 Task: Research Airbnb options in Lake George, New York, emphasizing outdoor activities like boating, hiking, and camping.
Action: Mouse moved to (377, 114)
Screenshot: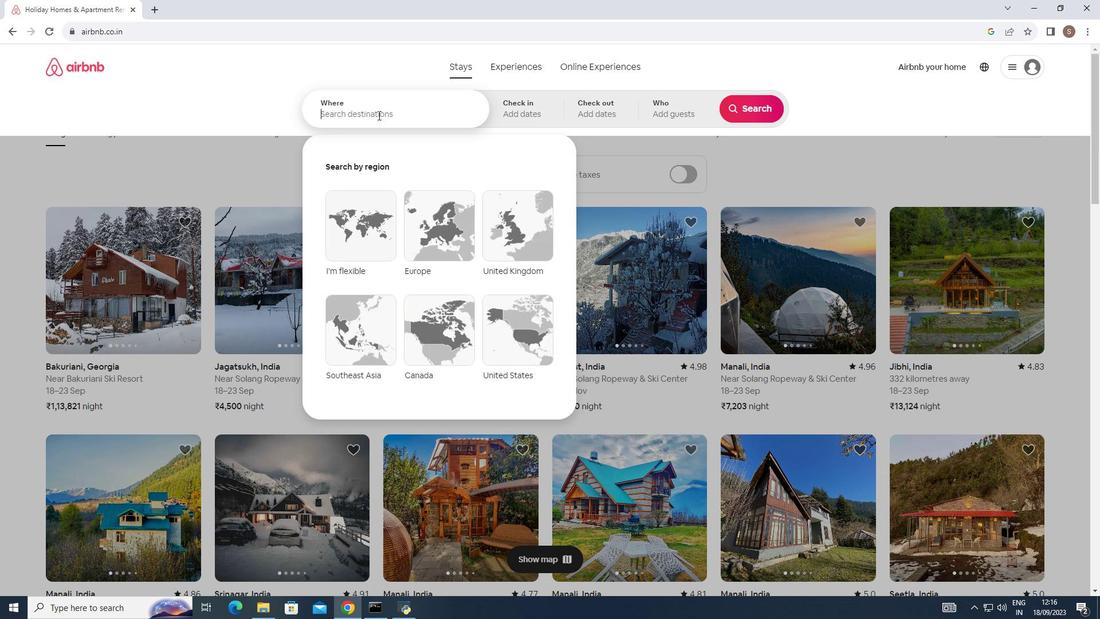
Action: Mouse pressed left at (377, 114)
Screenshot: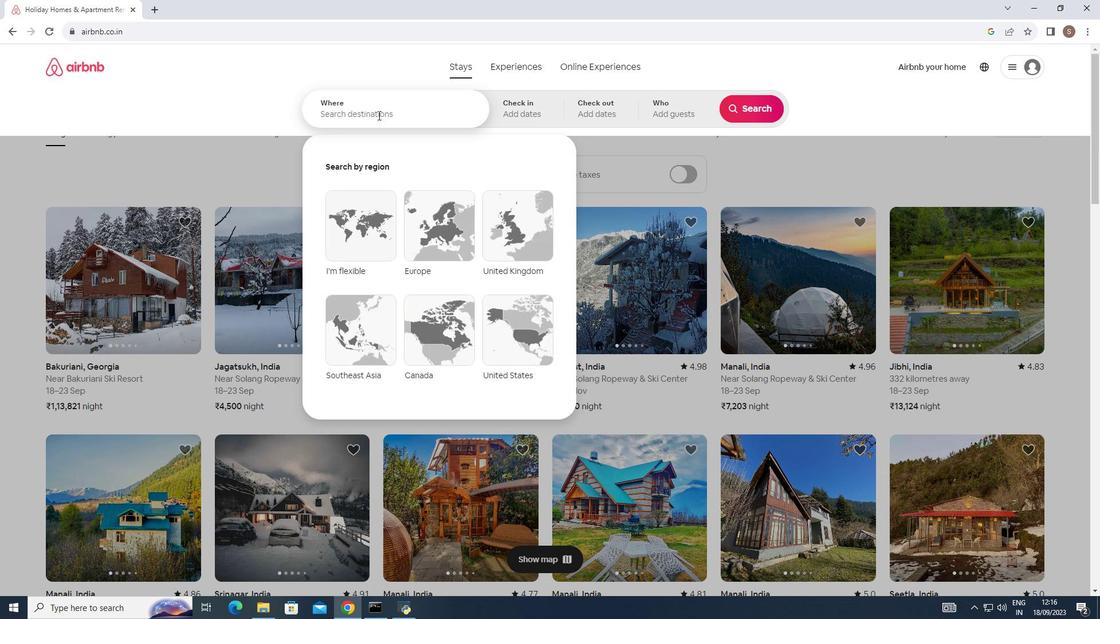 
Action: Key pressed lake<Key.space>george<Key.space>new
Screenshot: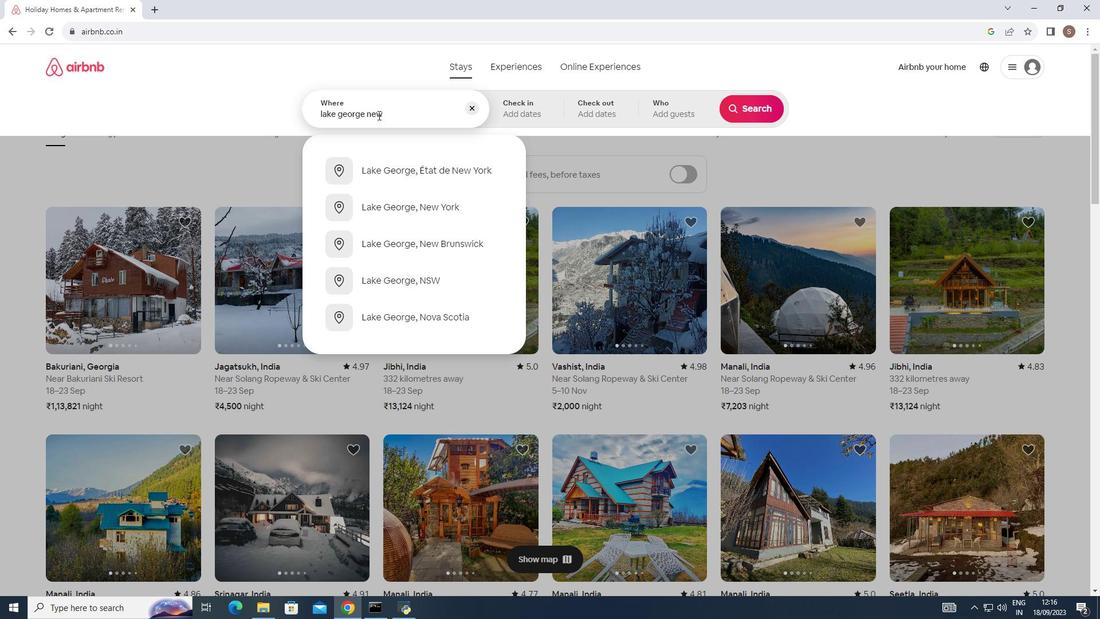 
Action: Mouse moved to (426, 209)
Screenshot: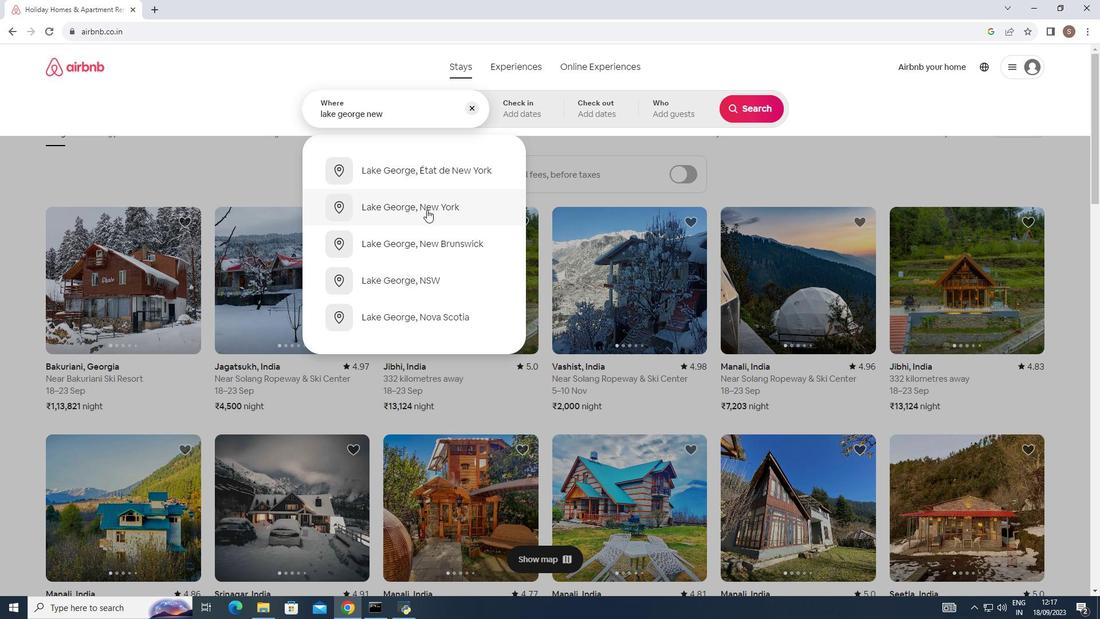 
Action: Mouse pressed left at (426, 209)
Screenshot: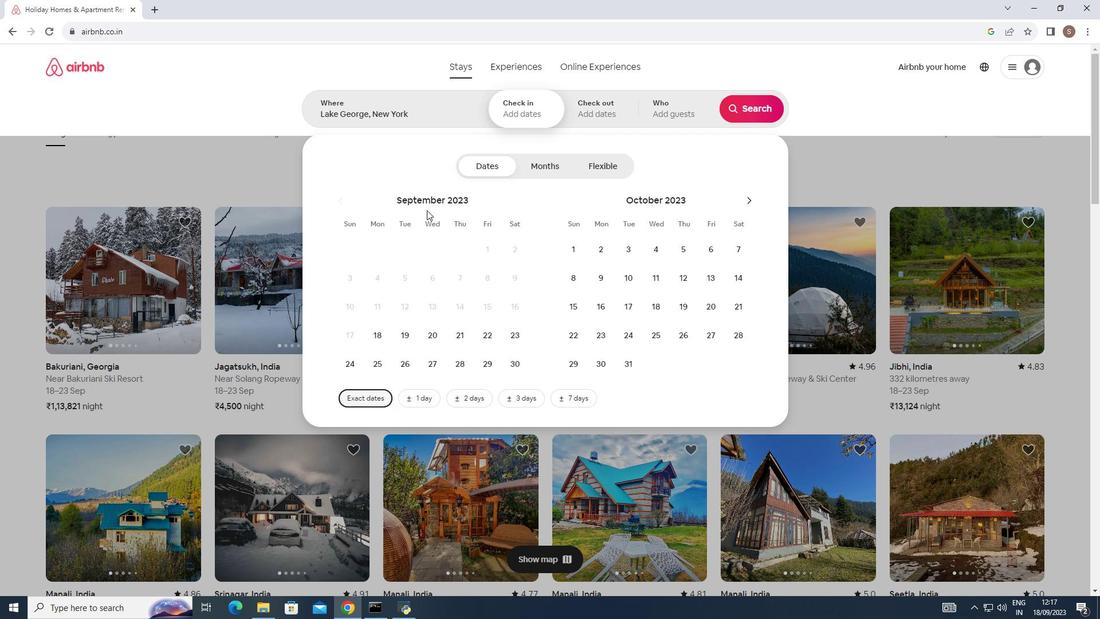 
Action: Mouse moved to (760, 110)
Screenshot: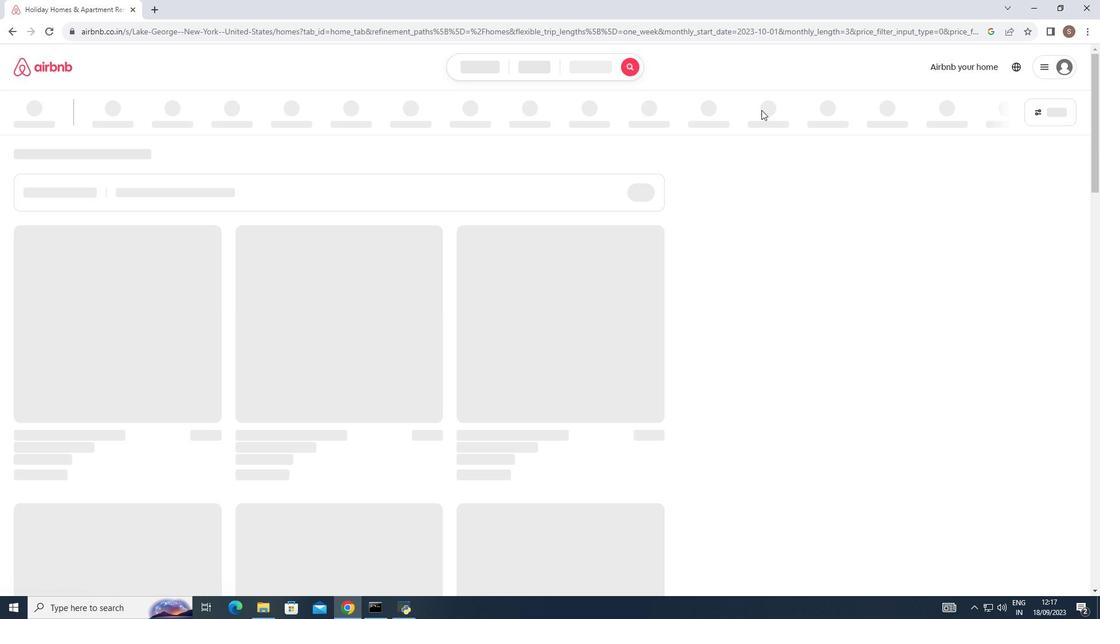 
Action: Mouse pressed left at (760, 110)
Screenshot: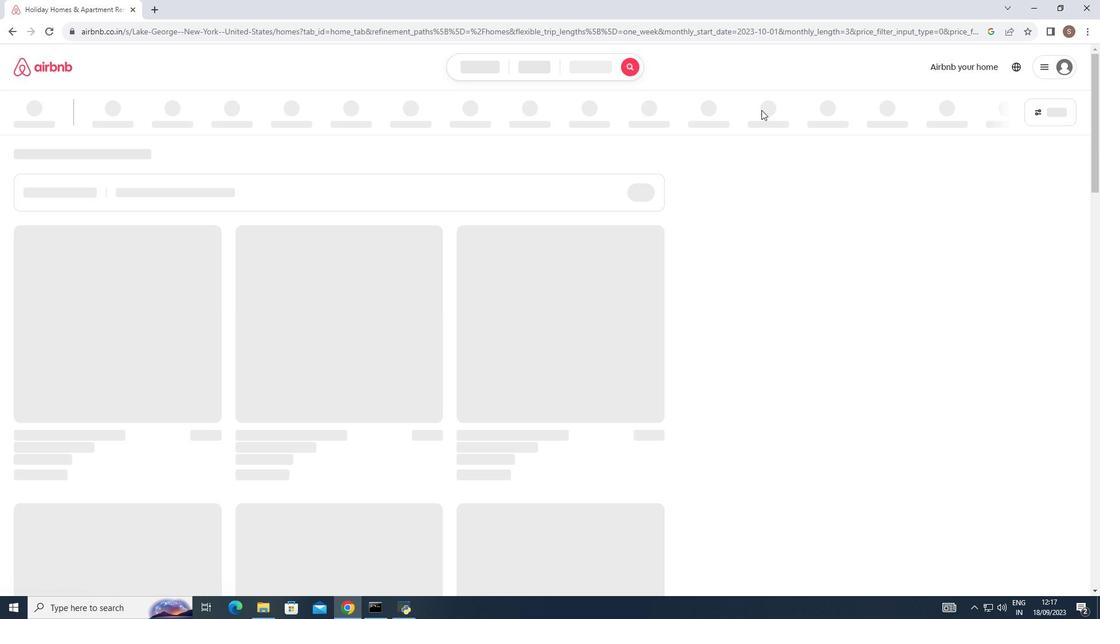 
Action: Mouse moved to (1008, 108)
Screenshot: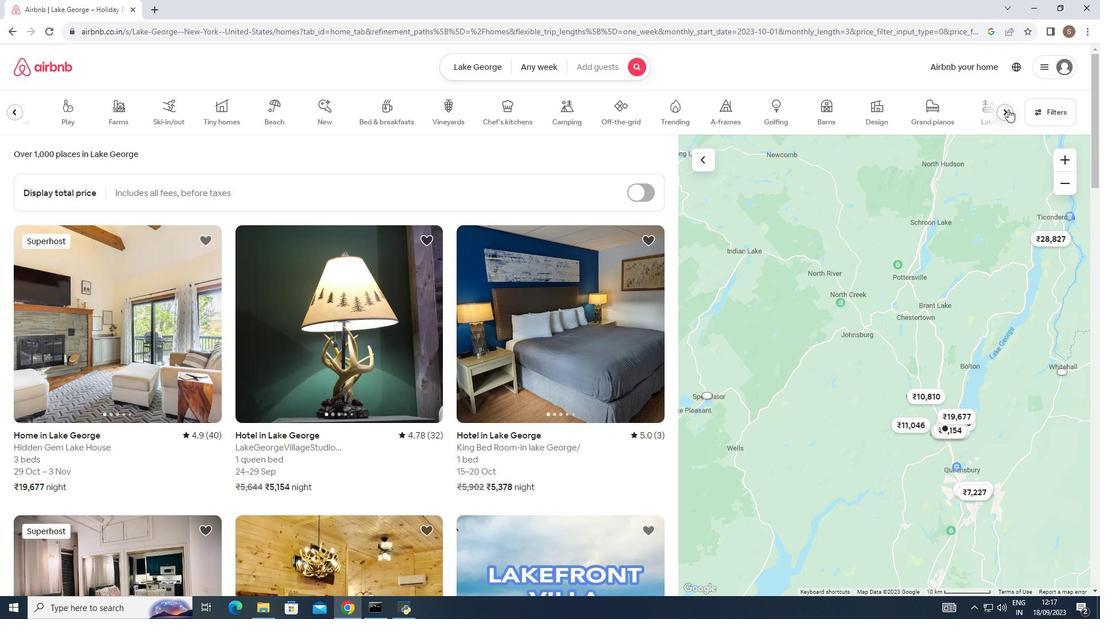 
Action: Mouse pressed left at (1008, 108)
Screenshot: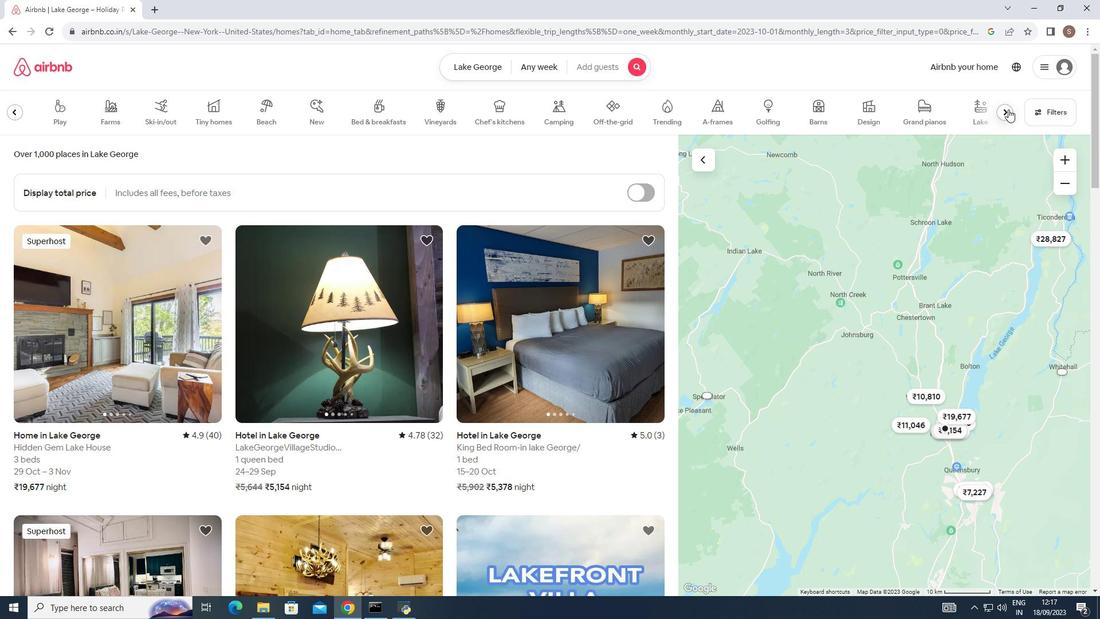 
Action: Mouse moved to (559, 112)
Screenshot: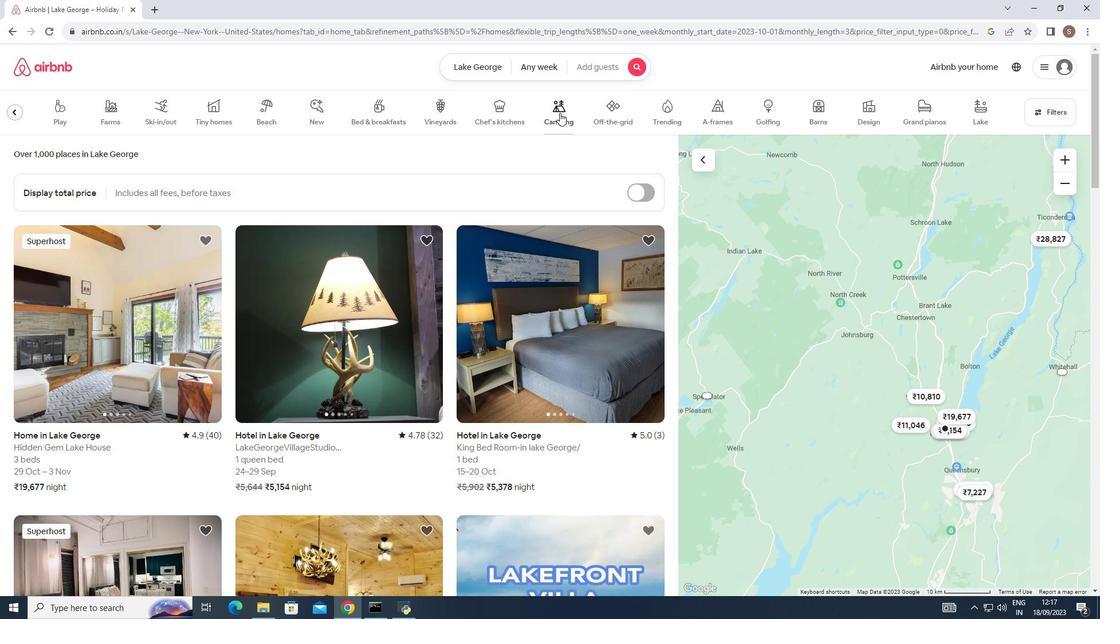 
Action: Mouse pressed left at (559, 112)
Screenshot: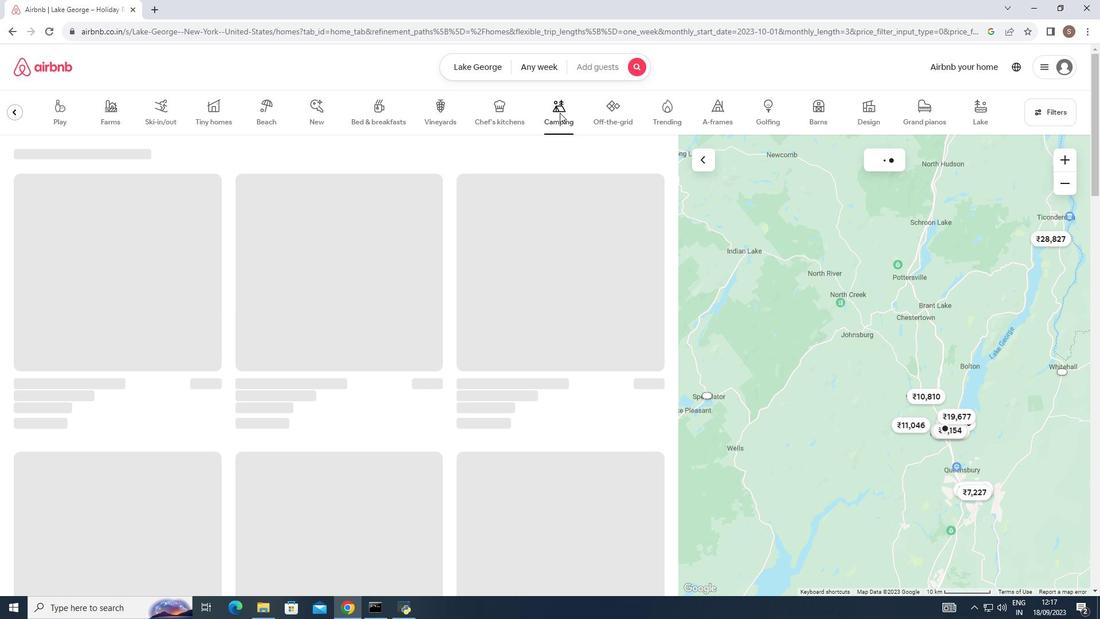 
Action: Mouse moved to (397, 300)
Screenshot: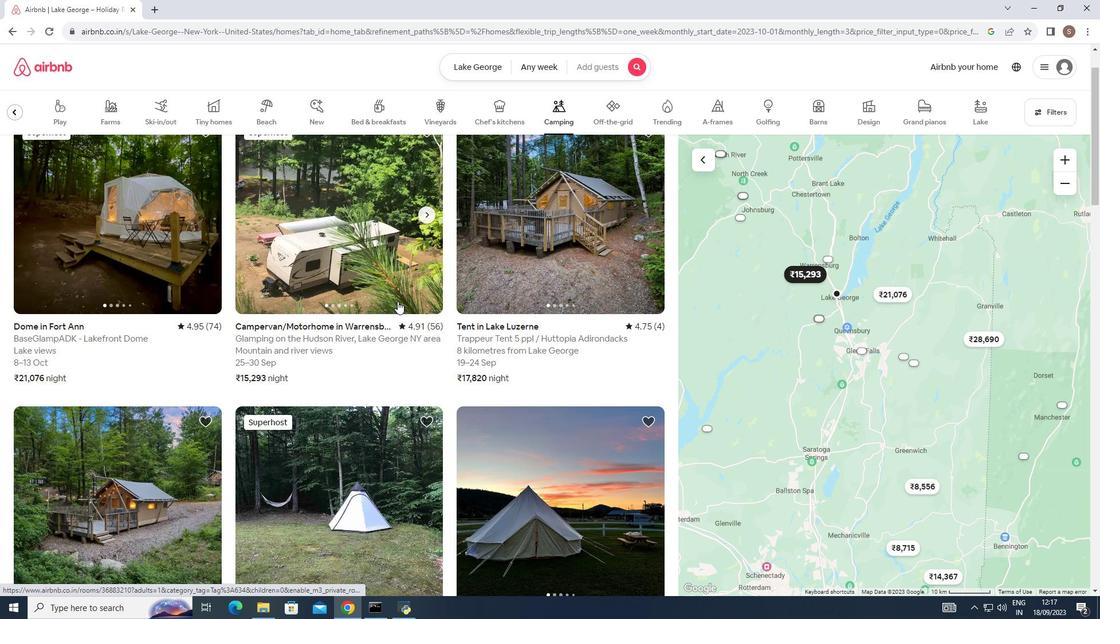 
Action: Mouse scrolled (397, 300) with delta (0, 0)
Screenshot: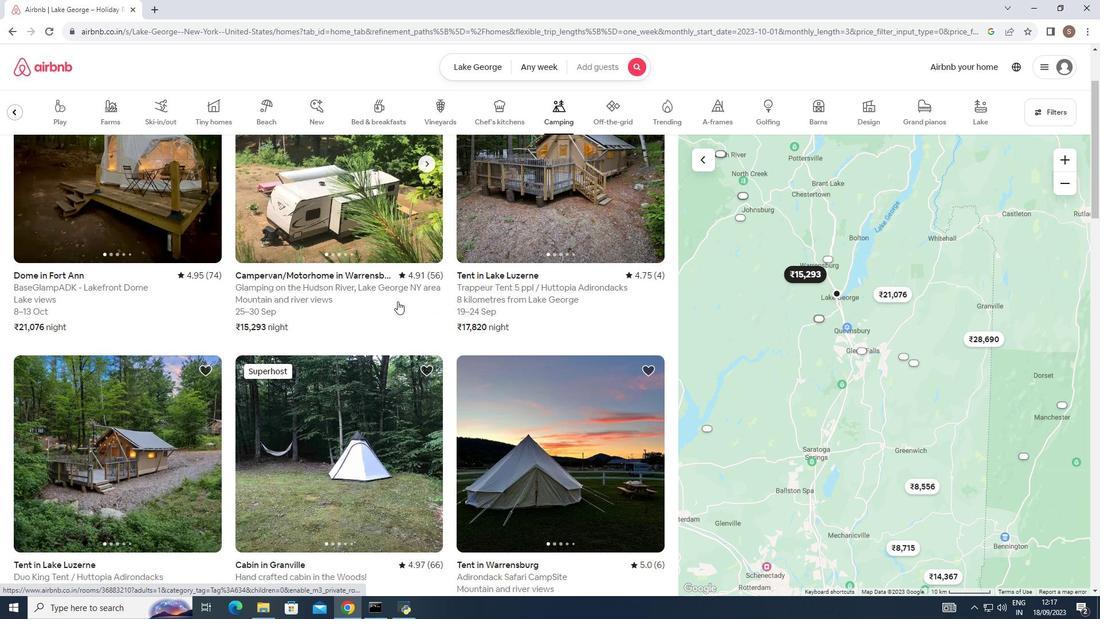 
Action: Mouse scrolled (397, 300) with delta (0, 0)
Screenshot: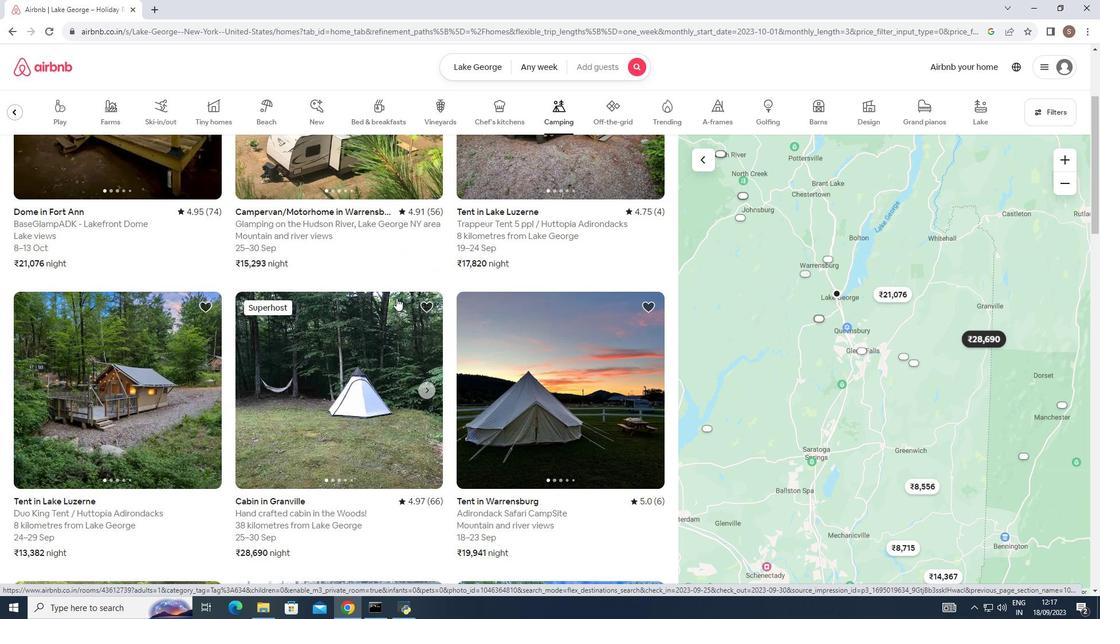 
Action: Mouse scrolled (397, 300) with delta (0, 0)
Screenshot: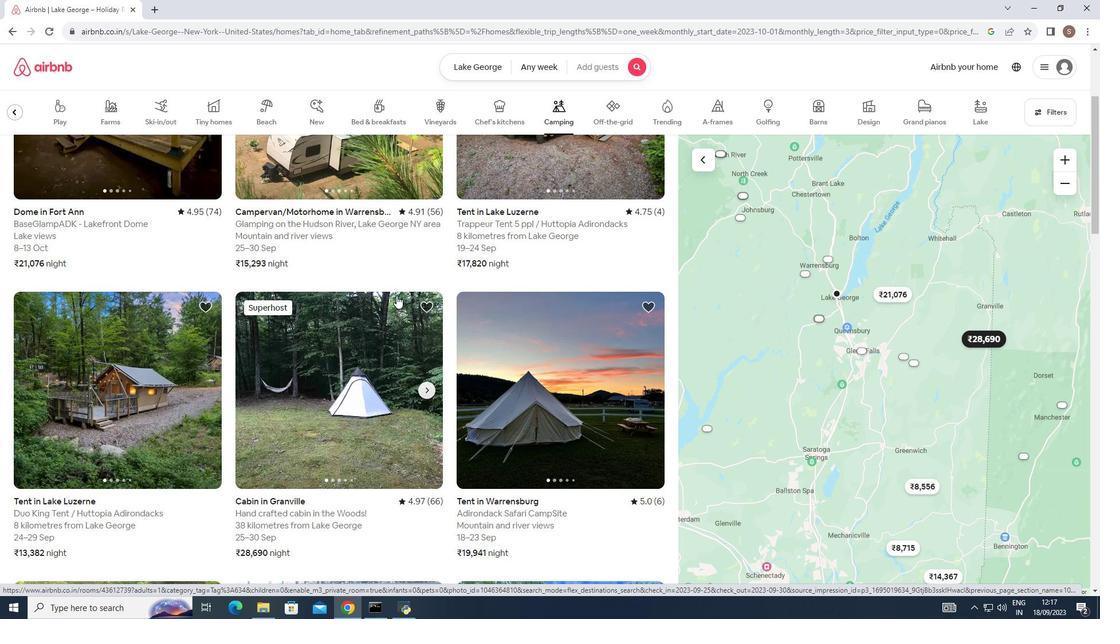 
Action: Mouse moved to (396, 294)
Screenshot: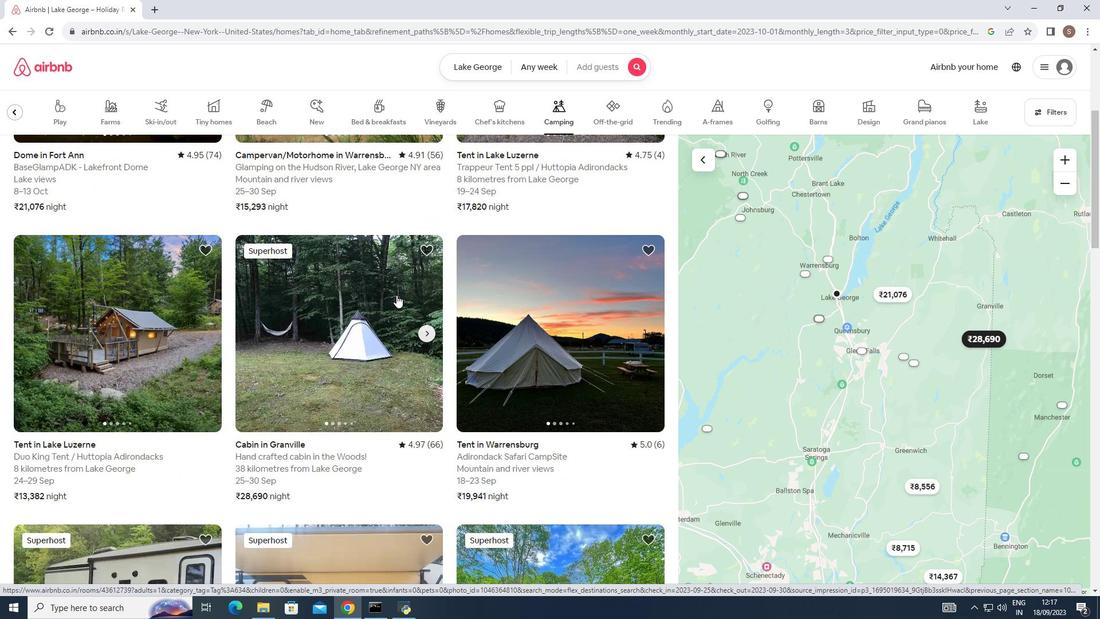 
Action: Mouse scrolled (396, 294) with delta (0, 0)
Screenshot: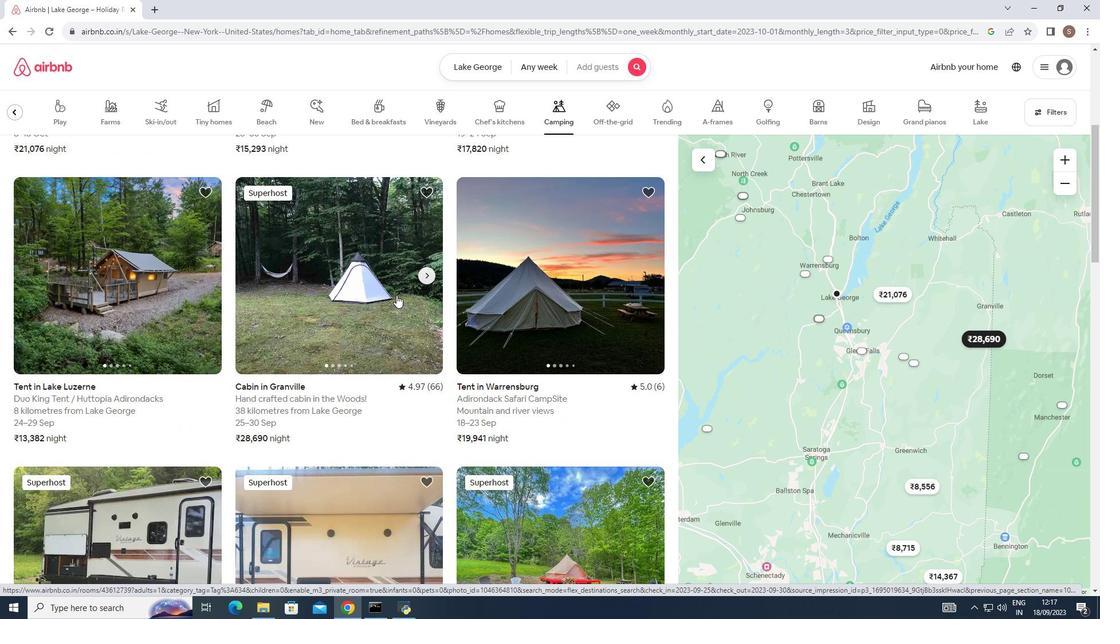 
Action: Mouse scrolled (396, 294) with delta (0, 0)
Screenshot: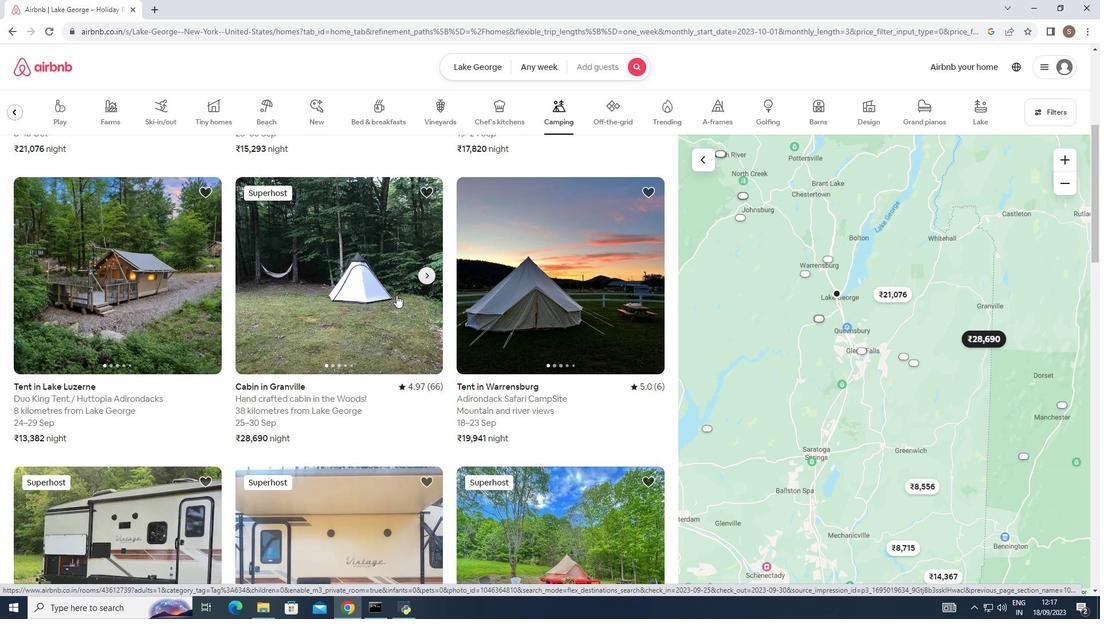 
Action: Mouse scrolled (396, 294) with delta (0, 0)
Screenshot: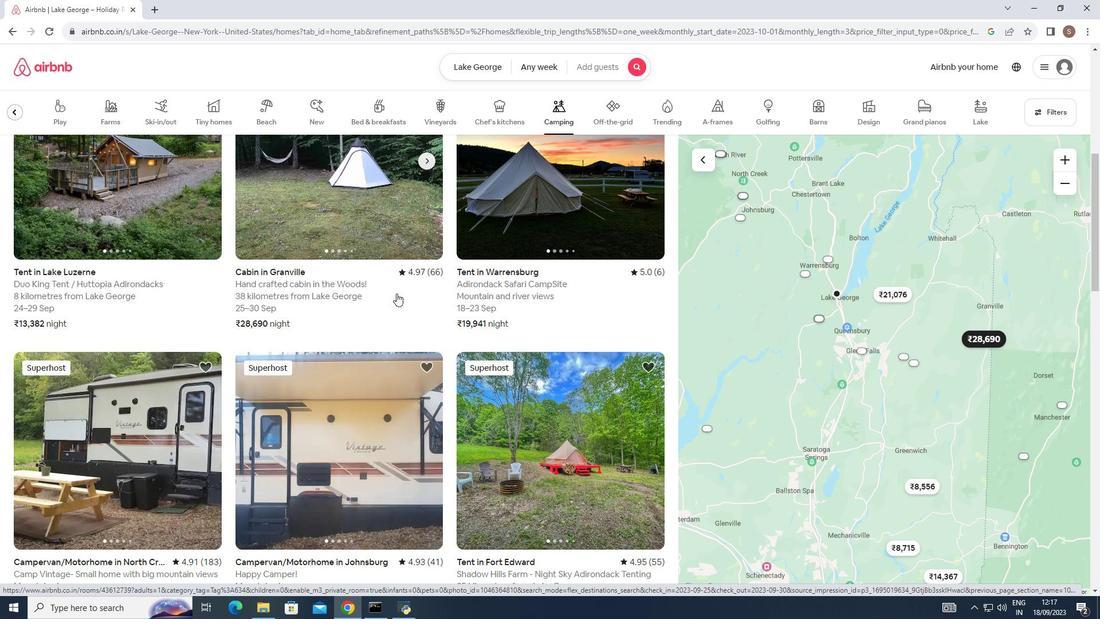 
Action: Mouse scrolled (396, 294) with delta (0, 0)
Screenshot: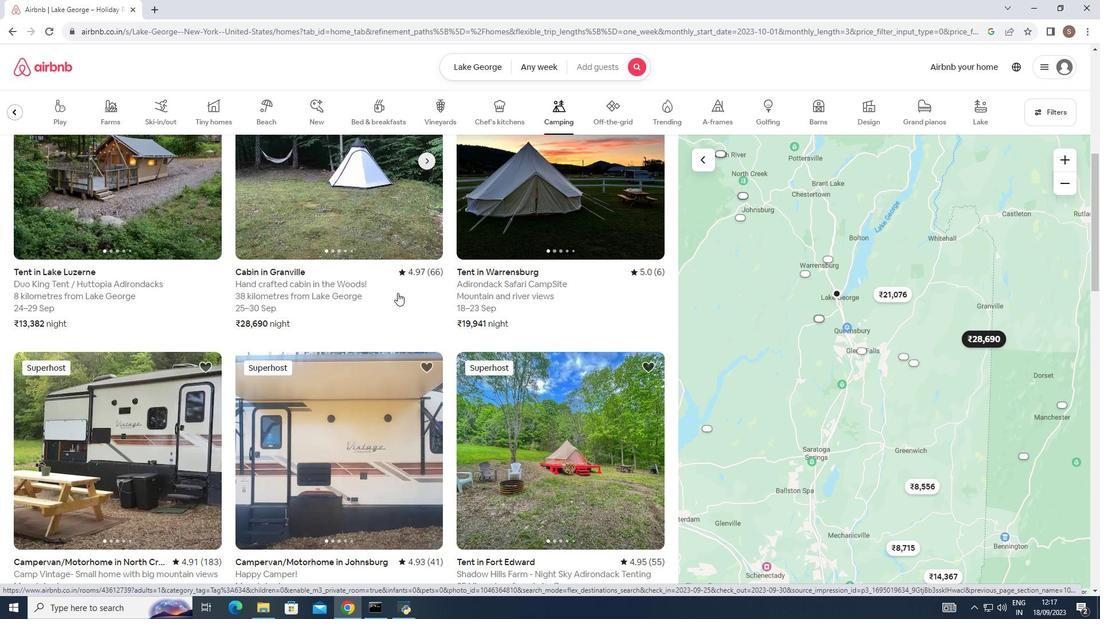 
Action: Mouse moved to (397, 292)
Screenshot: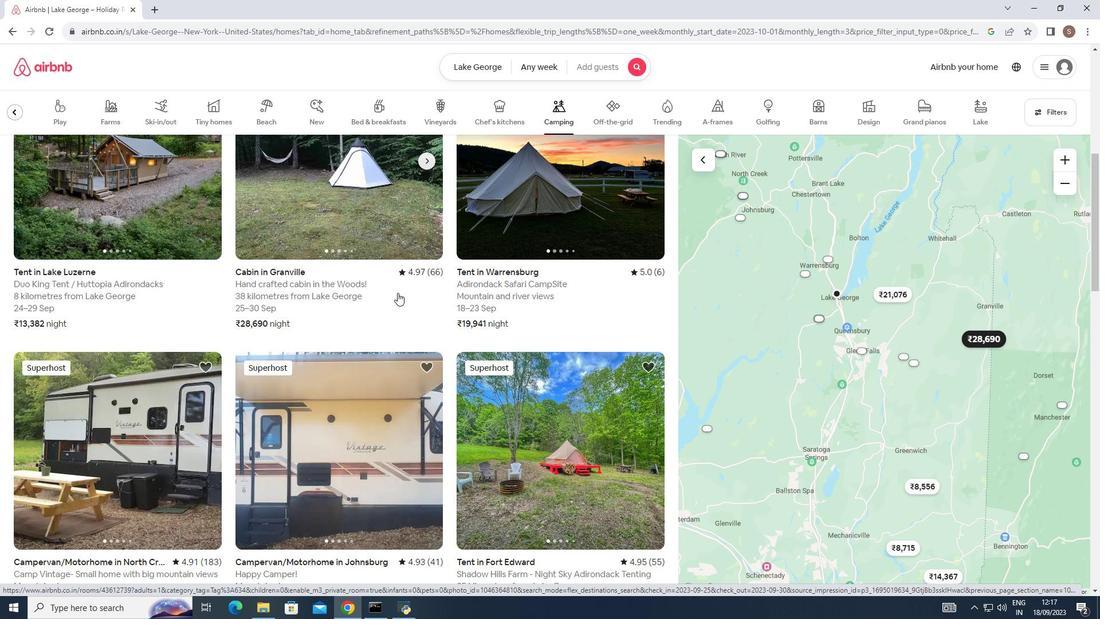 
Action: Mouse scrolled (397, 291) with delta (0, 0)
Screenshot: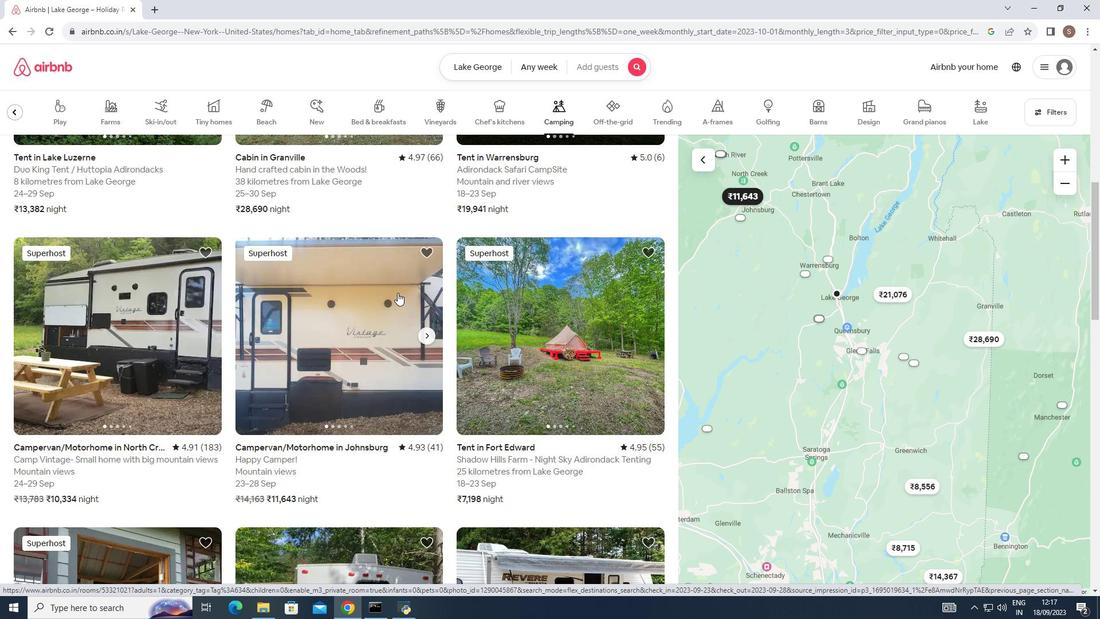 
Action: Mouse scrolled (397, 291) with delta (0, 0)
Screenshot: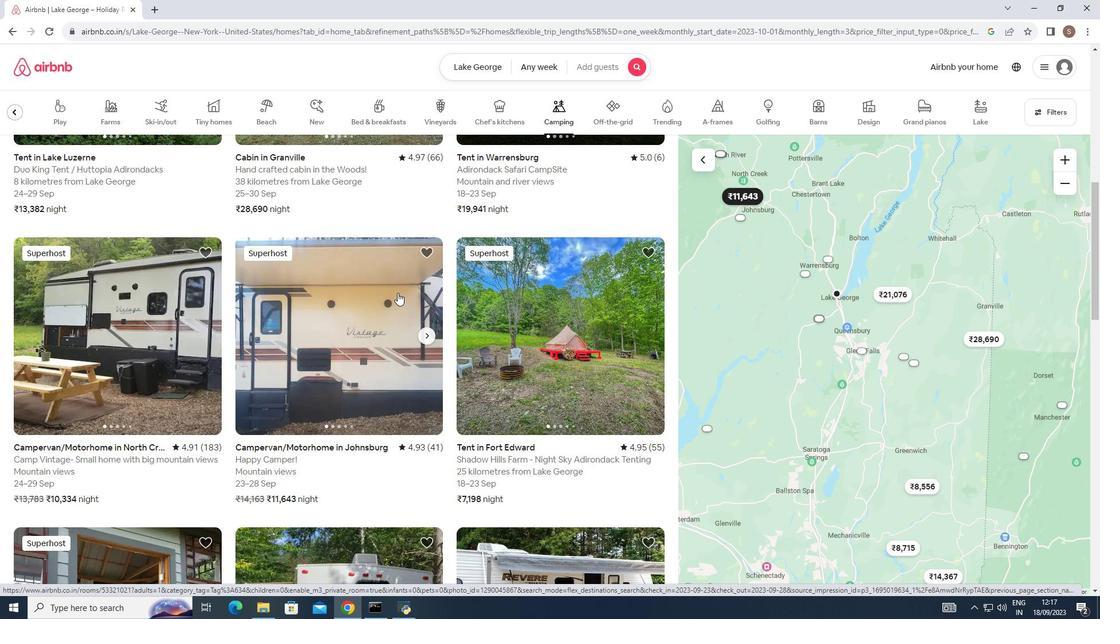 
Action: Mouse moved to (400, 289)
Screenshot: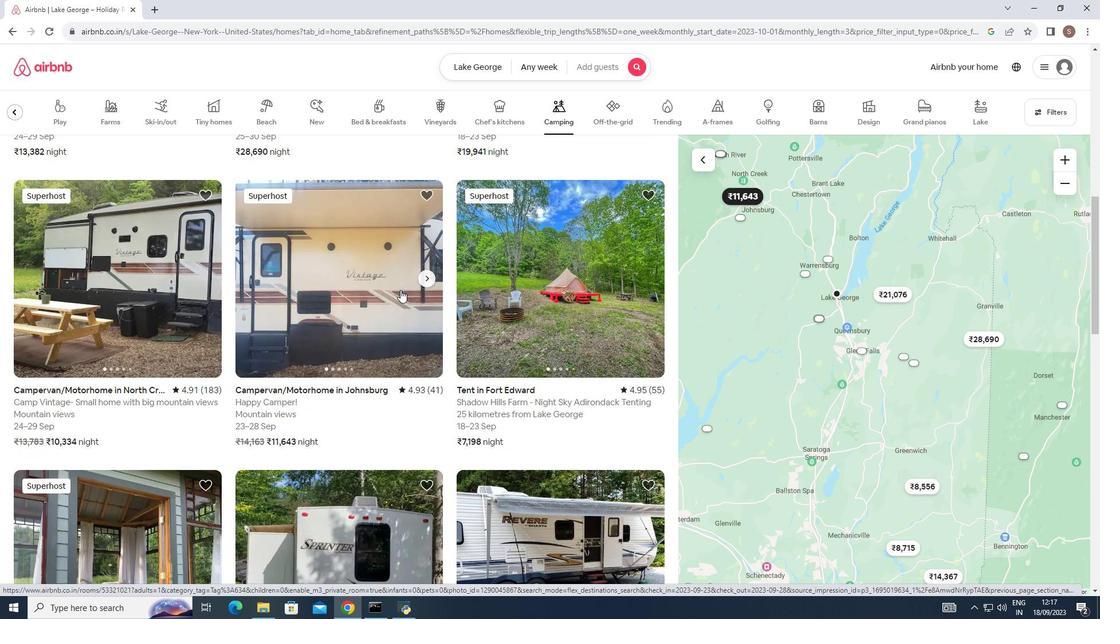
Action: Mouse scrolled (400, 288) with delta (0, 0)
Screenshot: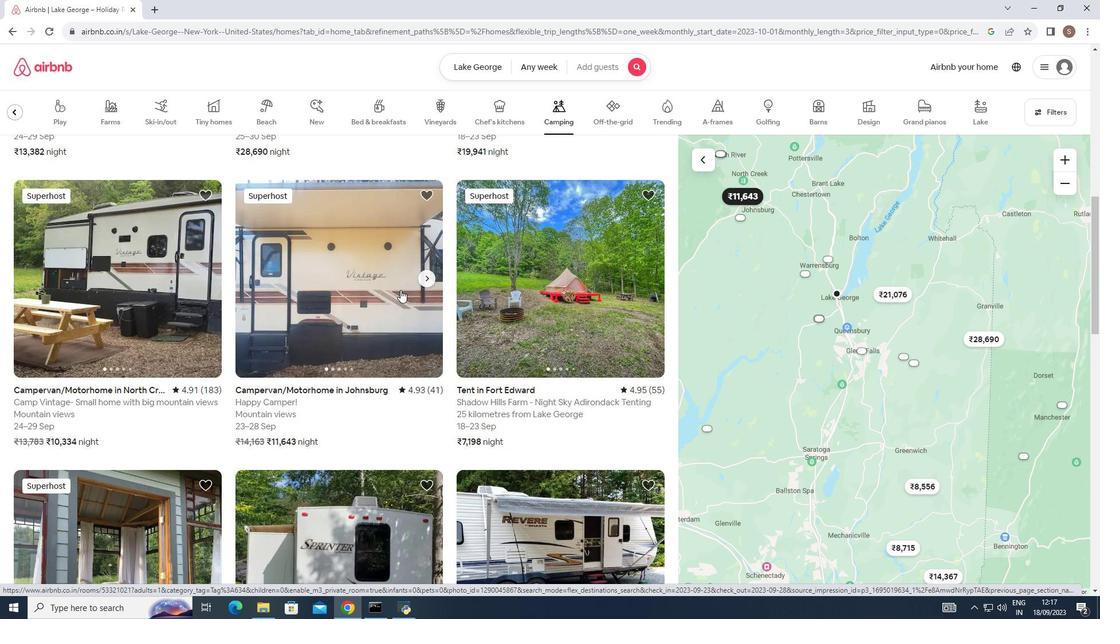 
Action: Mouse scrolled (400, 288) with delta (0, 0)
Screenshot: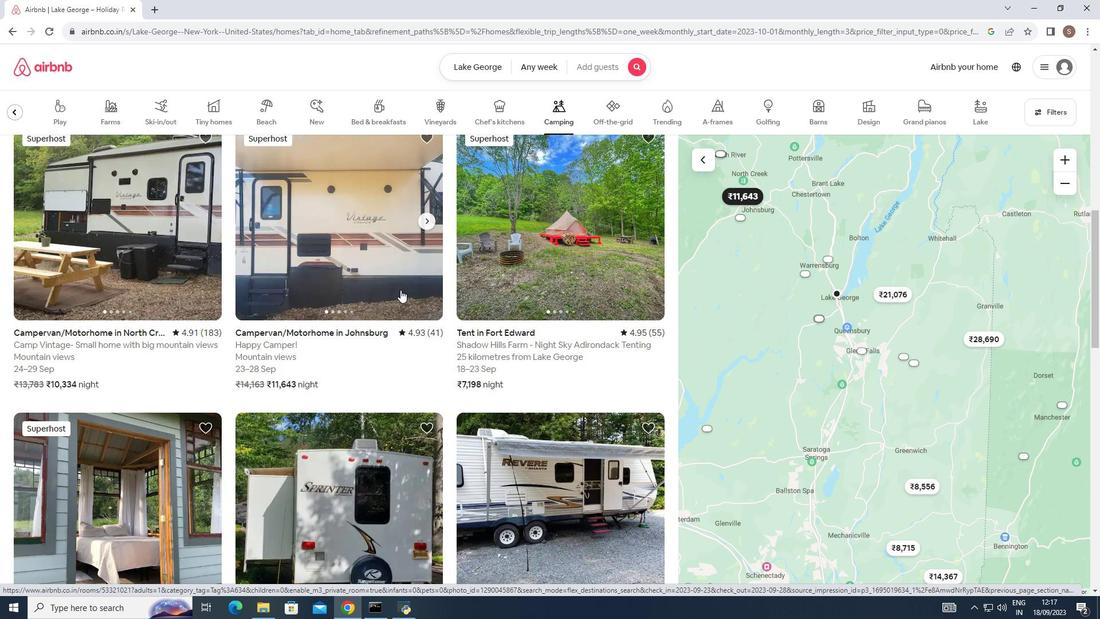 
Action: Mouse moved to (400, 289)
Screenshot: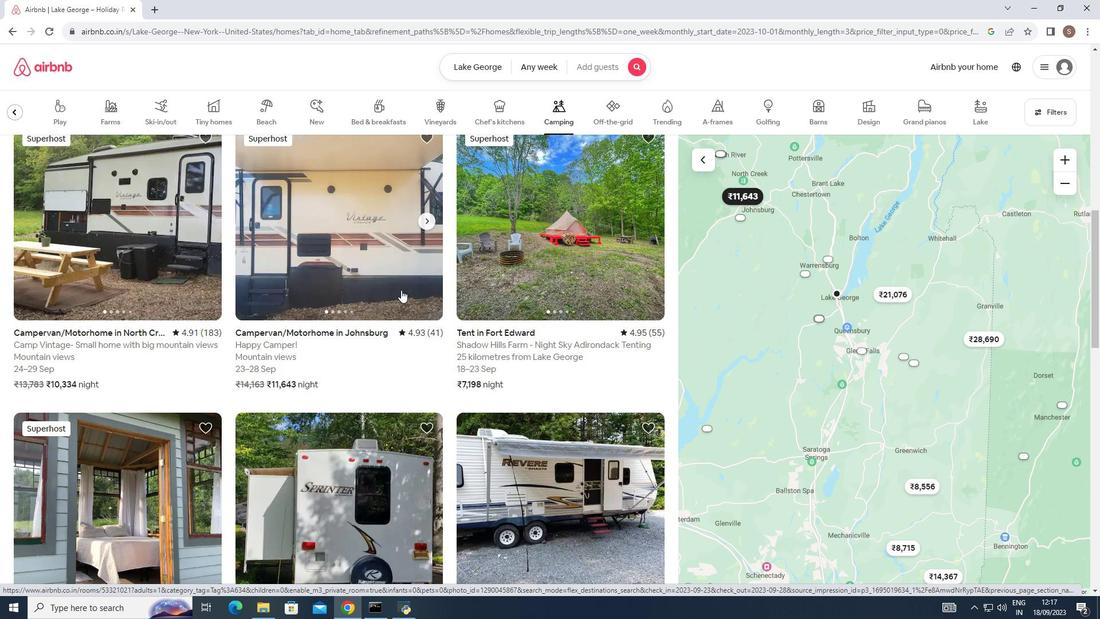 
Action: Mouse scrolled (400, 288) with delta (0, 0)
Screenshot: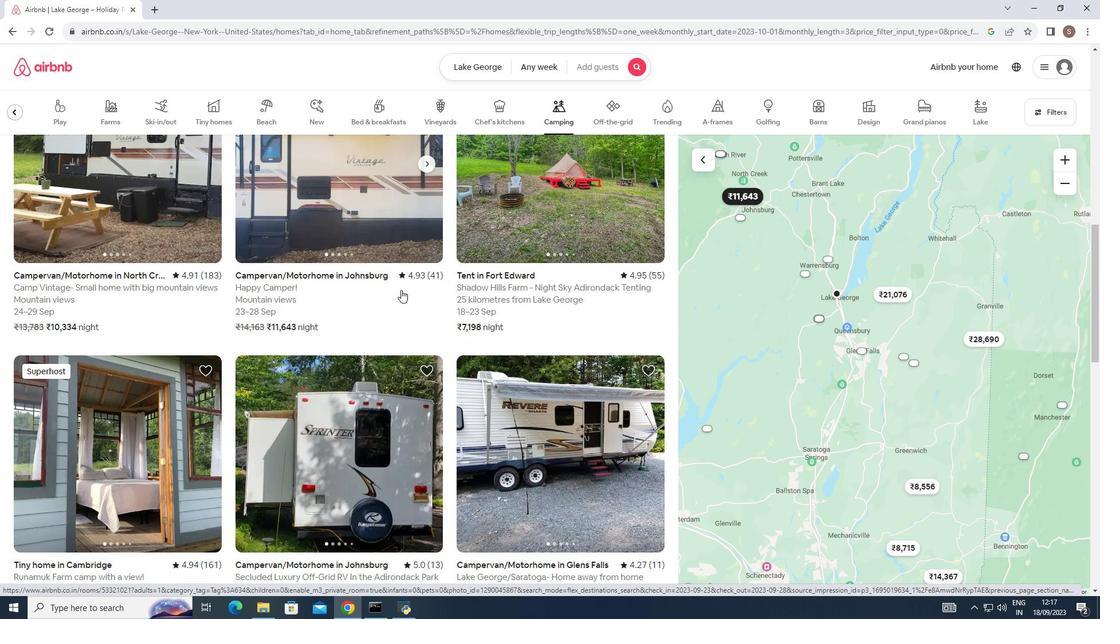 
Action: Mouse scrolled (400, 288) with delta (0, 0)
Screenshot: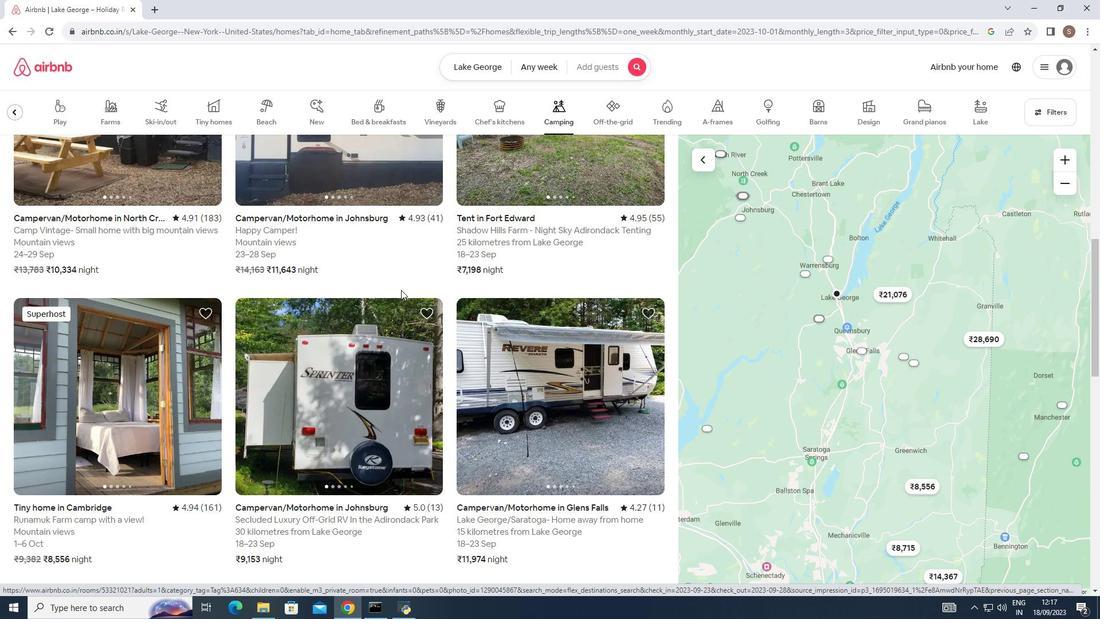 
Action: Mouse scrolled (400, 288) with delta (0, 0)
Screenshot: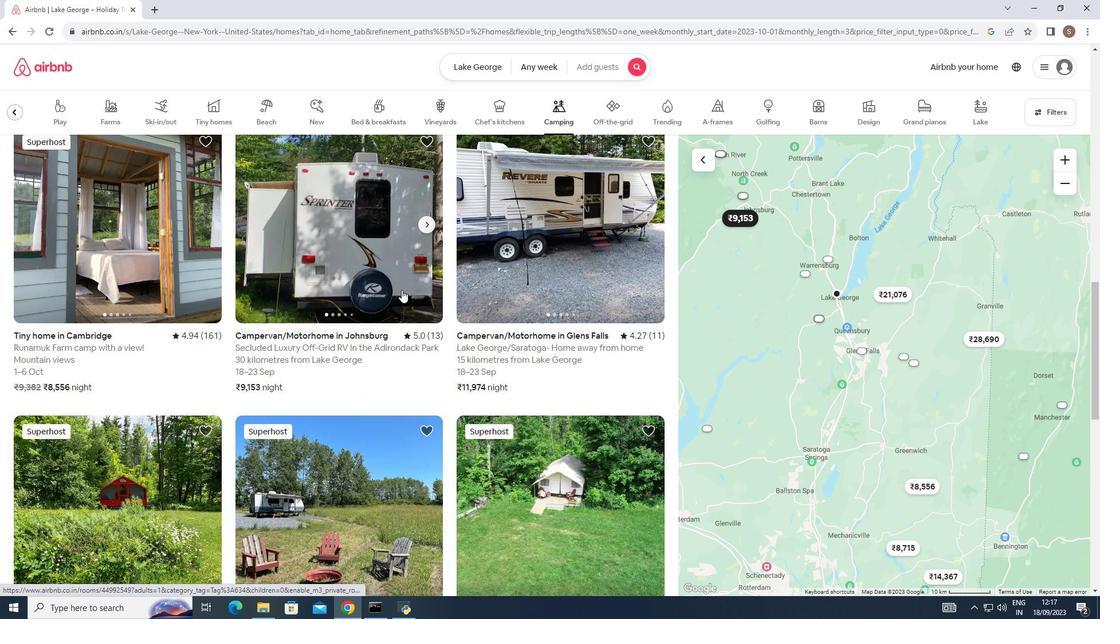 
Action: Mouse moved to (401, 289)
Screenshot: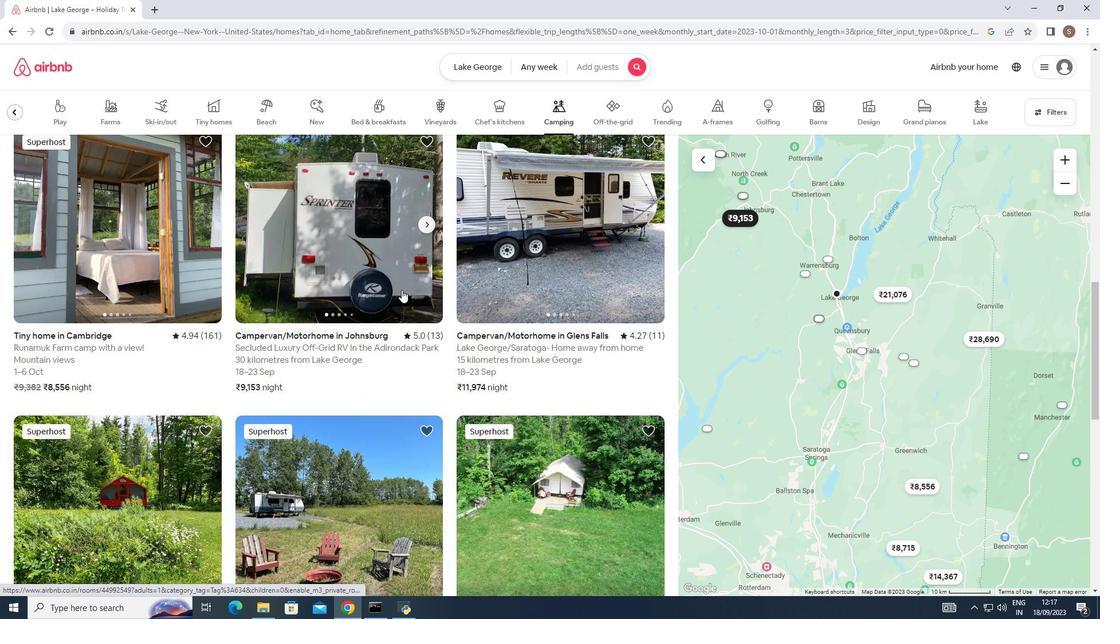 
Action: Mouse scrolled (401, 288) with delta (0, 0)
Screenshot: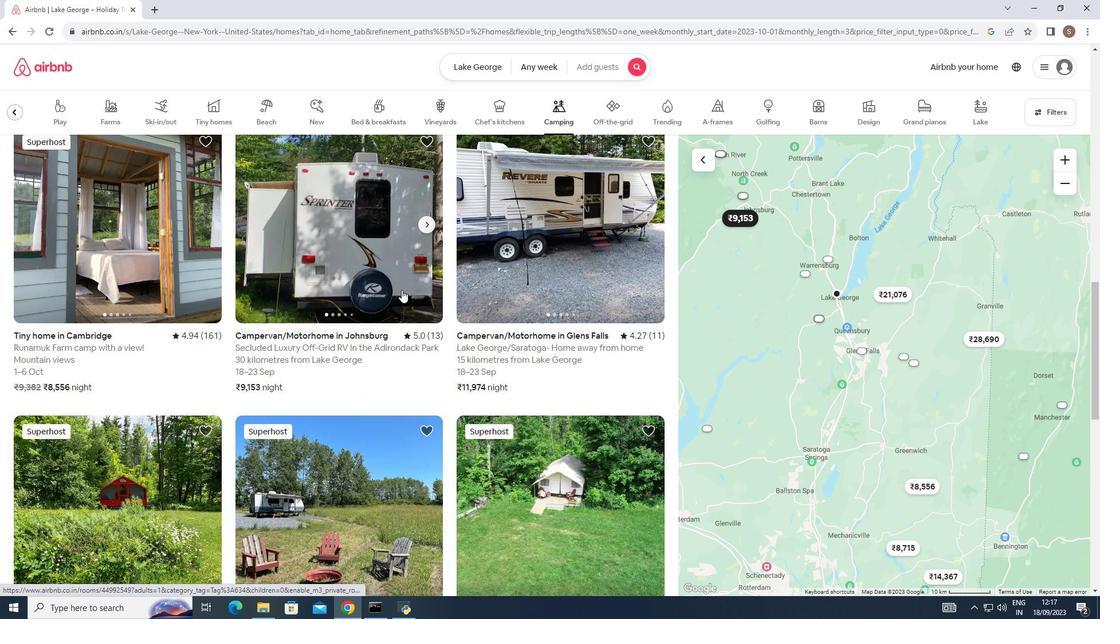 
Action: Mouse moved to (401, 289)
Screenshot: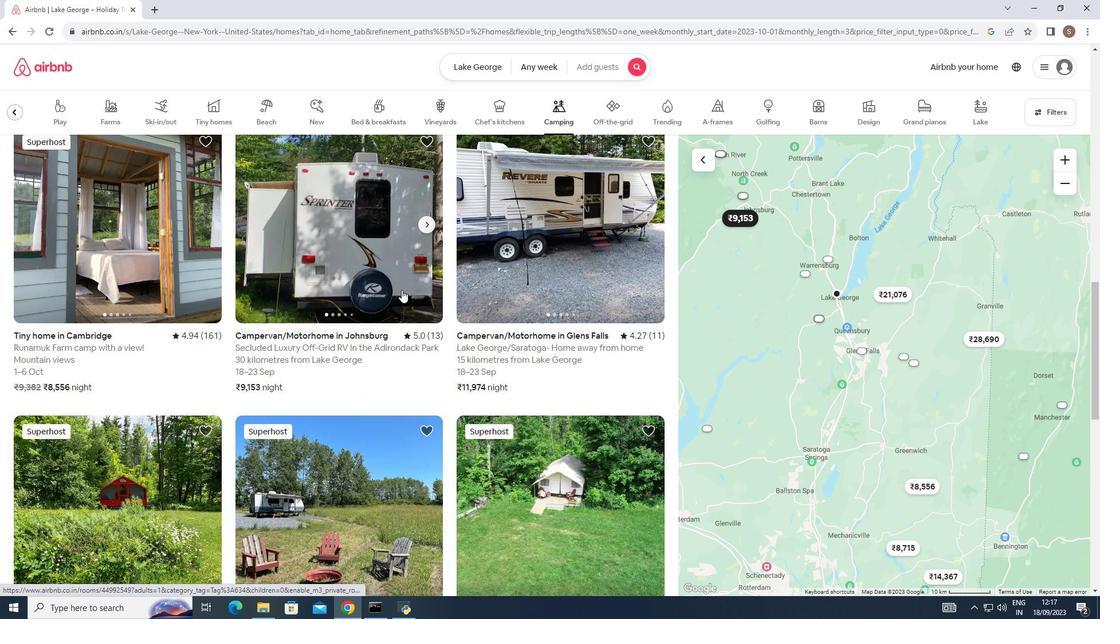
Action: Mouse scrolled (401, 288) with delta (0, 0)
Screenshot: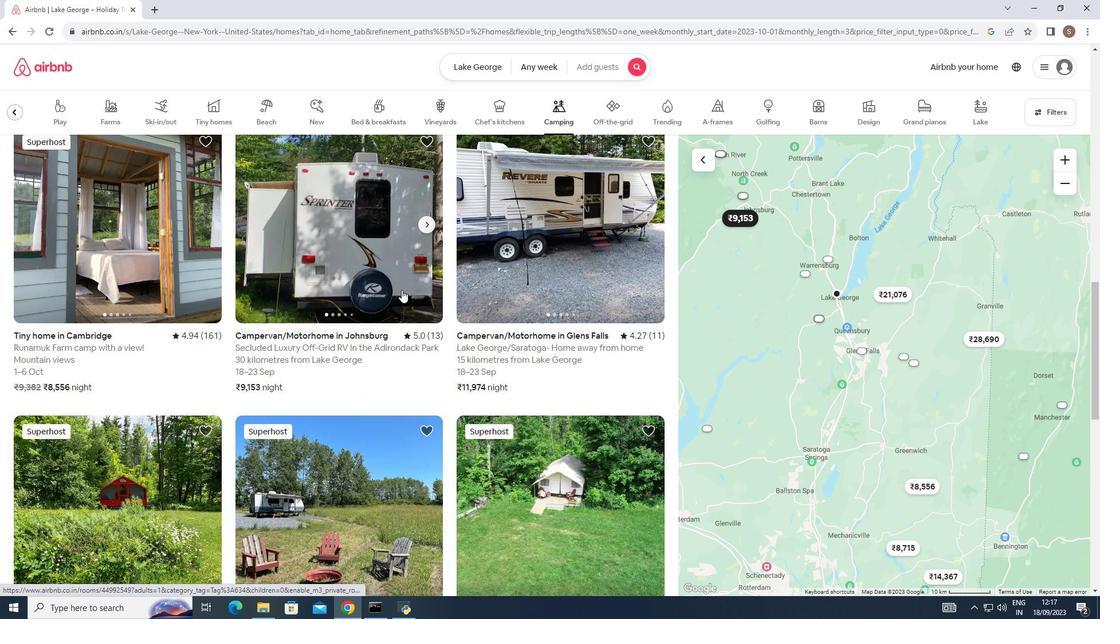 
Action: Mouse scrolled (401, 288) with delta (0, 0)
Screenshot: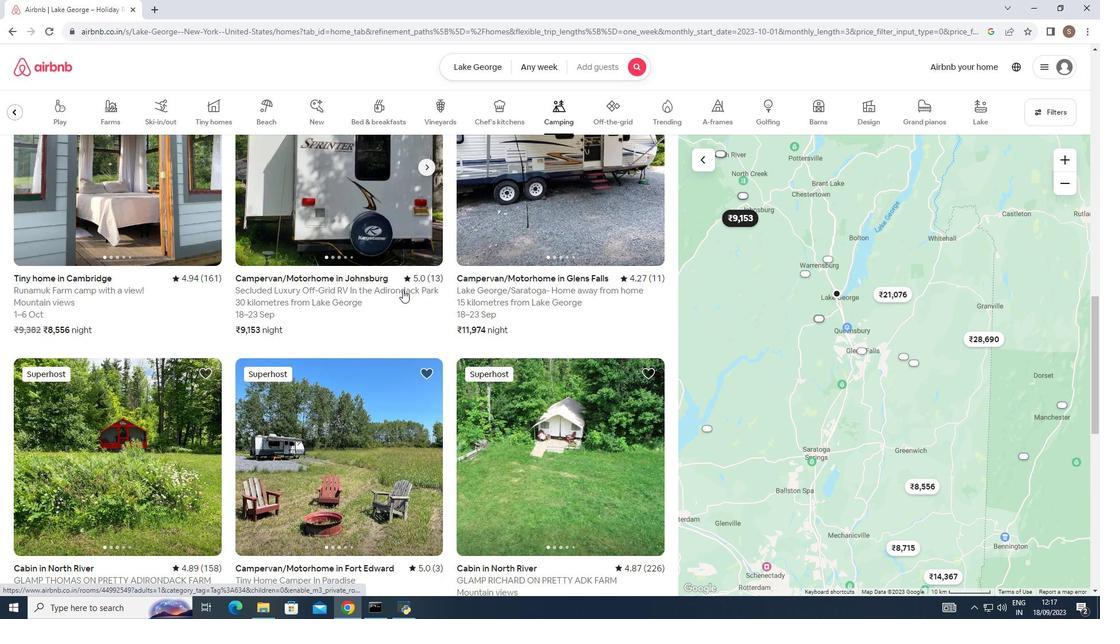 
Action: Mouse moved to (402, 289)
Screenshot: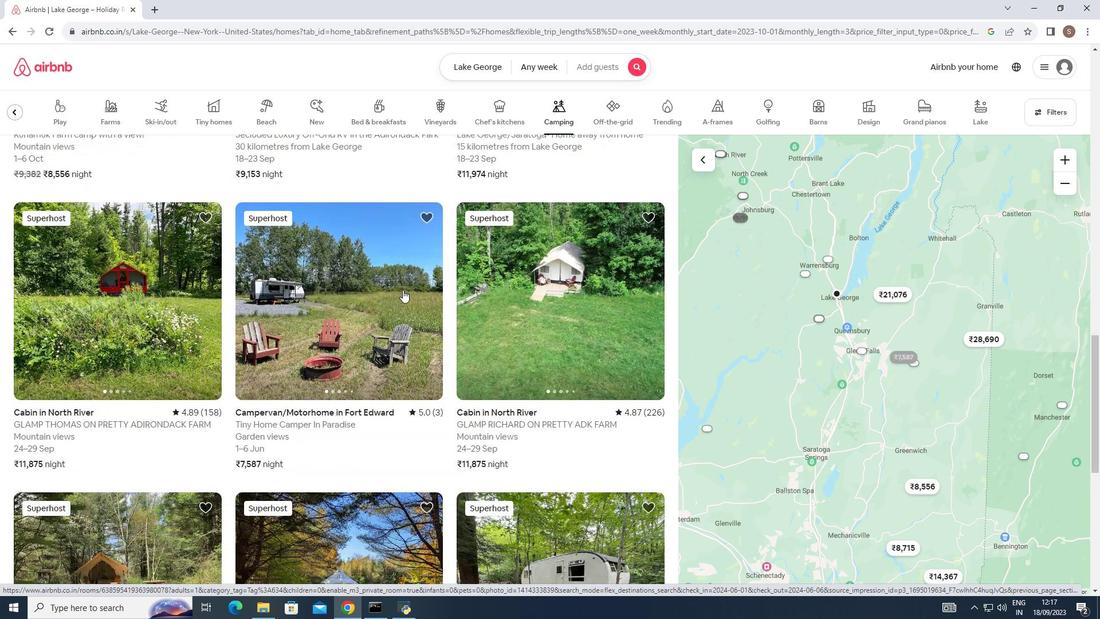 
Action: Mouse scrolled (402, 288) with delta (0, 0)
Screenshot: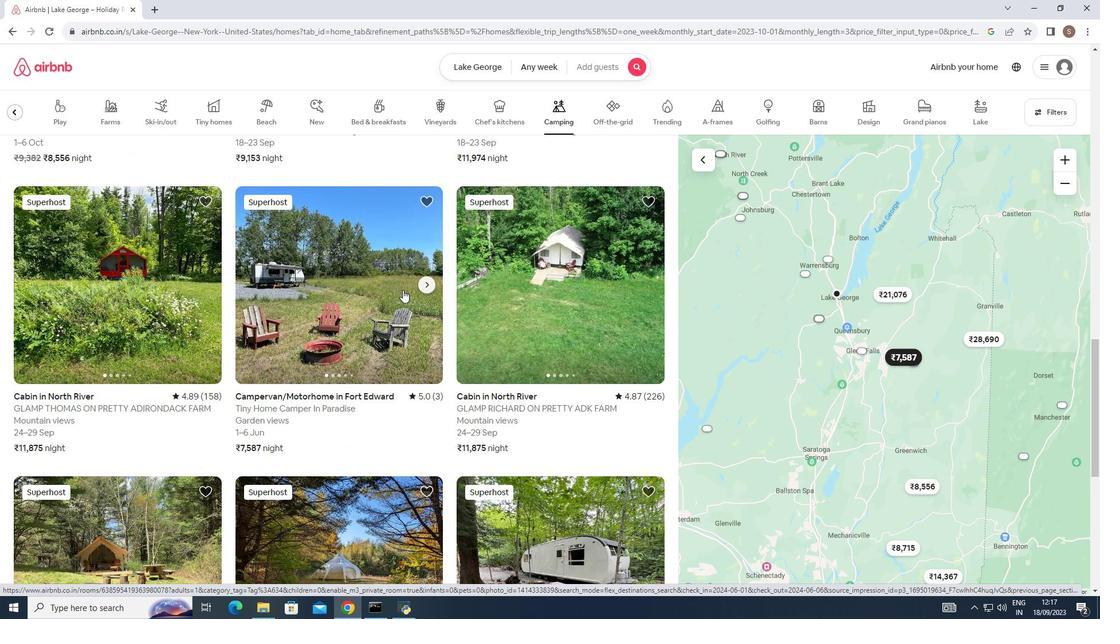 
Action: Mouse scrolled (402, 288) with delta (0, 0)
Screenshot: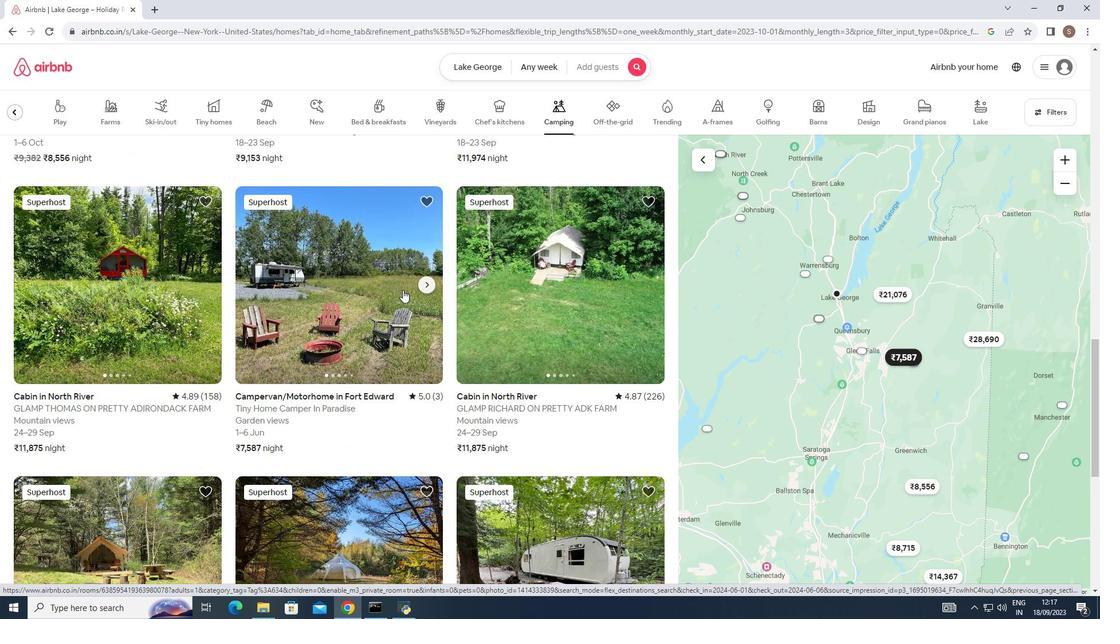 
Action: Mouse scrolled (402, 288) with delta (0, 0)
Screenshot: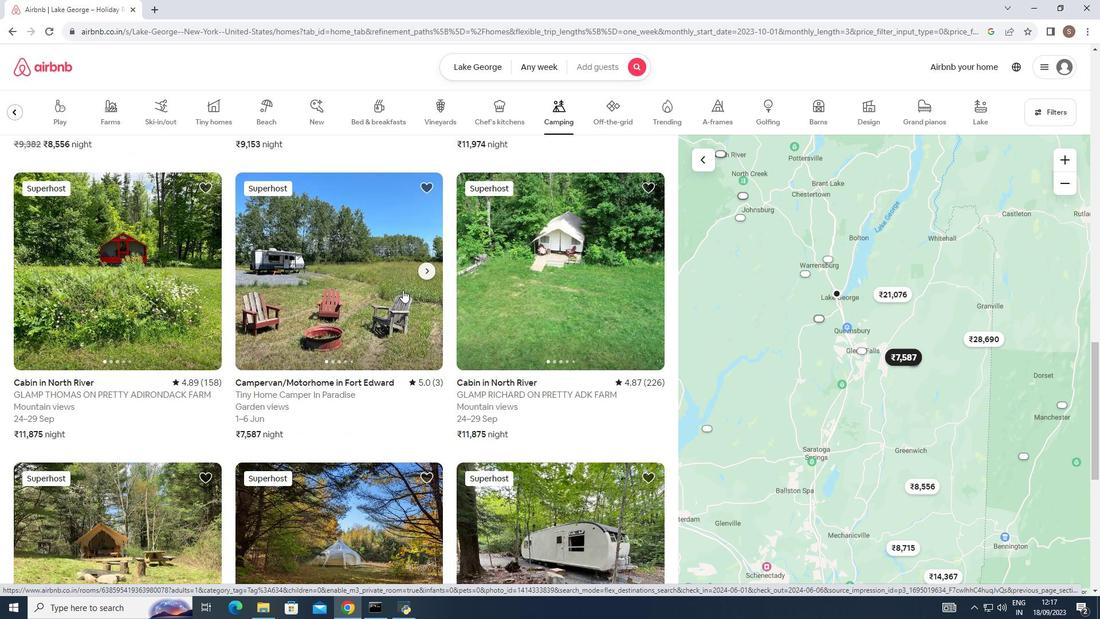 
Action: Mouse scrolled (402, 288) with delta (0, 0)
Screenshot: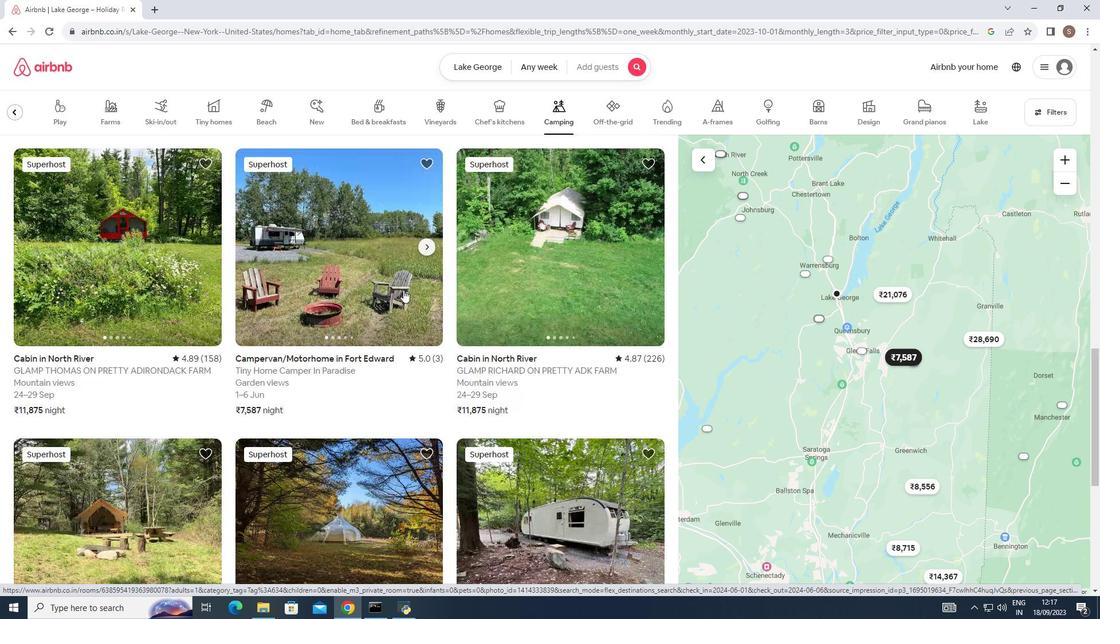 
Action: Mouse scrolled (402, 288) with delta (0, 0)
Screenshot: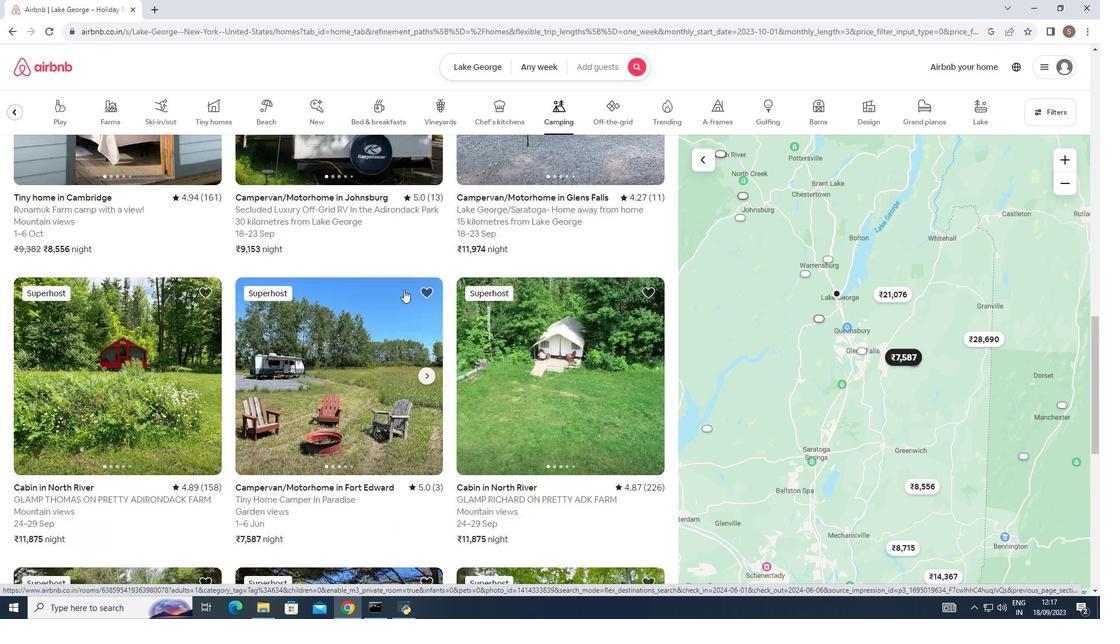 
Action: Mouse scrolled (402, 290) with delta (0, 0)
Screenshot: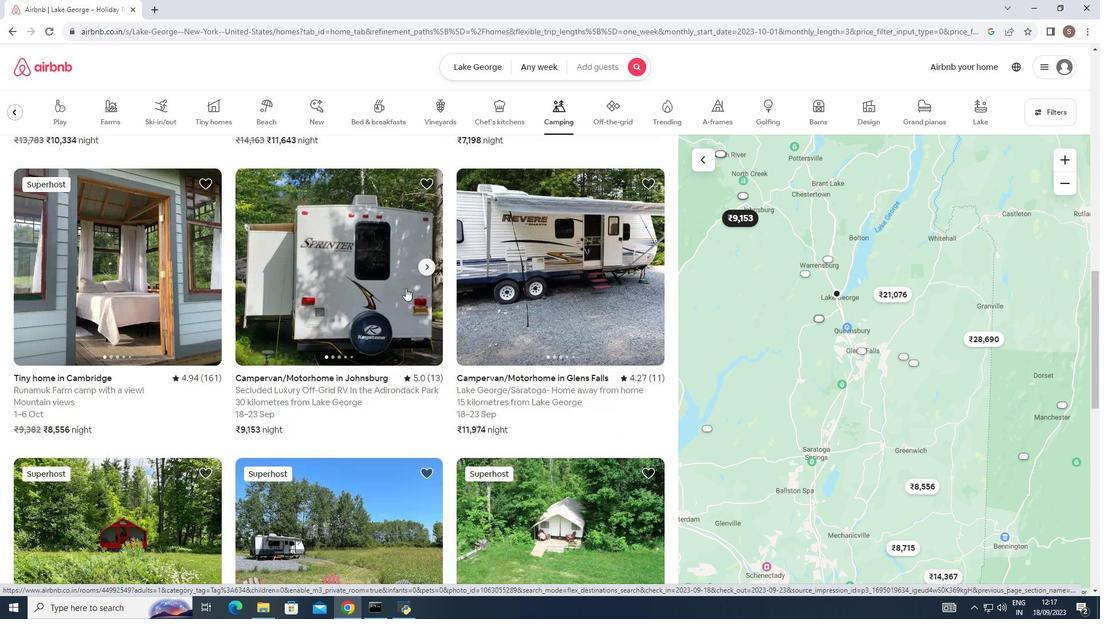 
Action: Mouse scrolled (402, 290) with delta (0, 0)
Screenshot: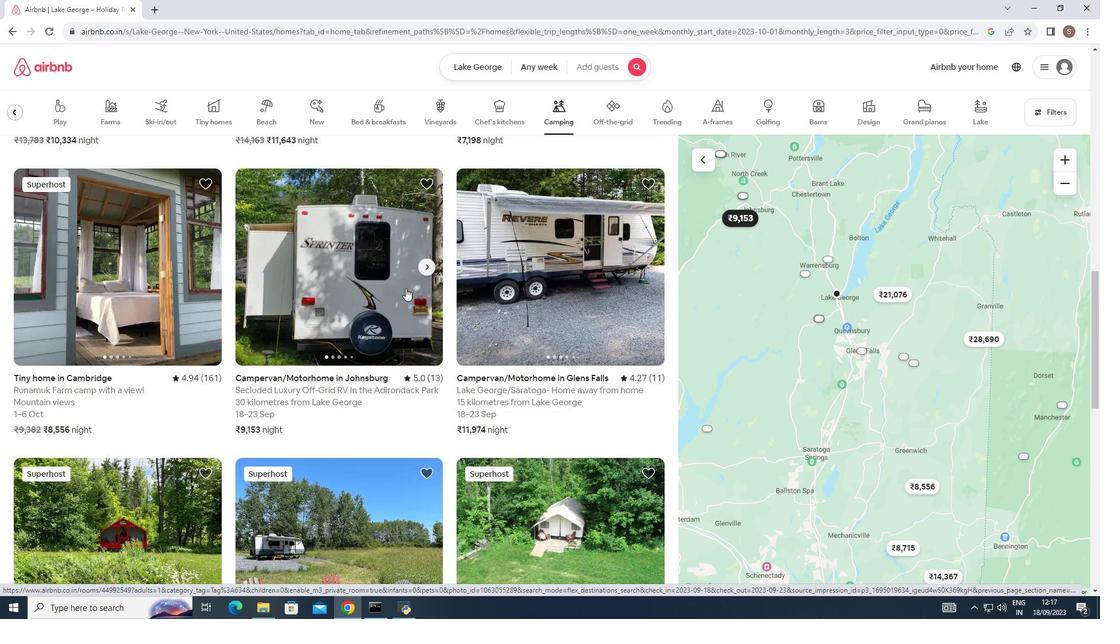 
Action: Mouse scrolled (402, 290) with delta (0, 0)
Screenshot: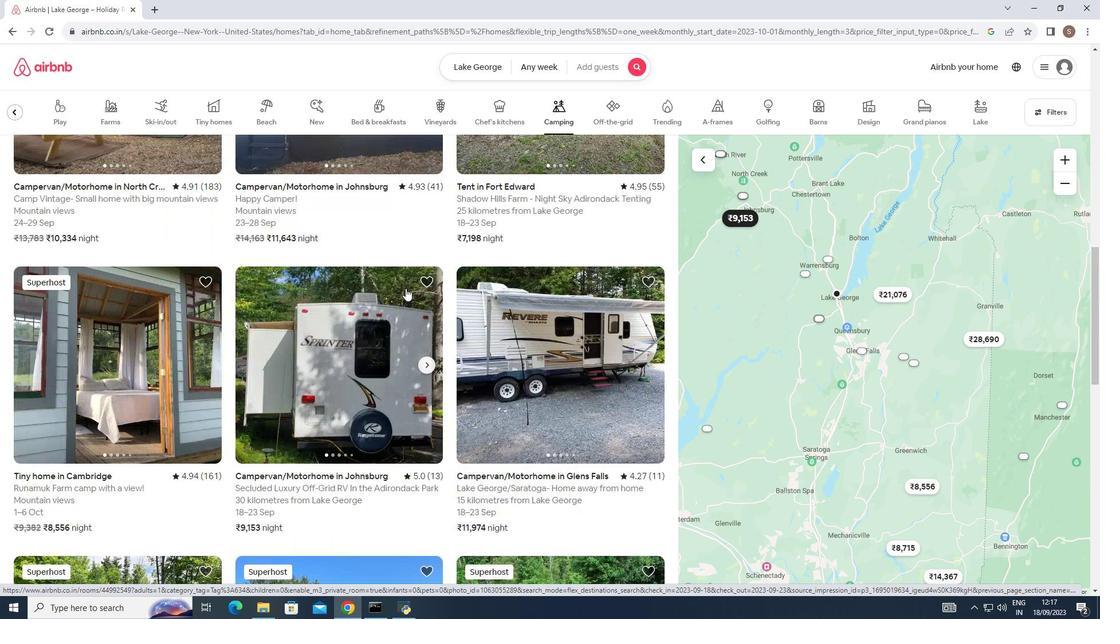 
Action: Mouse scrolled (402, 290) with delta (0, 0)
Screenshot: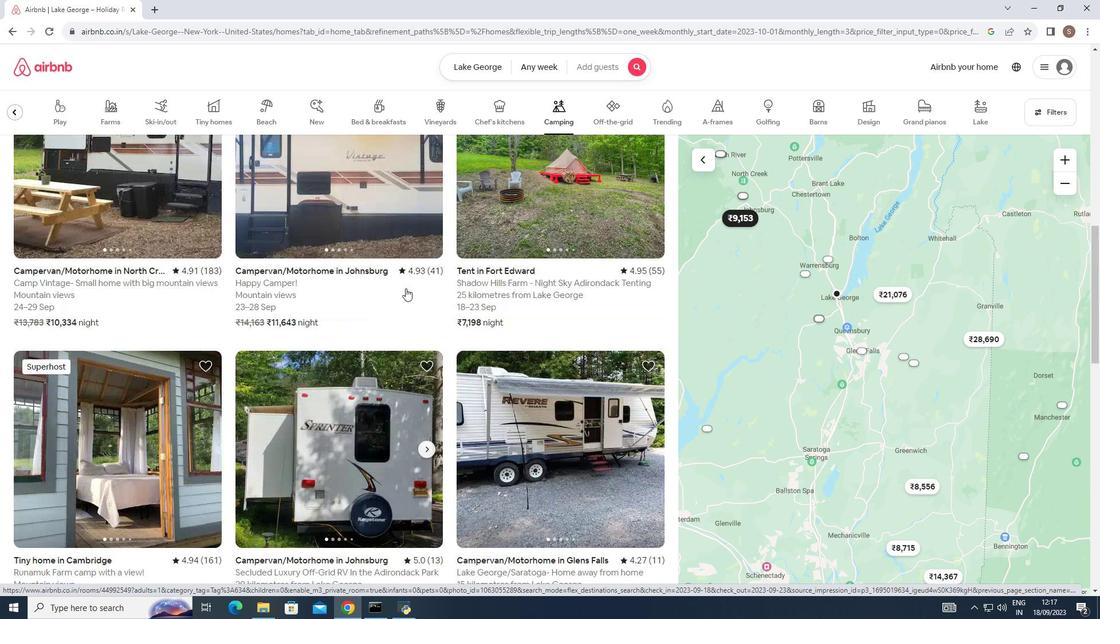 
Action: Mouse scrolled (402, 290) with delta (0, 0)
Screenshot: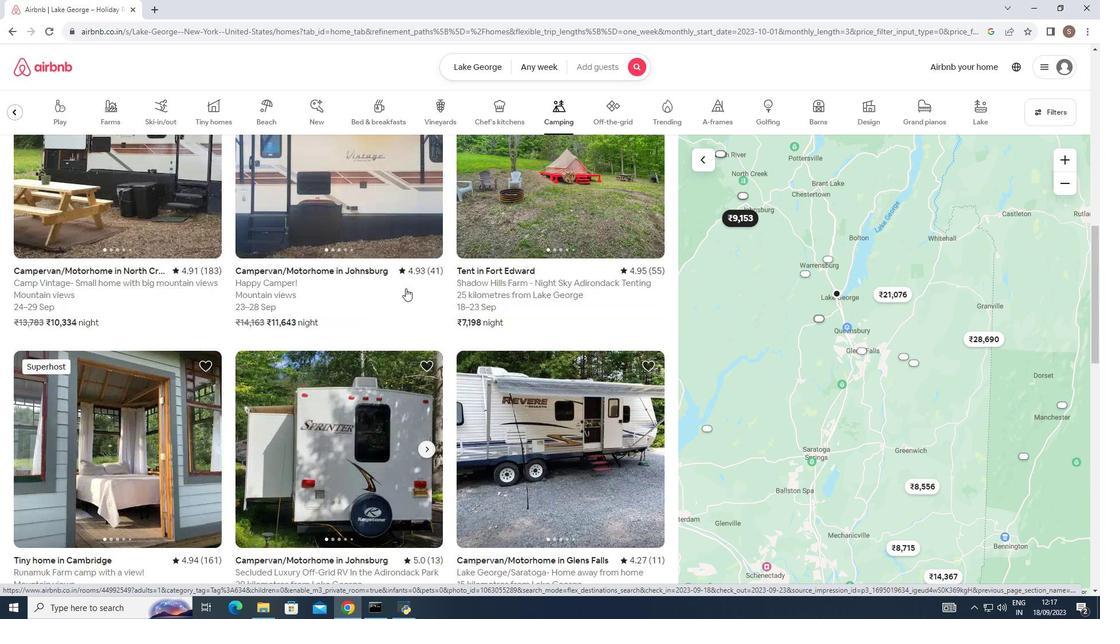 
Action: Mouse moved to (404, 288)
Screenshot: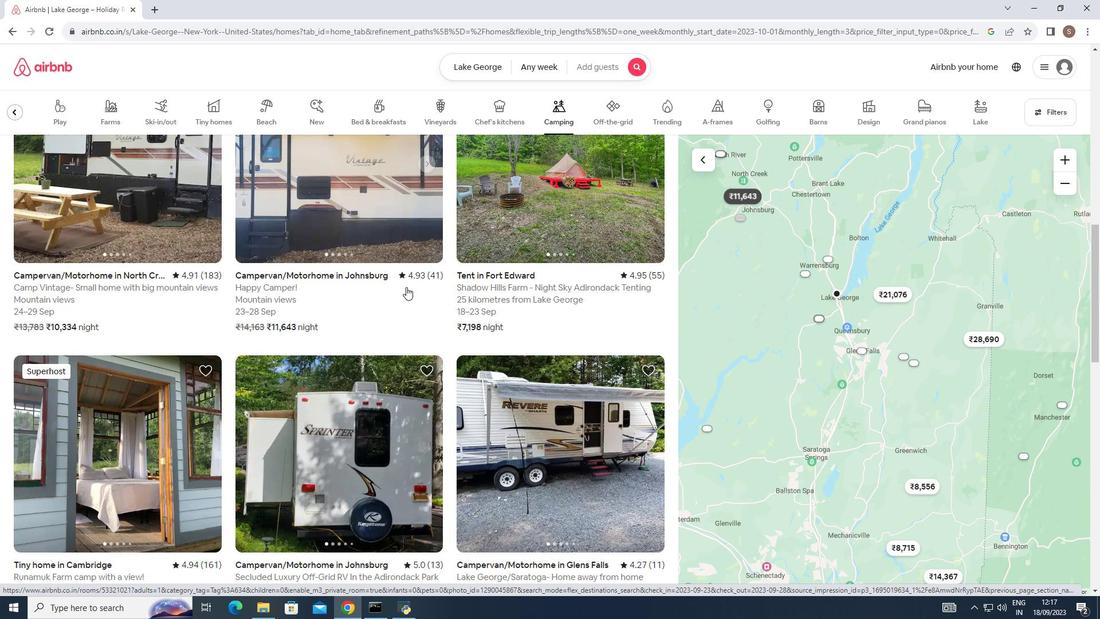 
Action: Mouse scrolled (404, 288) with delta (0, 0)
Screenshot: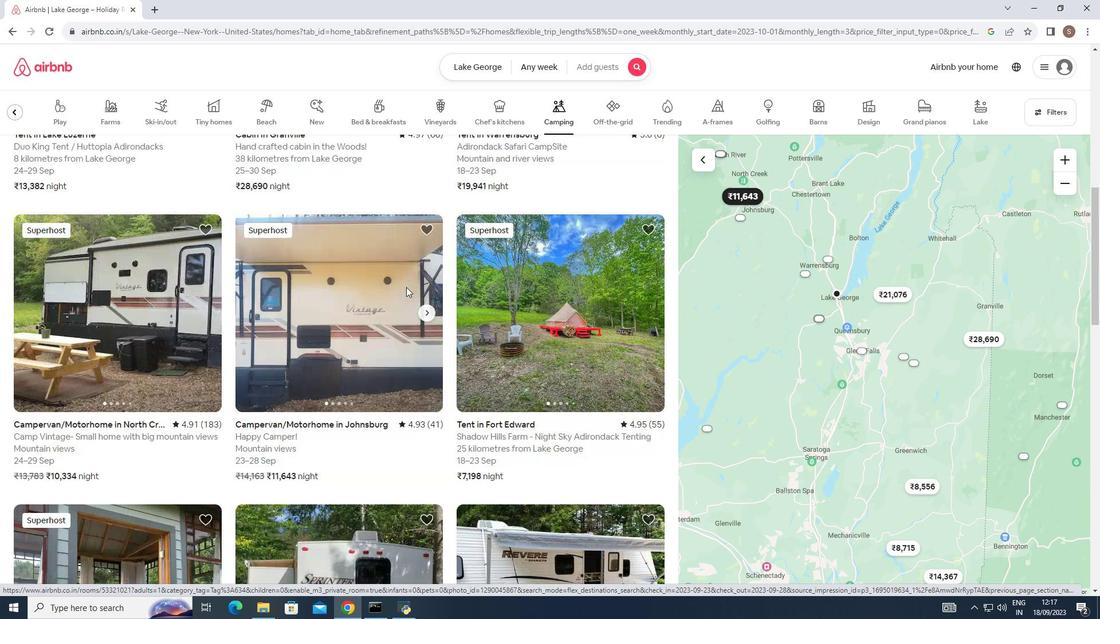 
Action: Mouse scrolled (404, 288) with delta (0, 0)
Screenshot: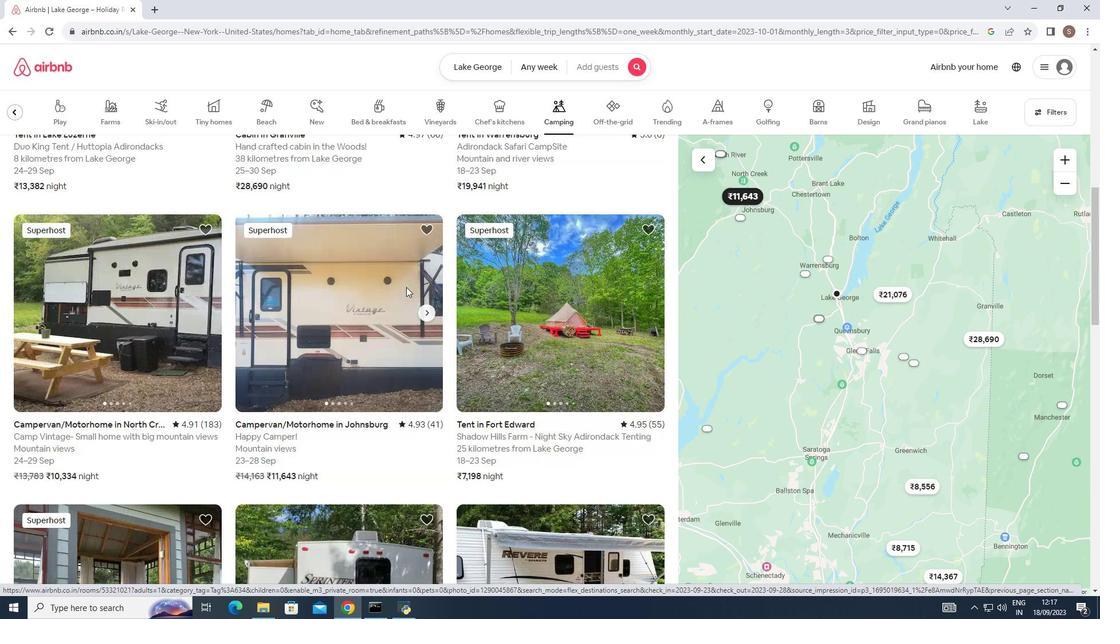 
Action: Mouse scrolled (404, 288) with delta (0, 0)
Screenshot: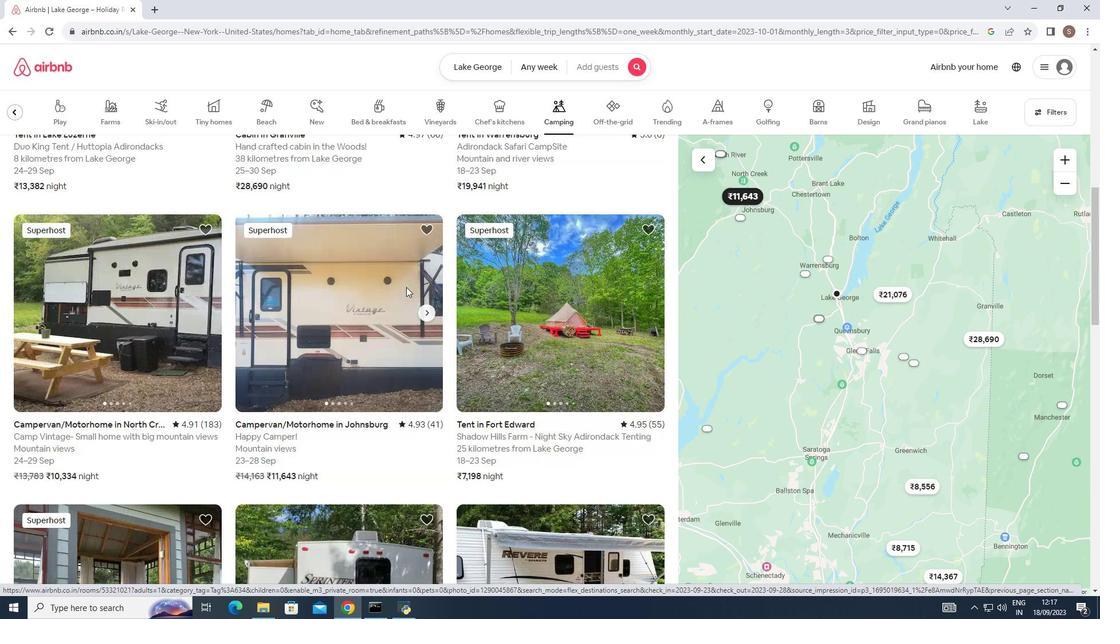 
Action: Mouse scrolled (404, 288) with delta (0, 0)
Screenshot: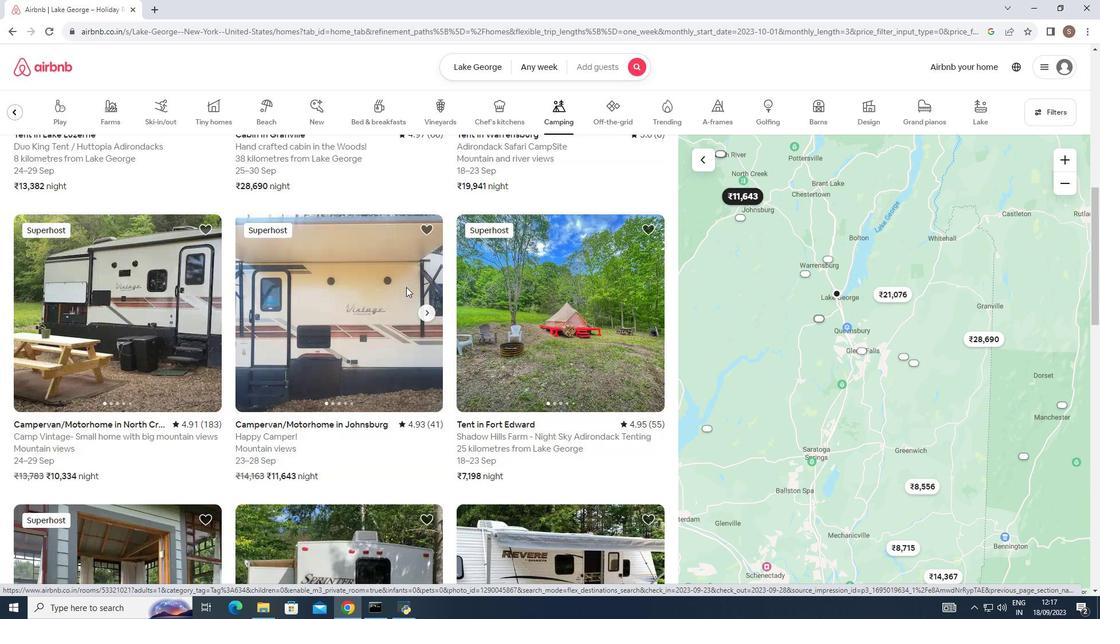 
Action: Mouse scrolled (404, 288) with delta (0, 0)
Screenshot: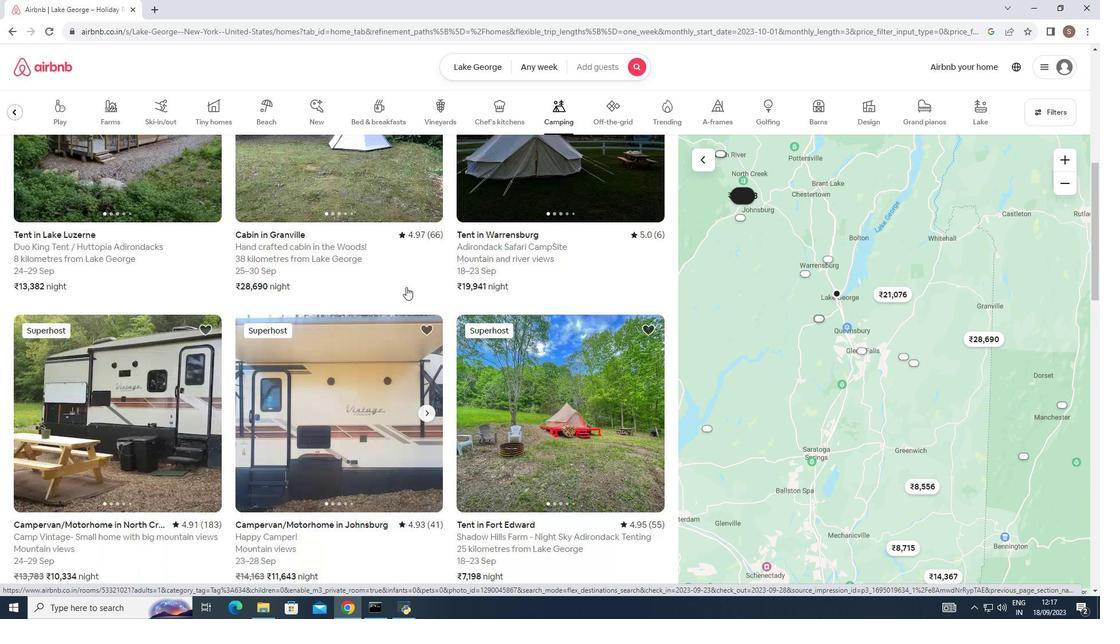 
Action: Mouse moved to (405, 286)
Screenshot: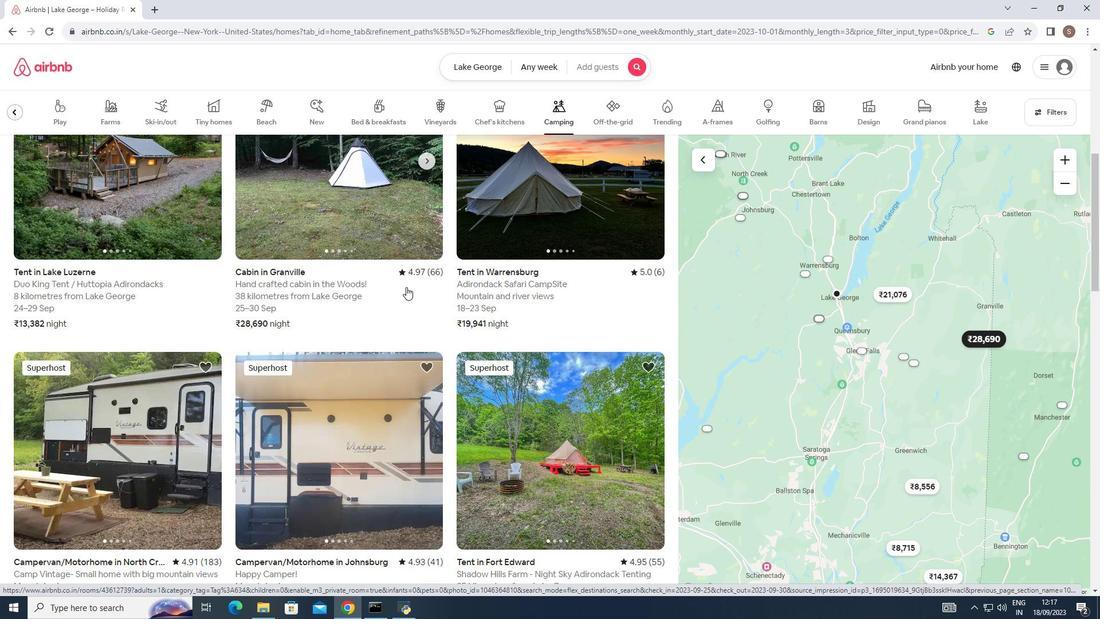 
Action: Mouse scrolled (405, 287) with delta (0, 0)
Screenshot: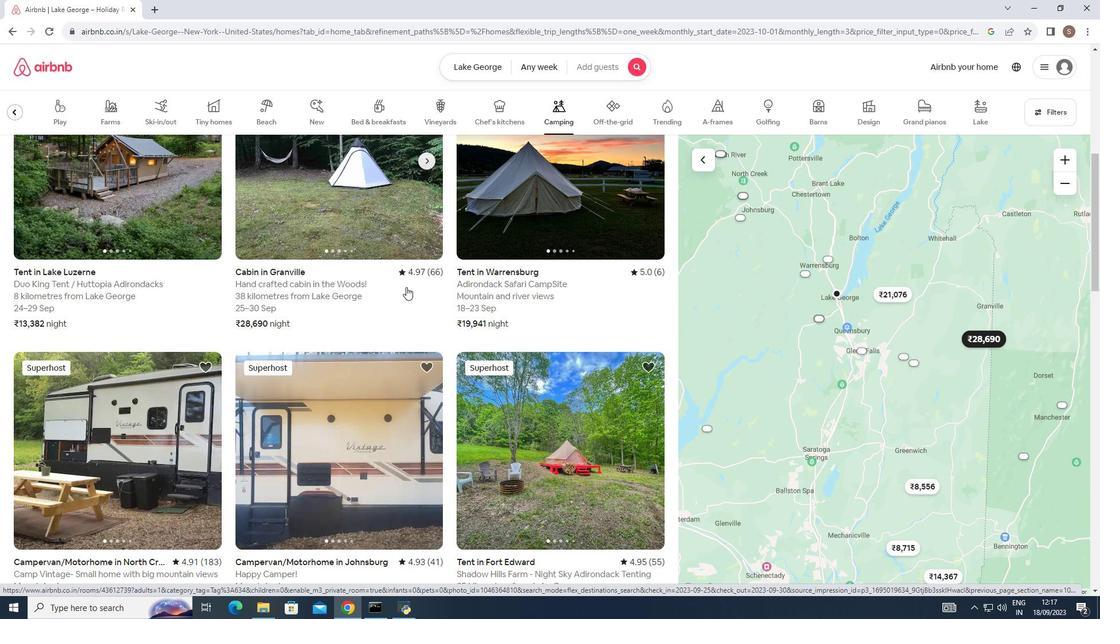 
Action: Mouse scrolled (405, 287) with delta (0, 0)
Screenshot: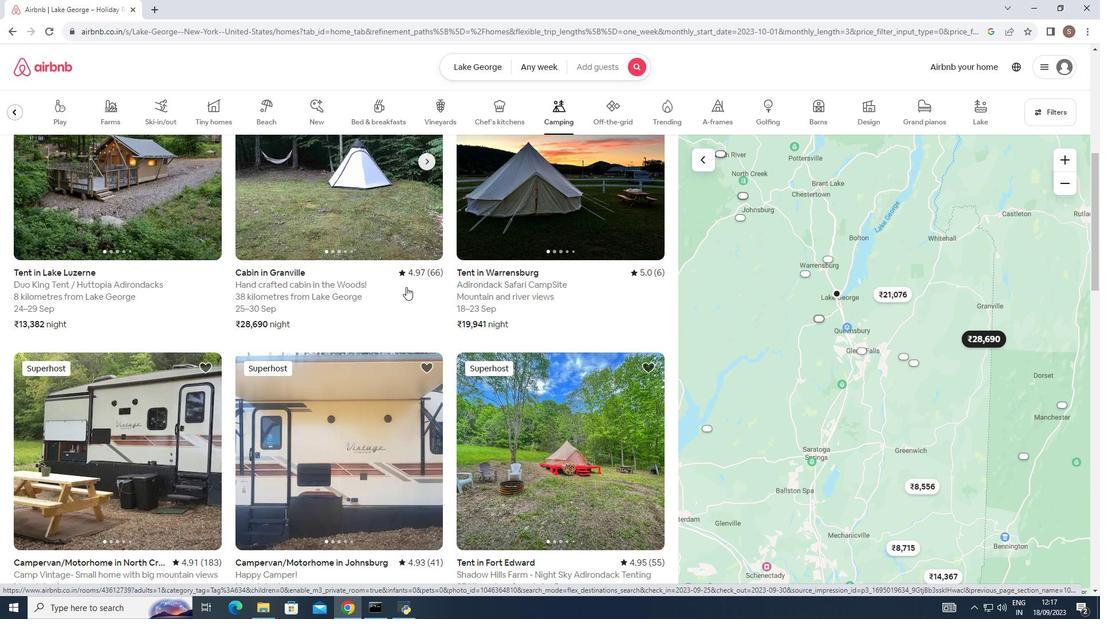 
Action: Mouse scrolled (405, 287) with delta (0, 0)
Screenshot: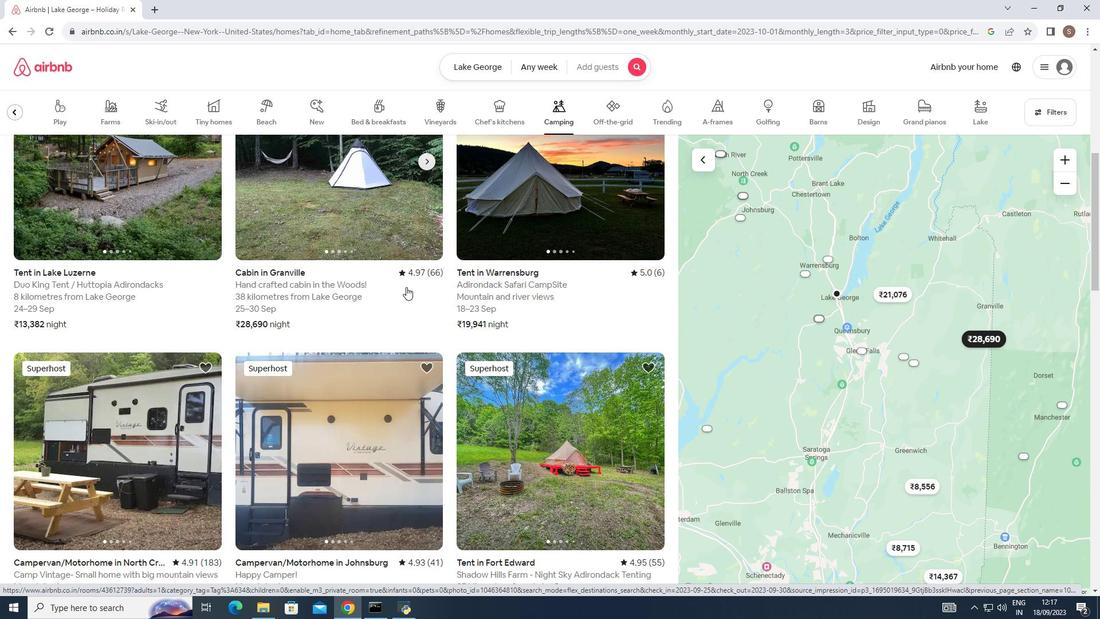 
Action: Mouse scrolled (405, 287) with delta (0, 0)
Screenshot: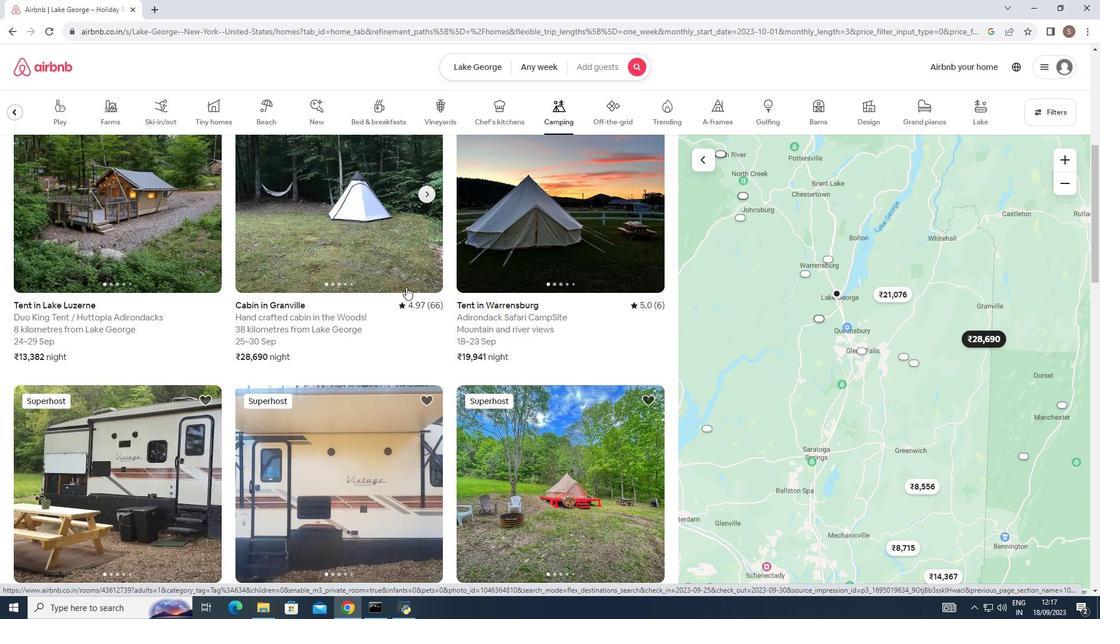 
Action: Mouse scrolled (405, 287) with delta (0, 0)
Screenshot: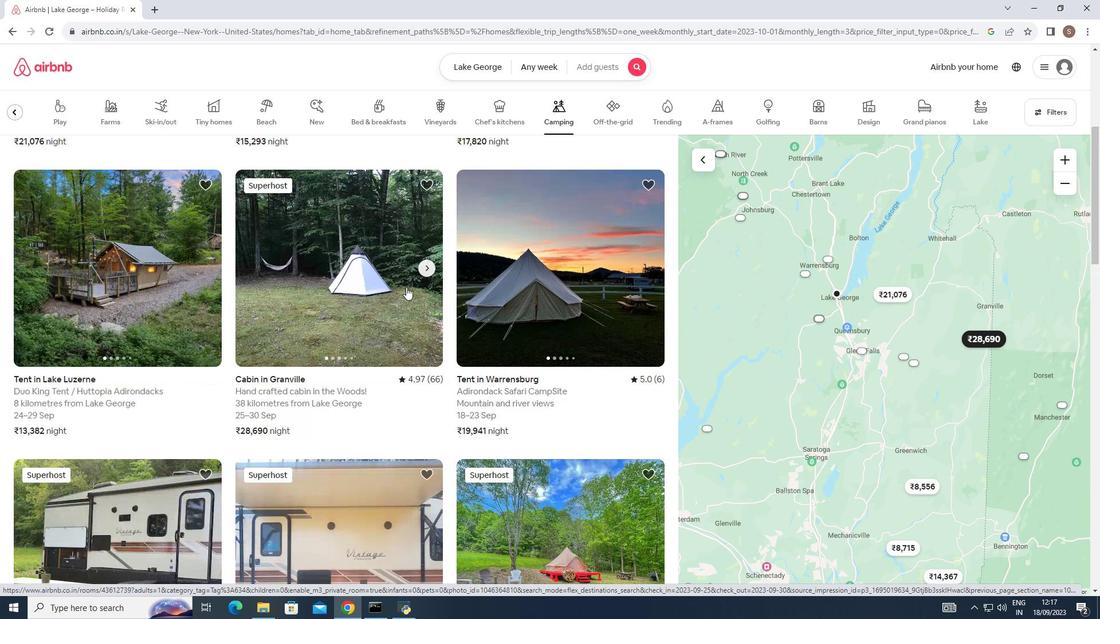 
Action: Mouse scrolled (405, 287) with delta (0, 0)
Screenshot: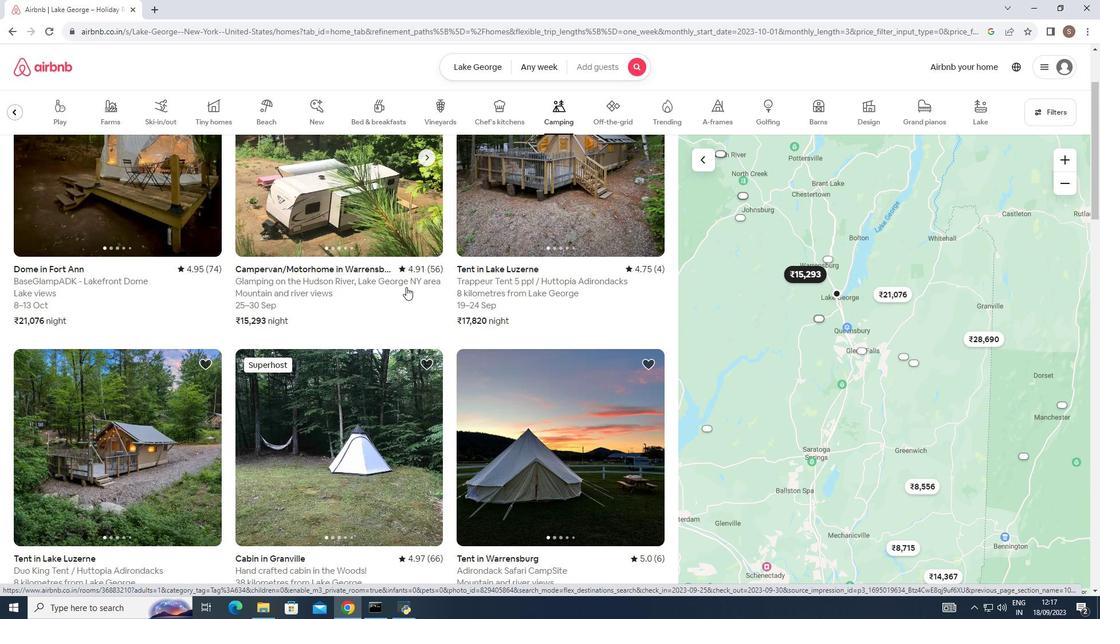 
Action: Mouse scrolled (405, 287) with delta (0, 0)
Screenshot: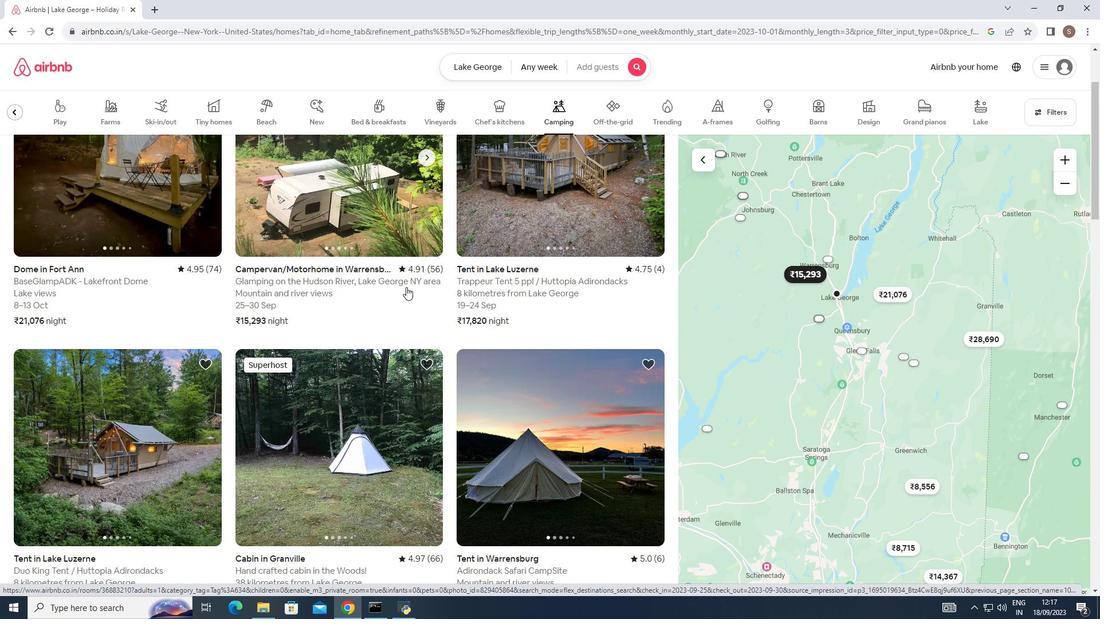 
Action: Mouse scrolled (405, 287) with delta (0, 0)
Screenshot: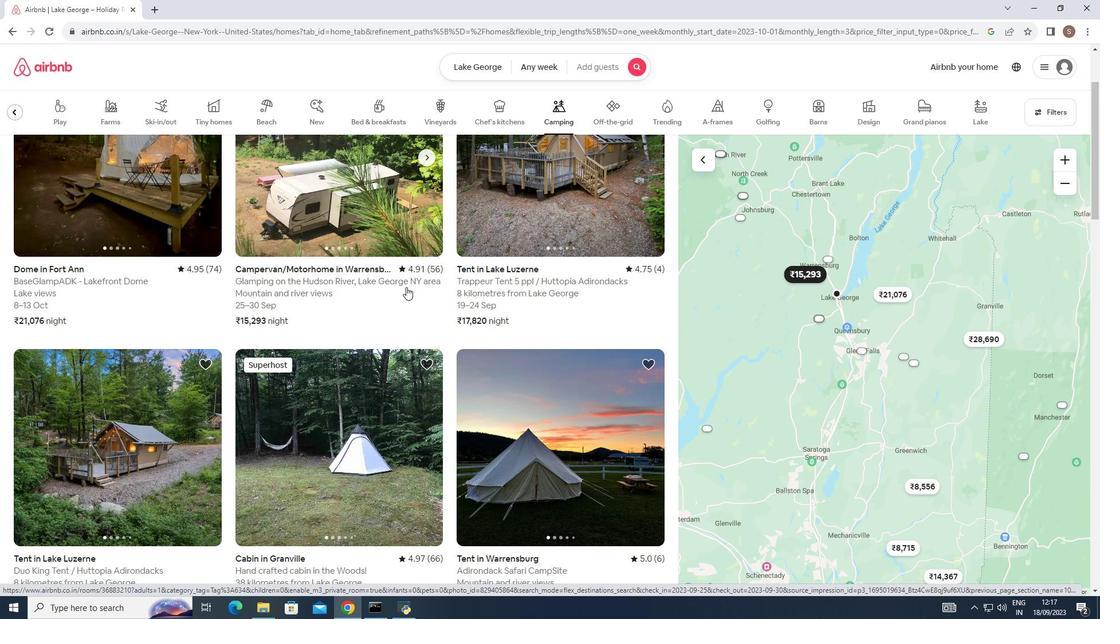 
Action: Mouse scrolled (405, 287) with delta (0, 0)
Screenshot: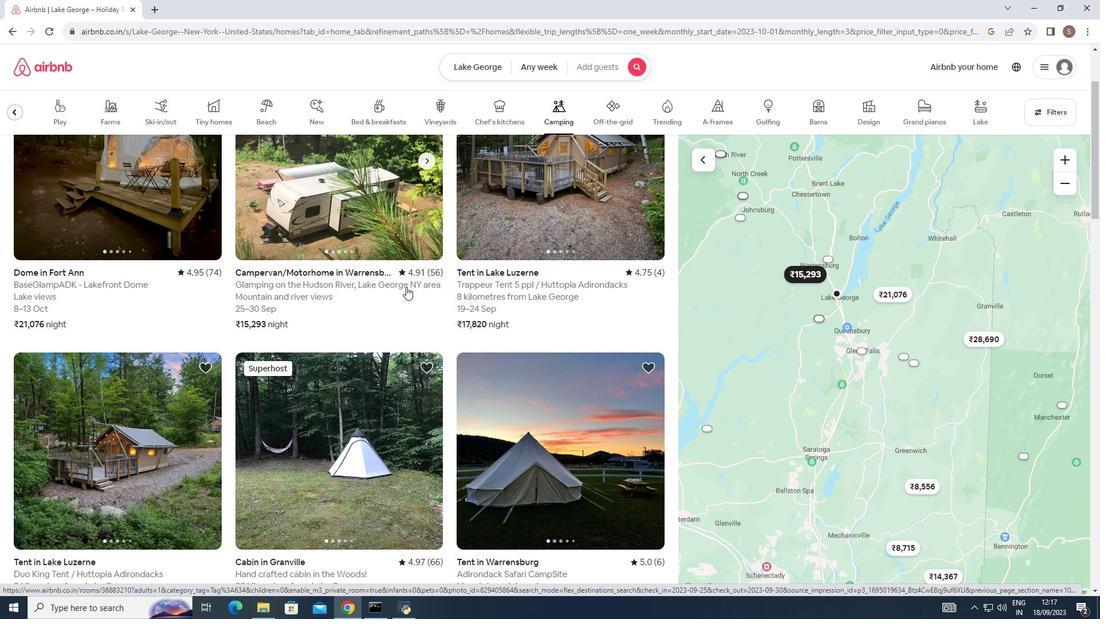 
Action: Mouse scrolled (405, 287) with delta (0, 0)
Screenshot: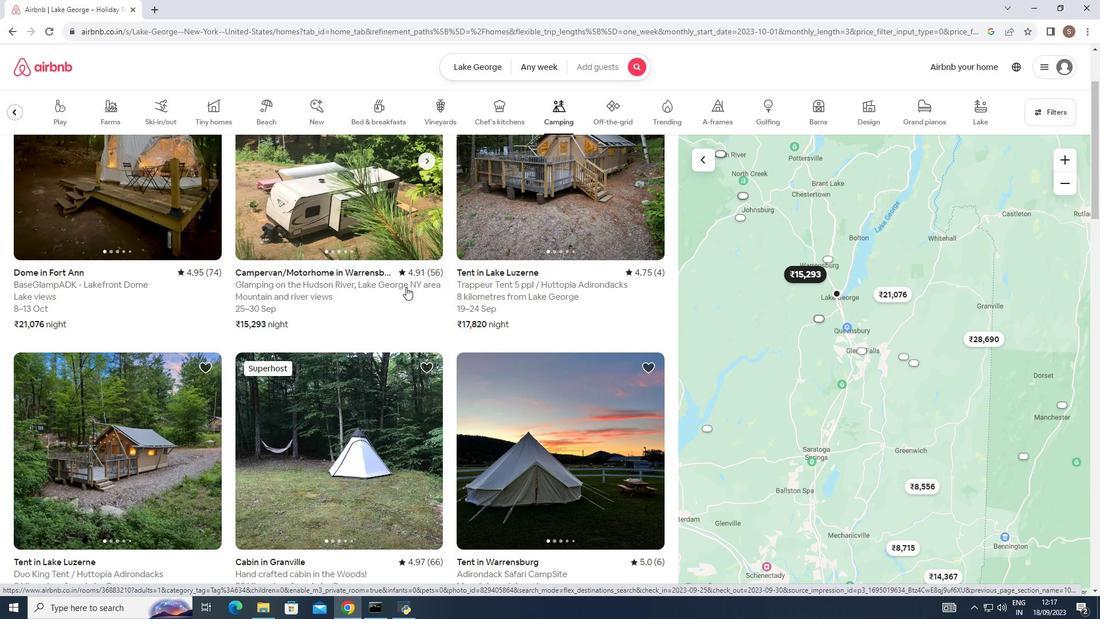 
Action: Mouse moved to (405, 286)
Screenshot: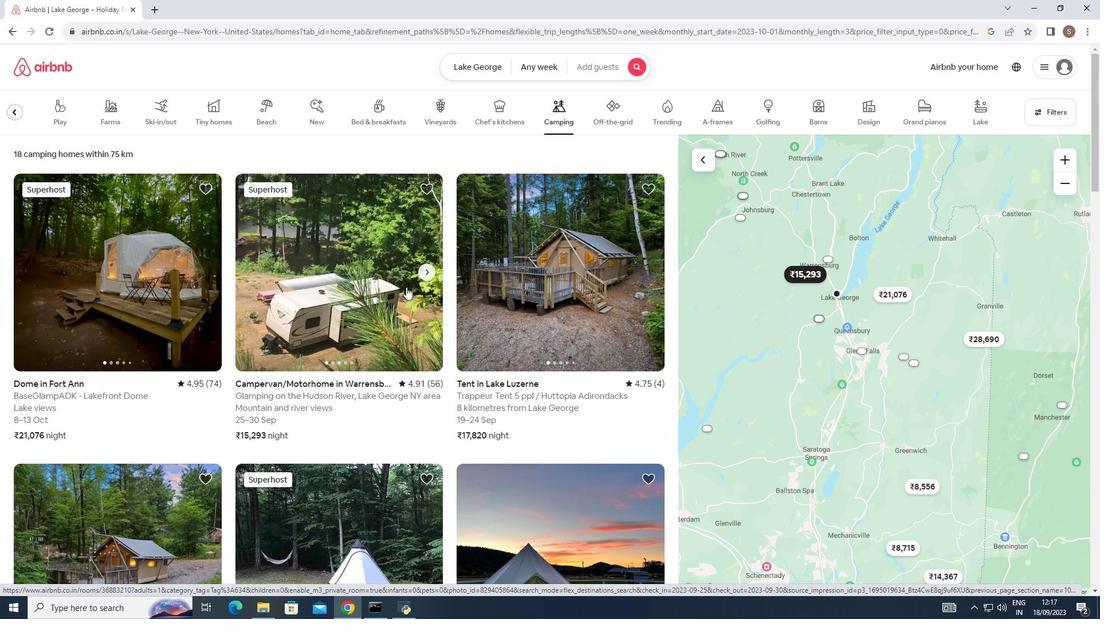 
Action: Mouse scrolled (405, 287) with delta (0, 0)
Screenshot: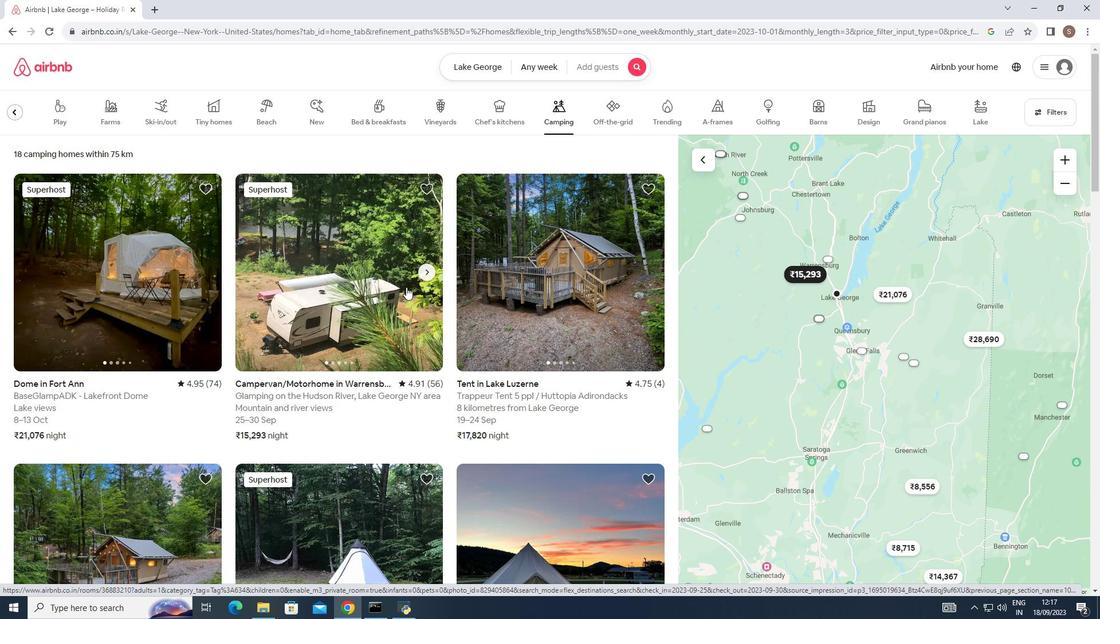 
Action: Mouse scrolled (405, 287) with delta (0, 0)
Screenshot: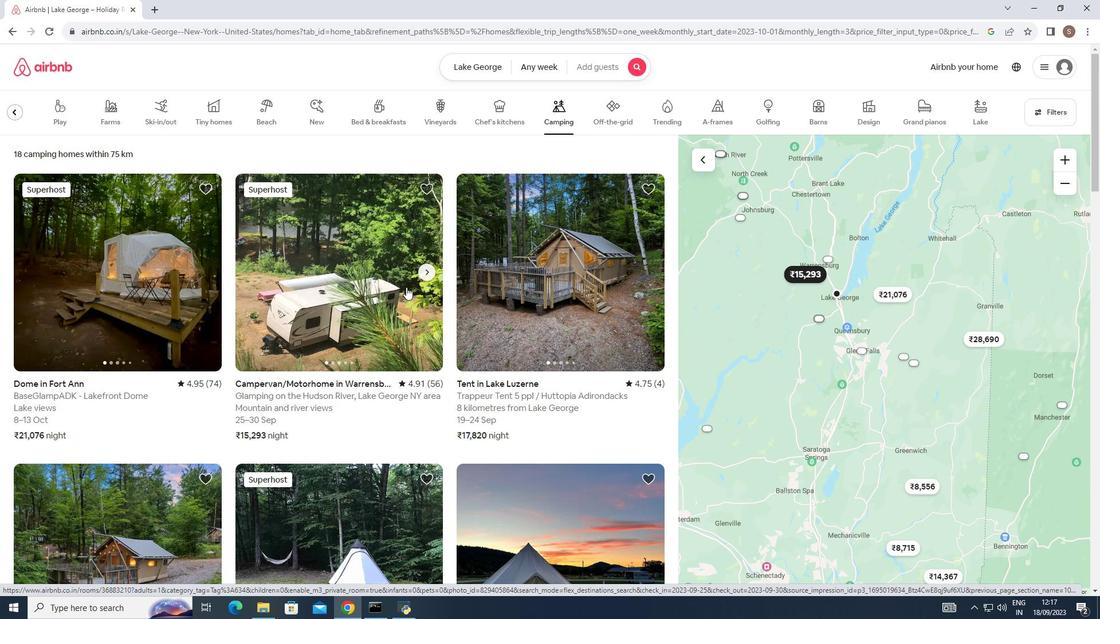 
Action: Mouse scrolled (405, 287) with delta (0, 0)
Screenshot: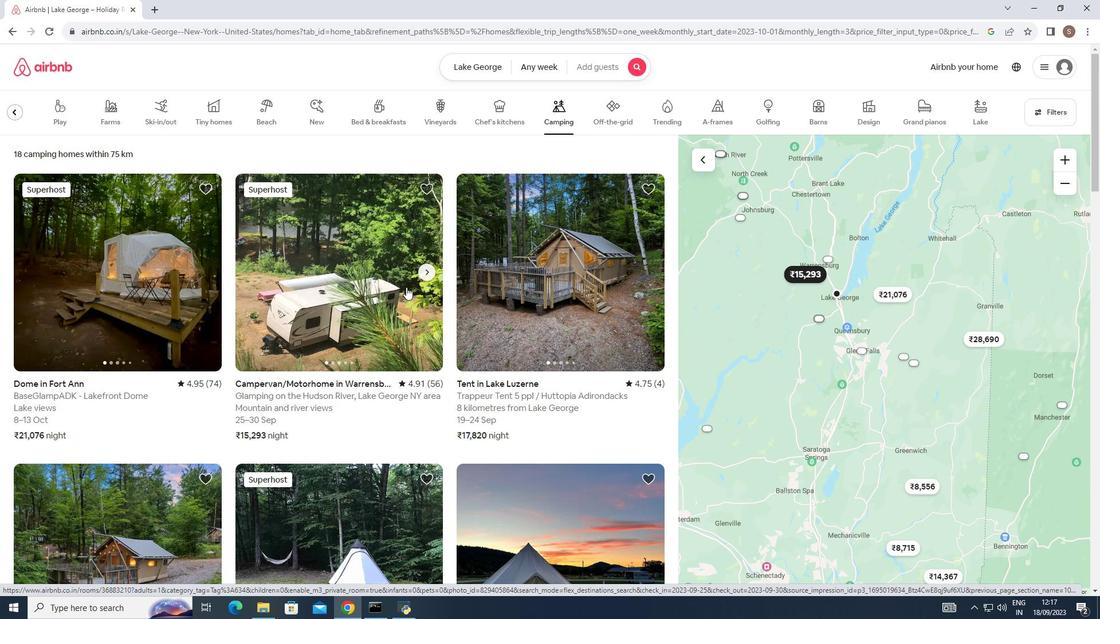 
Action: Mouse scrolled (405, 287) with delta (0, 0)
Screenshot: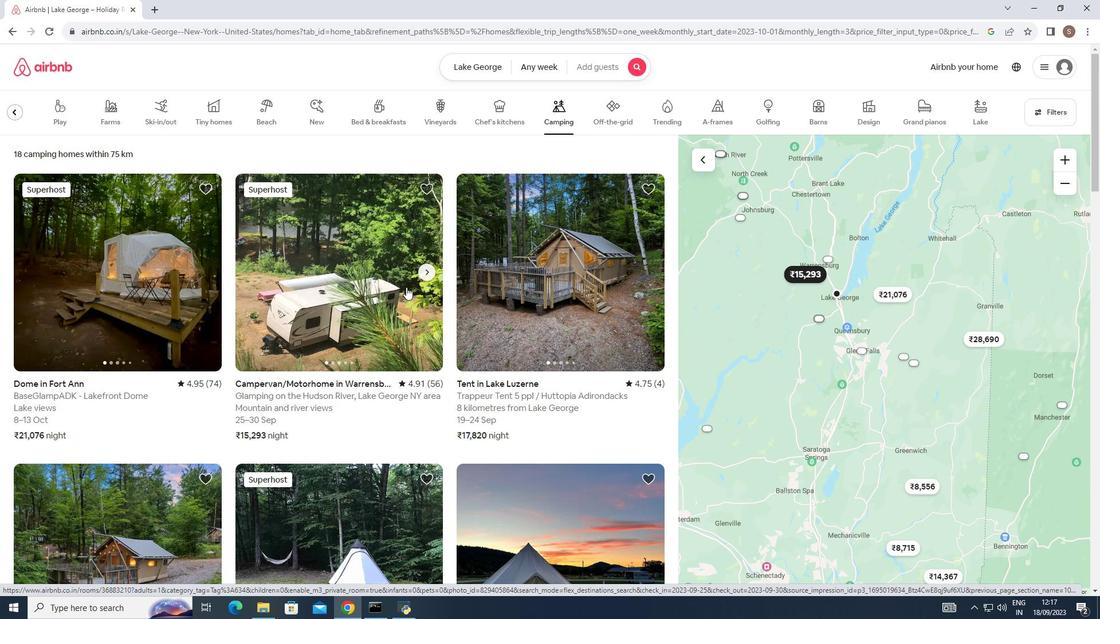 
Action: Mouse scrolled (405, 287) with delta (0, 0)
Screenshot: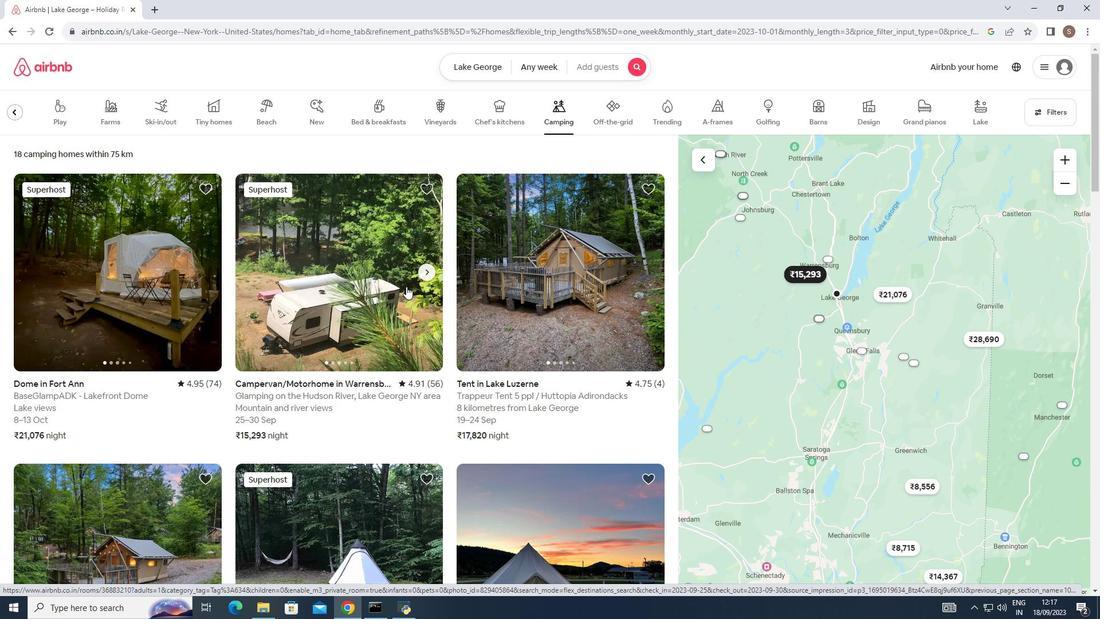 
Action: Mouse moved to (337, 298)
Screenshot: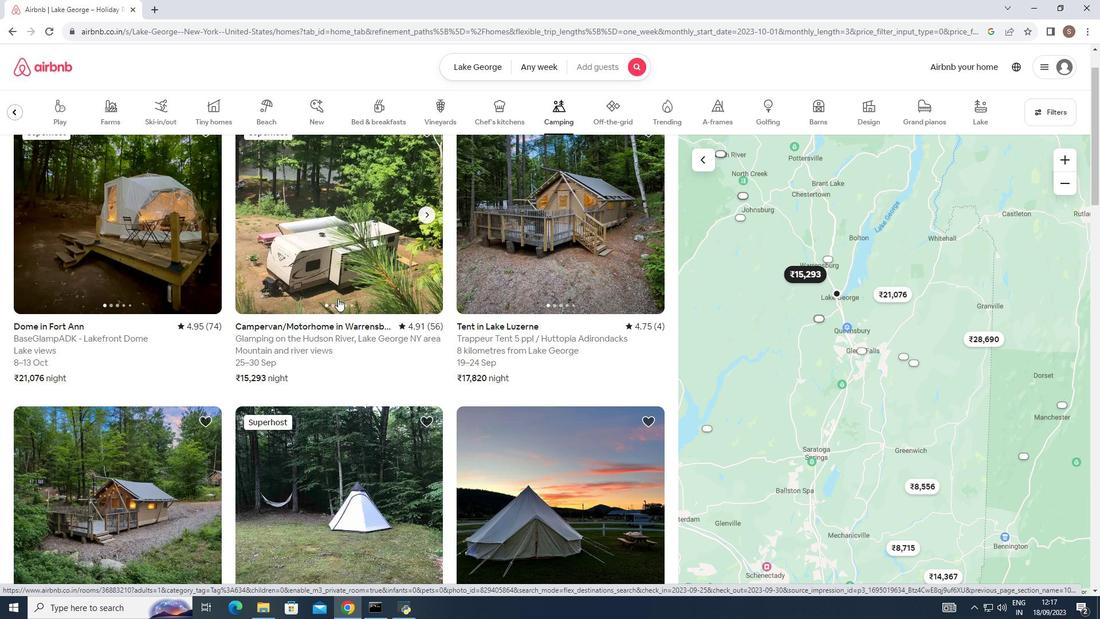 
Action: Mouse scrolled (337, 297) with delta (0, 0)
Screenshot: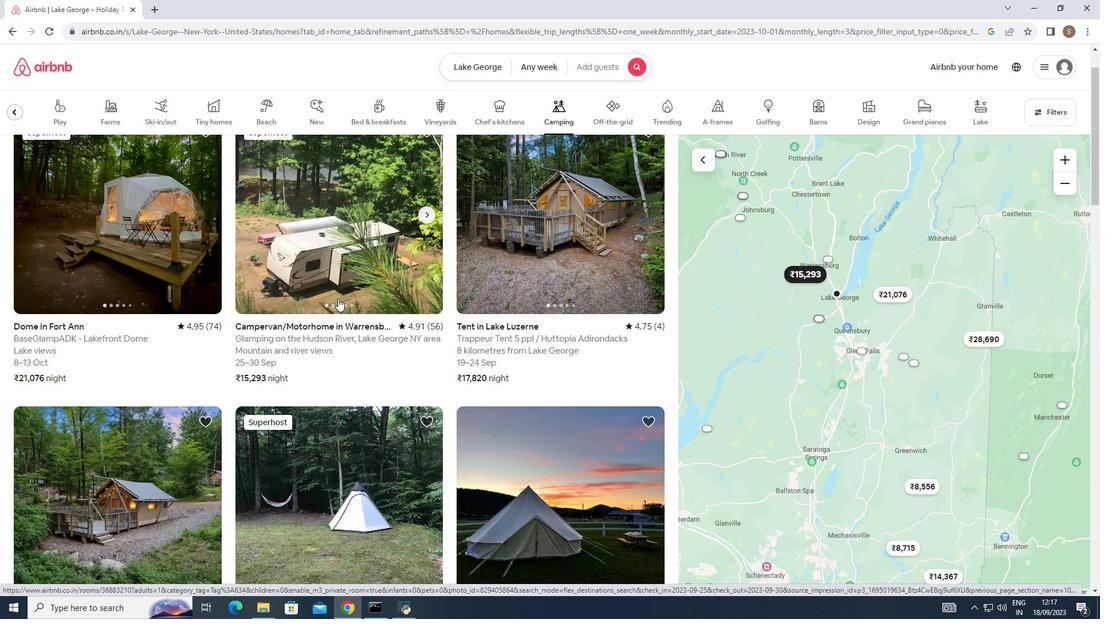 
Action: Mouse moved to (338, 296)
Screenshot: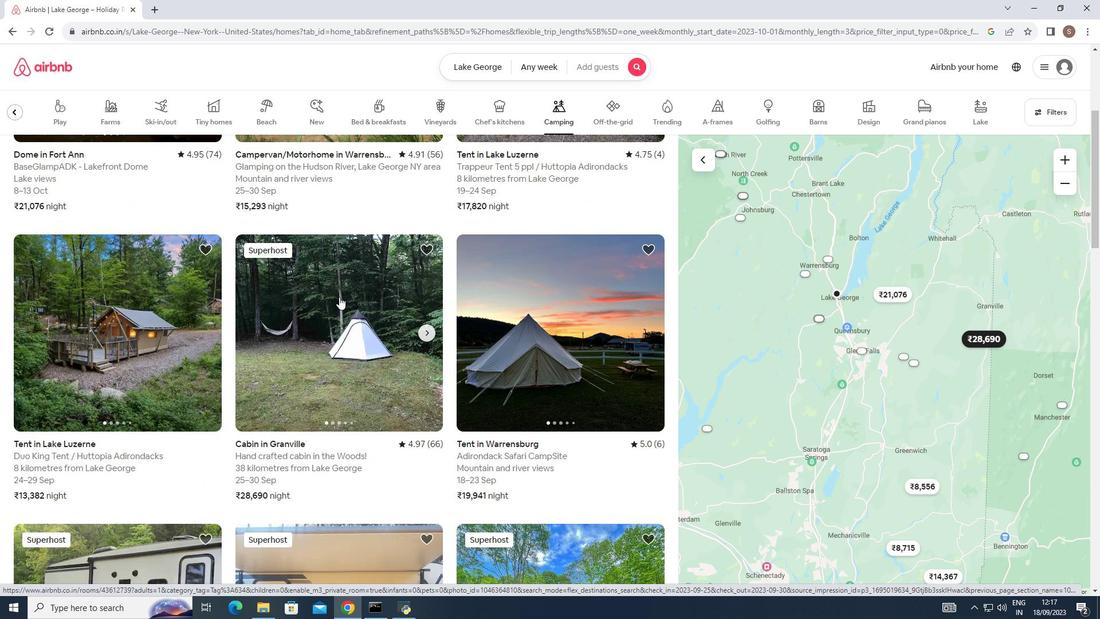
Action: Mouse scrolled (338, 295) with delta (0, 0)
Screenshot: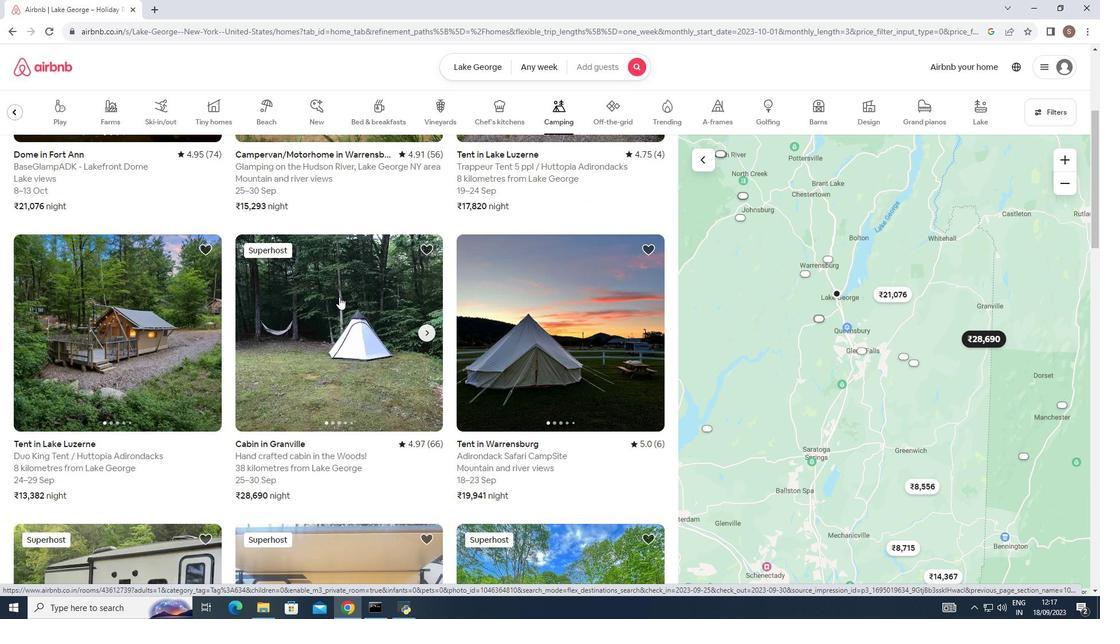 
Action: Mouse scrolled (338, 295) with delta (0, 0)
Screenshot: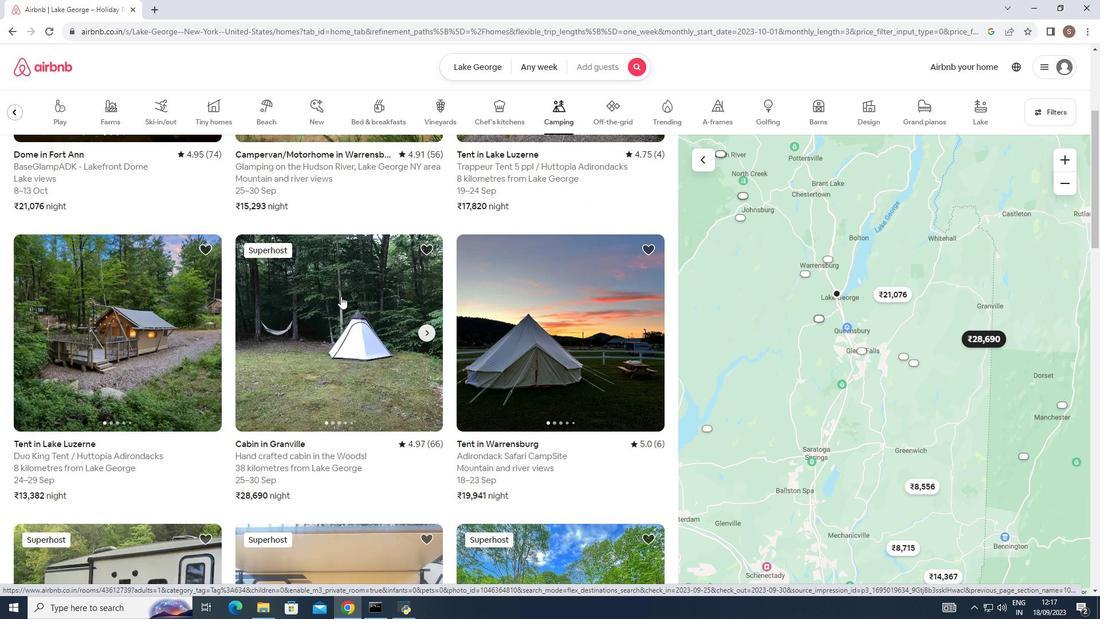 
Action: Mouse scrolled (338, 295) with delta (0, 0)
Screenshot: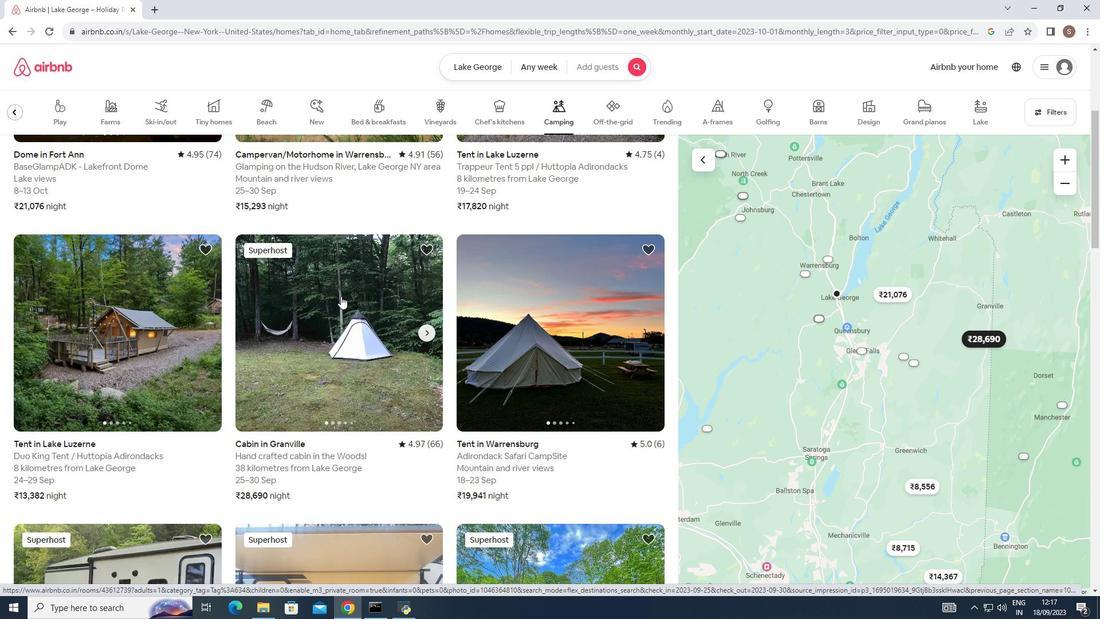 
Action: Mouse moved to (329, 304)
Screenshot: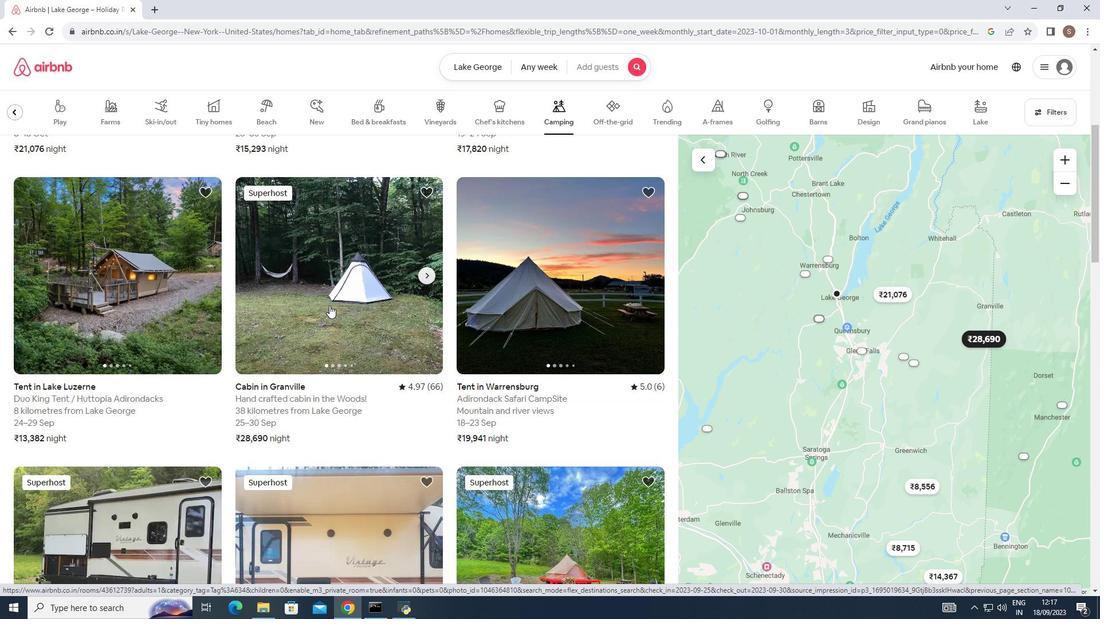
Action: Mouse scrolled (329, 304) with delta (0, 0)
Screenshot: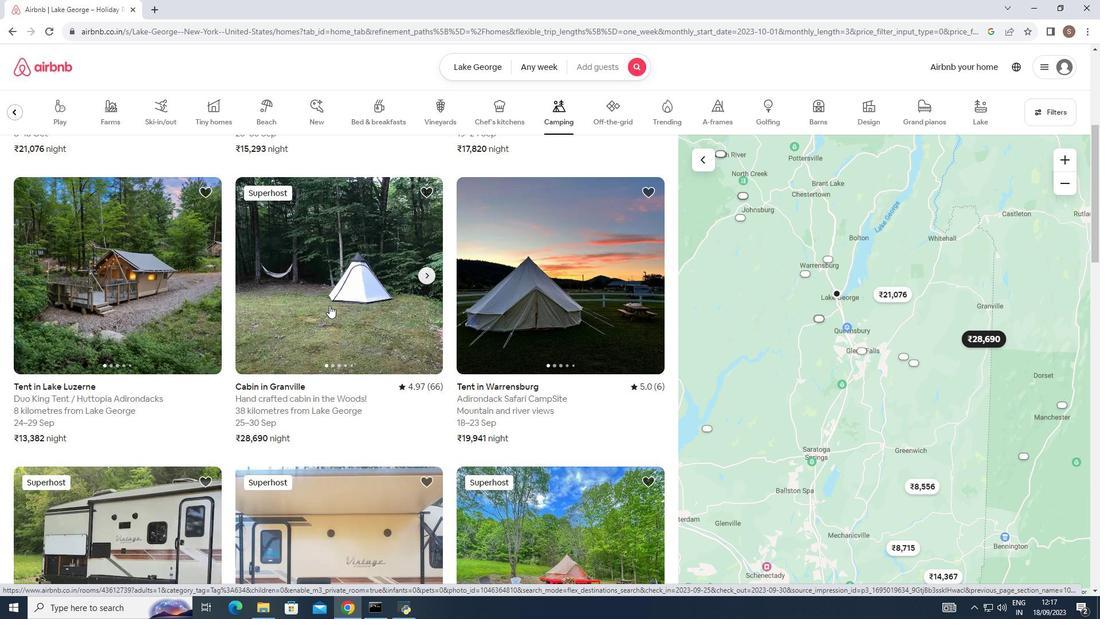 
Action: Mouse scrolled (329, 304) with delta (0, 0)
Screenshot: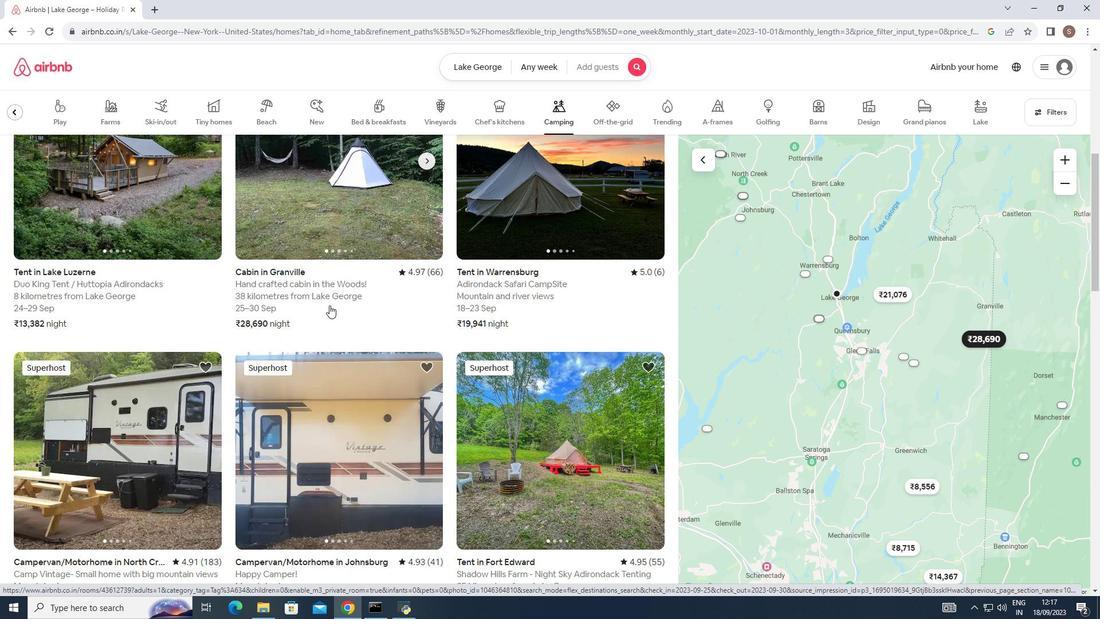 
Action: Mouse scrolled (329, 304) with delta (0, 0)
Screenshot: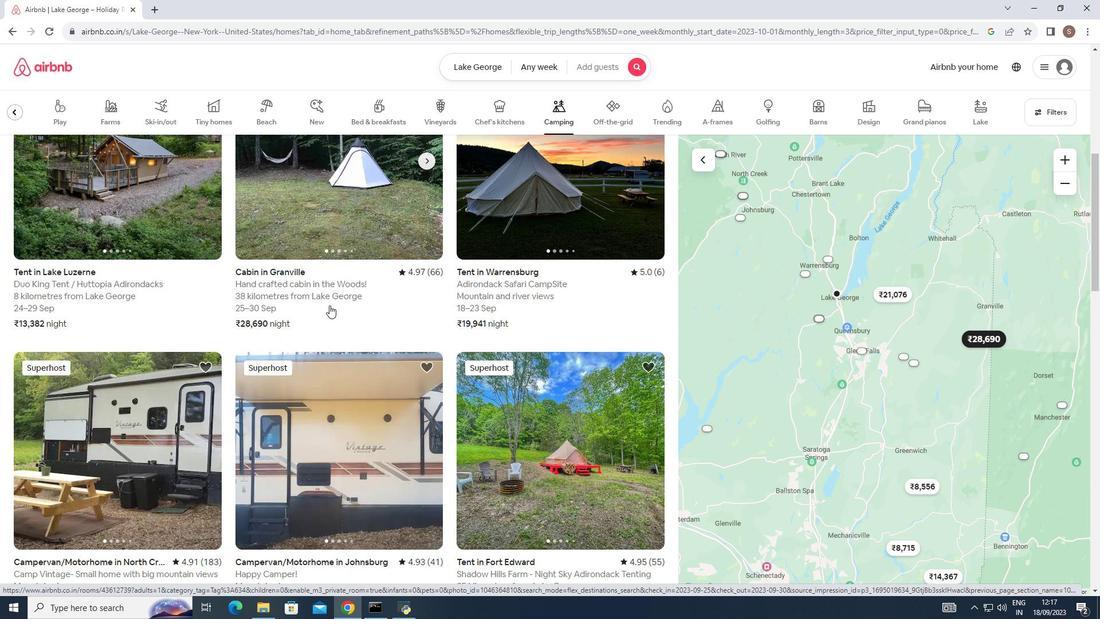 
Action: Mouse moved to (329, 304)
Screenshot: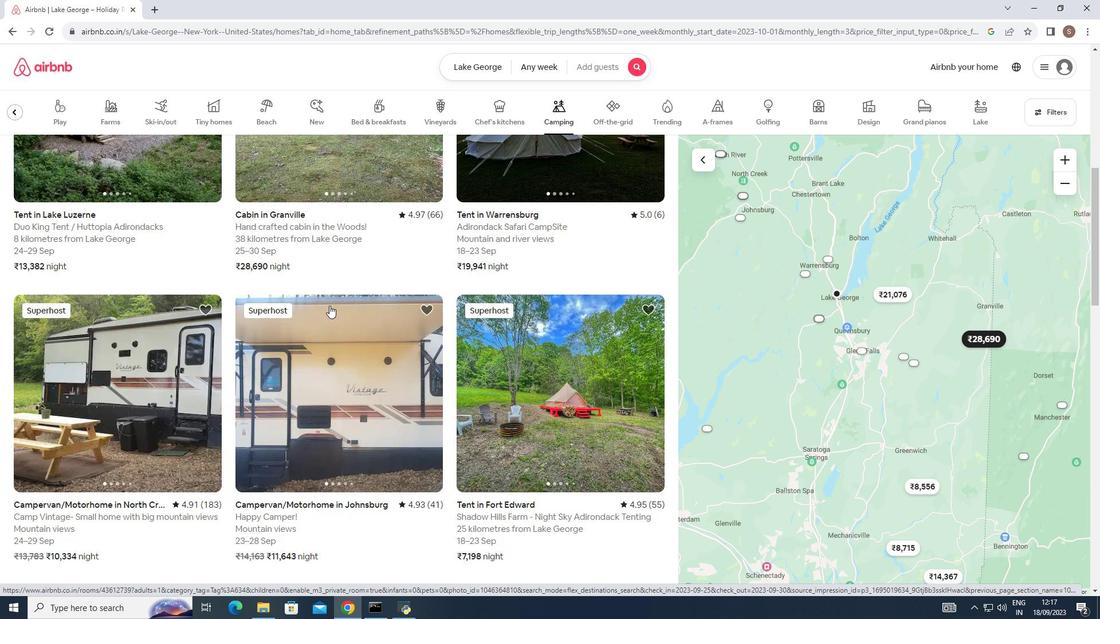
Action: Mouse scrolled (329, 304) with delta (0, 0)
Screenshot: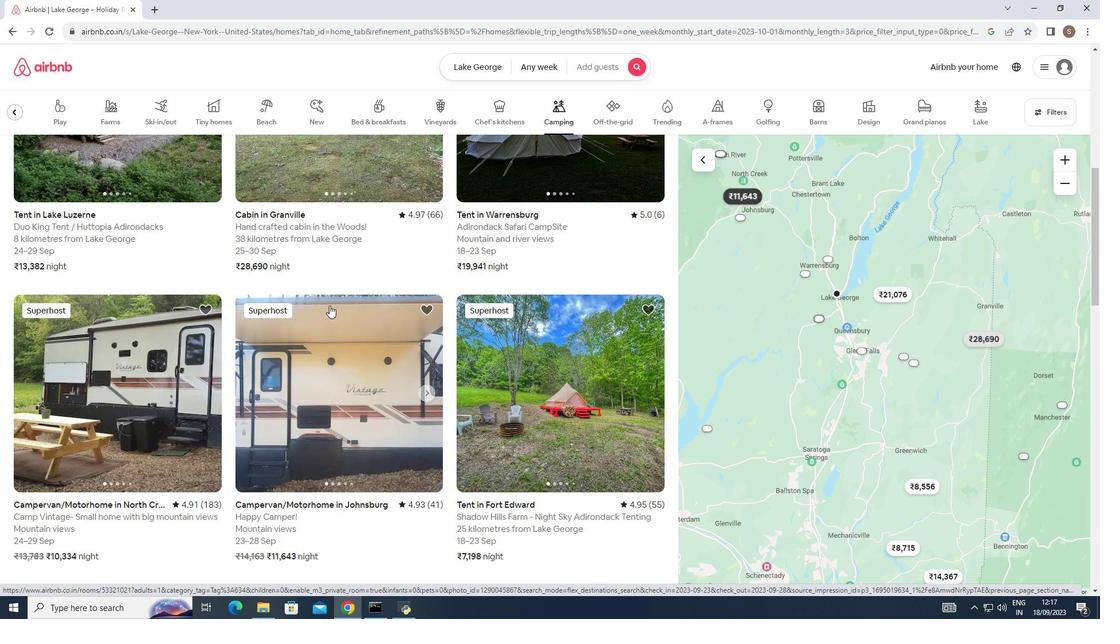 
Action: Mouse moved to (528, 365)
Screenshot: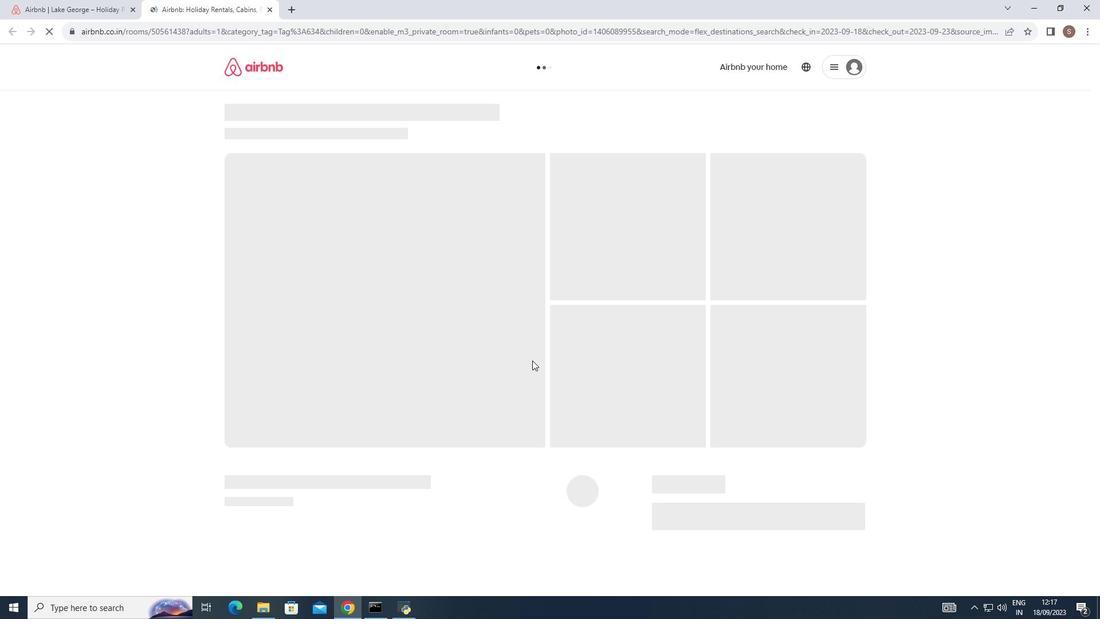 
Action: Mouse pressed left at (528, 365)
Screenshot: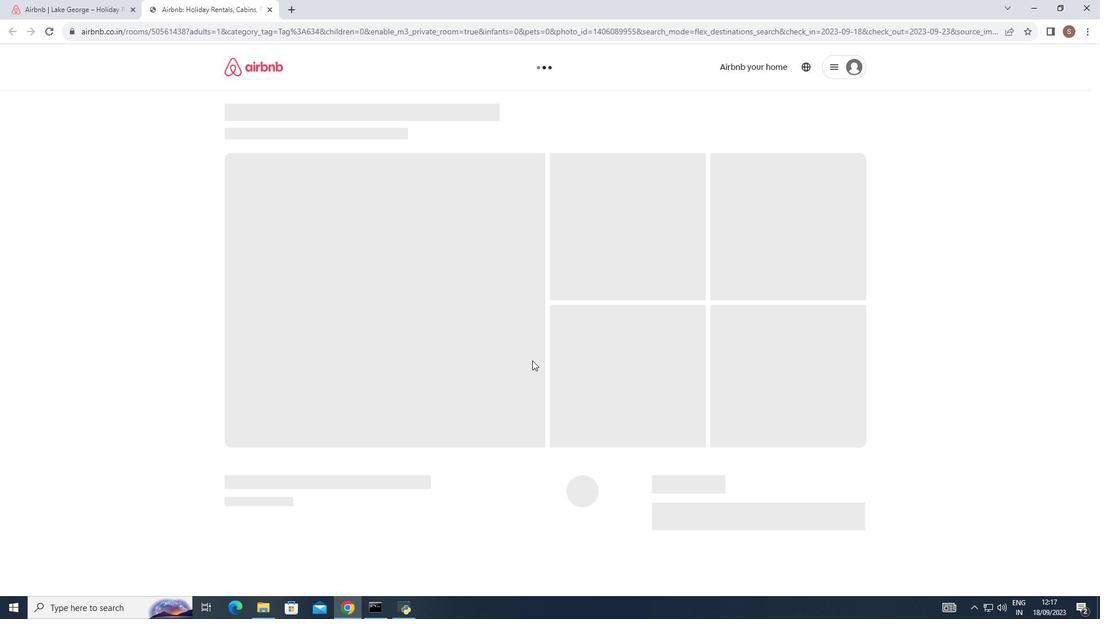 
Action: Mouse moved to (537, 358)
Screenshot: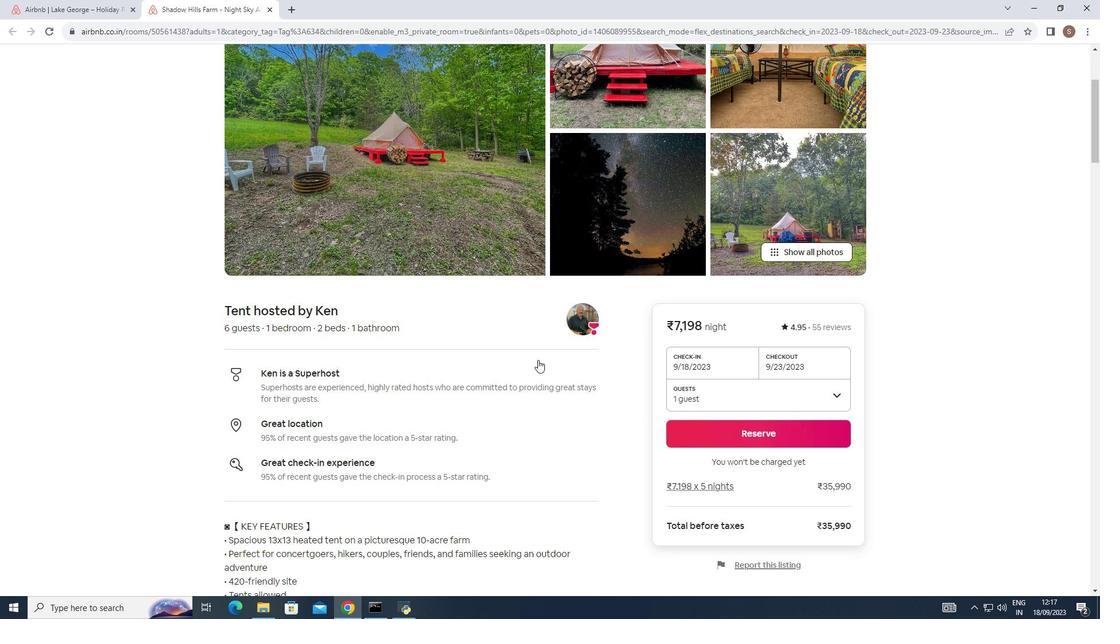 
Action: Mouse scrolled (537, 357) with delta (0, 0)
Screenshot: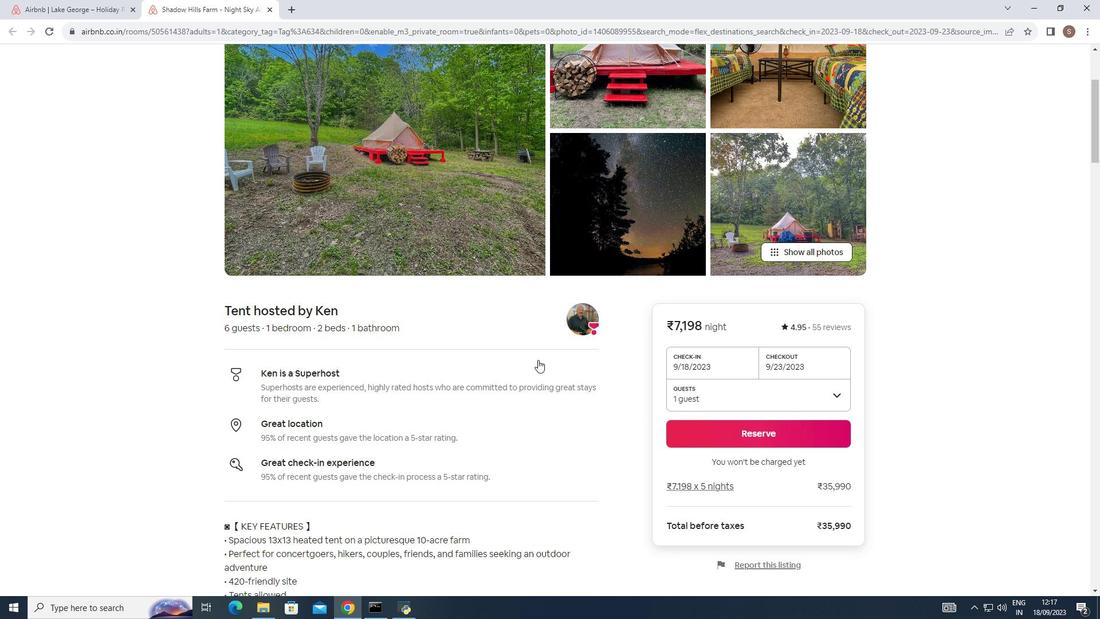 
Action: Mouse moved to (537, 358)
Screenshot: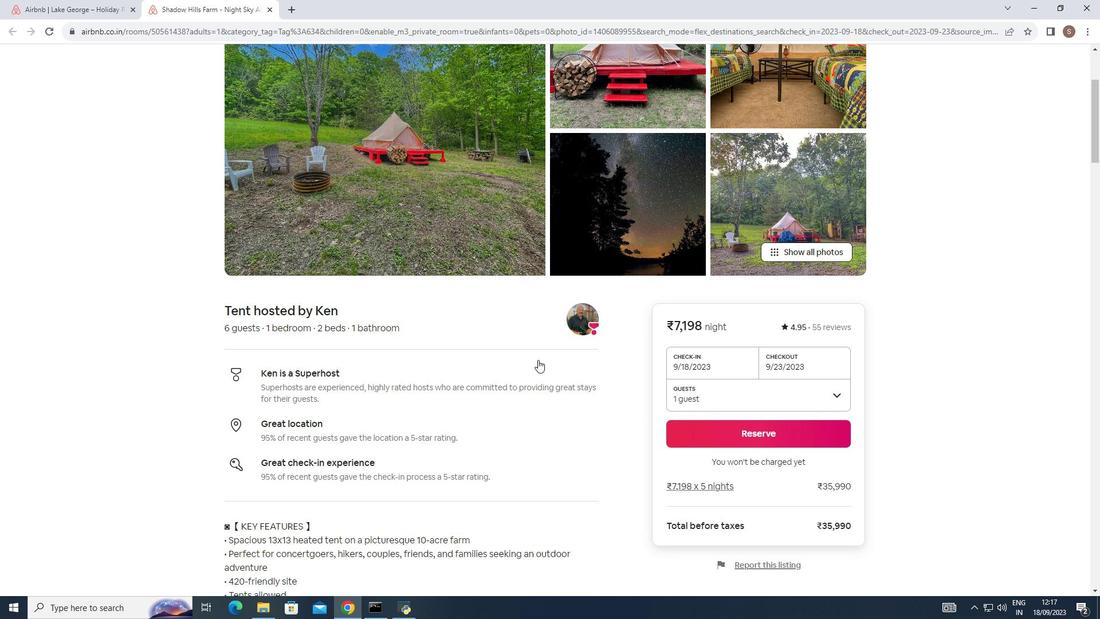 
Action: Mouse scrolled (537, 358) with delta (0, 0)
Screenshot: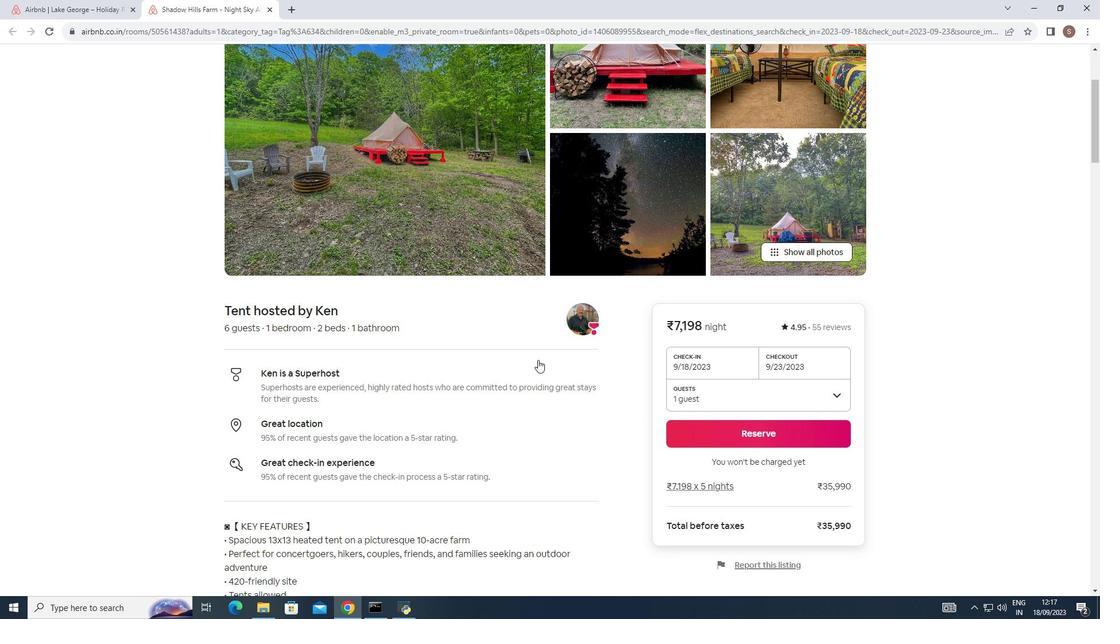 
Action: Mouse moved to (537, 359)
Screenshot: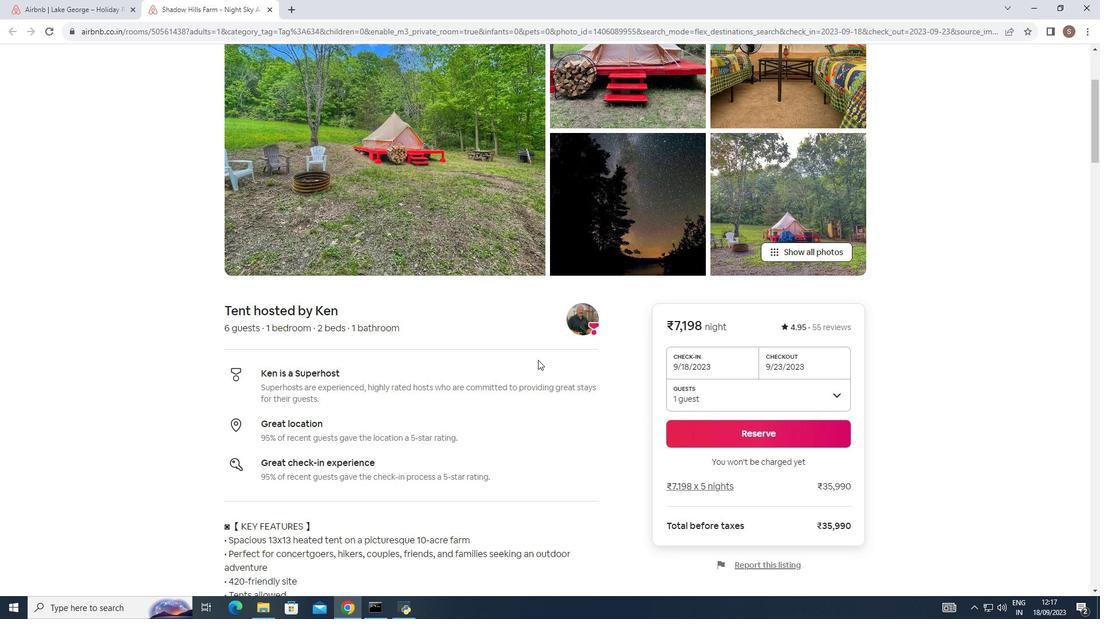 
Action: Mouse scrolled (537, 358) with delta (0, 0)
Screenshot: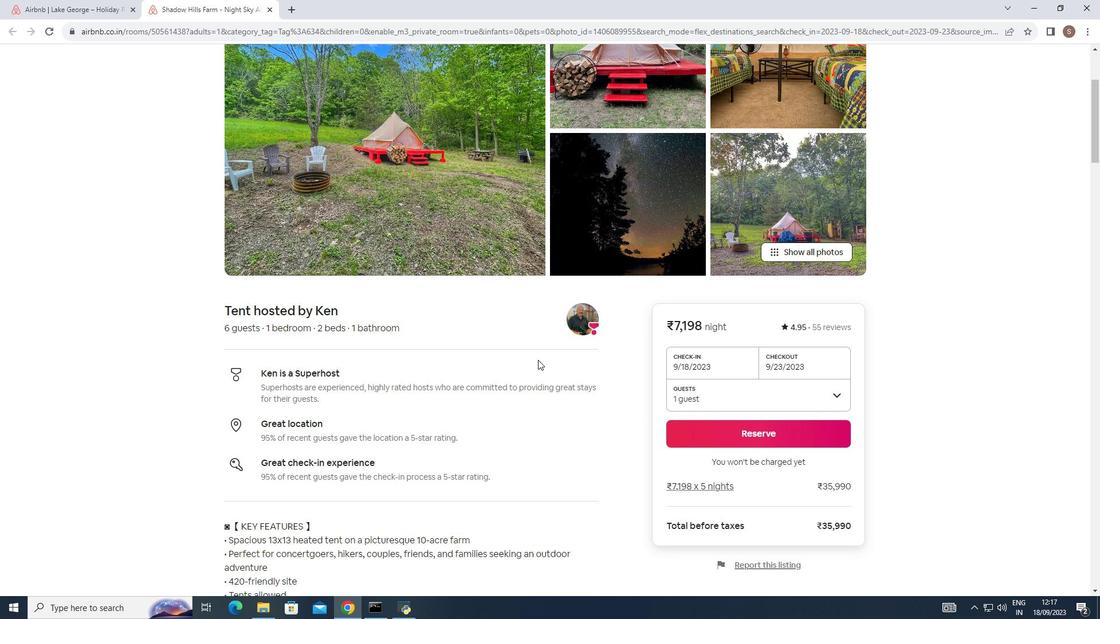 
Action: Mouse scrolled (537, 358) with delta (0, 0)
Screenshot: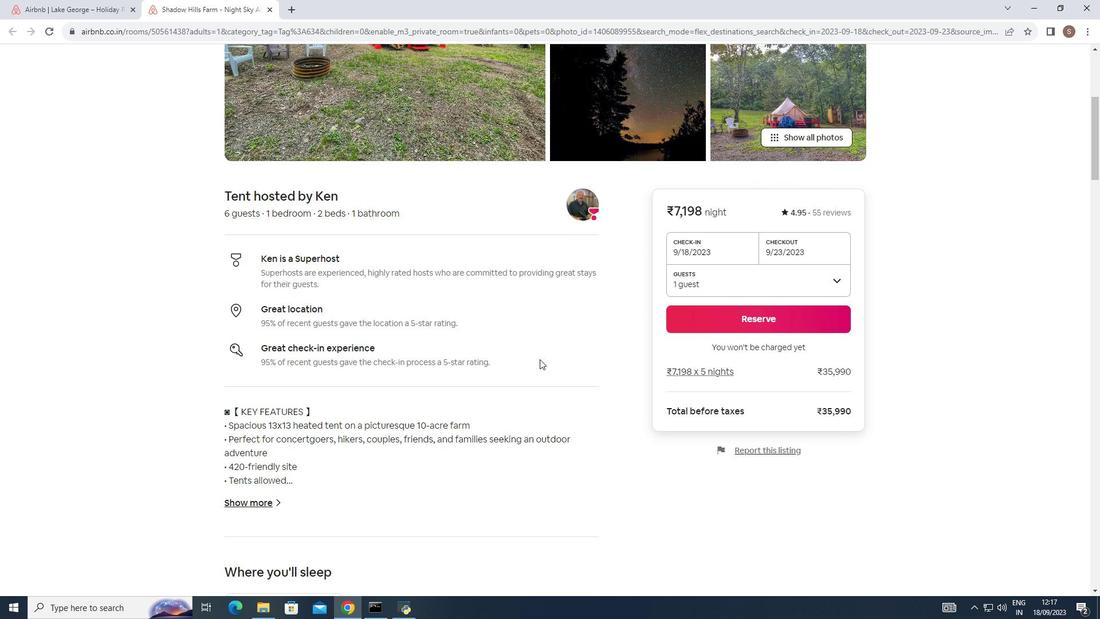 
Action: Mouse scrolled (537, 358) with delta (0, 0)
Screenshot: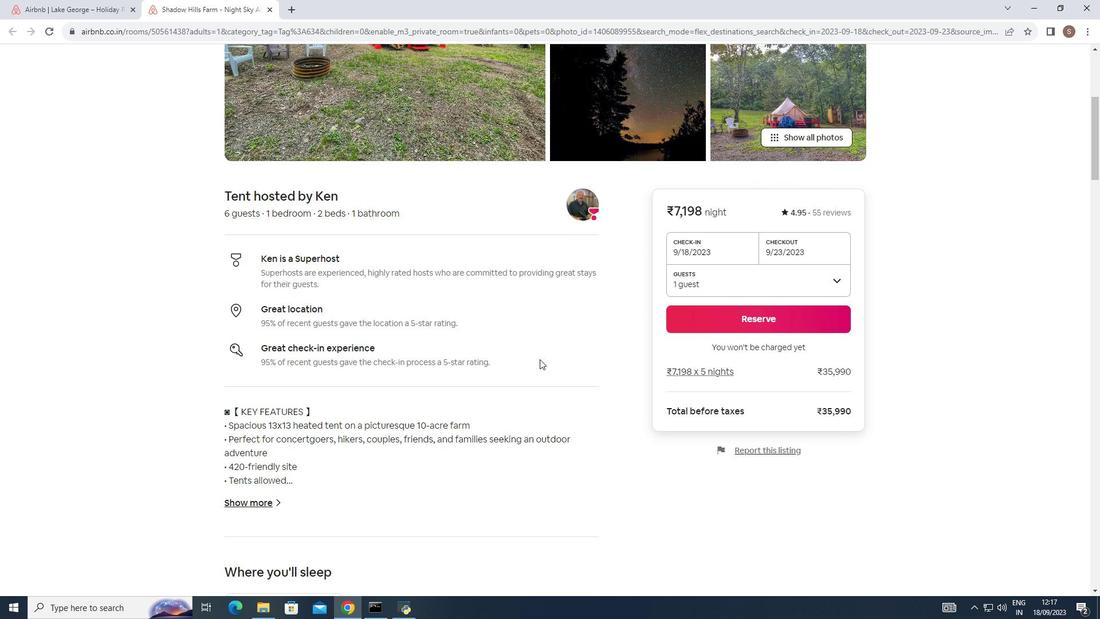 
Action: Mouse moved to (540, 357)
Screenshot: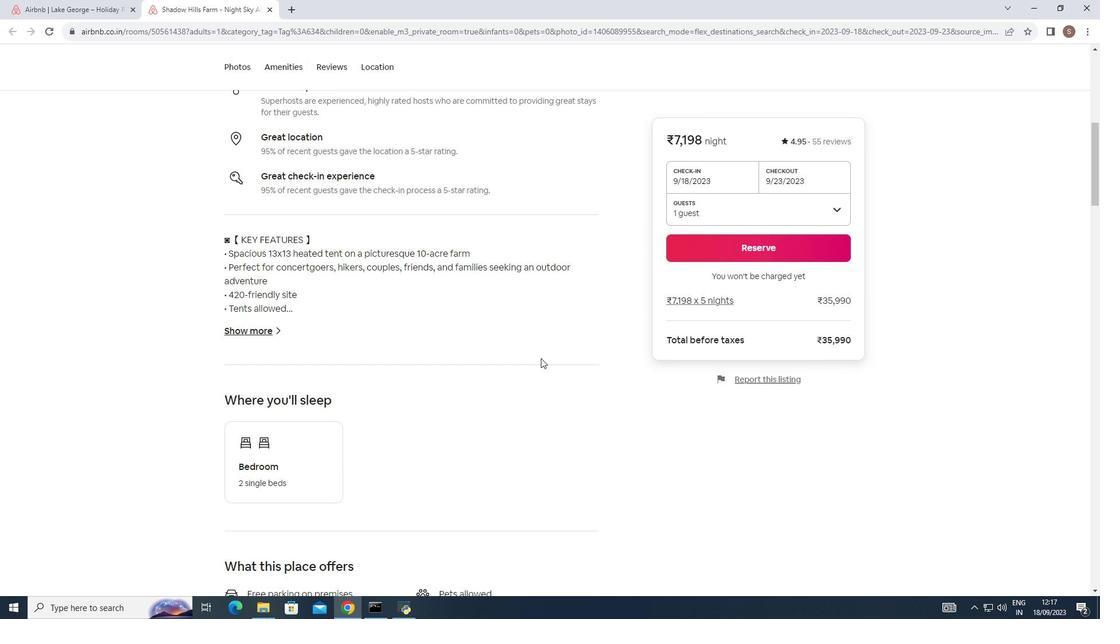 
Action: Mouse scrolled (540, 357) with delta (0, 0)
Screenshot: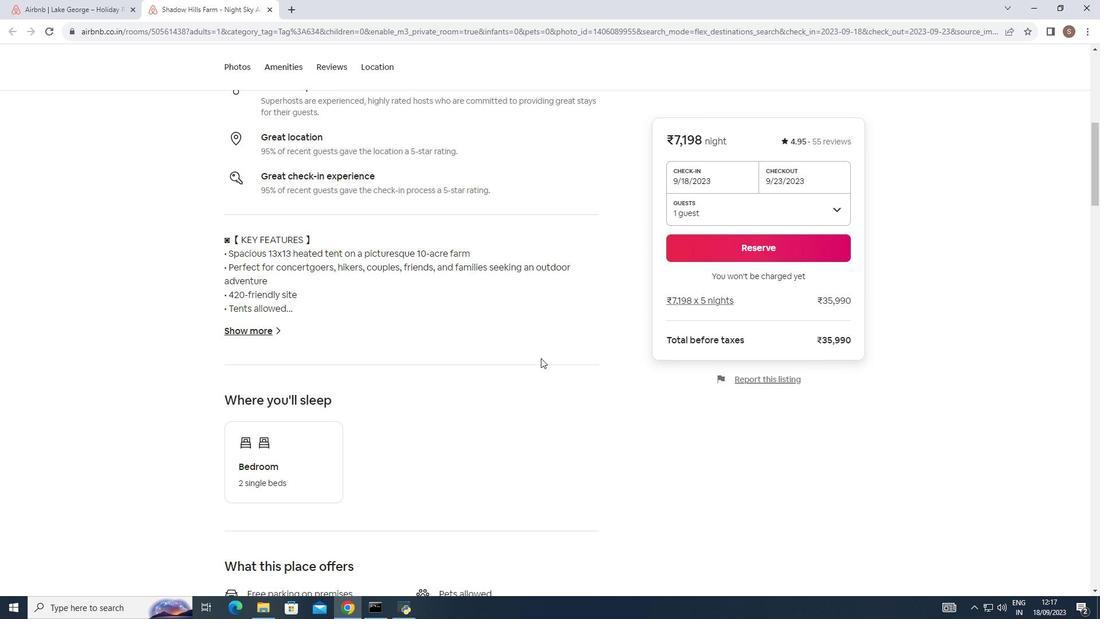
Action: Mouse scrolled (540, 357) with delta (0, 0)
Screenshot: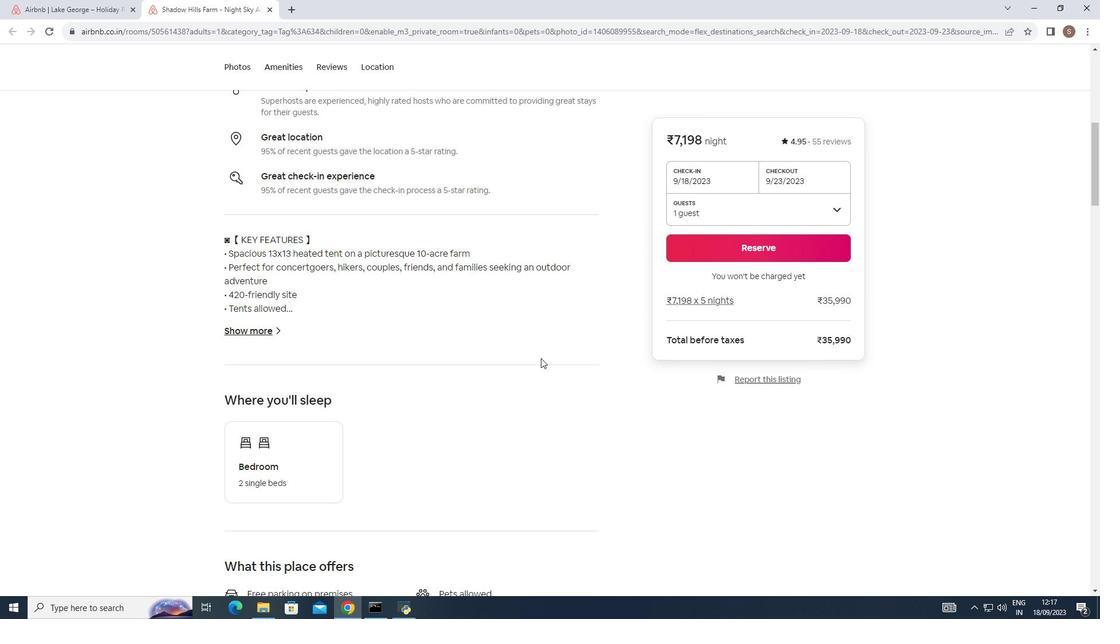 
Action: Mouse scrolled (540, 357) with delta (0, 0)
Screenshot: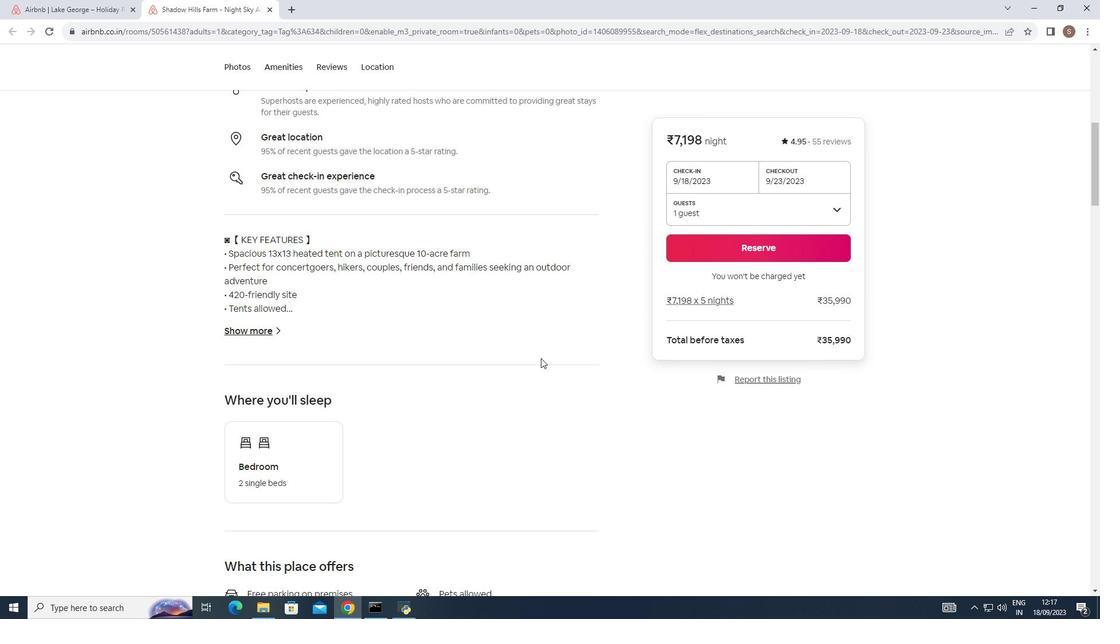 
Action: Mouse moved to (541, 356)
Screenshot: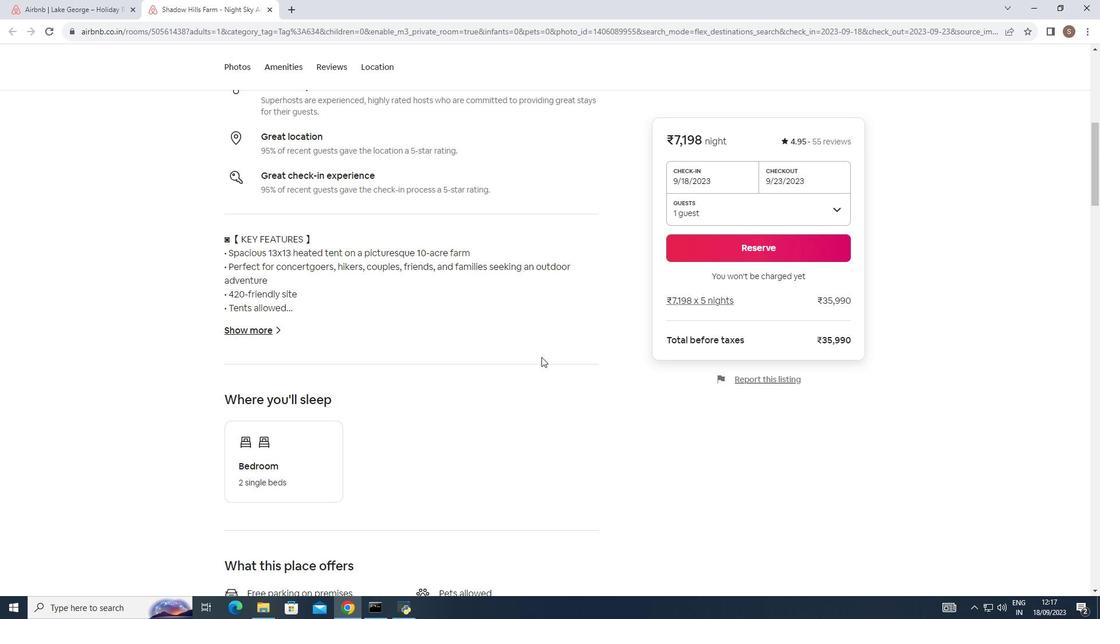 
Action: Mouse scrolled (541, 355) with delta (0, 0)
Screenshot: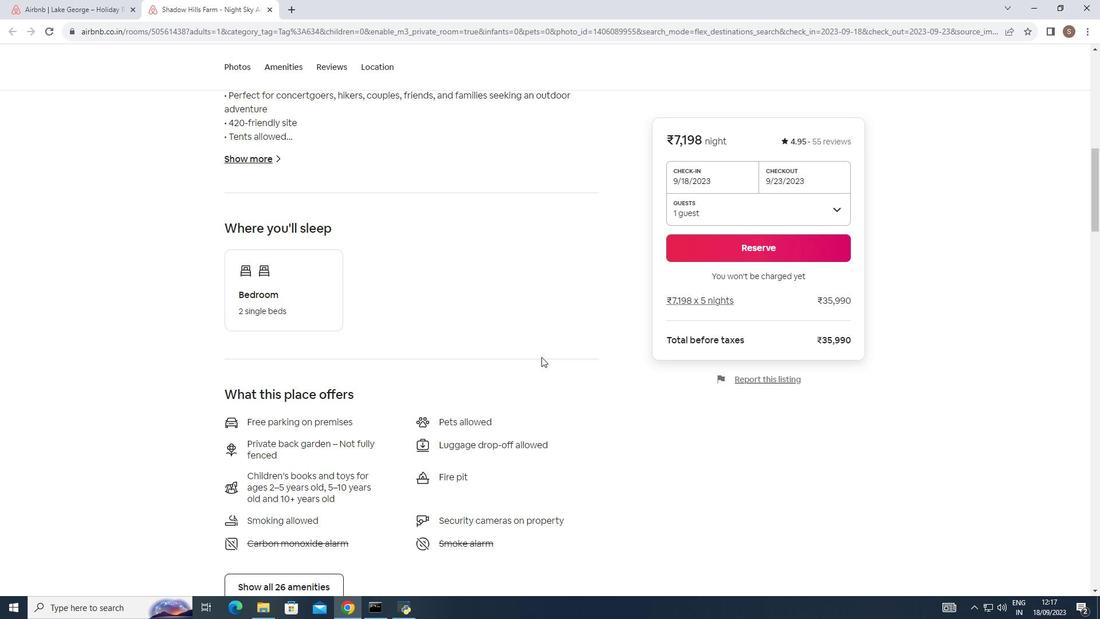 
Action: Mouse scrolled (541, 355) with delta (0, 0)
Screenshot: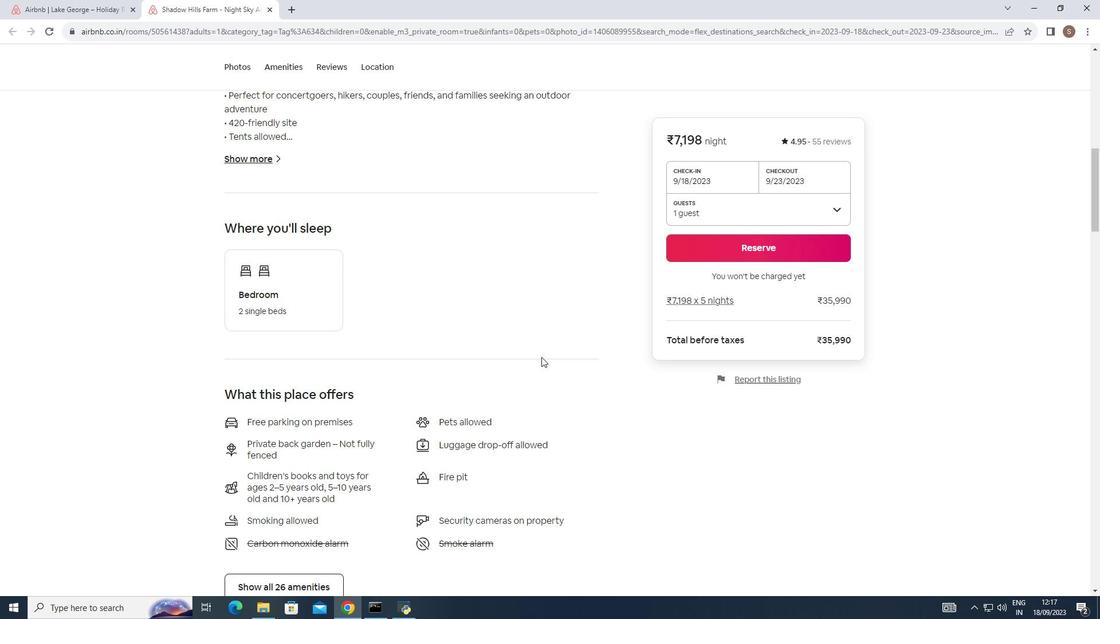 
Action: Mouse scrolled (541, 355) with delta (0, 0)
Screenshot: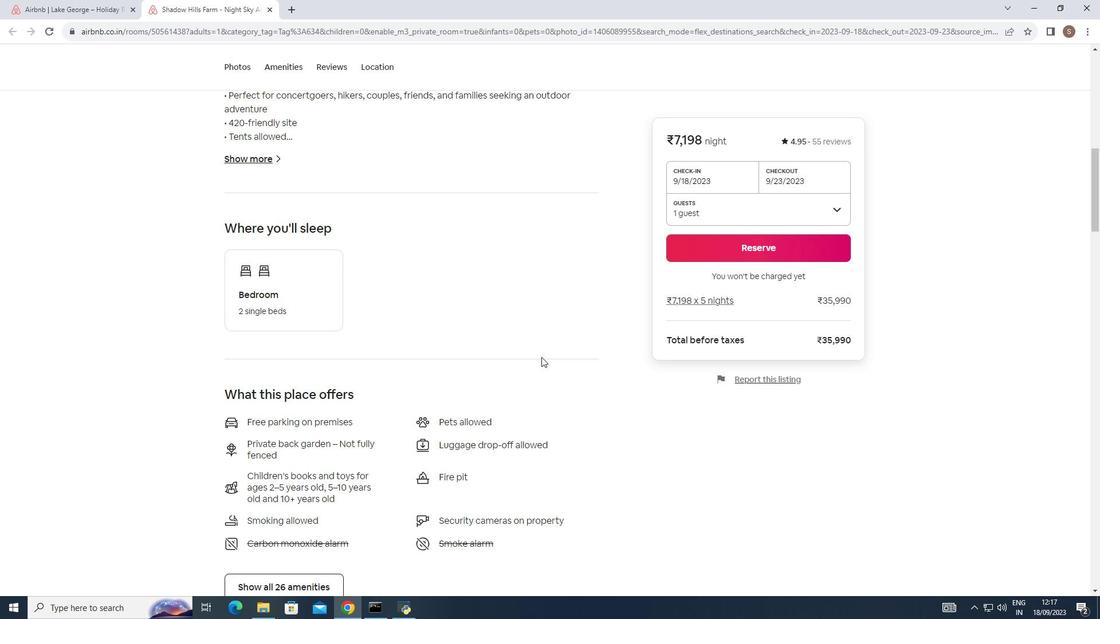 
Action: Mouse moved to (543, 352)
Screenshot: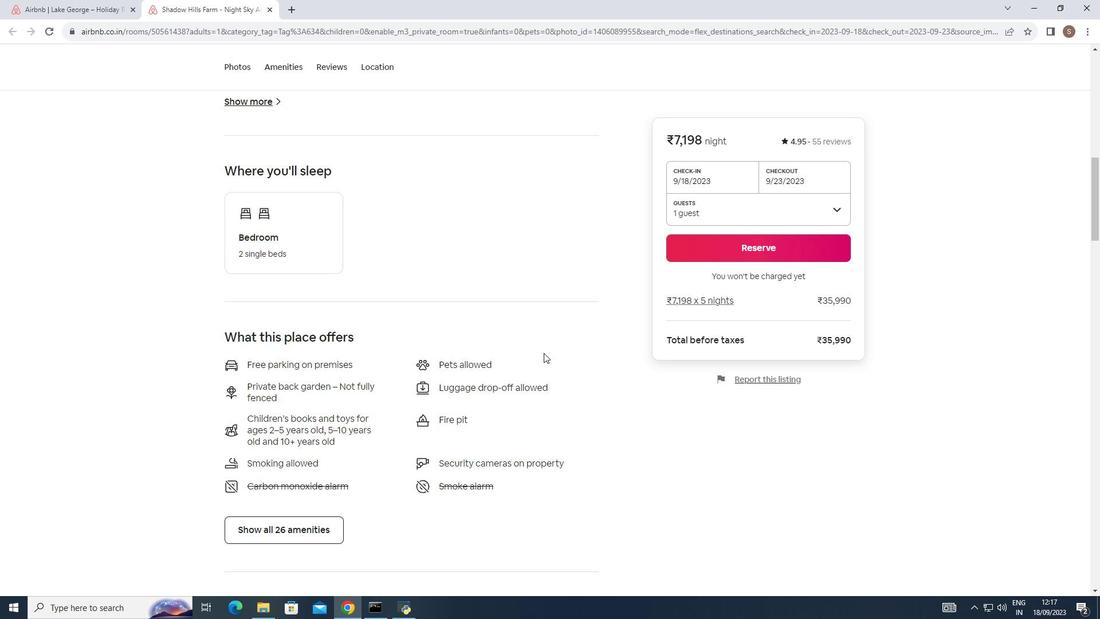 
Action: Mouse scrolled (543, 351) with delta (0, 0)
Screenshot: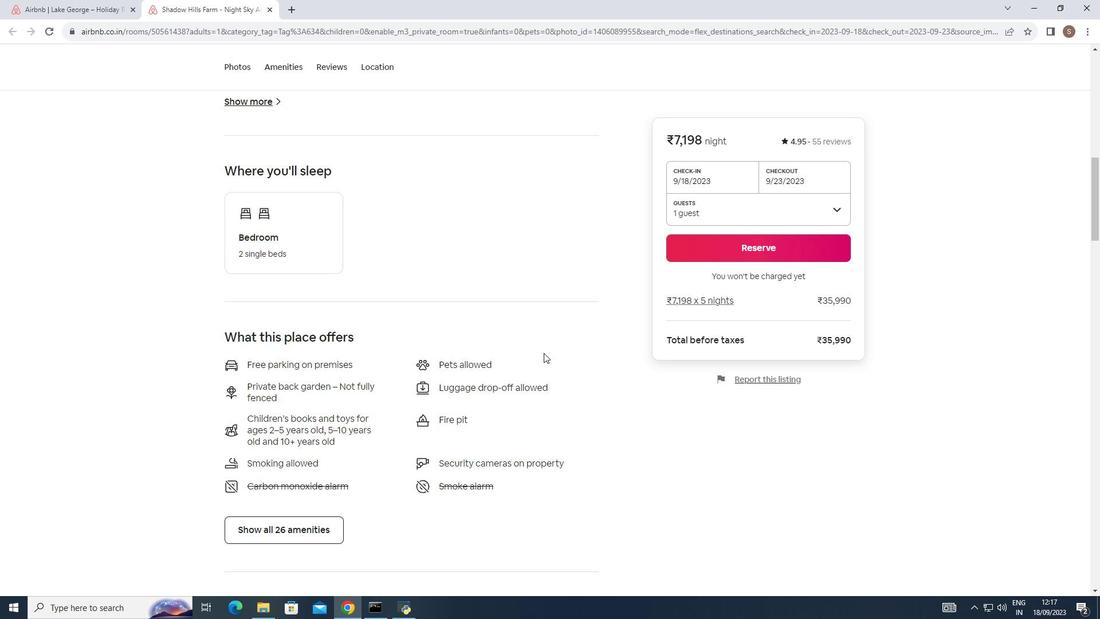
Action: Mouse scrolled (543, 351) with delta (0, 0)
Screenshot: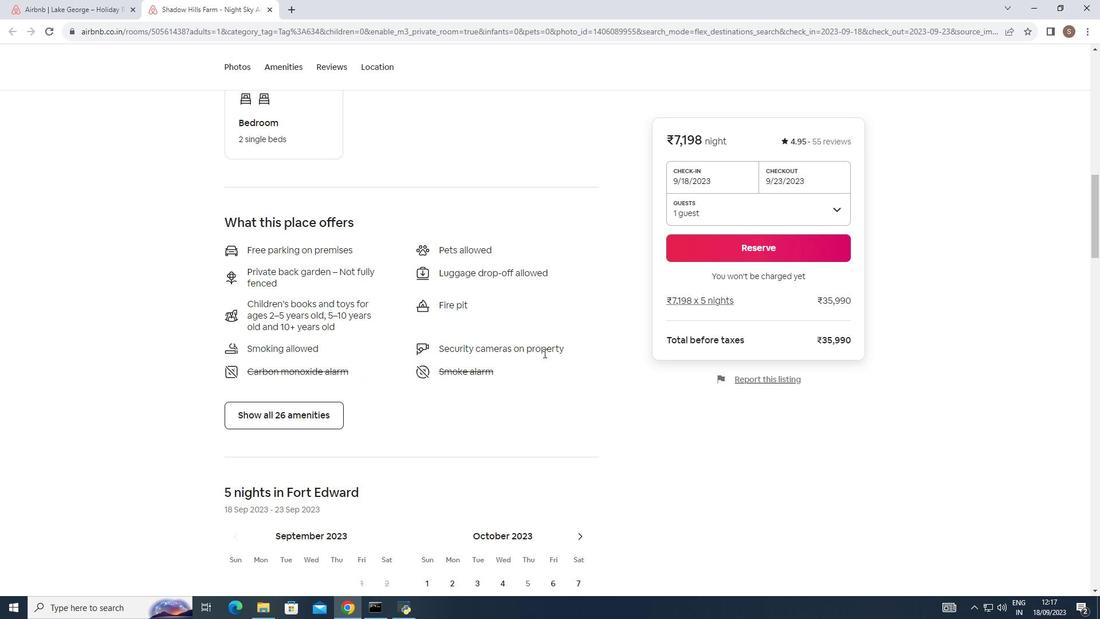 
Action: Mouse scrolled (543, 351) with delta (0, 0)
Screenshot: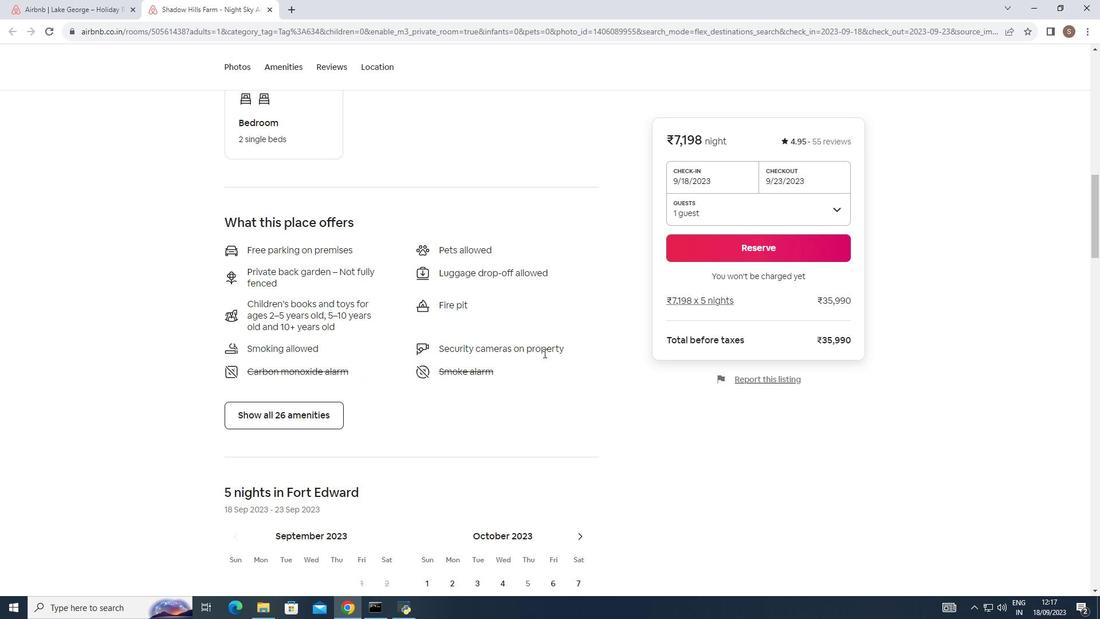 
Action: Mouse scrolled (543, 351) with delta (0, 0)
Screenshot: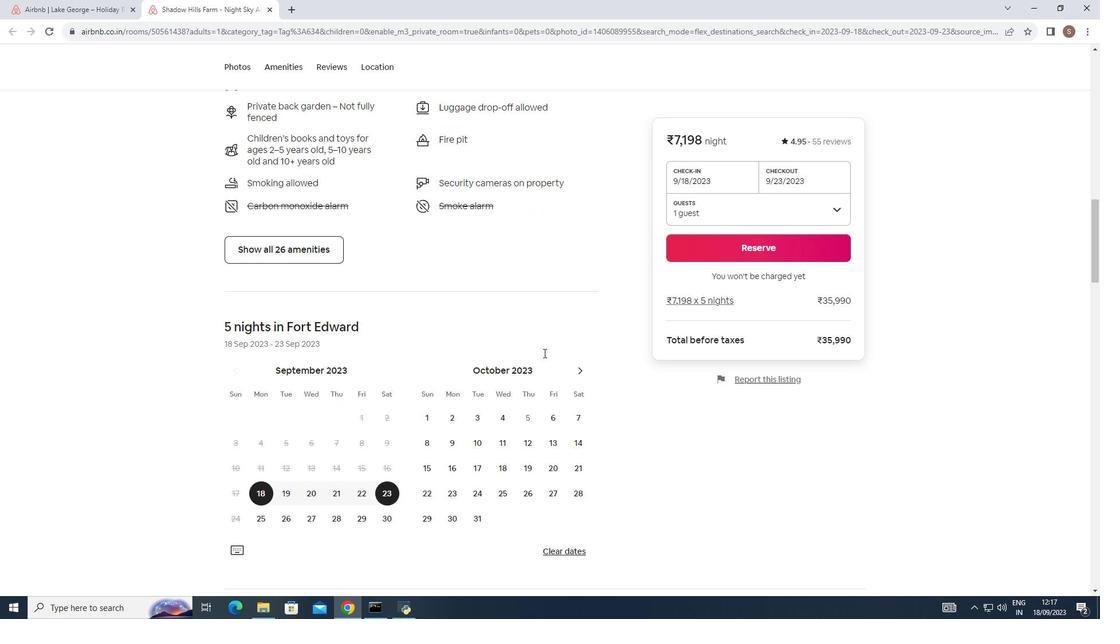 
Action: Mouse scrolled (543, 351) with delta (0, 0)
Screenshot: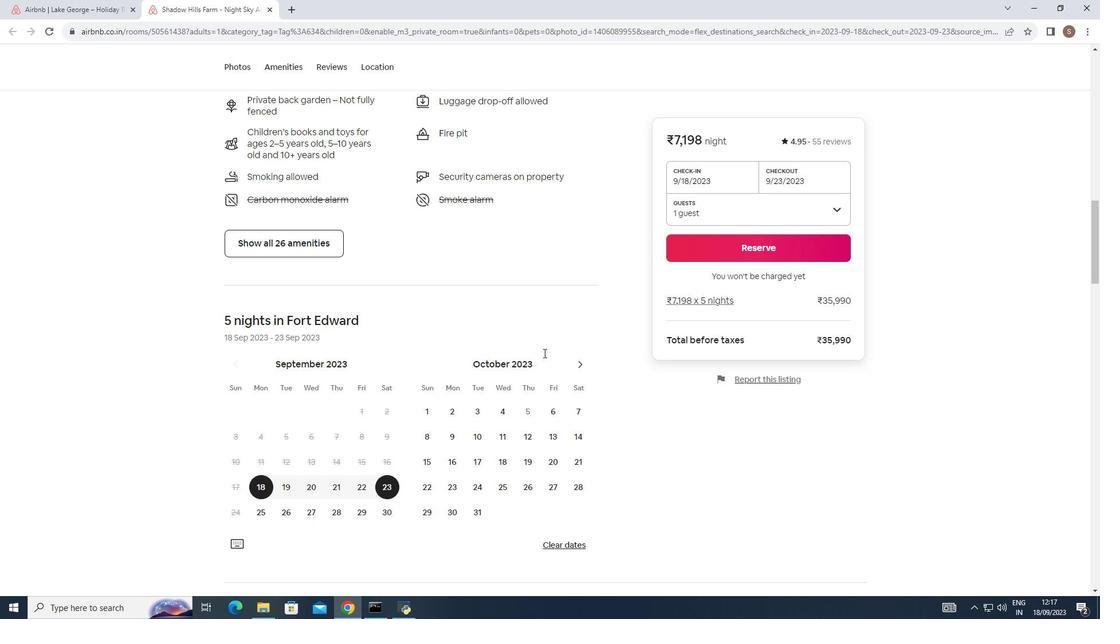 
Action: Mouse scrolled (543, 351) with delta (0, 0)
Screenshot: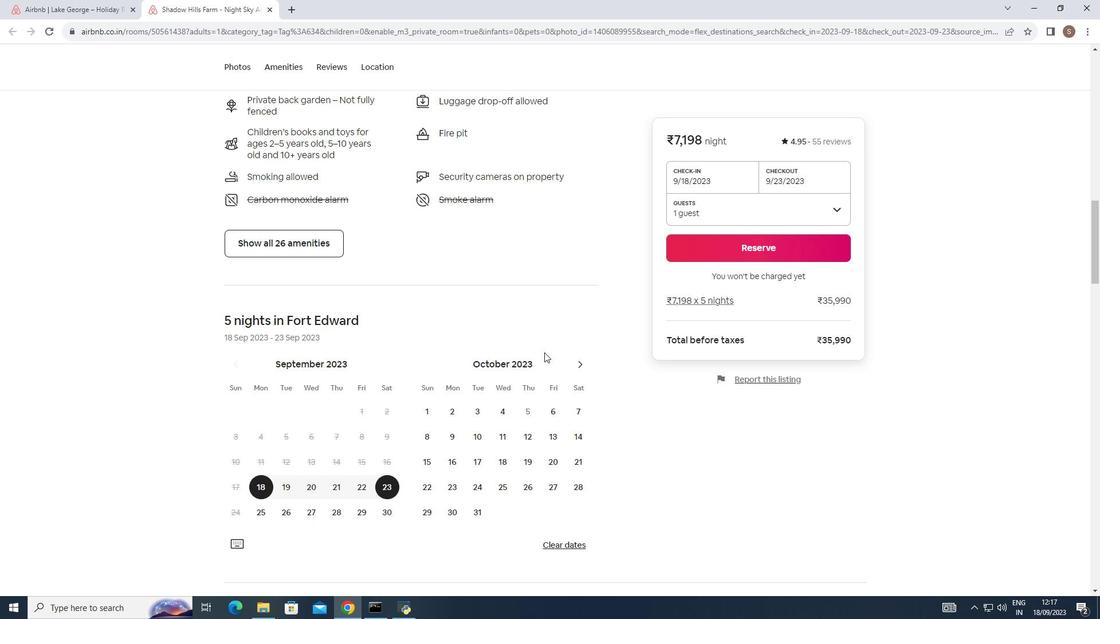 
Action: Mouse moved to (544, 351)
Screenshot: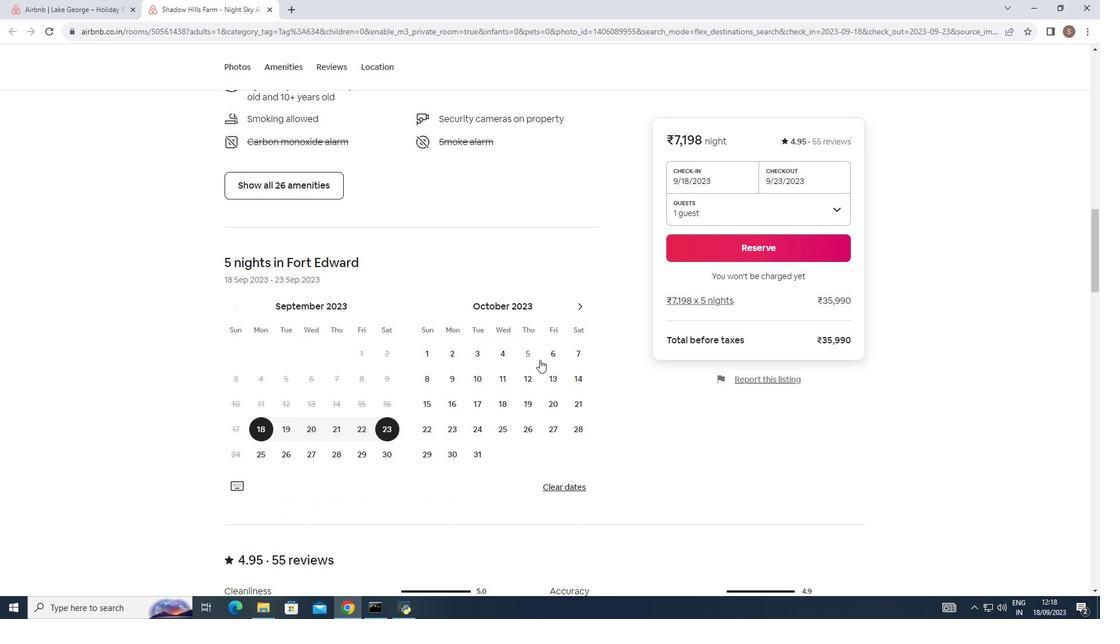 
Action: Mouse scrolled (544, 350) with delta (0, 0)
Screenshot: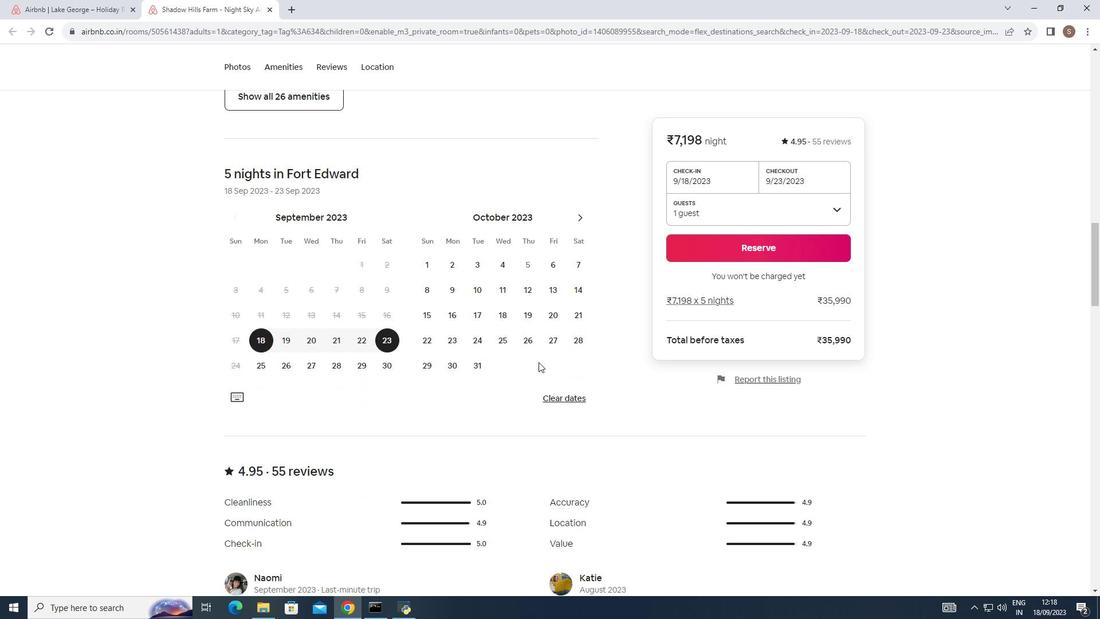 
Action: Mouse moved to (539, 358)
Screenshot: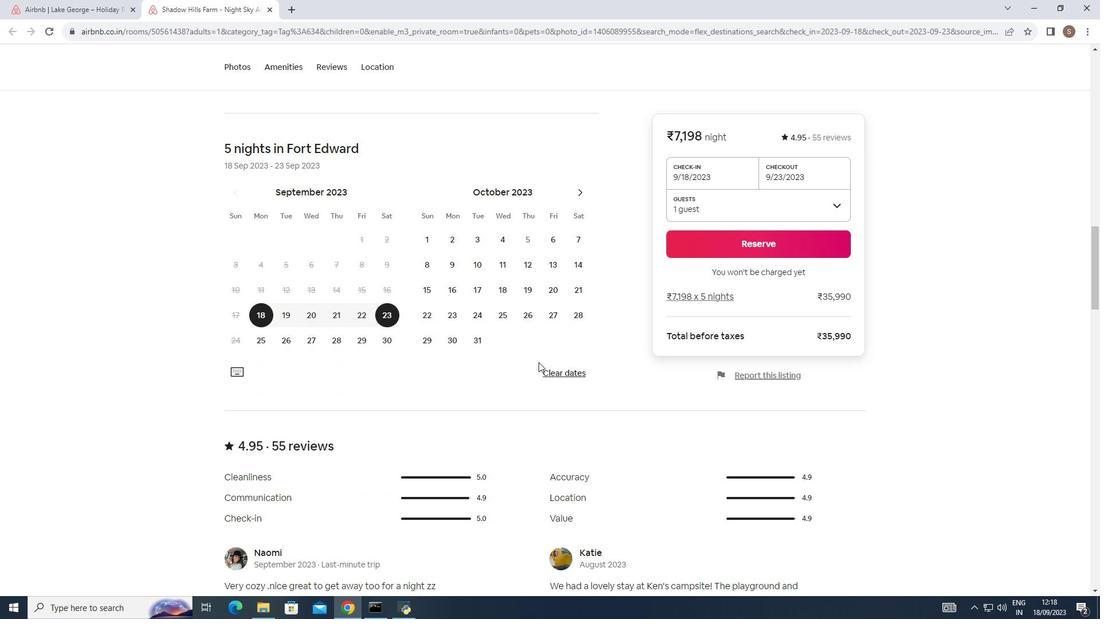 
Action: Mouse scrolled (539, 357) with delta (0, 0)
Screenshot: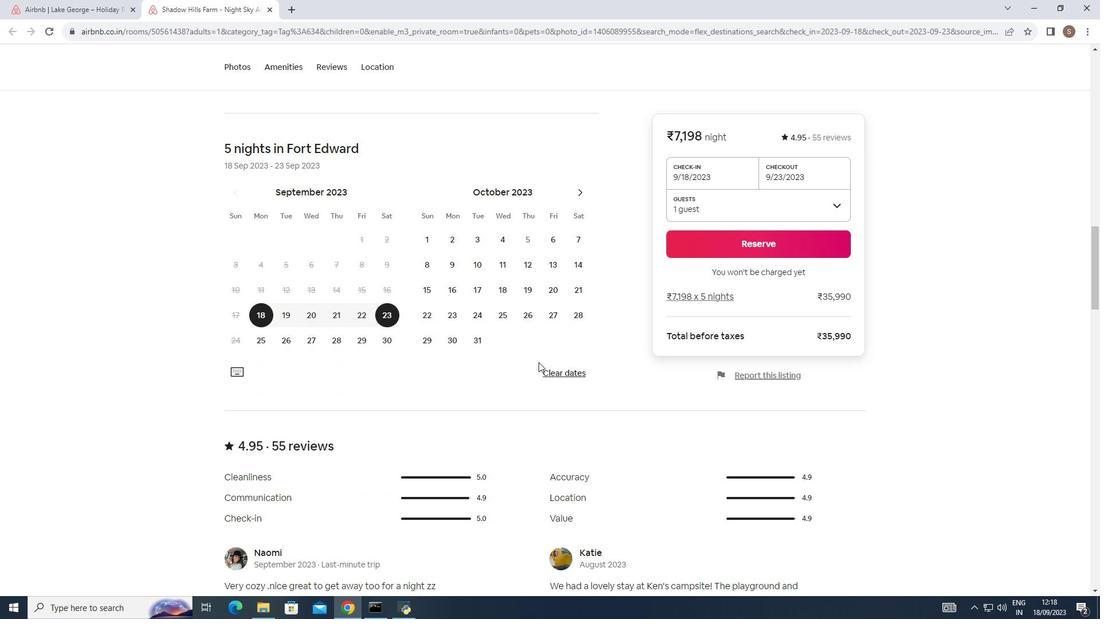 
Action: Mouse moved to (538, 359)
Screenshot: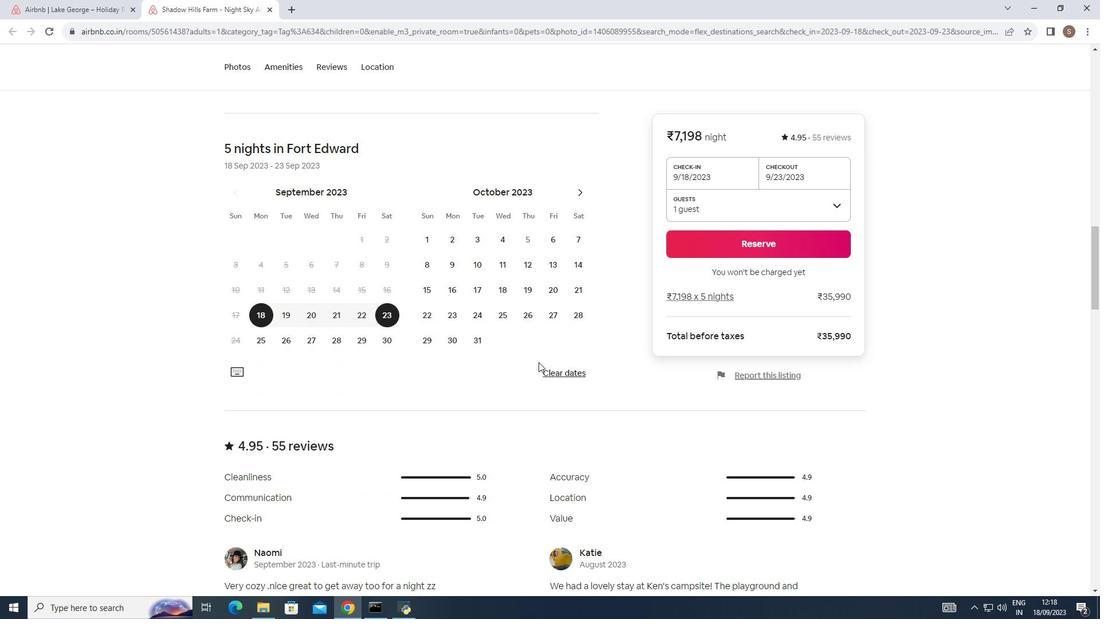 
Action: Mouse scrolled (538, 359) with delta (0, 0)
Screenshot: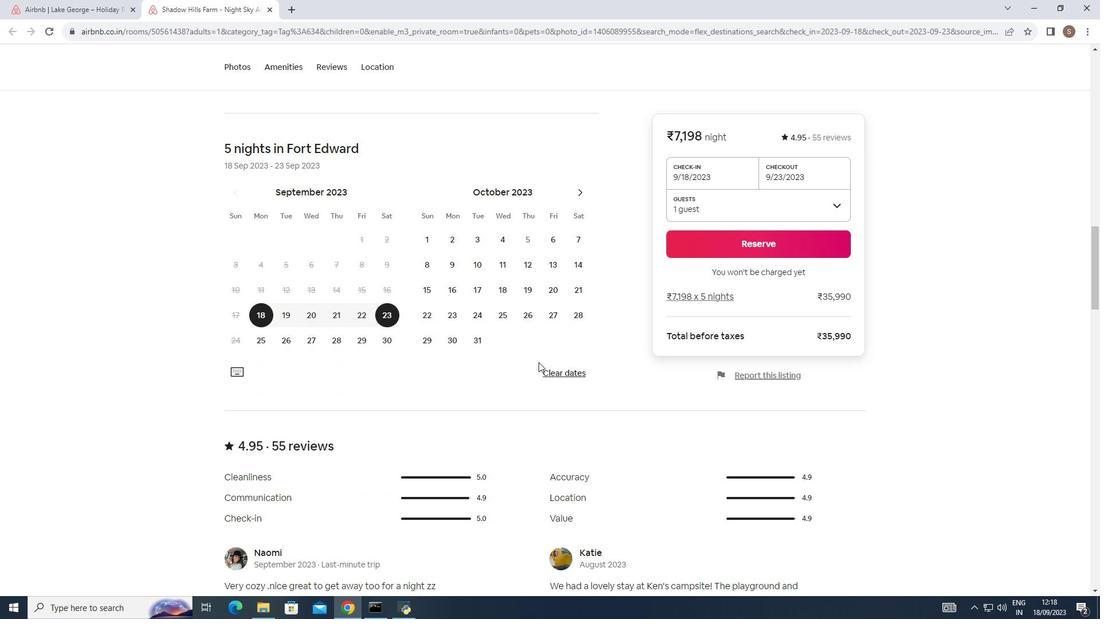 
Action: Mouse moved to (535, 368)
Screenshot: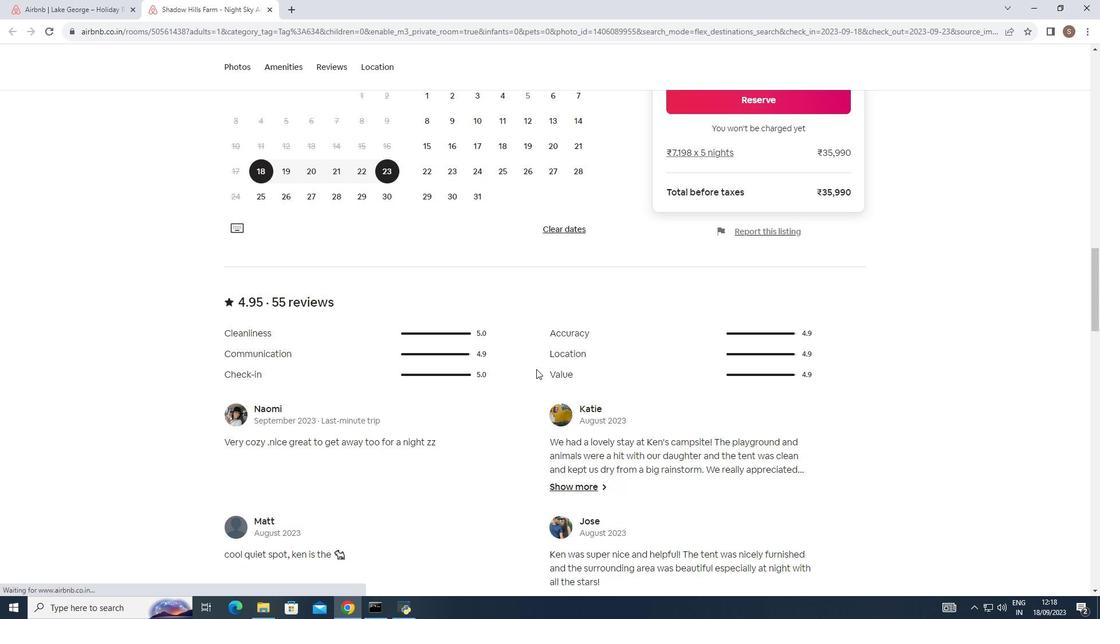 
Action: Mouse scrolled (535, 367) with delta (0, 0)
Screenshot: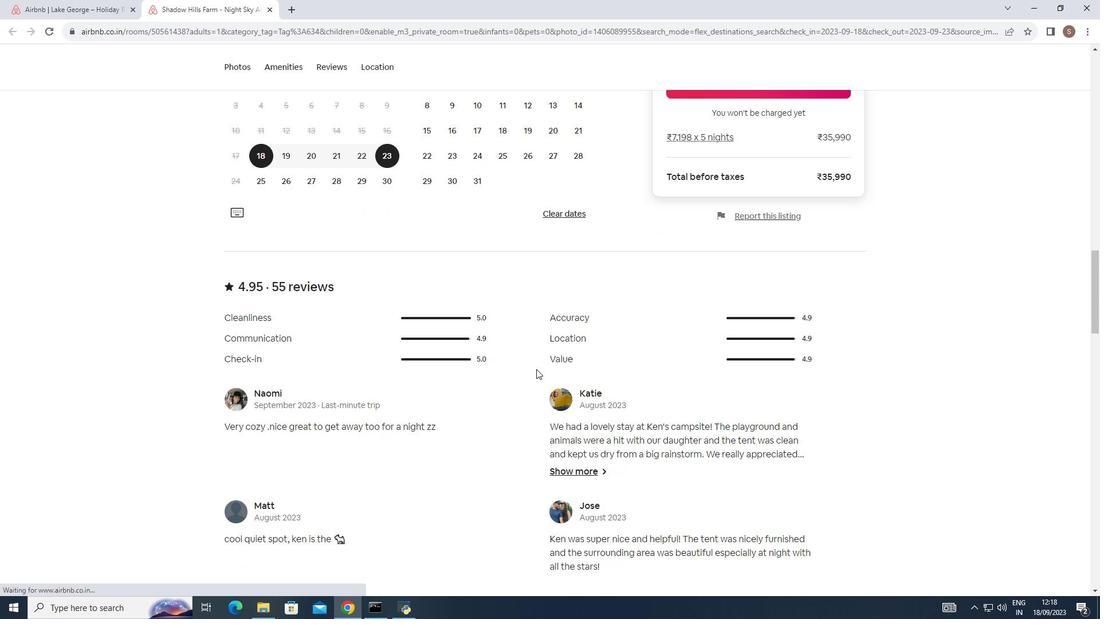 
Action: Mouse moved to (535, 368)
Screenshot: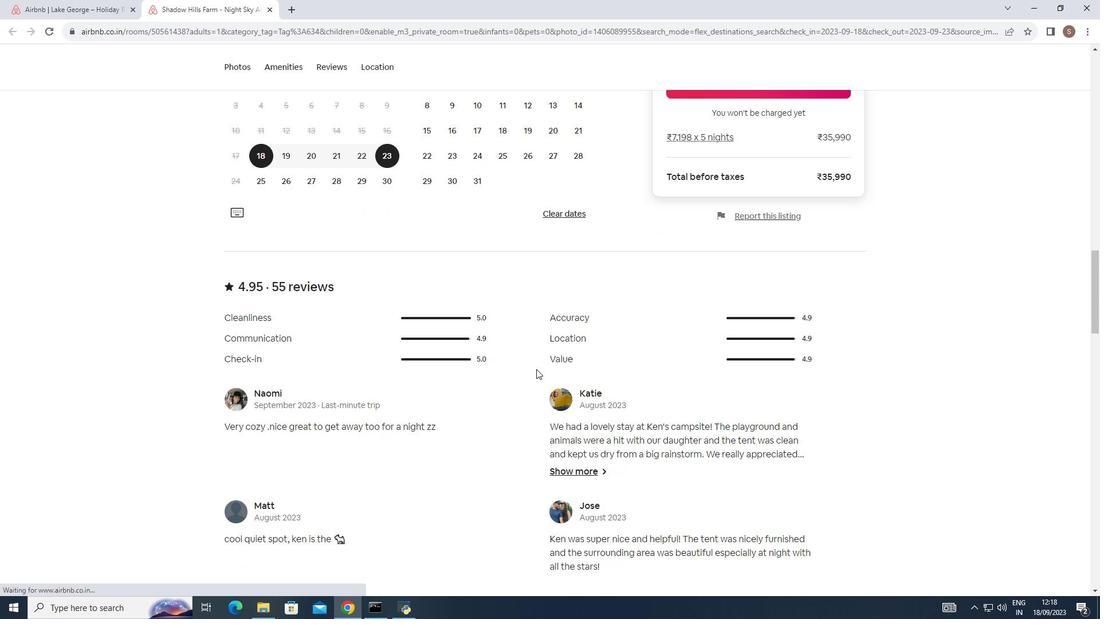 
Action: Mouse scrolled (535, 368) with delta (0, 0)
Screenshot: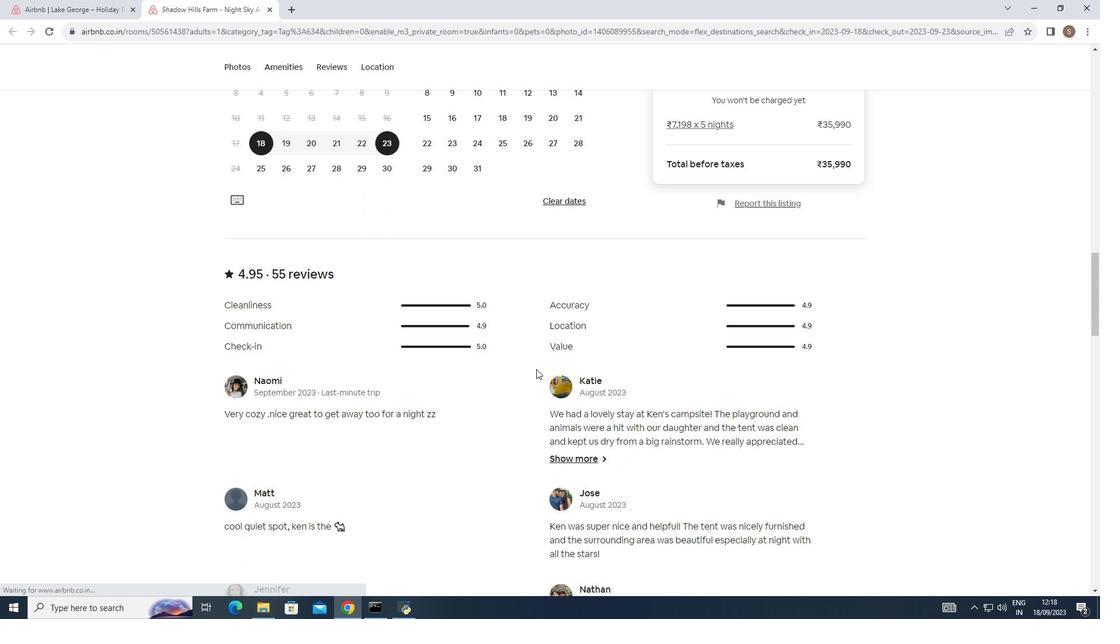 
Action: Mouse scrolled (535, 368) with delta (0, 0)
Screenshot: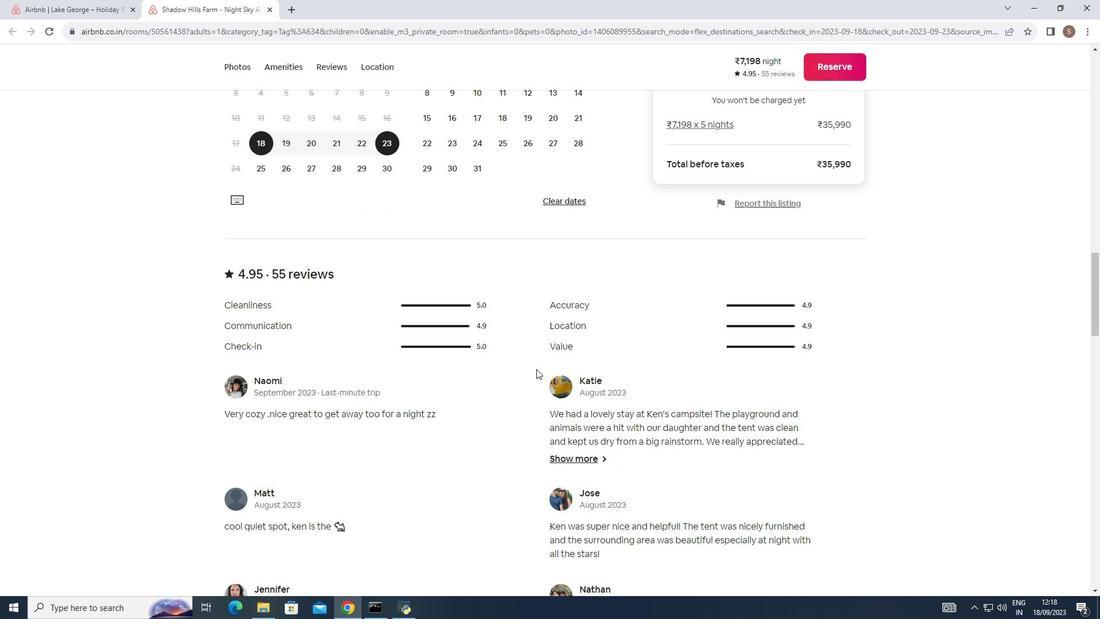 
Action: Mouse moved to (536, 365)
Screenshot: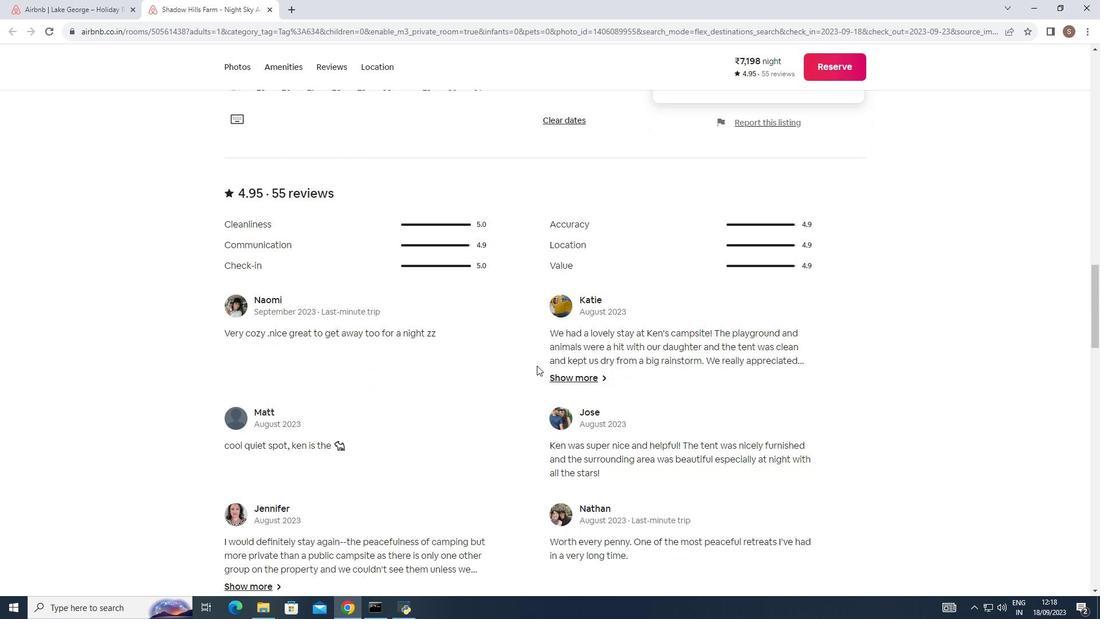 
Action: Mouse scrolled (536, 364) with delta (0, 0)
Screenshot: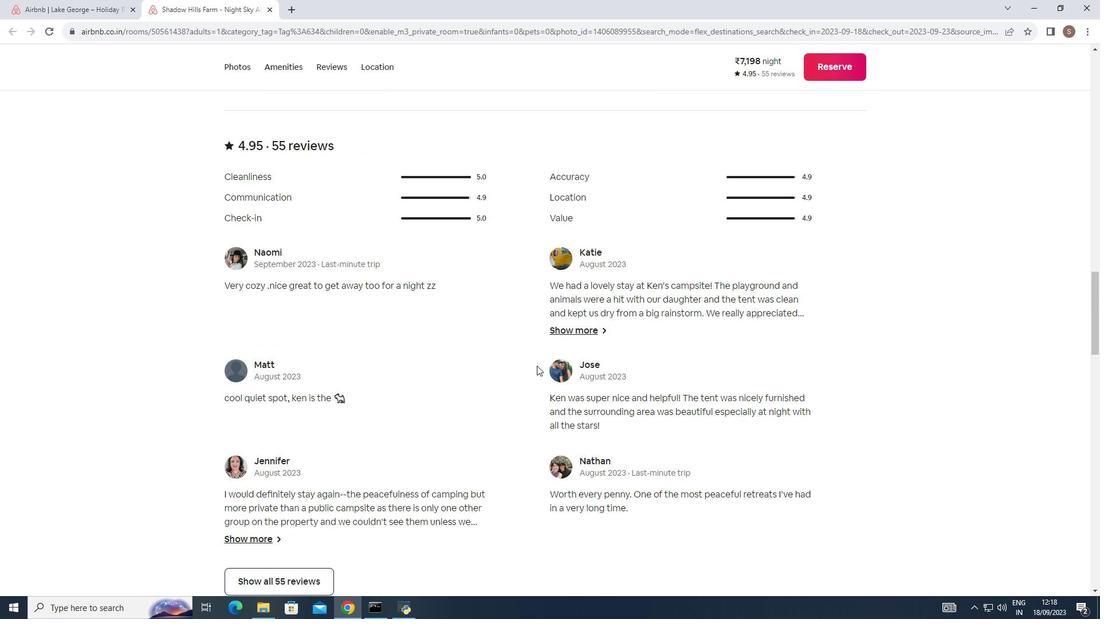 
Action: Mouse scrolled (536, 364) with delta (0, 0)
Screenshot: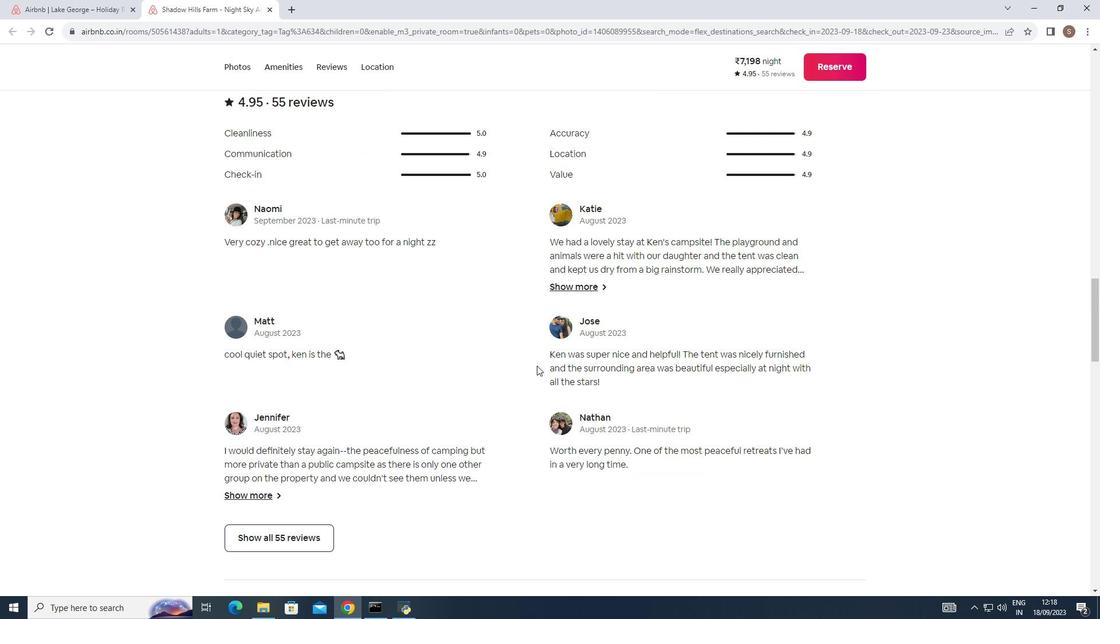 
Action: Mouse scrolled (536, 364) with delta (0, 0)
Screenshot: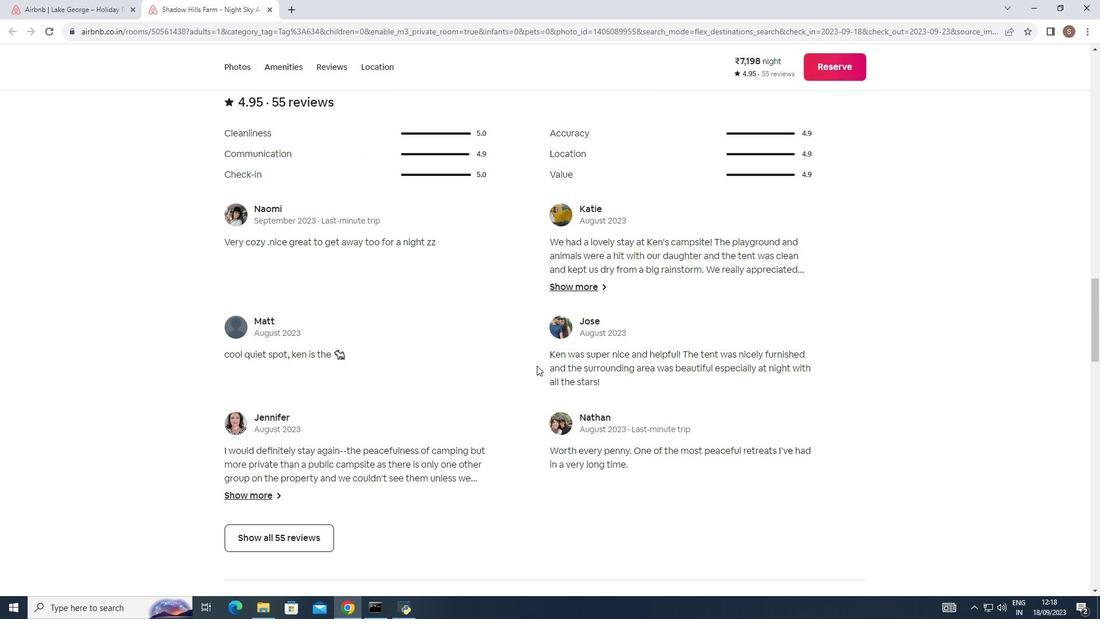 
Action: Mouse moved to (536, 363)
Screenshot: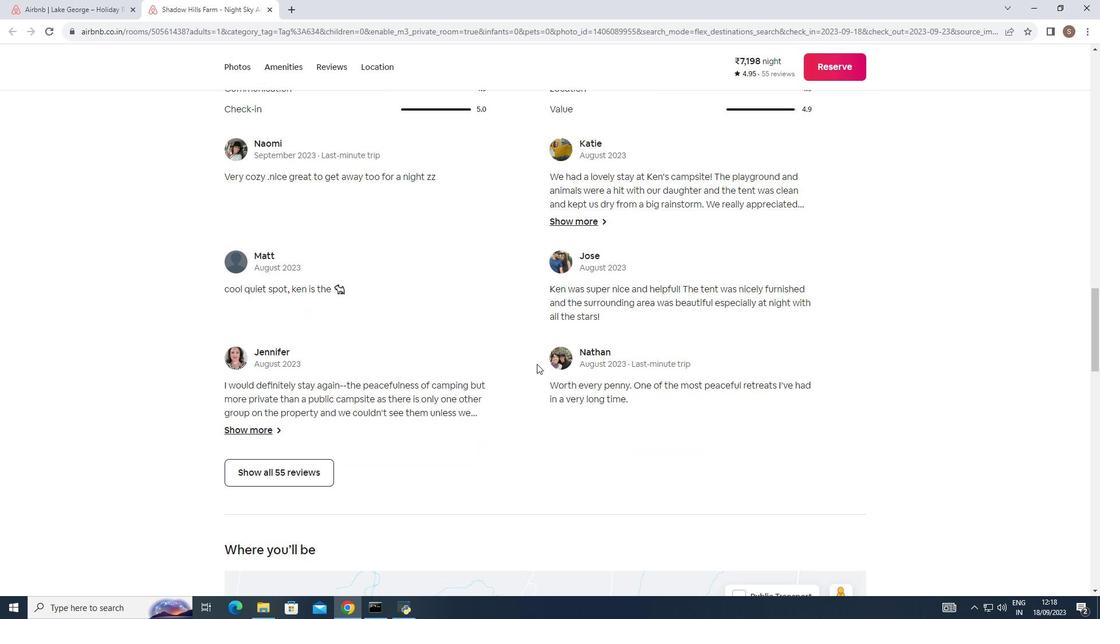 
Action: Mouse scrolled (536, 362) with delta (0, 0)
Screenshot: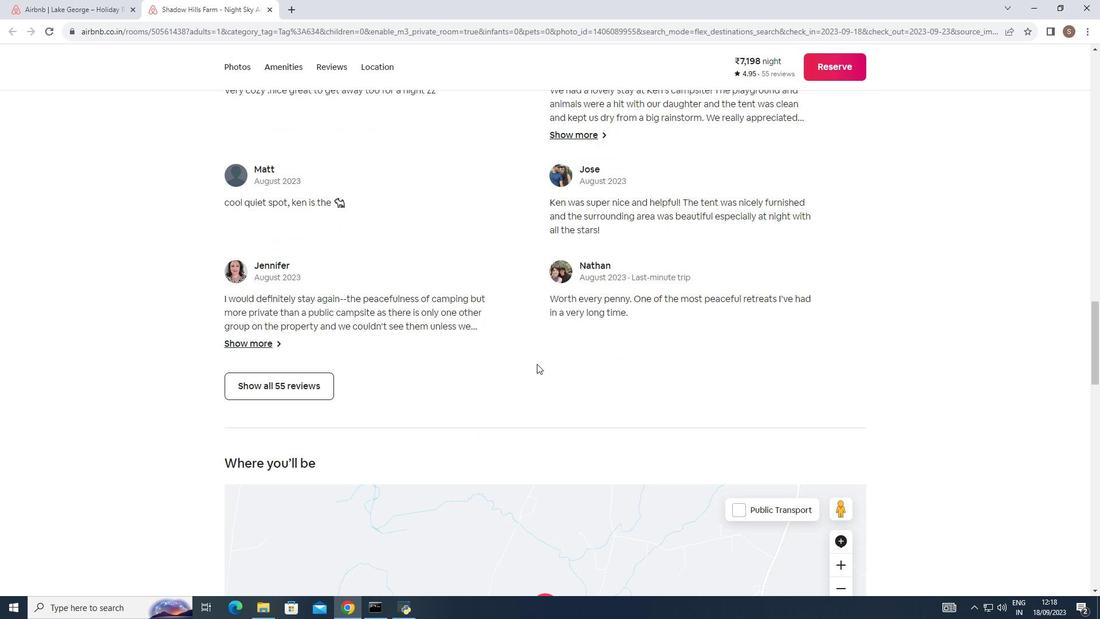 
Action: Mouse scrolled (536, 362) with delta (0, 0)
Screenshot: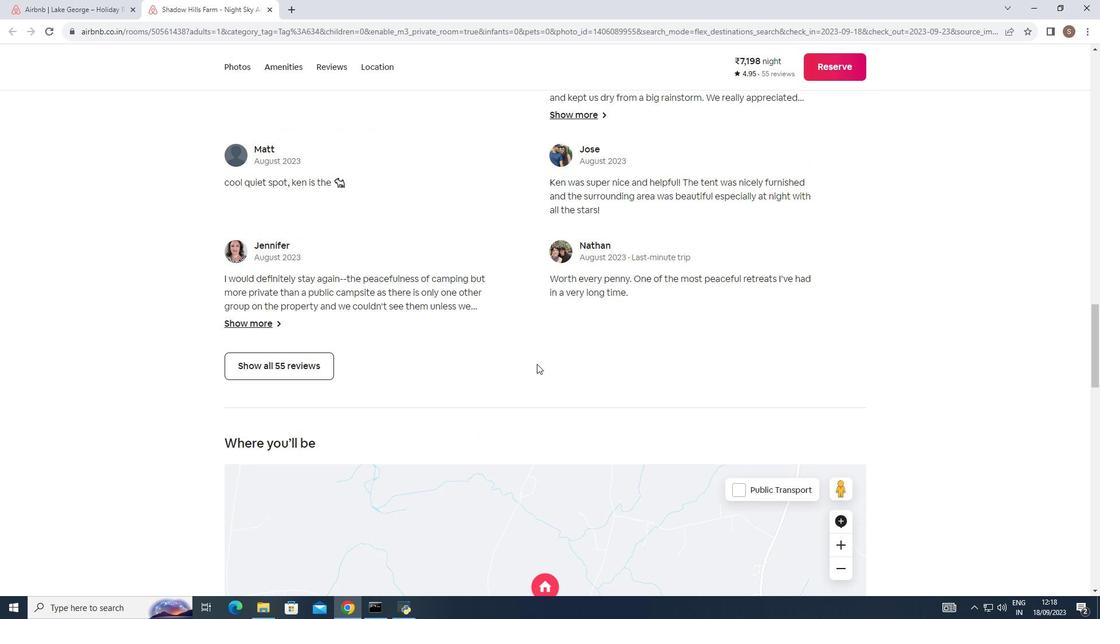 
Action: Mouse scrolled (536, 362) with delta (0, 0)
Screenshot: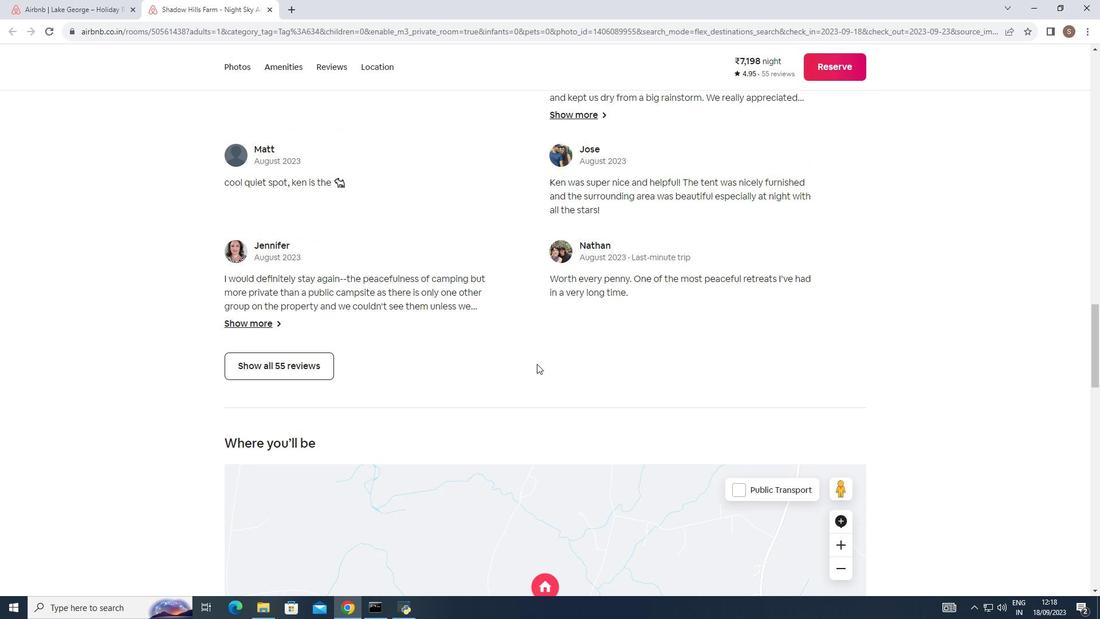 
Action: Mouse moved to (292, 367)
Screenshot: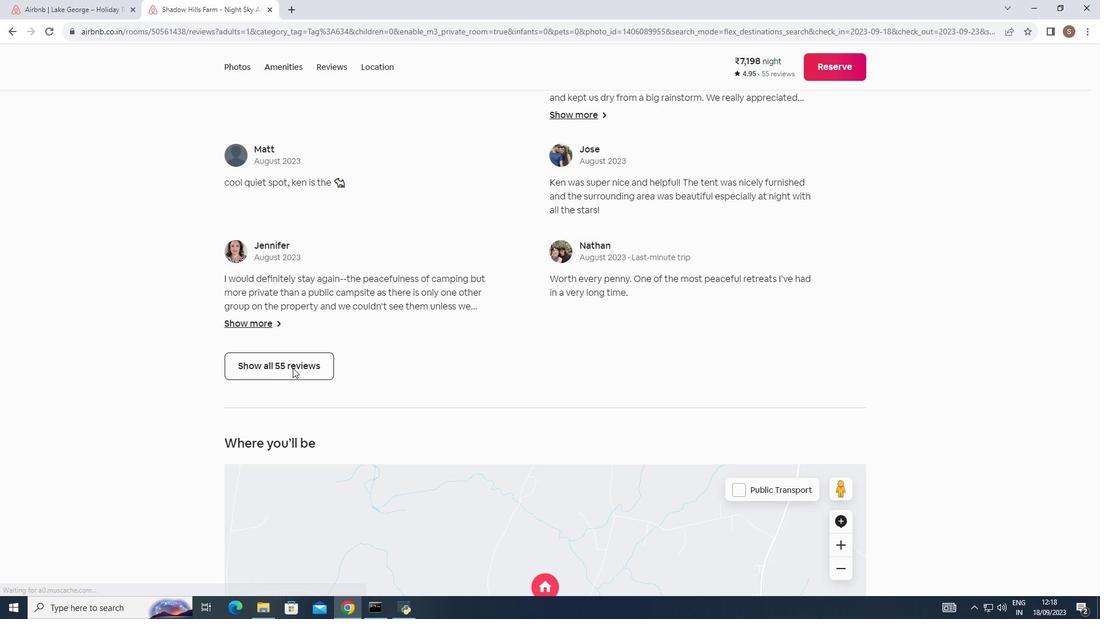 
Action: Mouse pressed left at (292, 367)
Screenshot: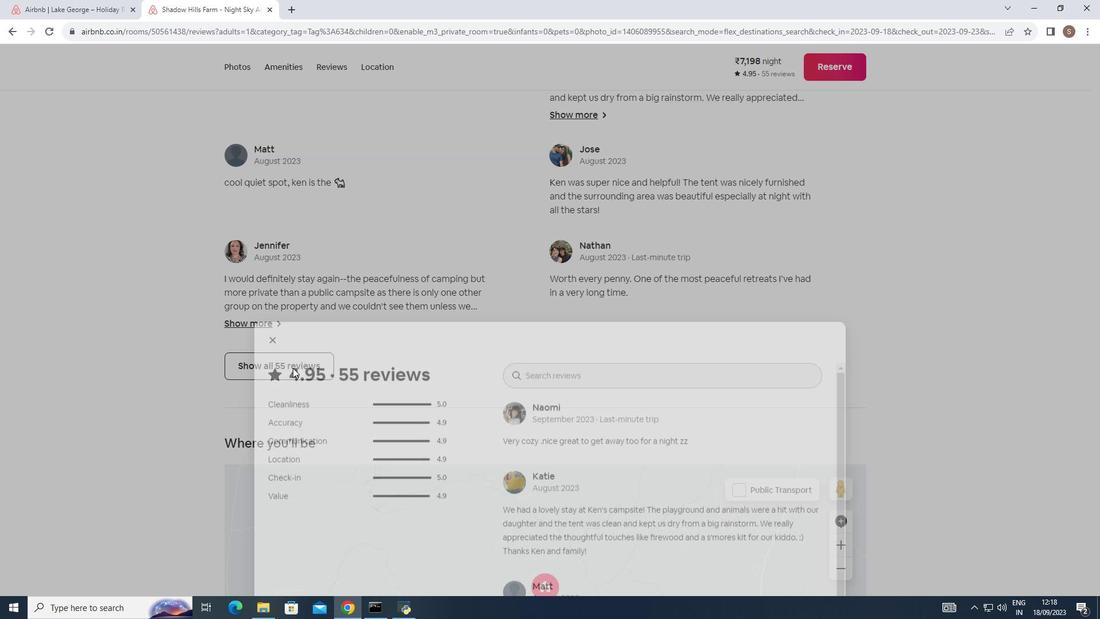 
Action: Mouse moved to (451, 384)
Screenshot: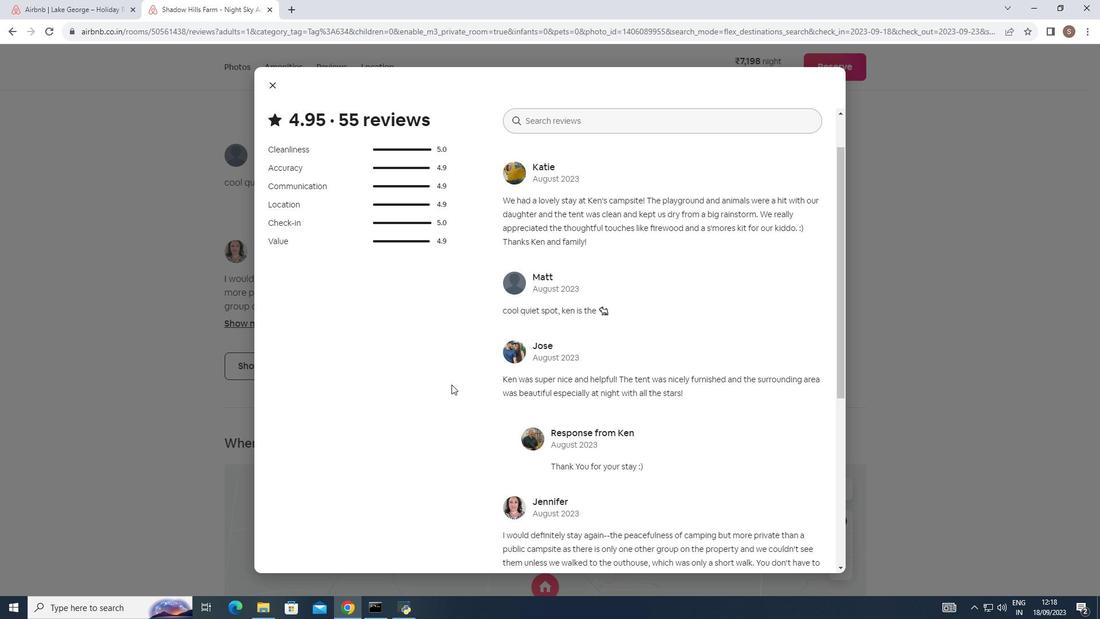 
Action: Mouse scrolled (451, 383) with delta (0, 0)
Screenshot: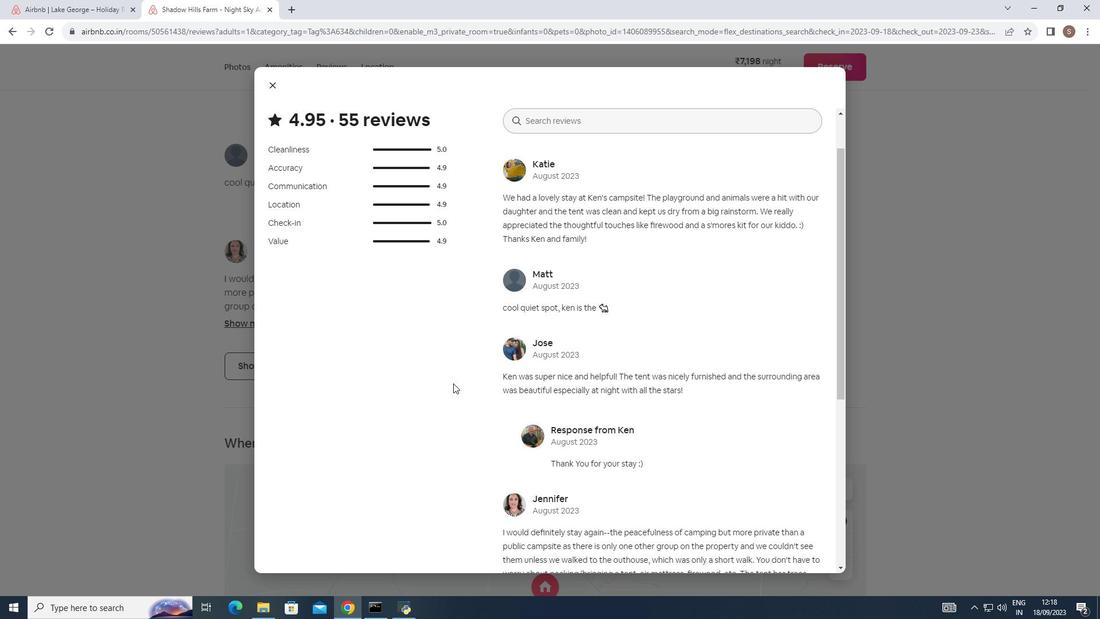 
Action: Mouse moved to (552, 339)
Screenshot: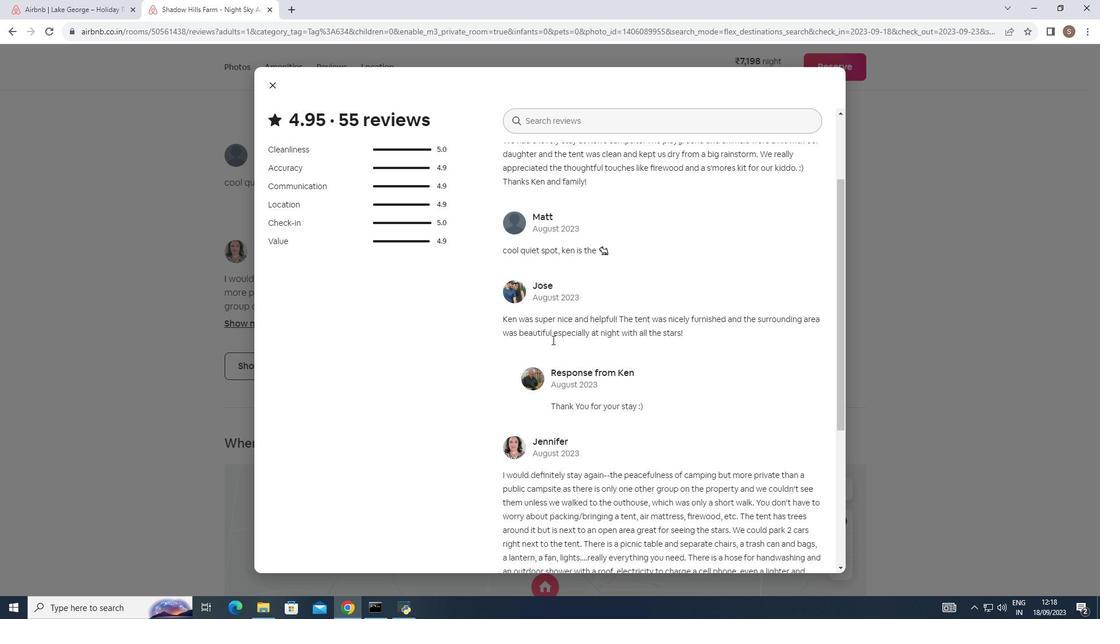 
Action: Mouse scrolled (552, 338) with delta (0, 0)
Screenshot: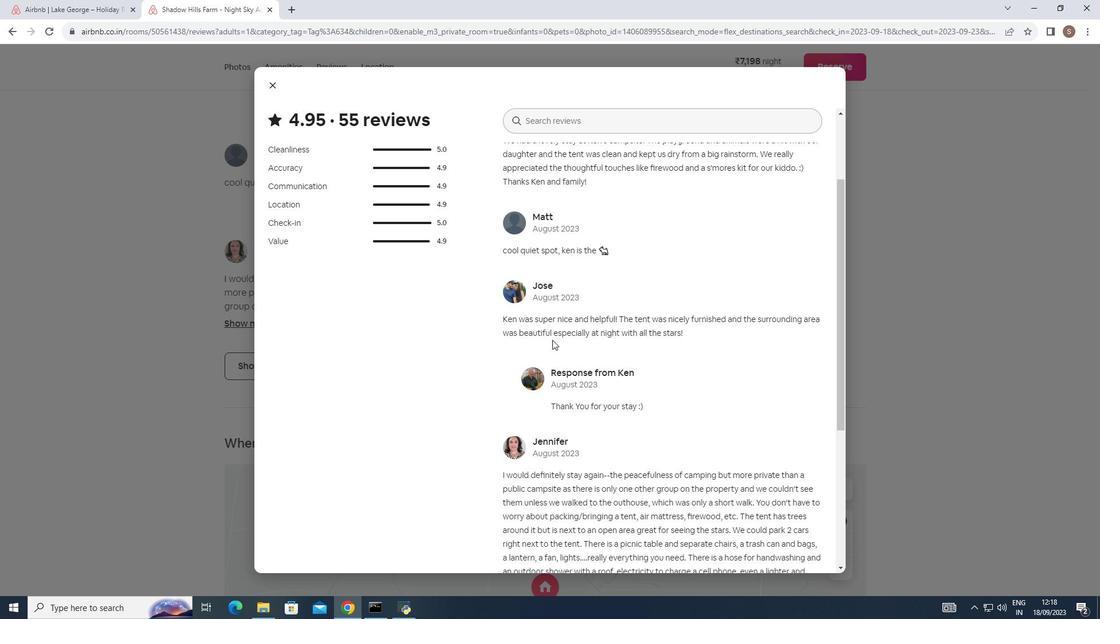 
Action: Mouse moved to (552, 342)
Screenshot: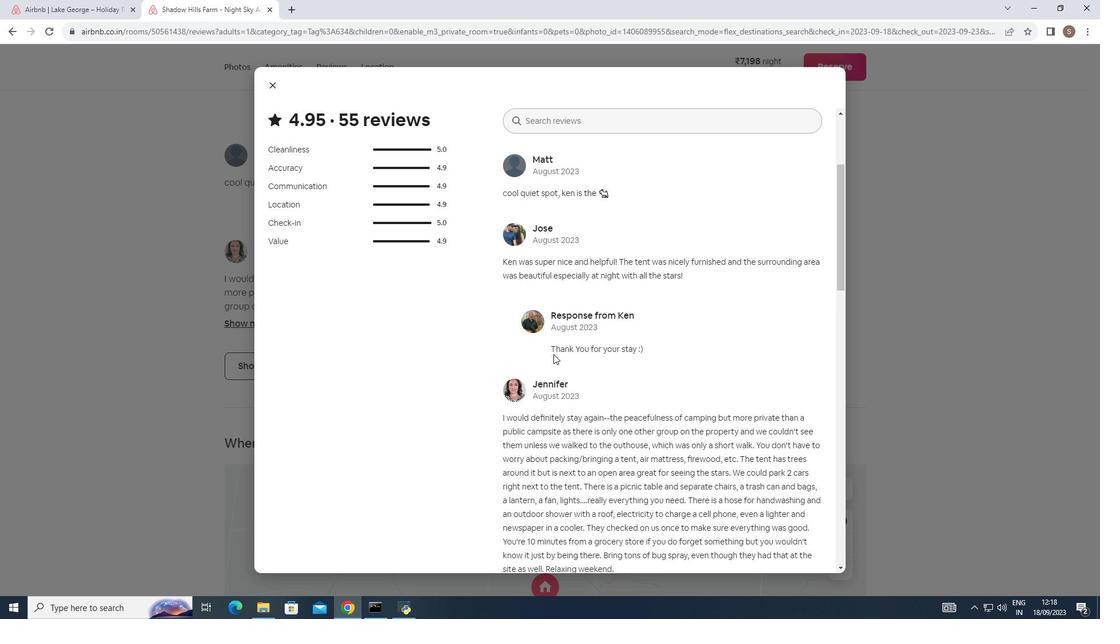 
Action: Mouse scrolled (552, 341) with delta (0, 0)
Screenshot: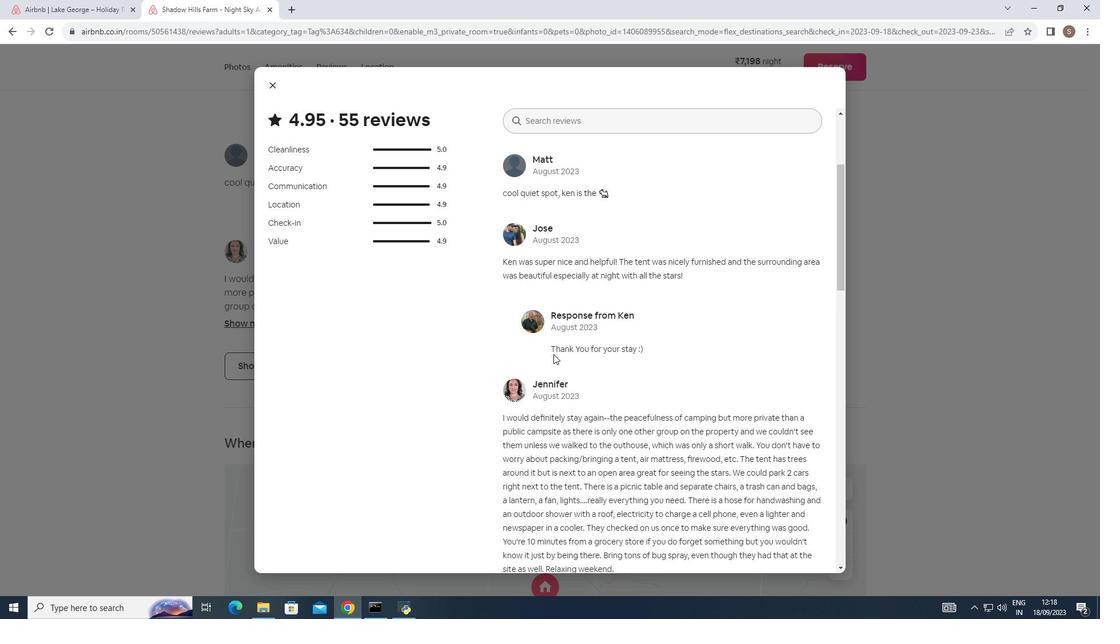 
Action: Mouse moved to (553, 360)
Screenshot: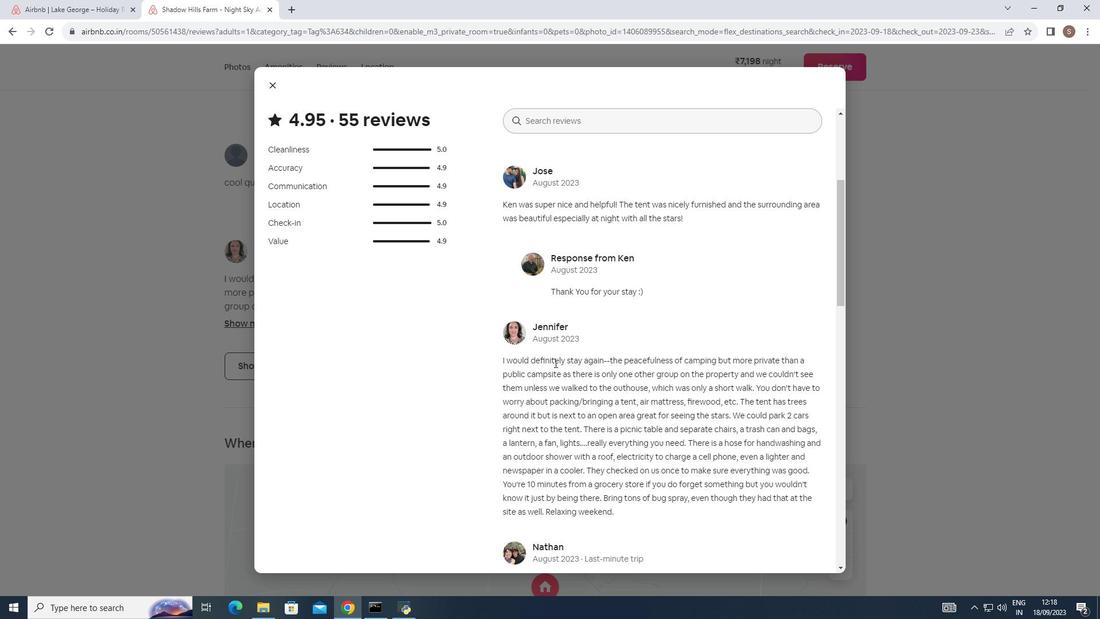 
Action: Mouse scrolled (553, 359) with delta (0, 0)
Screenshot: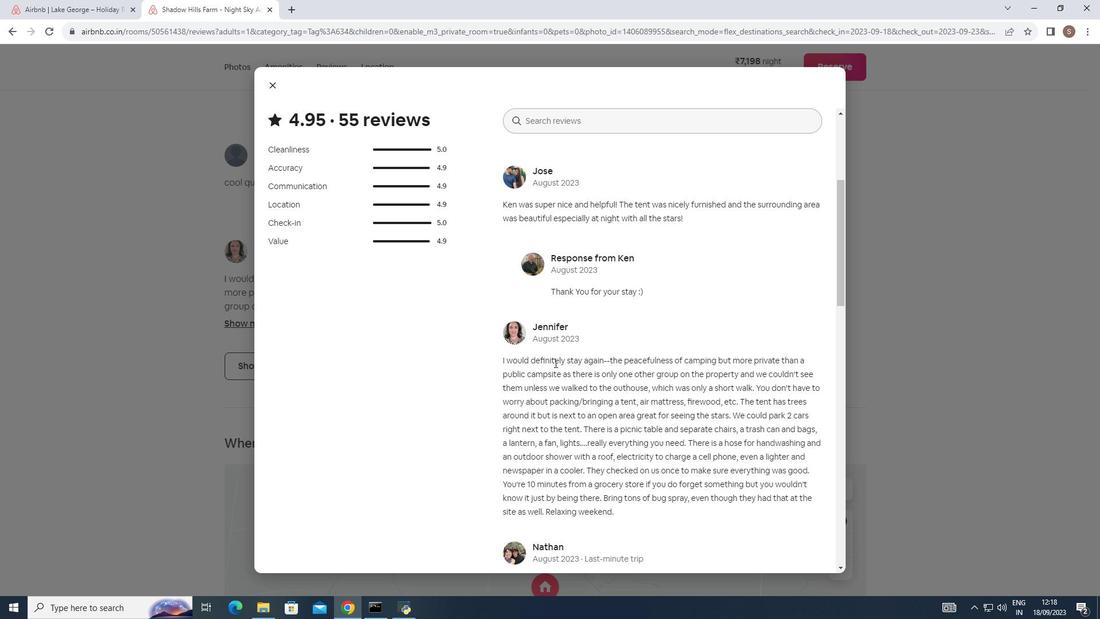 
Action: Mouse moved to (554, 363)
Screenshot: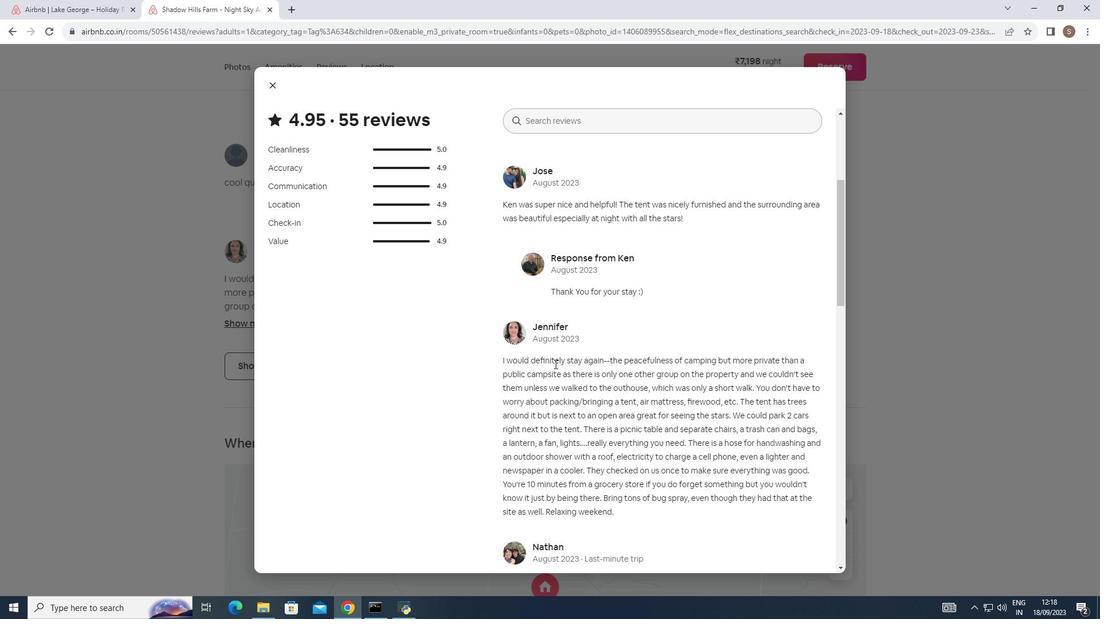 
Action: Mouse scrolled (554, 362) with delta (0, 0)
Screenshot: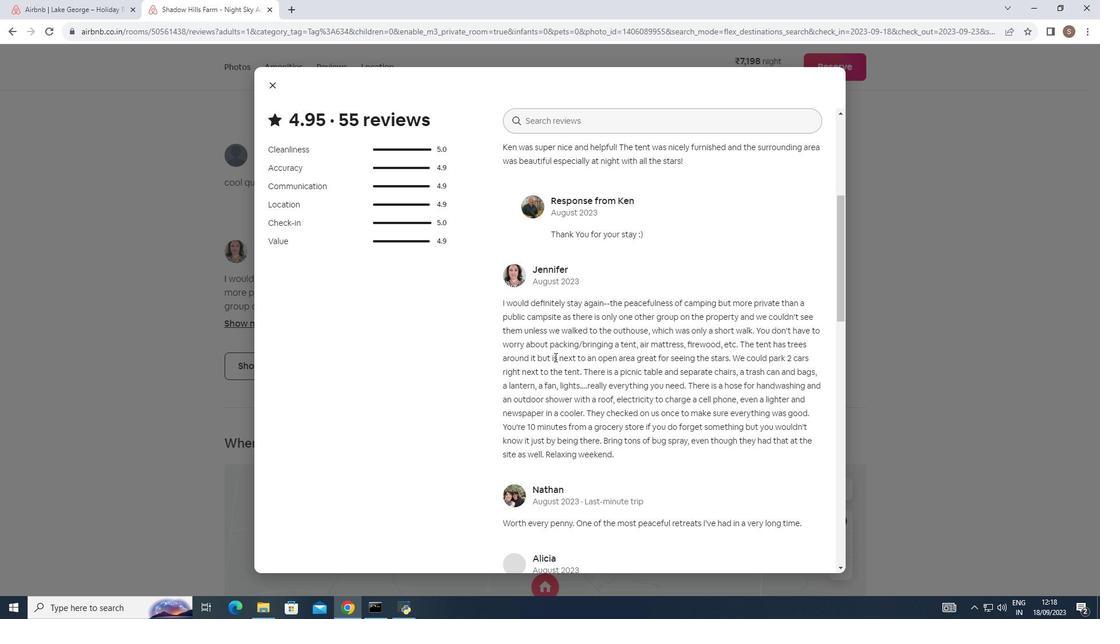 
Action: Mouse moved to (550, 337)
Screenshot: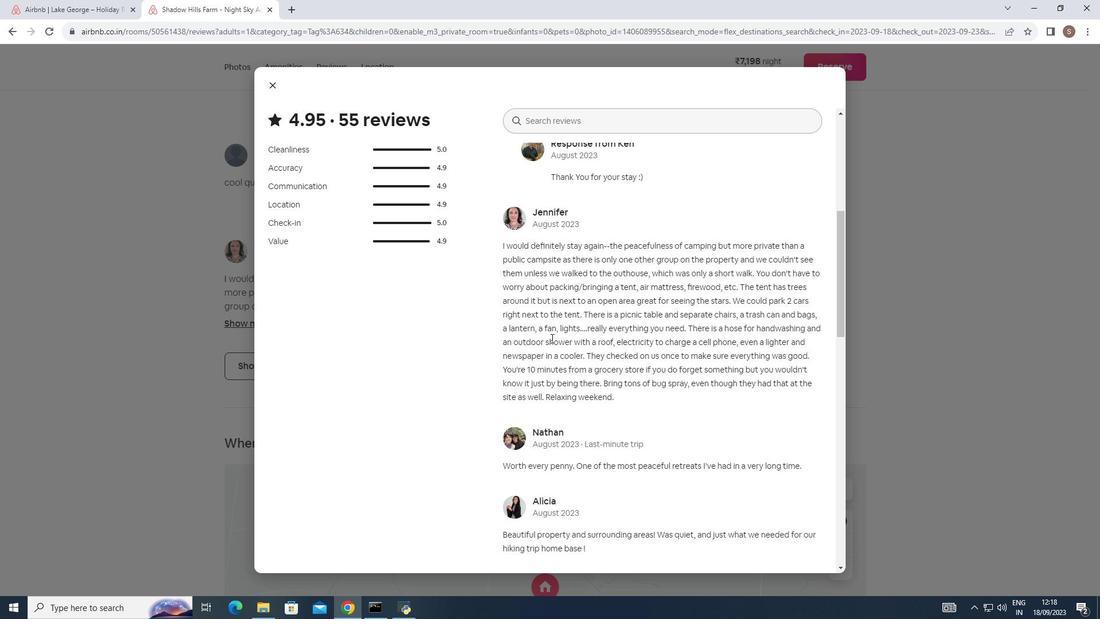 
Action: Mouse scrolled (550, 337) with delta (0, 0)
Screenshot: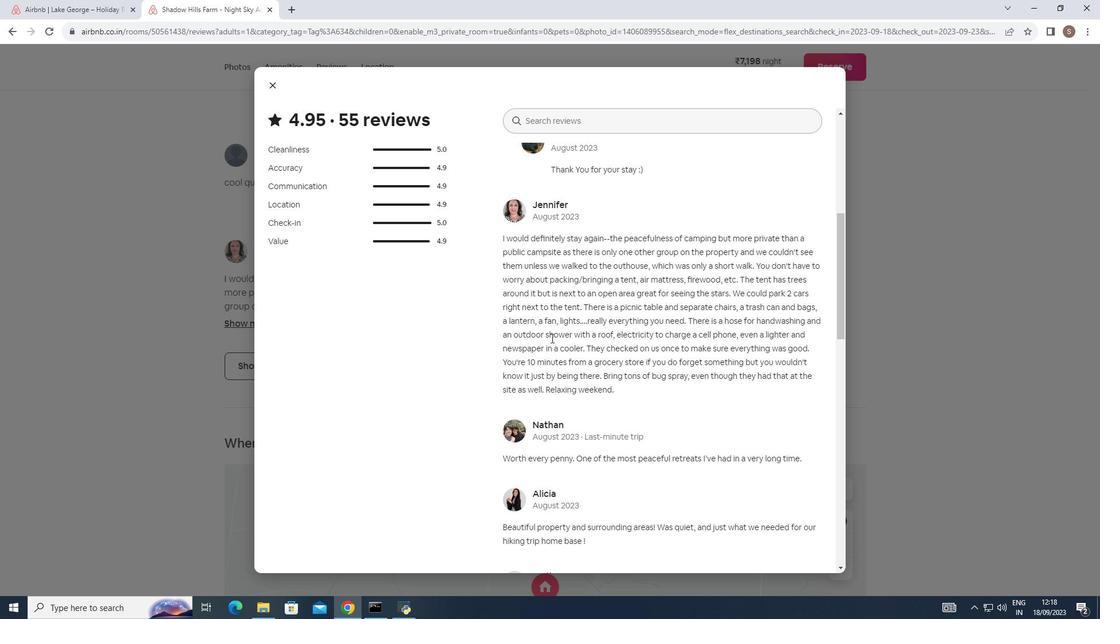 
Action: Mouse scrolled (550, 337) with delta (0, 0)
Screenshot: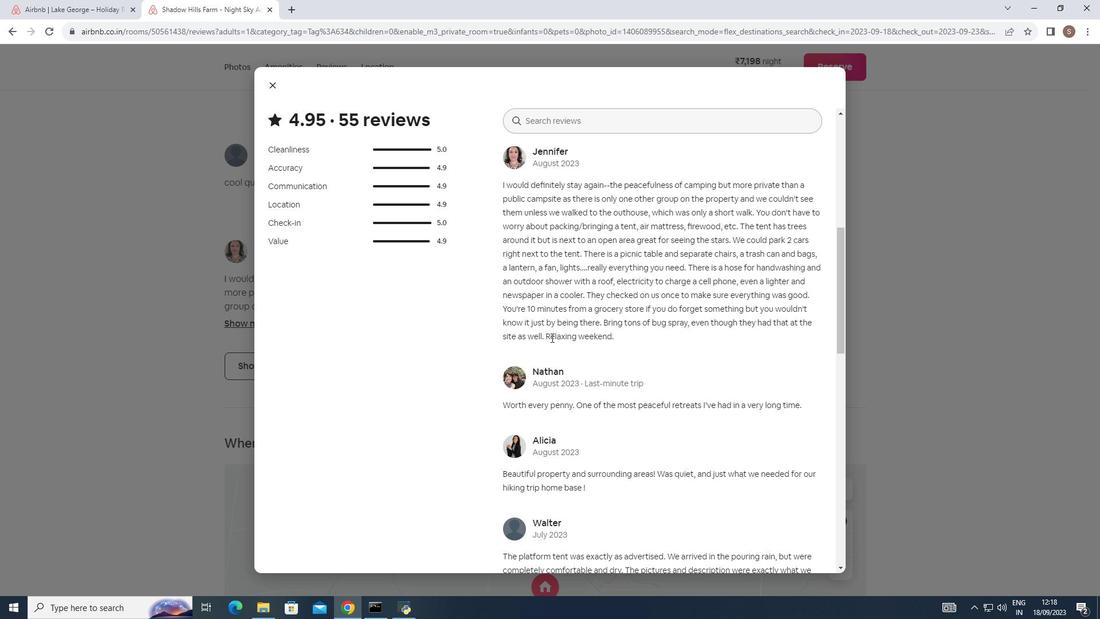 
Action: Mouse moved to (550, 337)
Screenshot: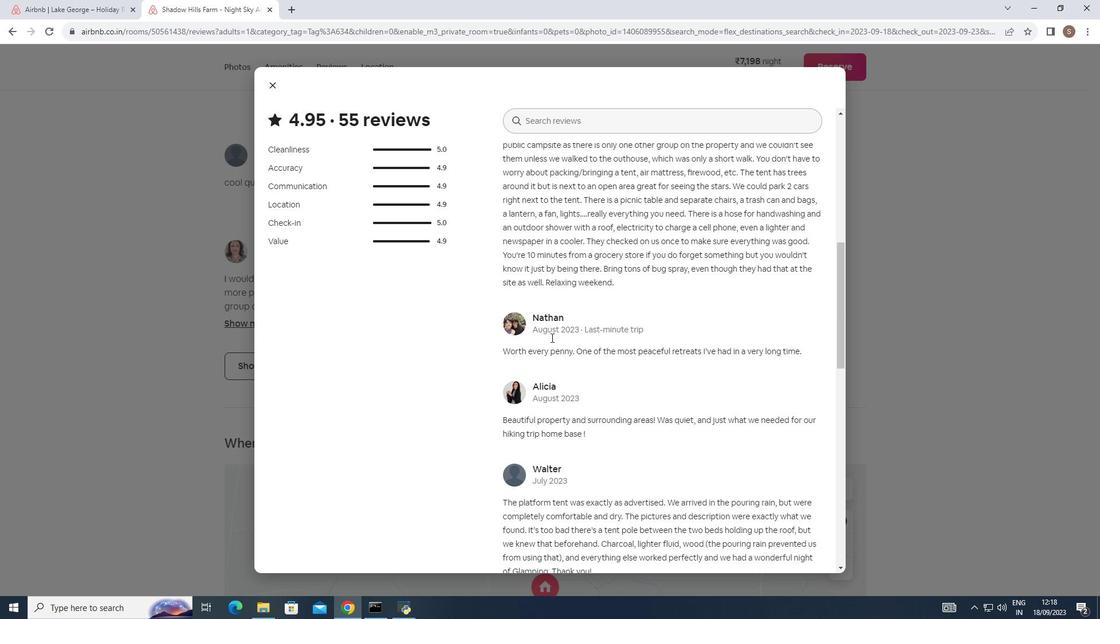 
Action: Mouse scrolled (550, 336) with delta (0, 0)
Screenshot: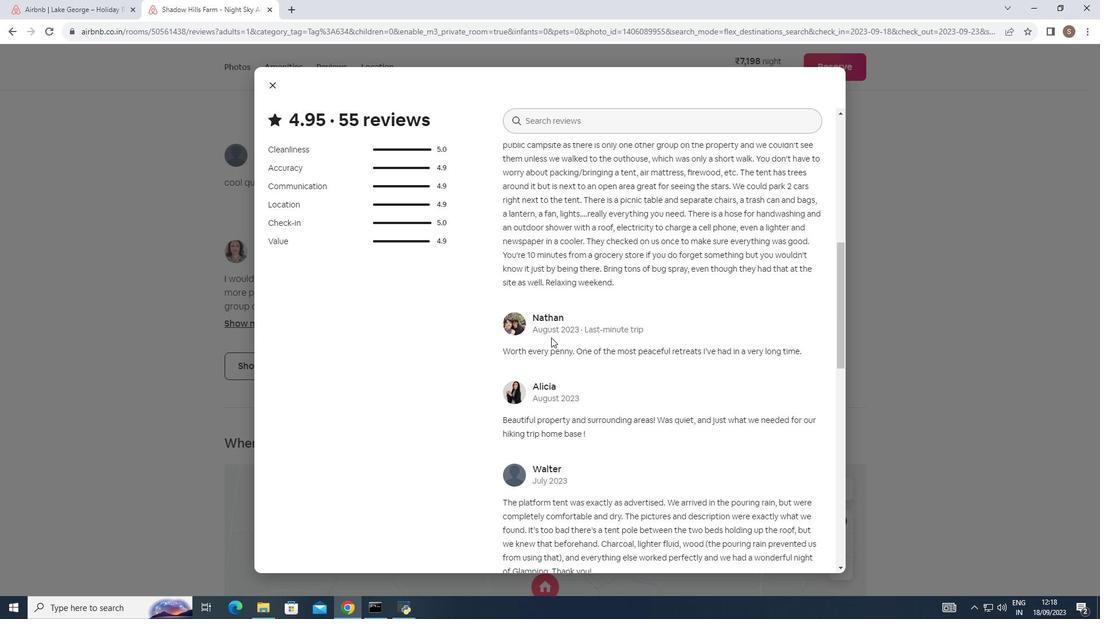 
Action: Mouse scrolled (550, 336) with delta (0, 0)
Screenshot: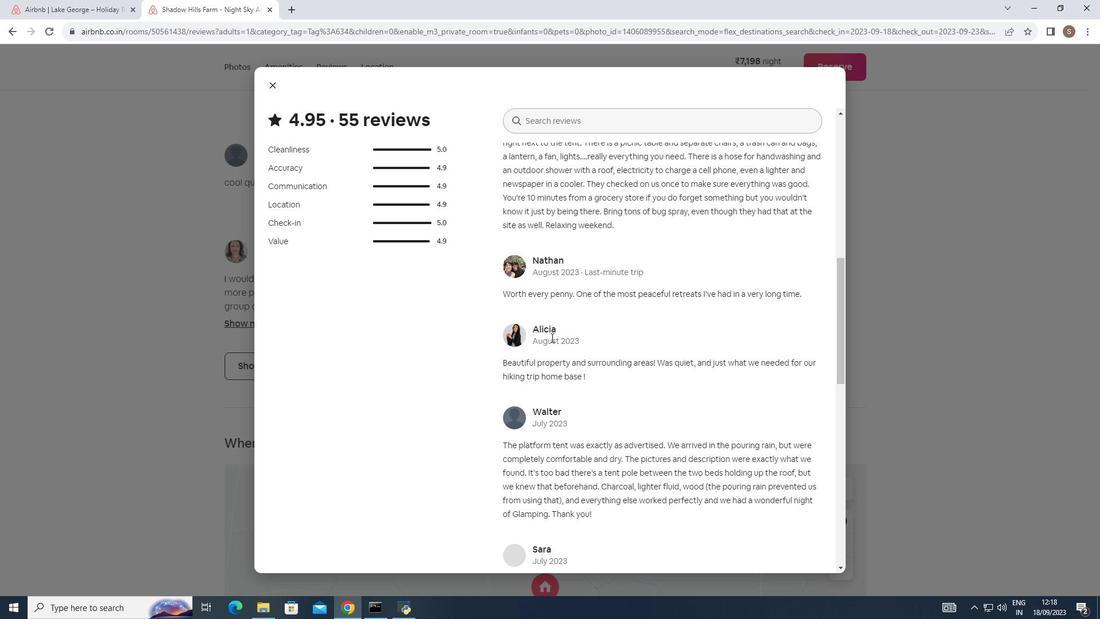 
Action: Mouse scrolled (550, 336) with delta (0, 0)
Screenshot: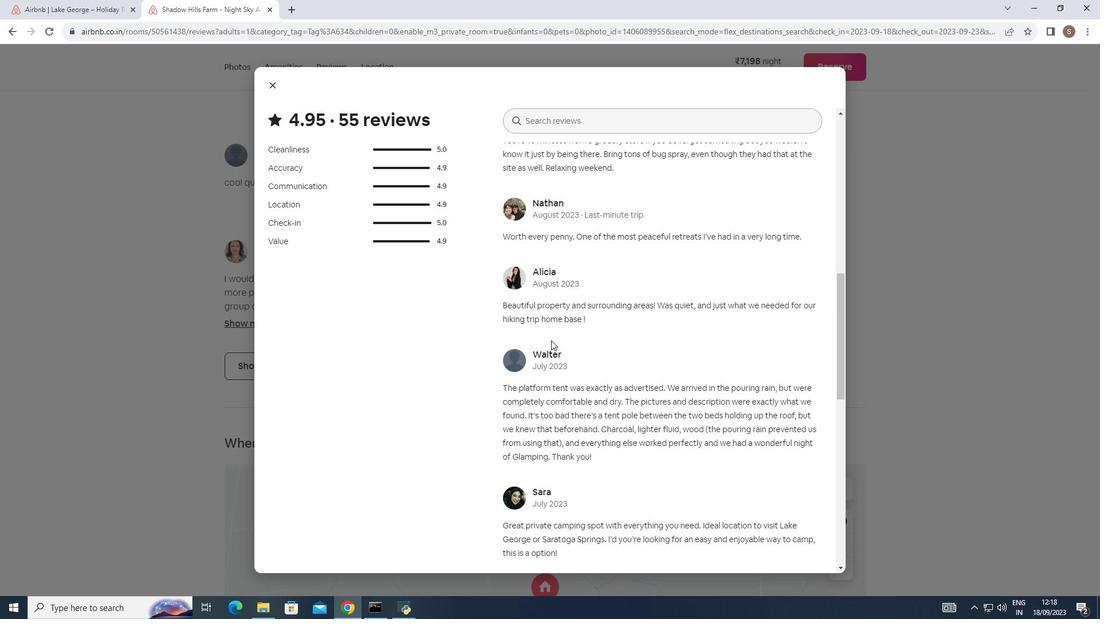 
Action: Mouse moved to (550, 343)
Screenshot: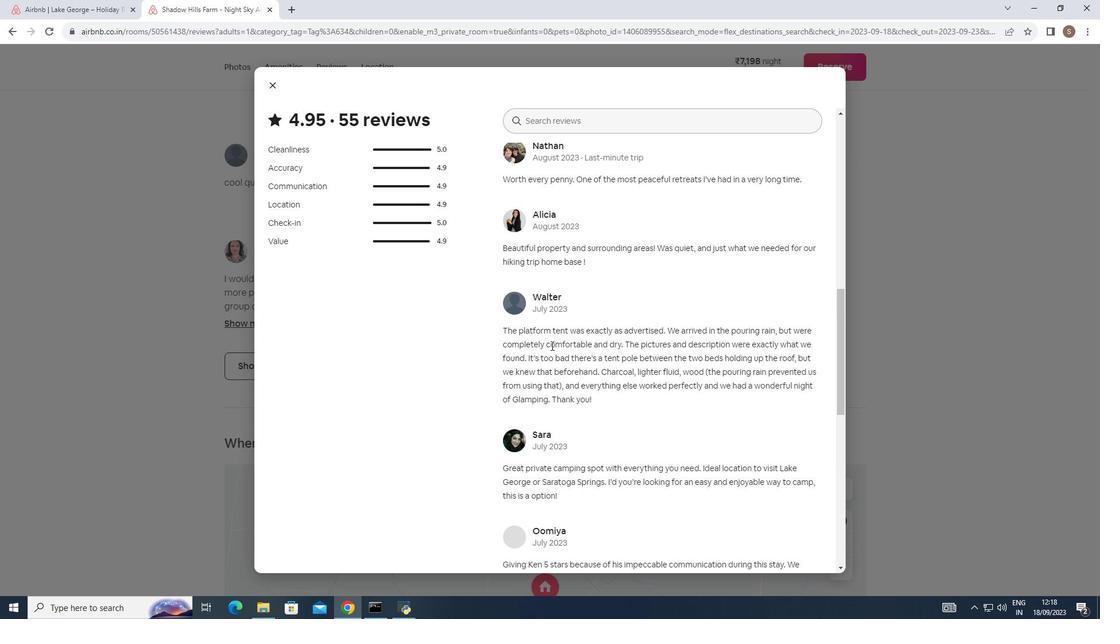 
Action: Mouse scrolled (550, 342) with delta (0, 0)
Screenshot: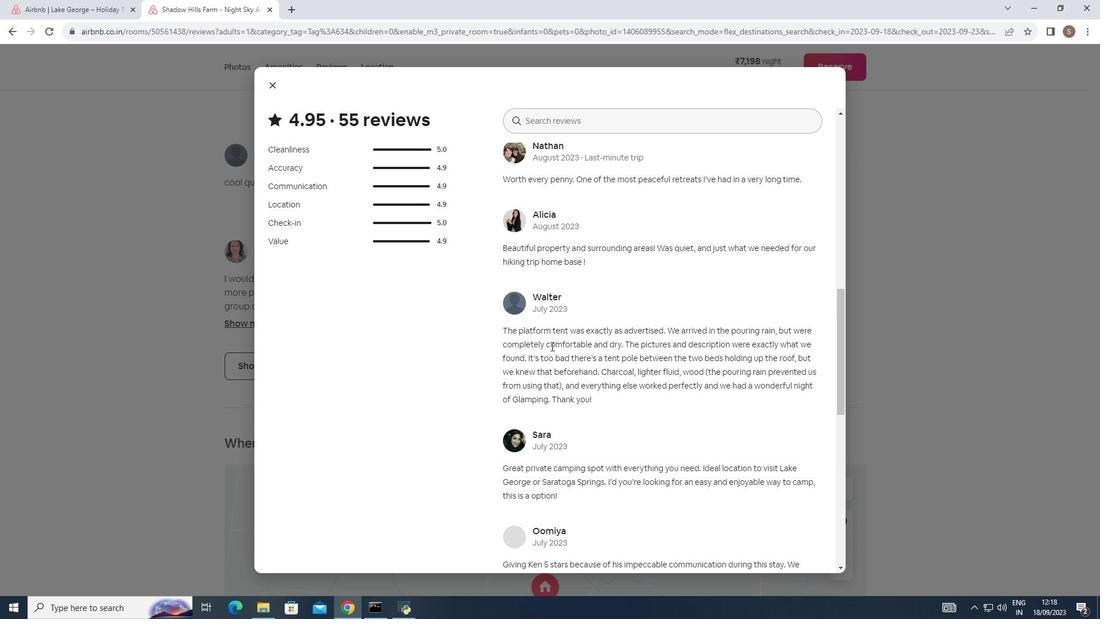 
Action: Mouse moved to (551, 350)
Screenshot: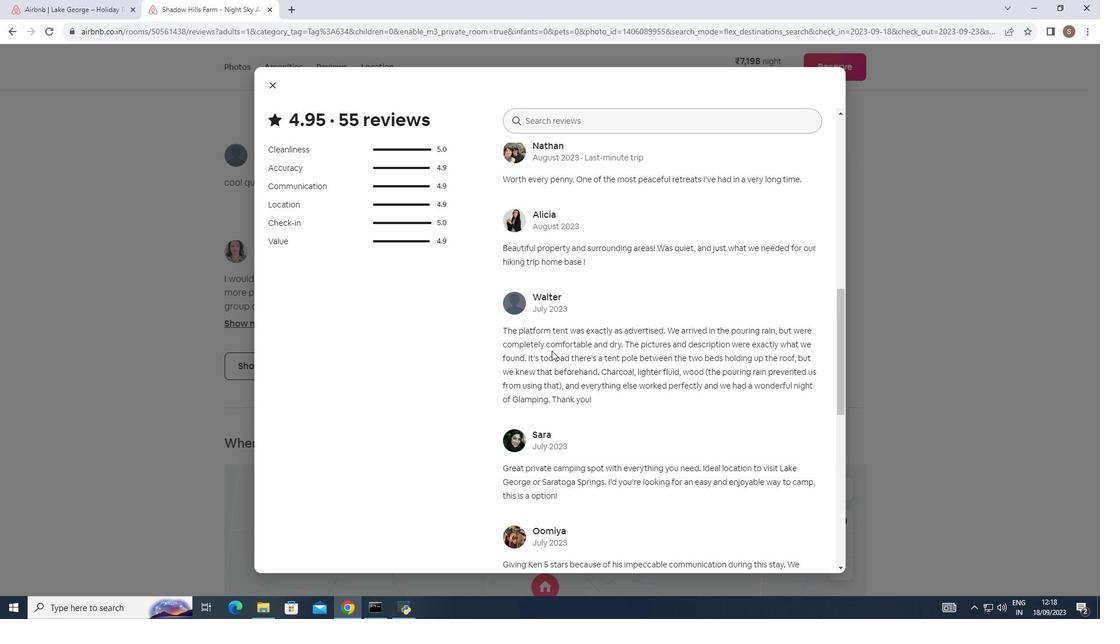 
Action: Mouse scrolled (551, 349) with delta (0, 0)
Screenshot: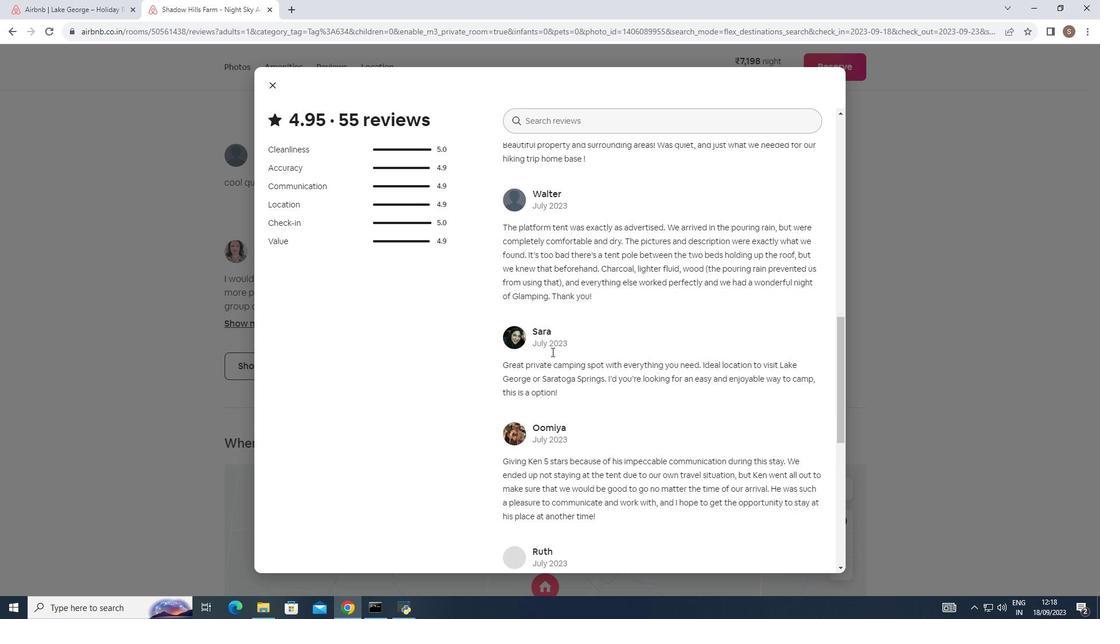
Action: Mouse moved to (551, 351)
Screenshot: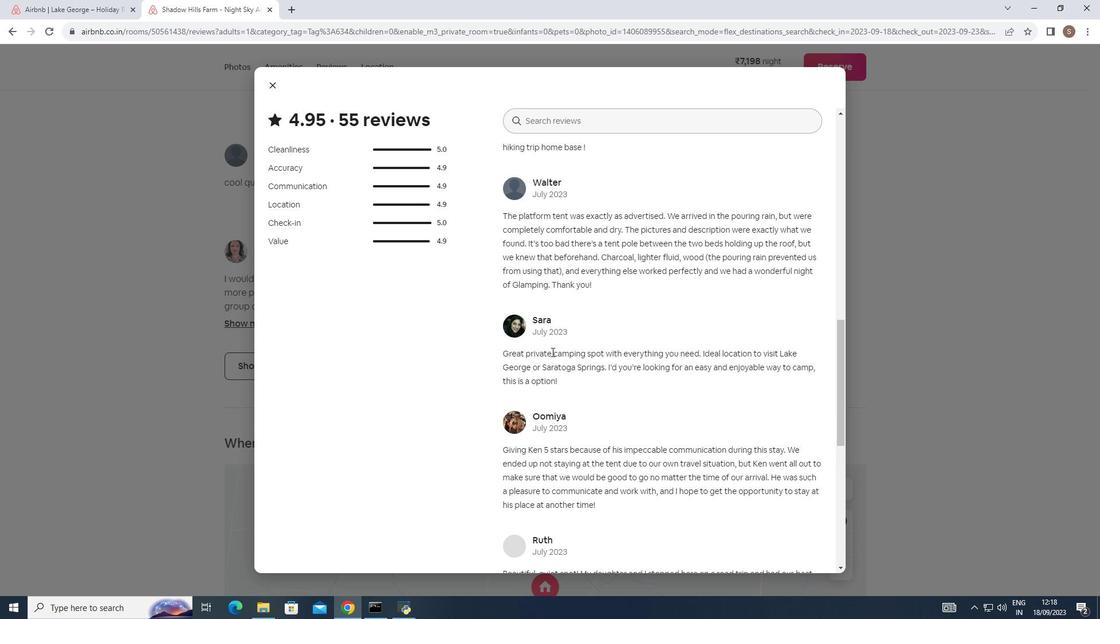 
Action: Mouse scrolled (551, 350) with delta (0, 0)
Screenshot: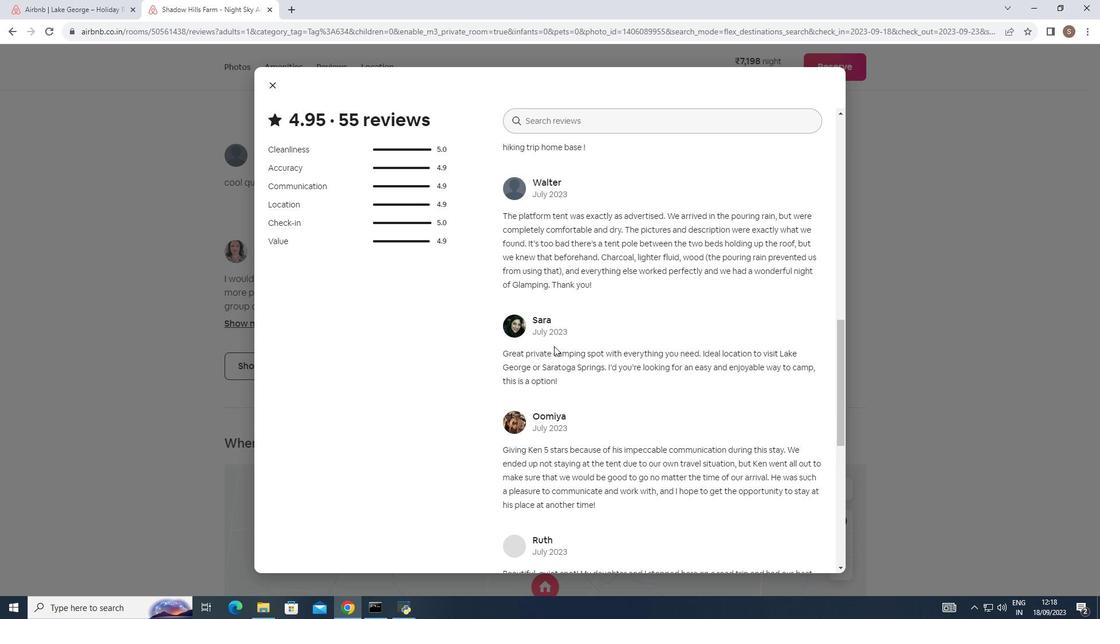
Action: Mouse moved to (553, 342)
Screenshot: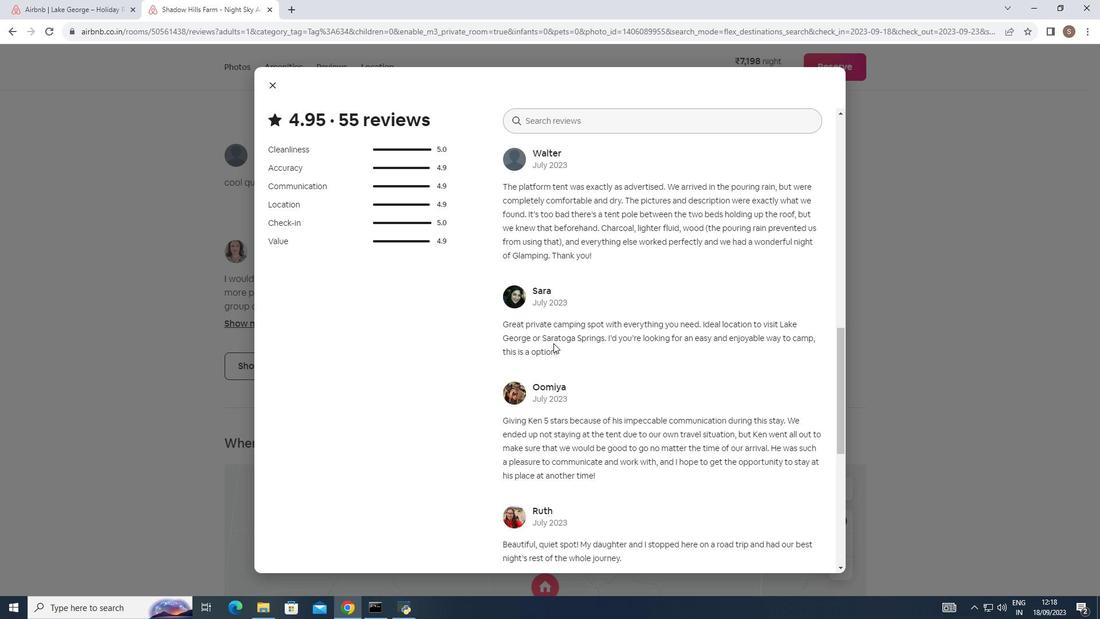 
Action: Mouse scrolled (553, 342) with delta (0, 0)
Screenshot: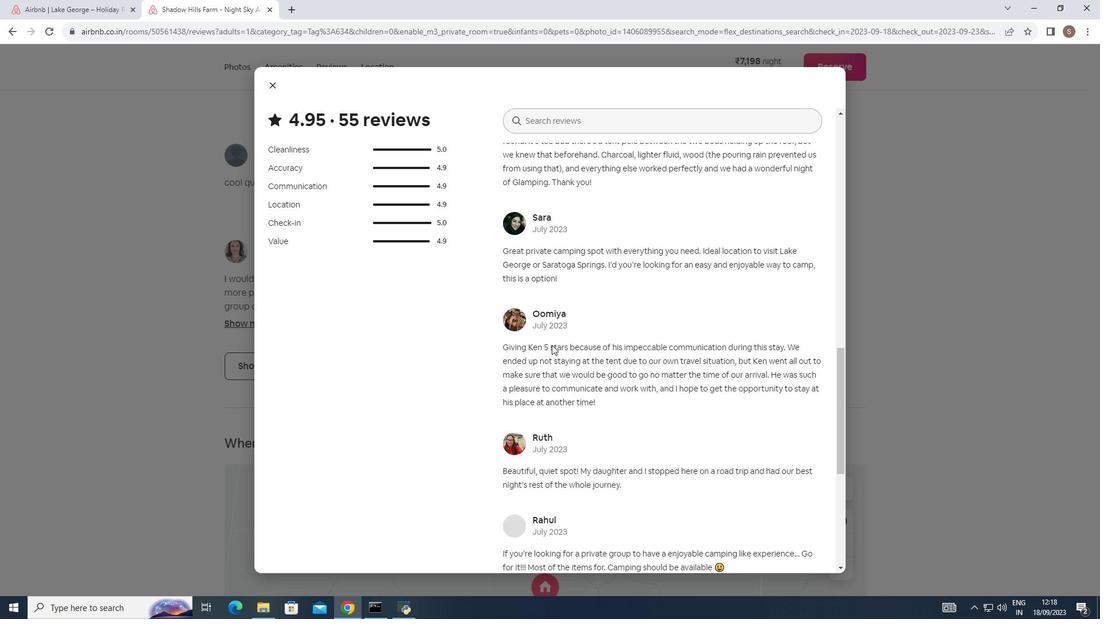 
Action: Mouse moved to (551, 342)
Screenshot: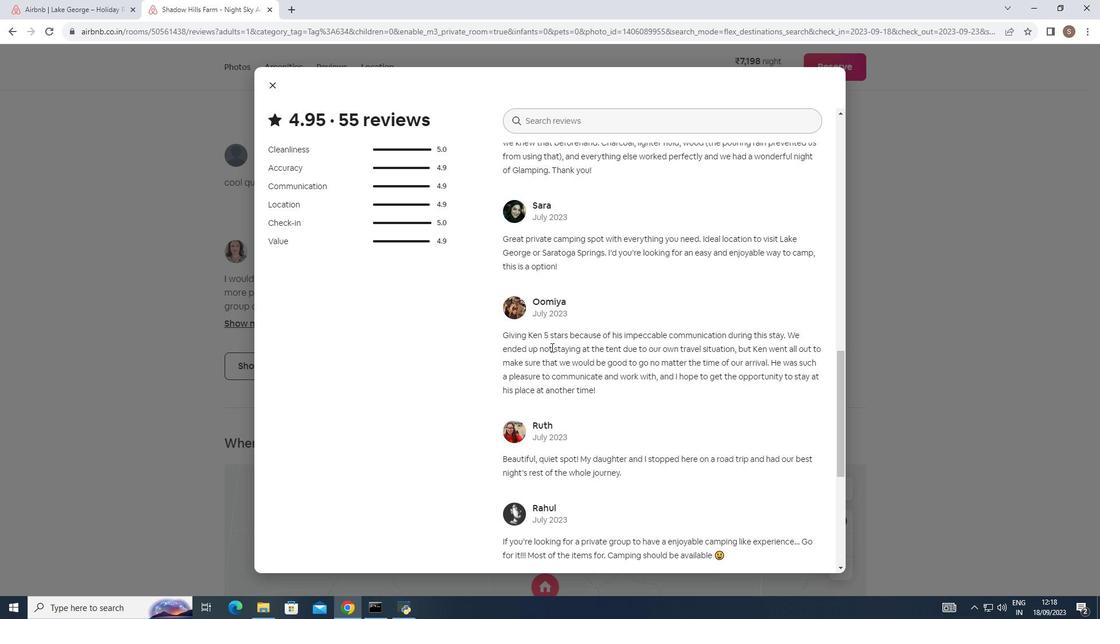 
Action: Mouse scrolled (551, 342) with delta (0, 0)
Screenshot: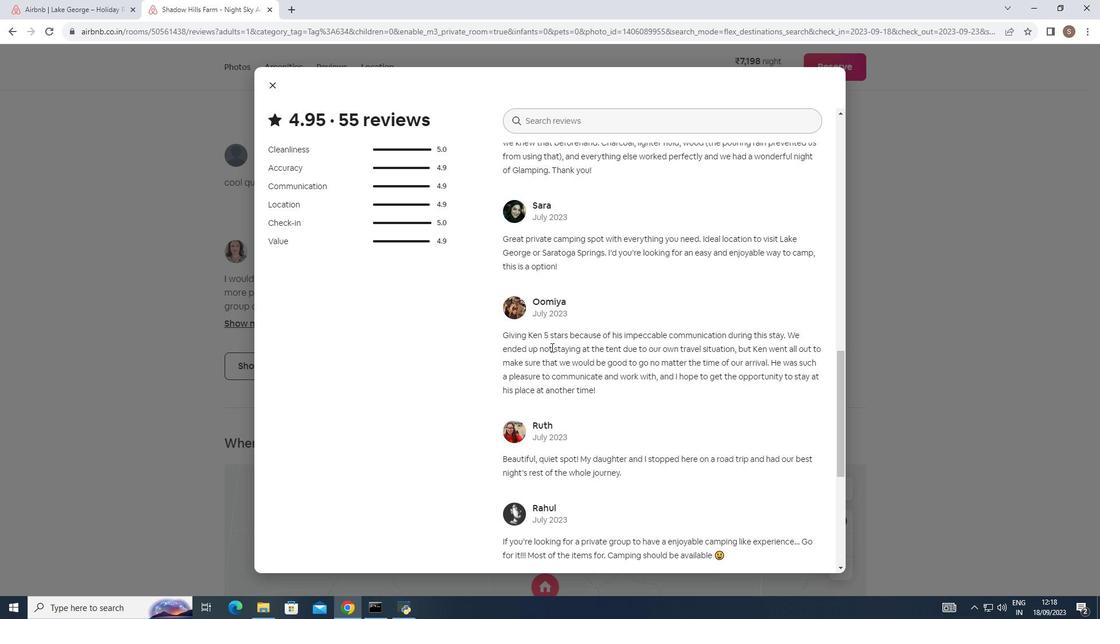 
Action: Mouse moved to (550, 346)
Screenshot: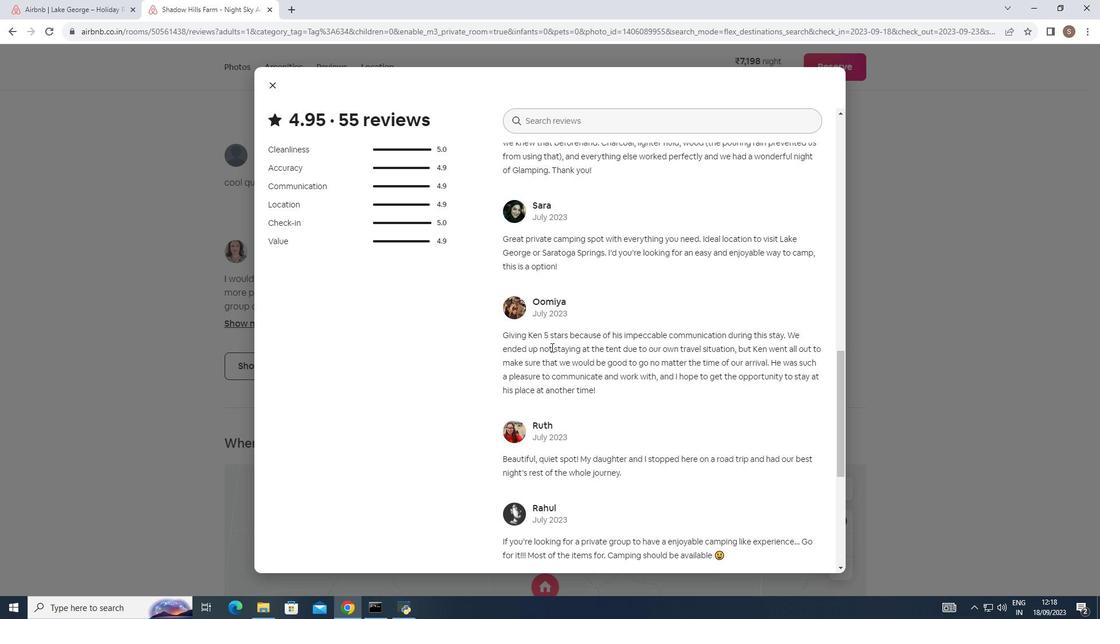 
Action: Mouse scrolled (550, 346) with delta (0, 0)
Screenshot: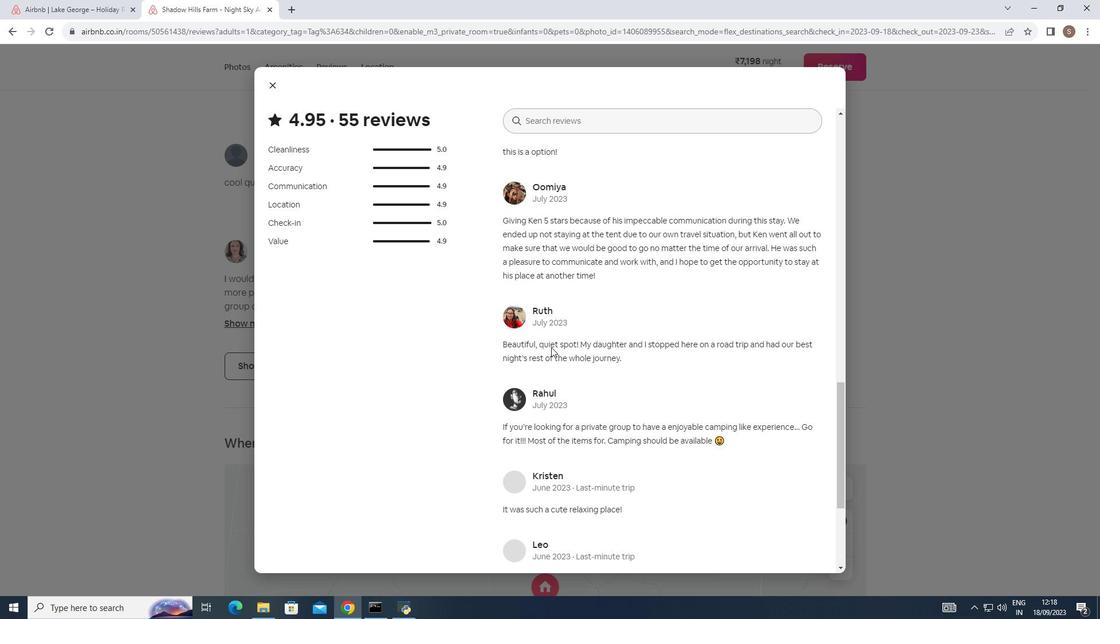 
Action: Mouse scrolled (550, 346) with delta (0, 0)
Screenshot: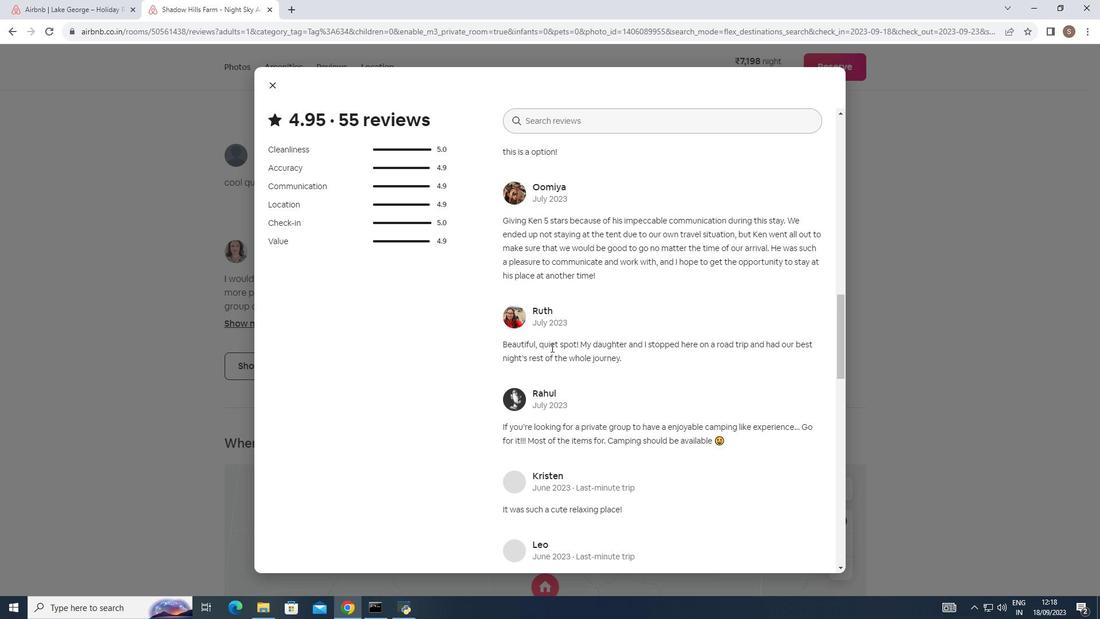 
Action: Mouse moved to (550, 346)
Screenshot: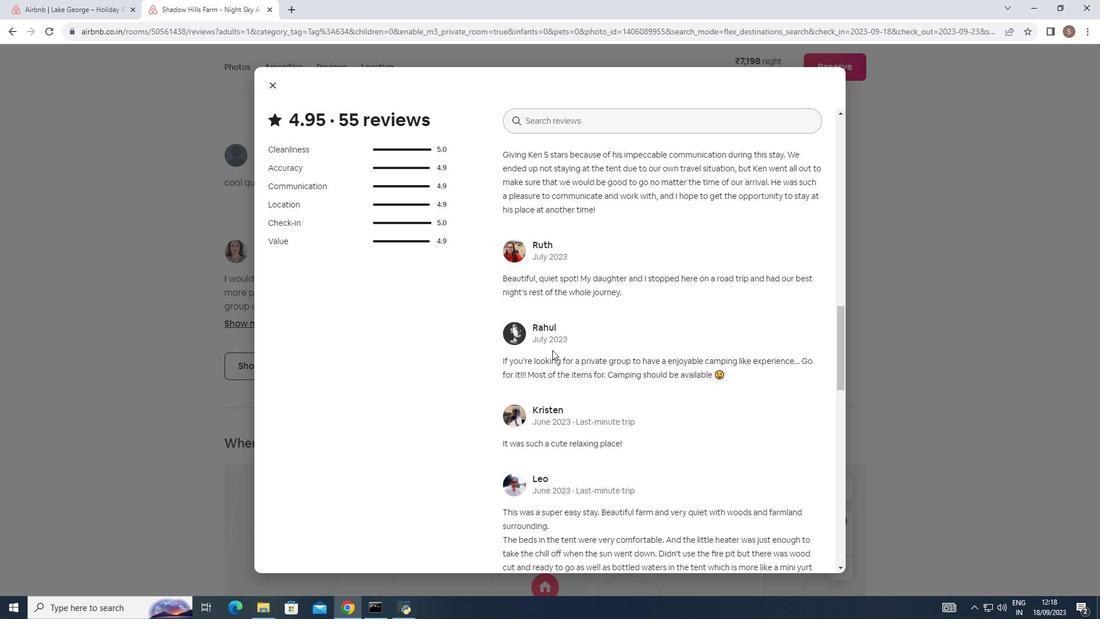 
Action: Mouse scrolled (550, 346) with delta (0, 0)
Screenshot: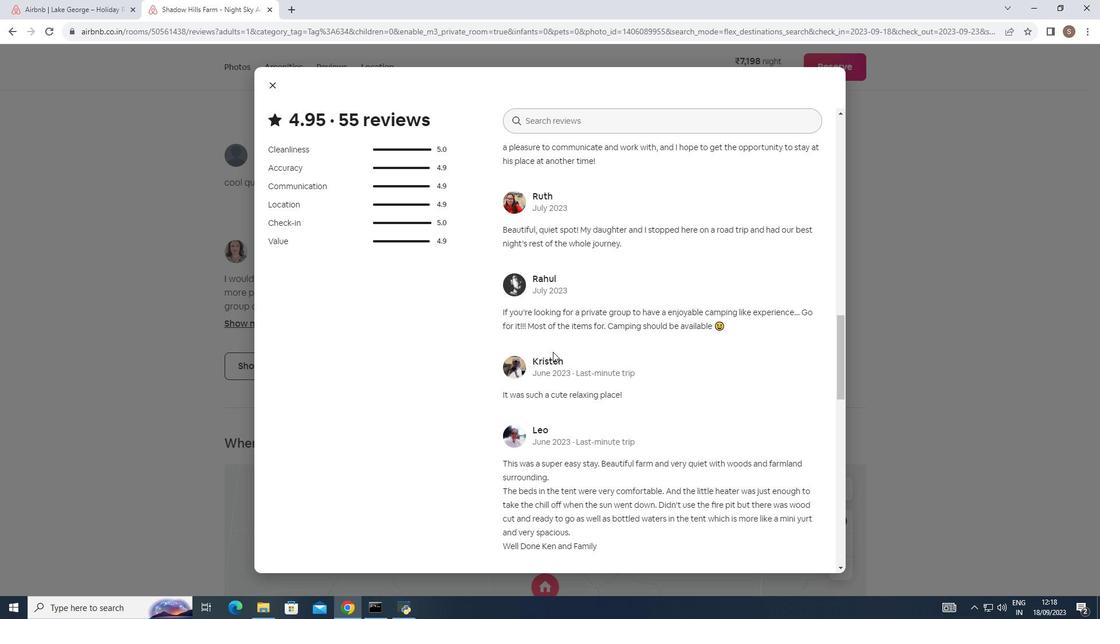 
Action: Mouse moved to (552, 348)
Screenshot: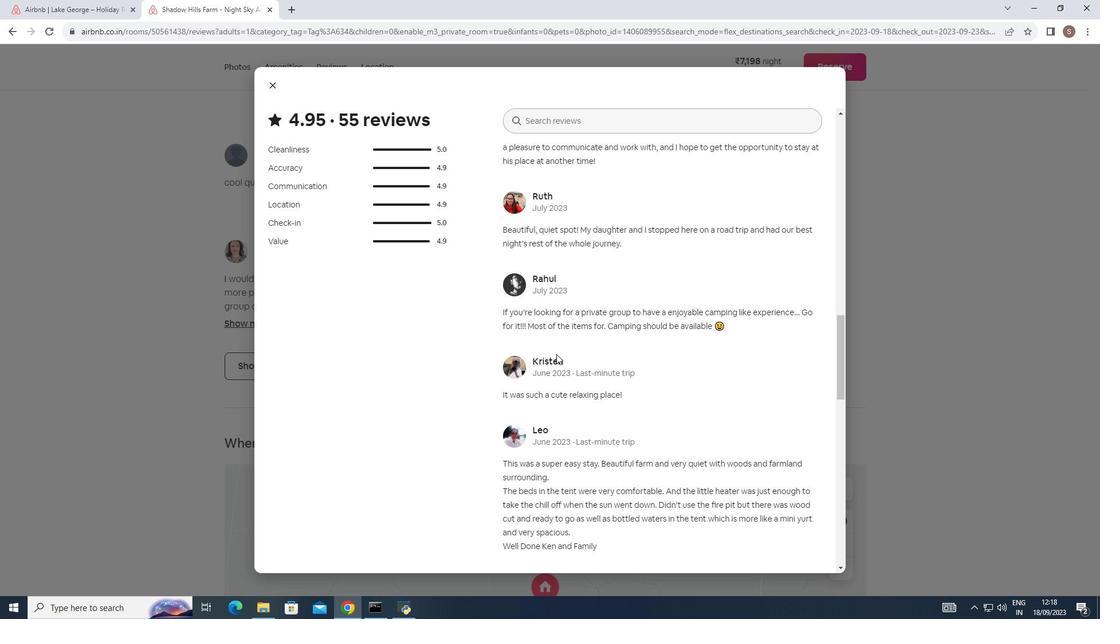 
Action: Mouse scrolled (552, 347) with delta (0, 0)
Screenshot: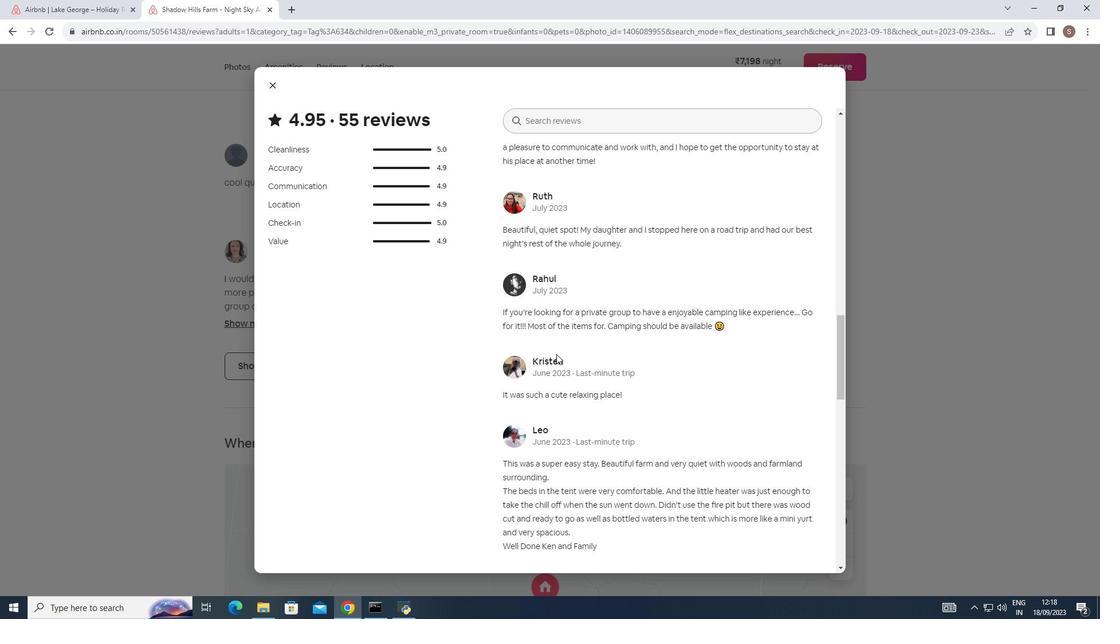 
Action: Mouse moved to (557, 356)
Screenshot: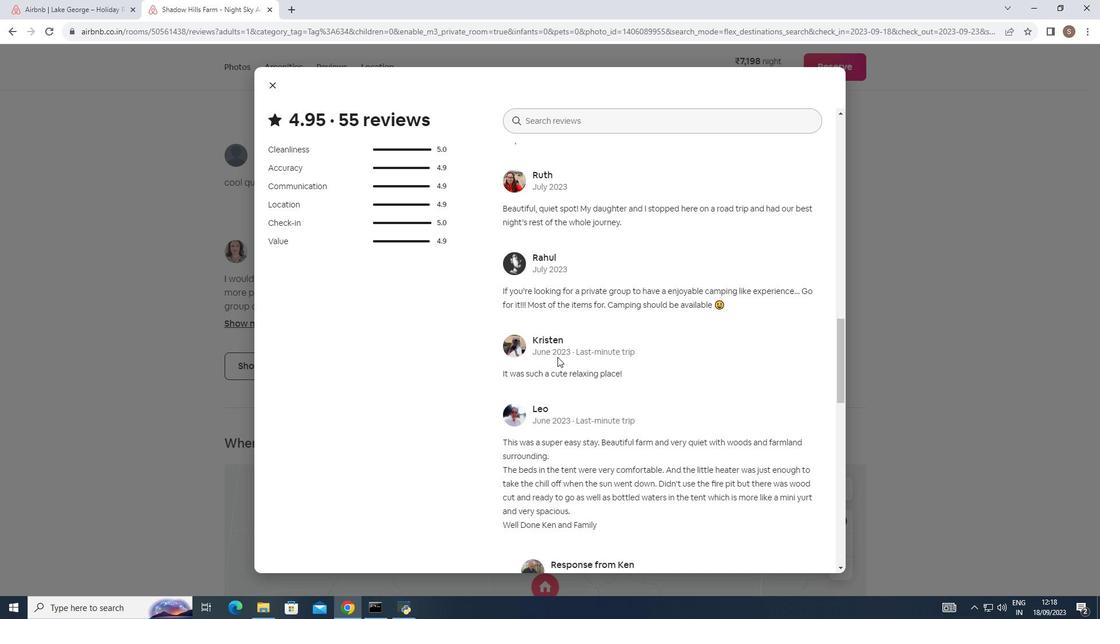 
Action: Mouse scrolled (557, 355) with delta (0, 0)
Screenshot: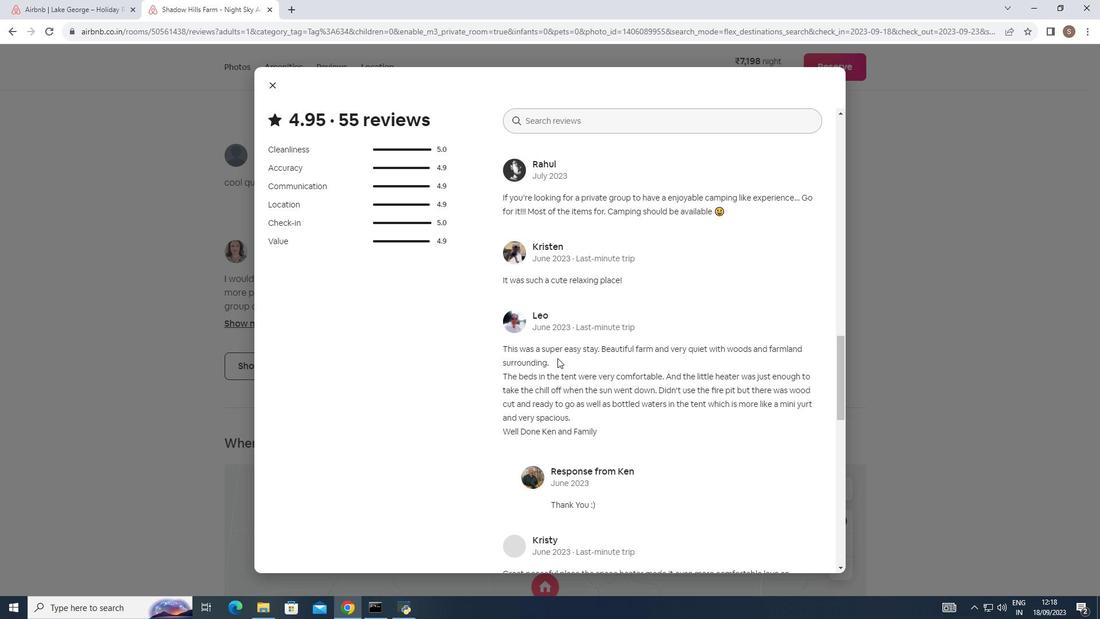 
Action: Mouse moved to (557, 357)
Screenshot: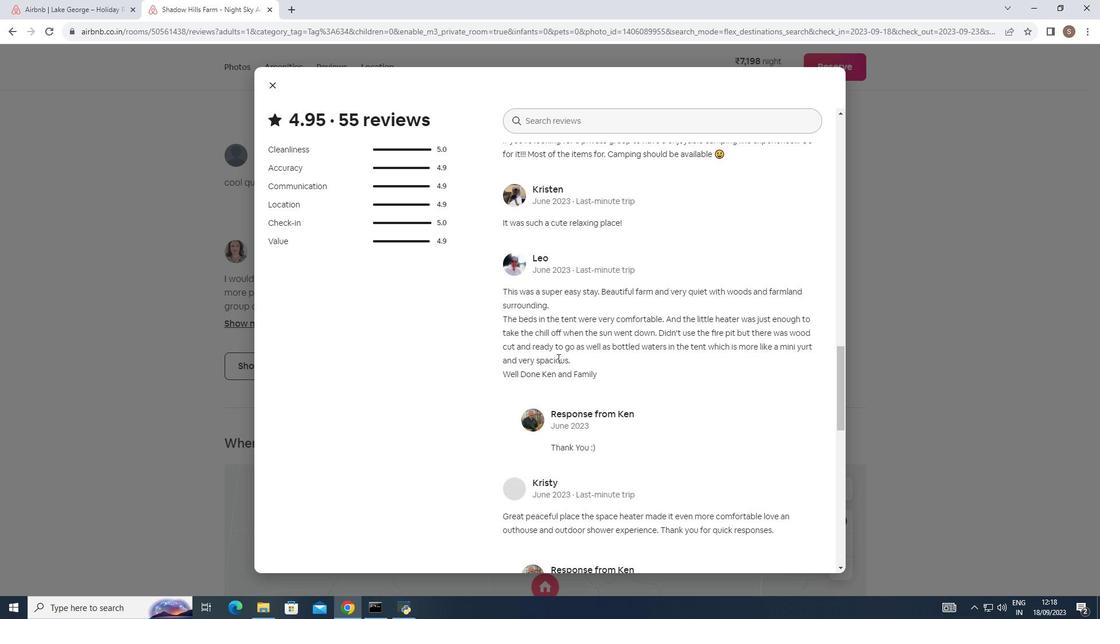 
Action: Mouse scrolled (557, 357) with delta (0, 0)
Screenshot: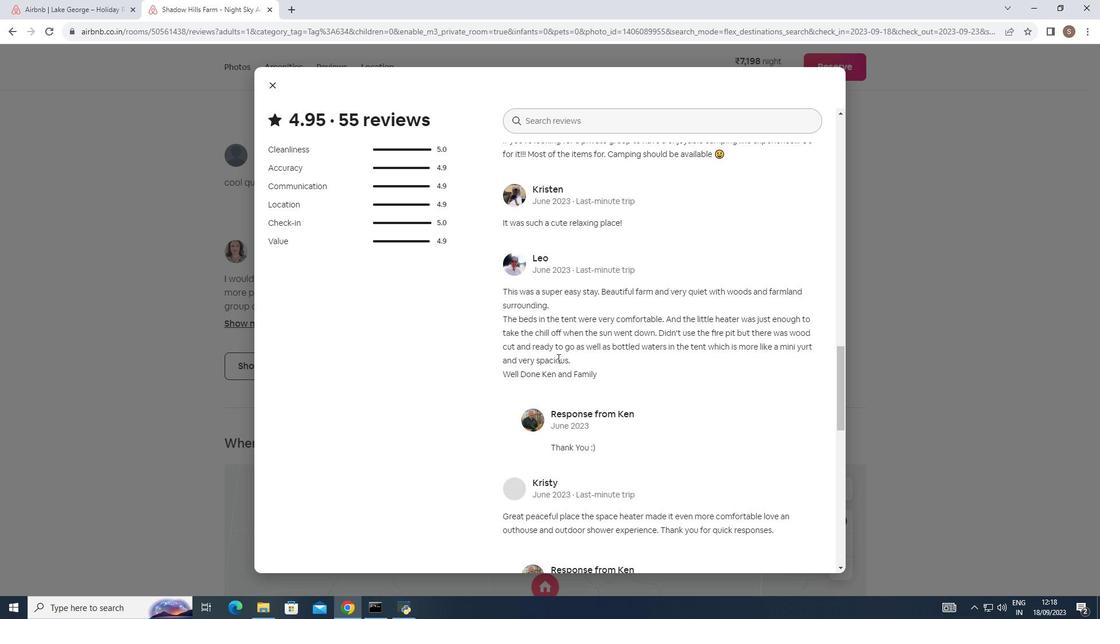 
Action: Mouse scrolled (557, 357) with delta (0, 0)
Screenshot: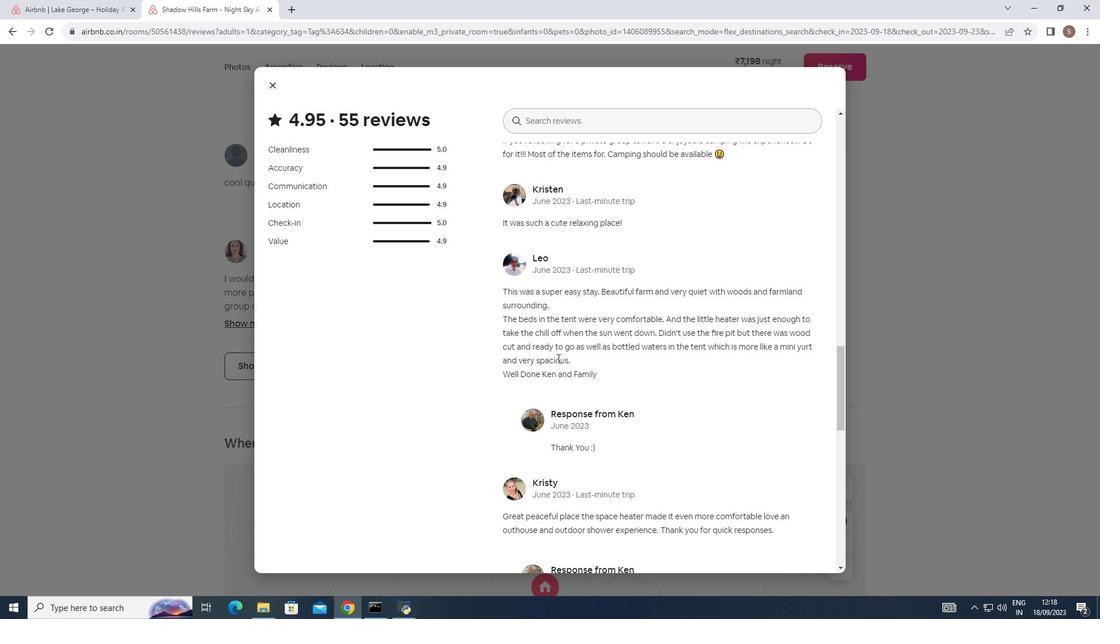 
Action: Mouse scrolled (557, 357) with delta (0, 0)
Screenshot: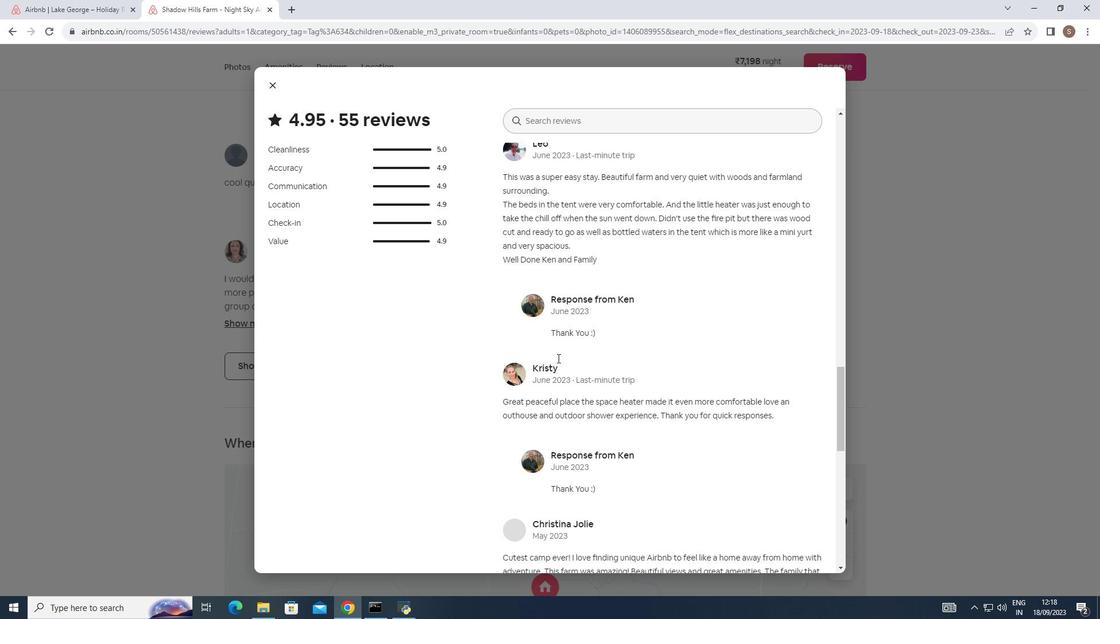 
Action: Mouse scrolled (557, 357) with delta (0, 0)
Screenshot: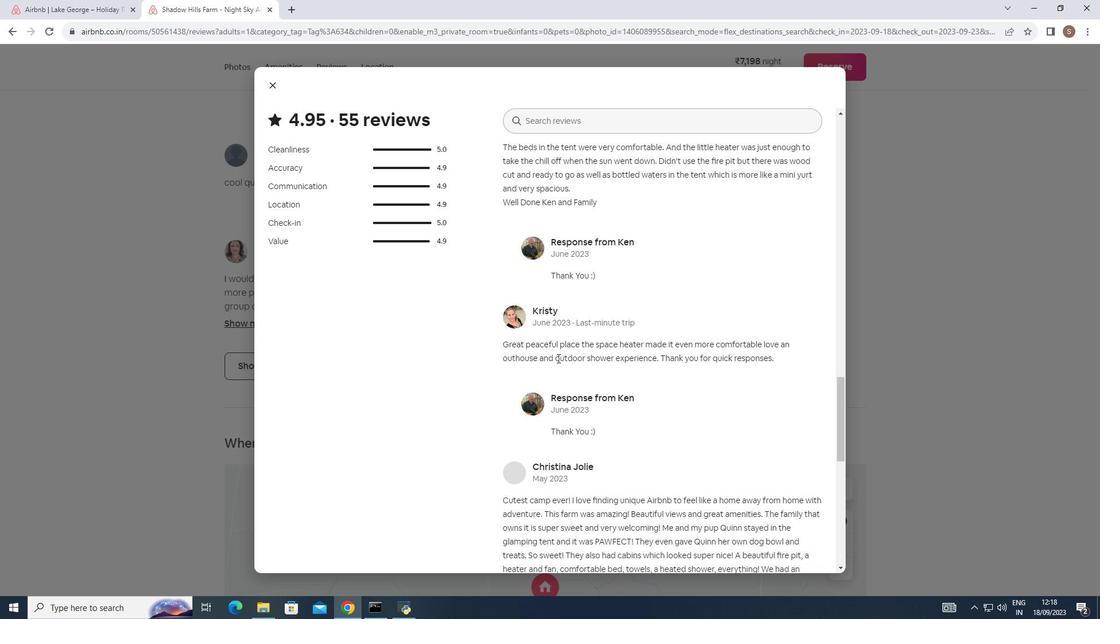
Action: Mouse scrolled (557, 357) with delta (0, 0)
Screenshot: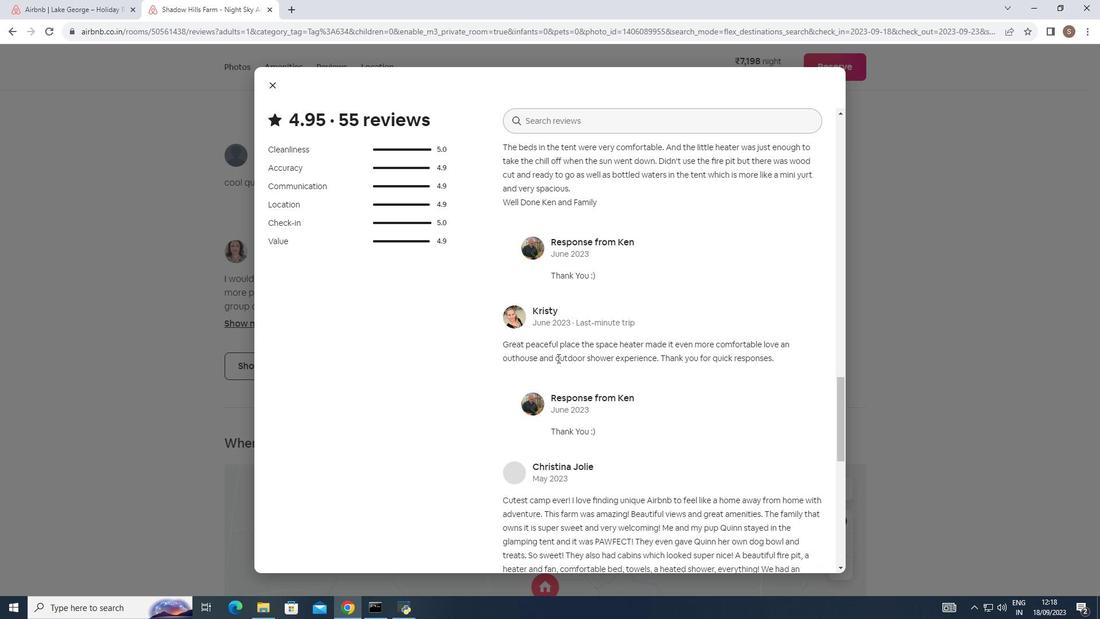 
Action: Mouse moved to (558, 347)
Screenshot: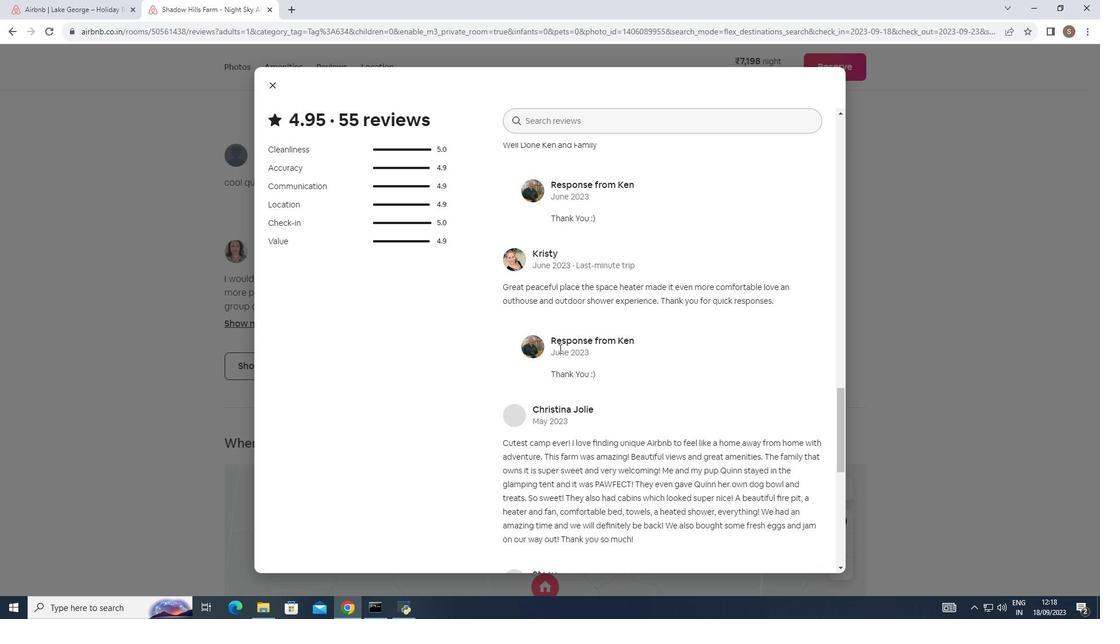 
Action: Mouse scrolled (558, 347) with delta (0, 0)
Screenshot: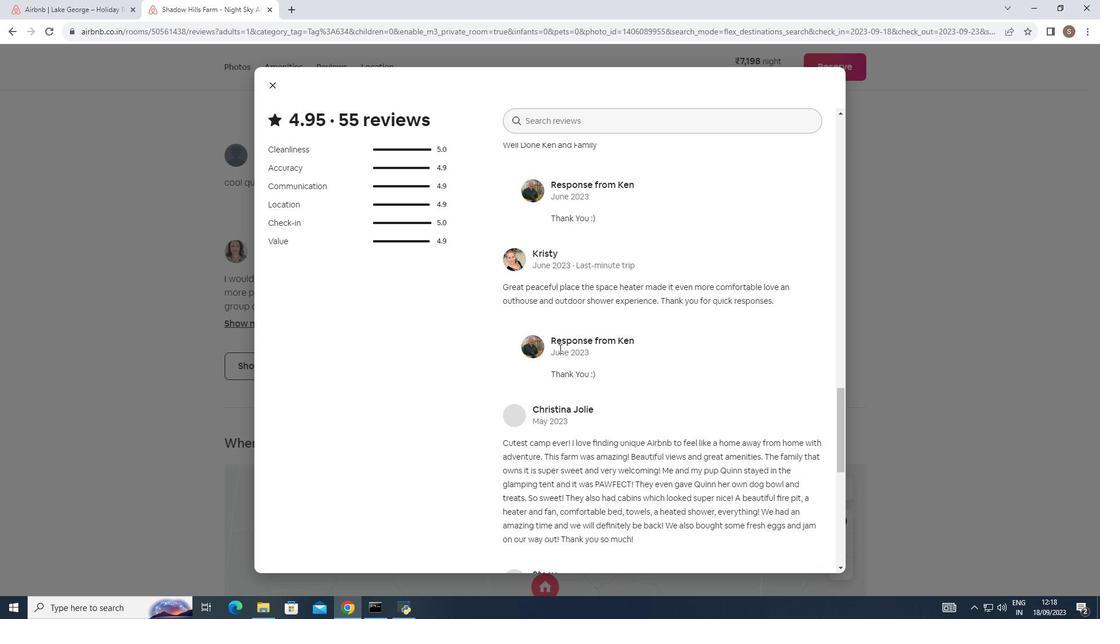 
Action: Mouse moved to (558, 346)
Screenshot: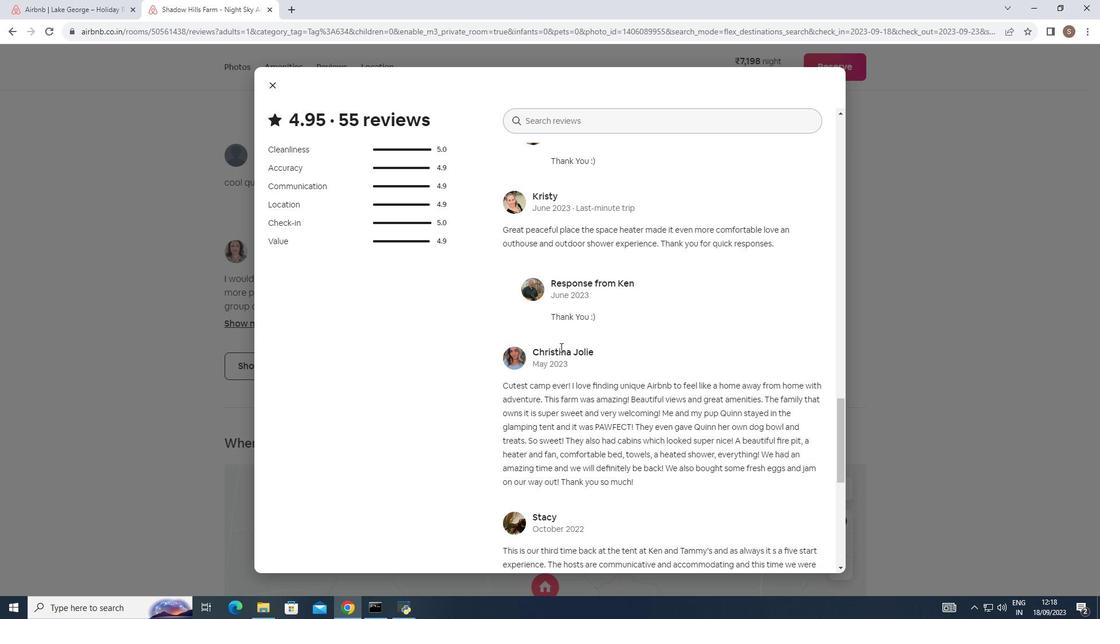 
Action: Mouse scrolled (558, 346) with delta (0, 0)
Screenshot: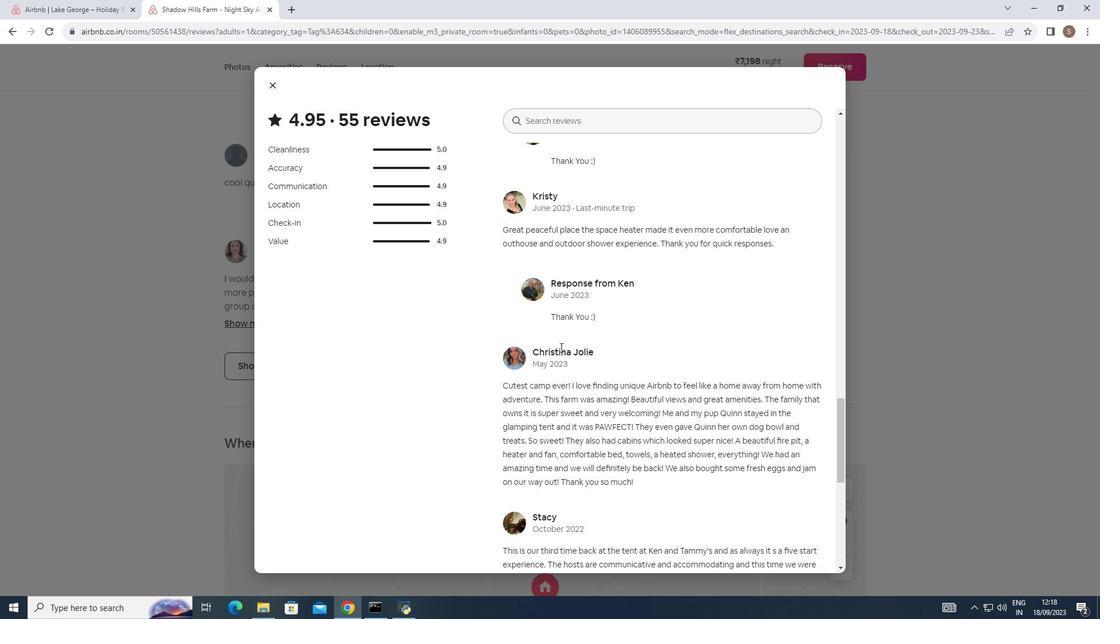 
Action: Mouse moved to (561, 346)
Screenshot: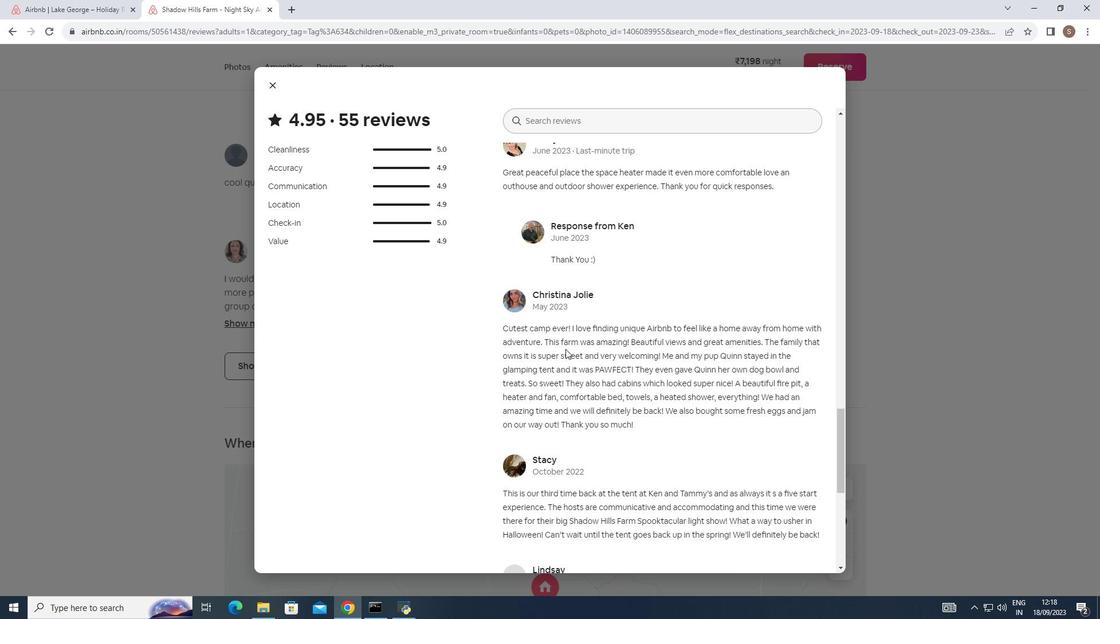 
Action: Mouse scrolled (561, 346) with delta (0, 0)
Screenshot: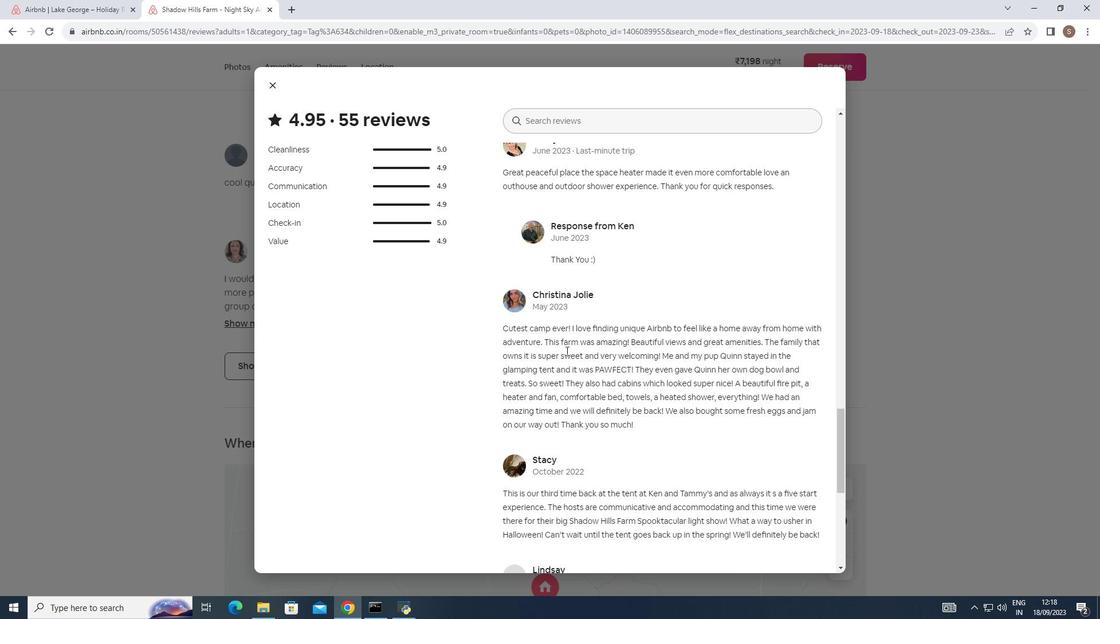 
Action: Mouse moved to (705, 201)
Screenshot: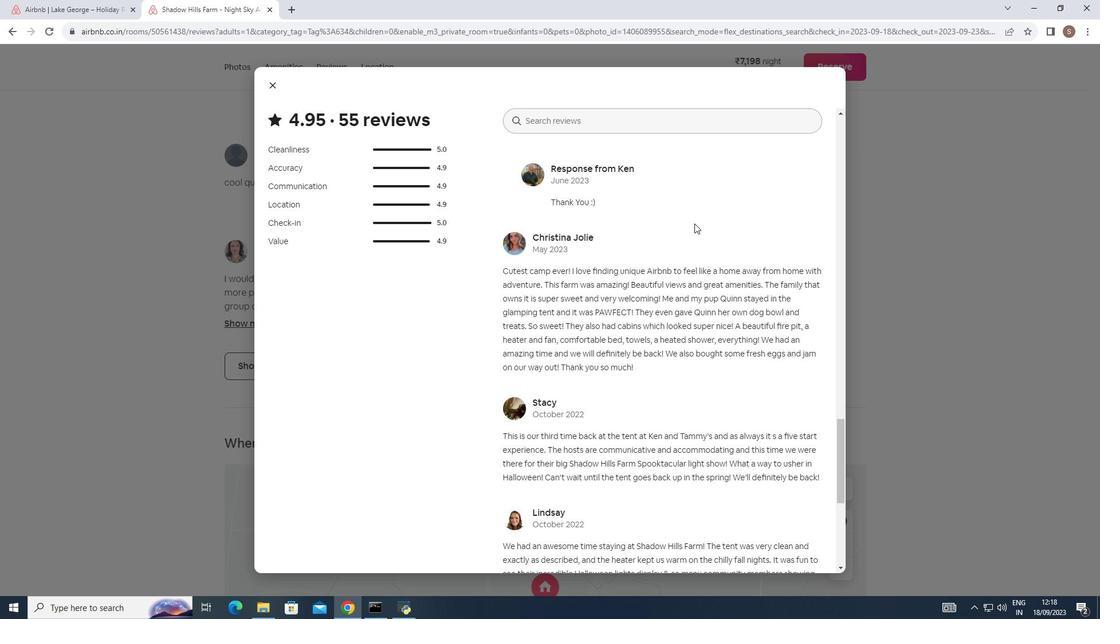 
Action: Mouse scrolled (705, 201) with delta (0, 0)
Screenshot: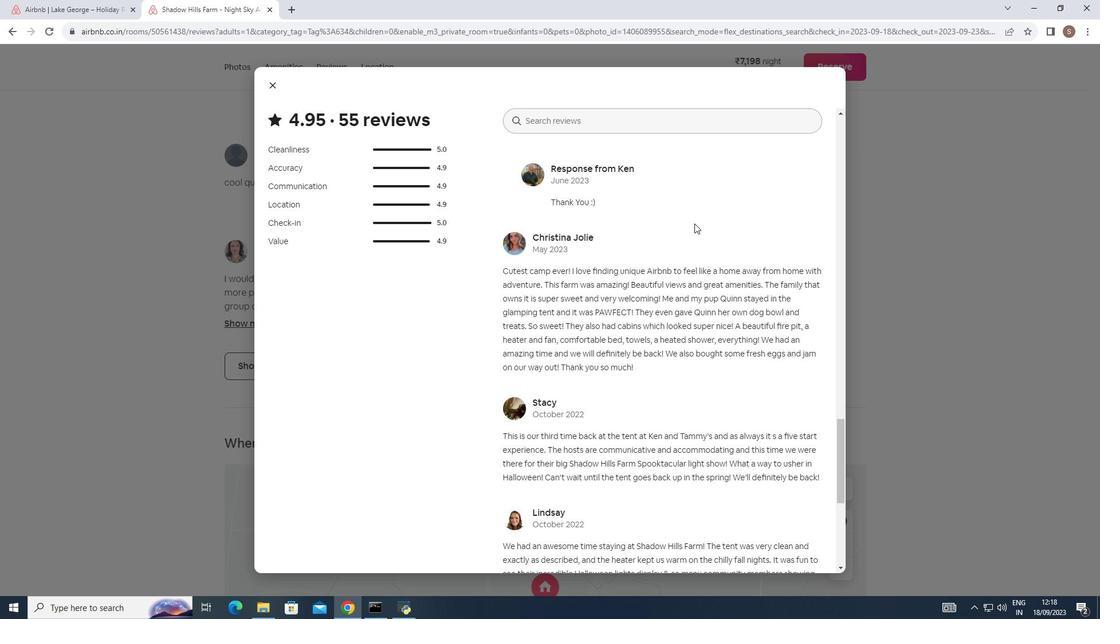 
Action: Mouse moved to (635, 280)
Screenshot: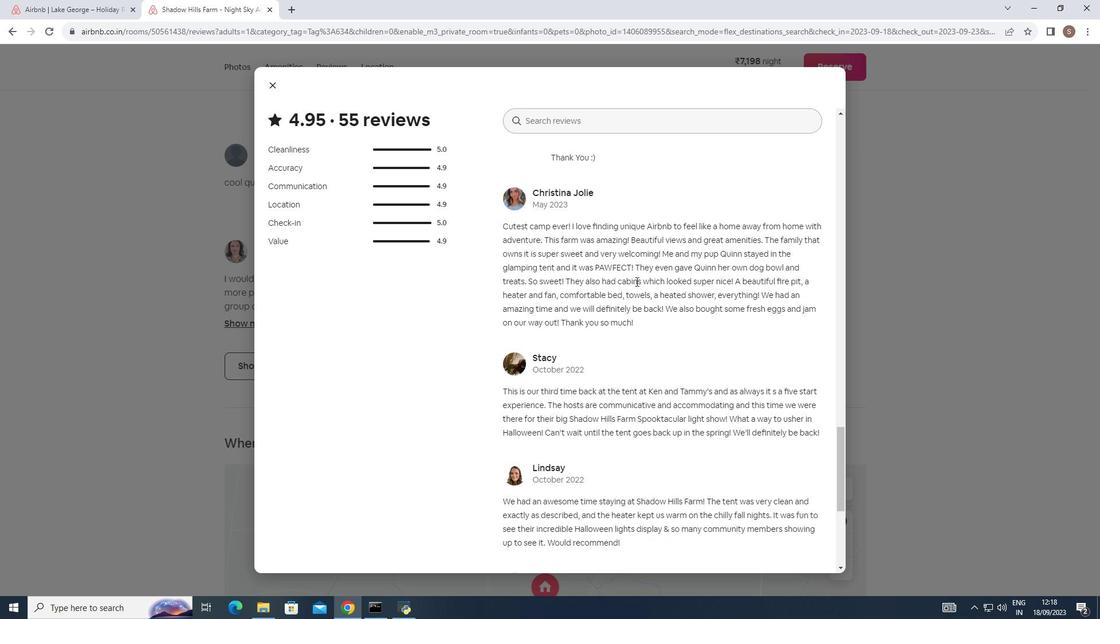 
Action: Mouse scrolled (635, 280) with delta (0, 0)
Screenshot: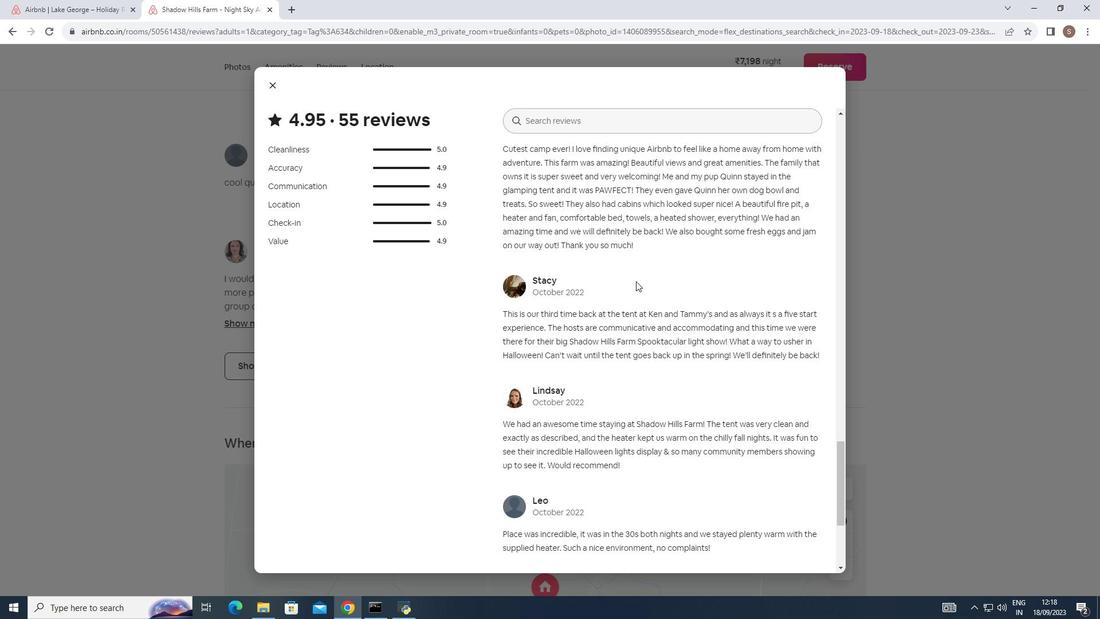 
Action: Mouse scrolled (635, 280) with delta (0, 0)
Screenshot: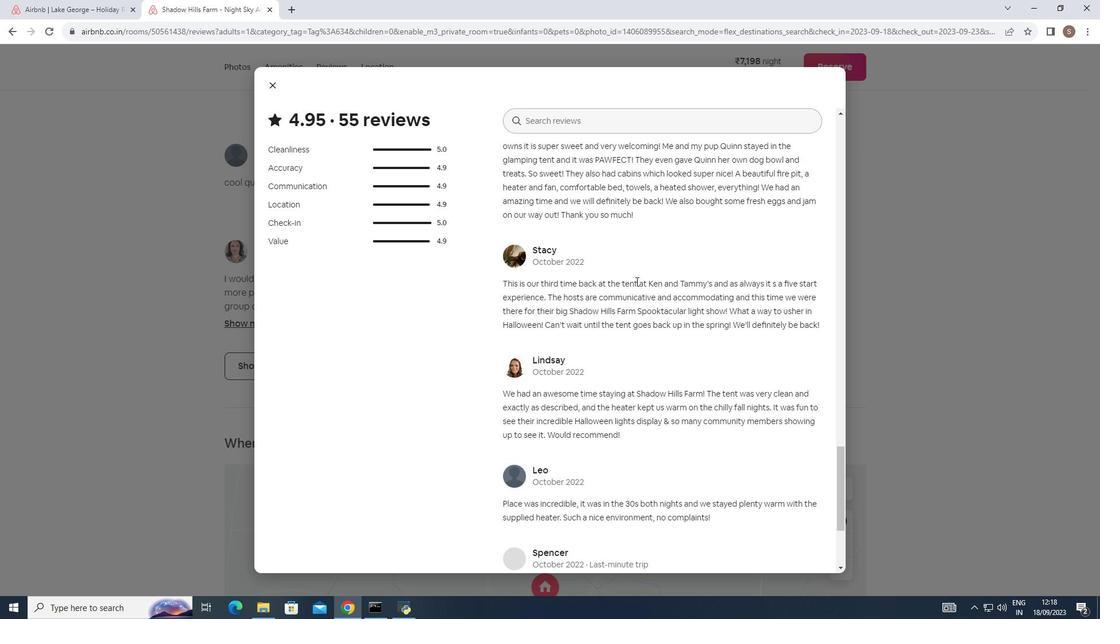 
Action: Mouse scrolled (635, 280) with delta (0, 0)
Screenshot: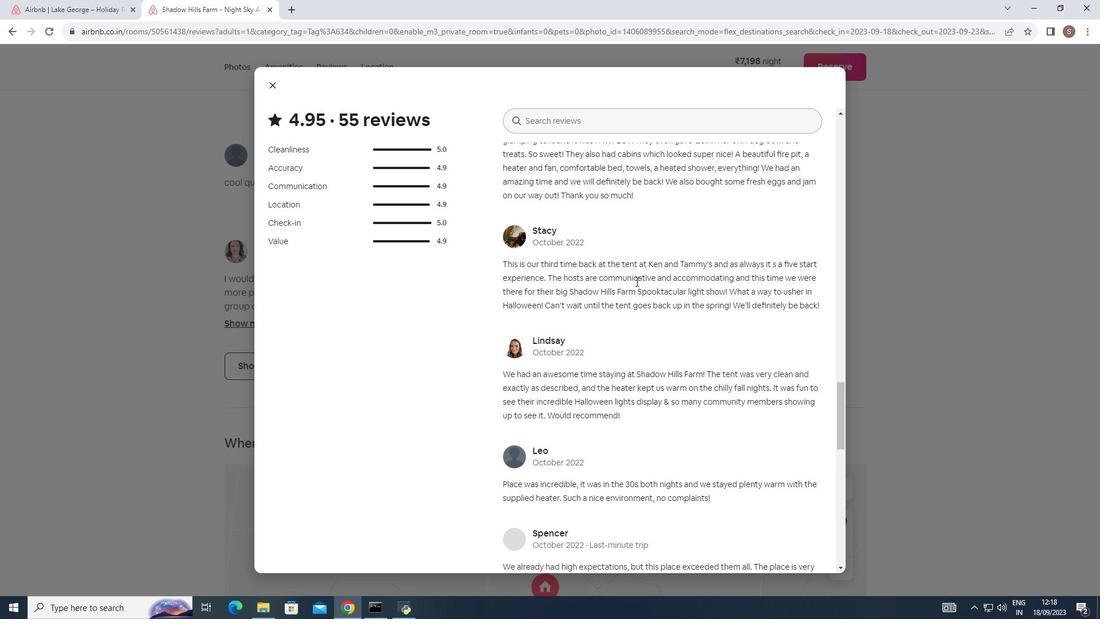 
Action: Mouse scrolled (635, 280) with delta (0, 0)
Screenshot: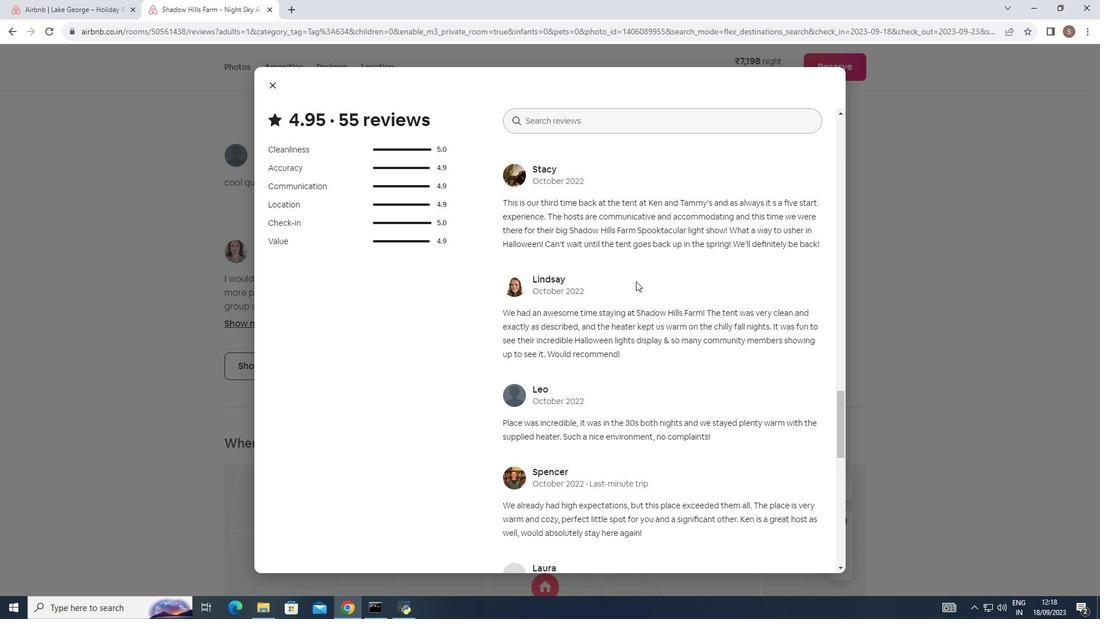 
Action: Mouse scrolled (635, 280) with delta (0, 0)
Screenshot: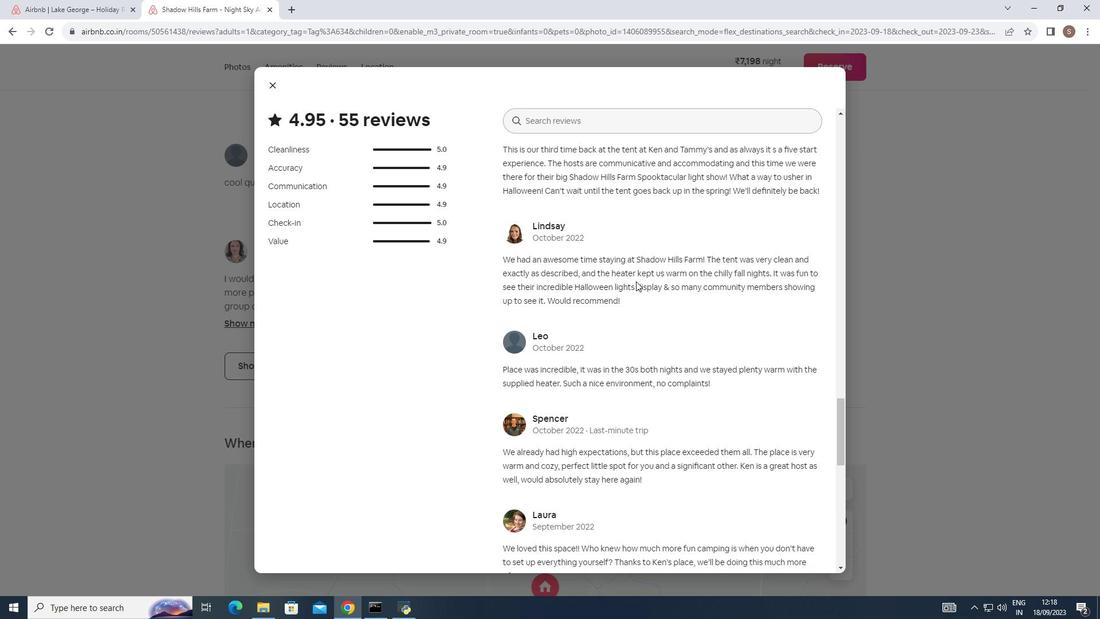 
Action: Mouse scrolled (635, 280) with delta (0, 0)
Screenshot: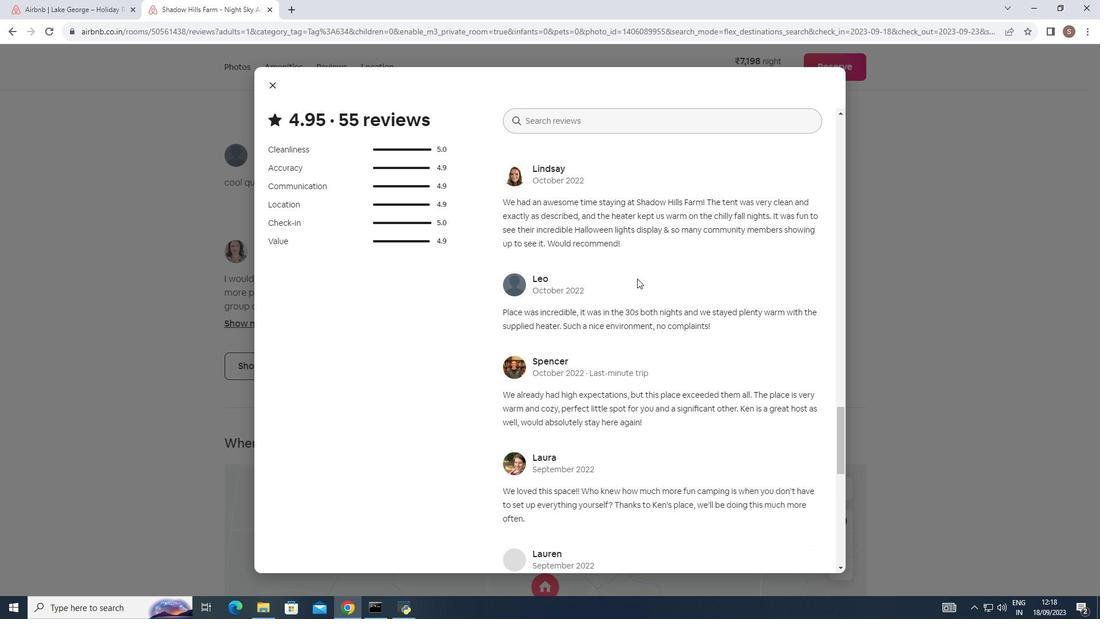 
Action: Mouse moved to (271, 84)
Screenshot: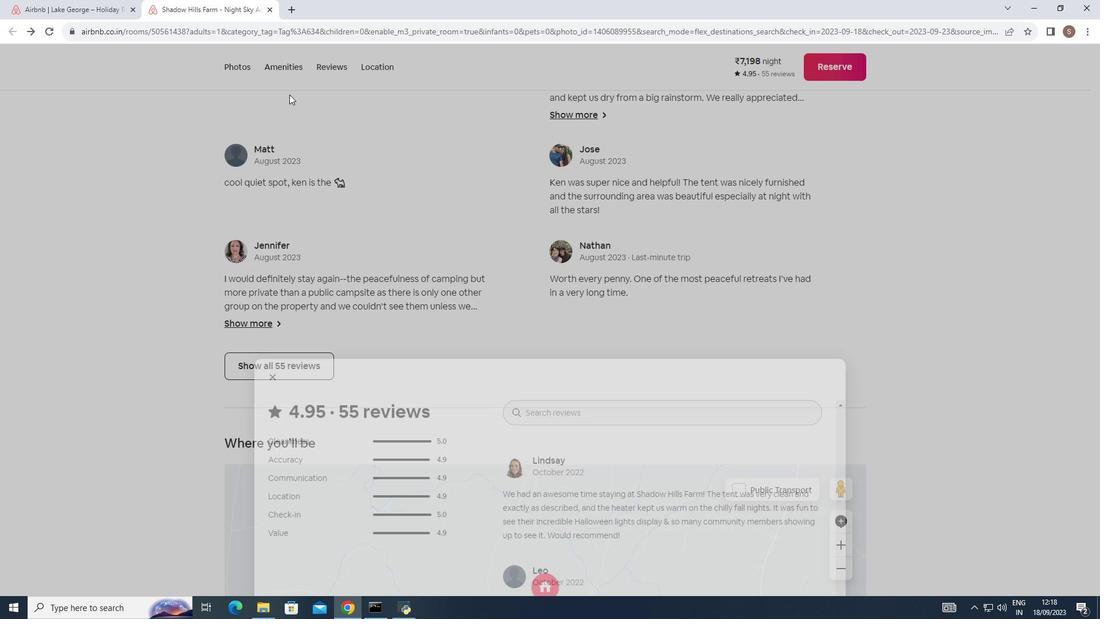 
Action: Mouse pressed left at (271, 84)
Screenshot: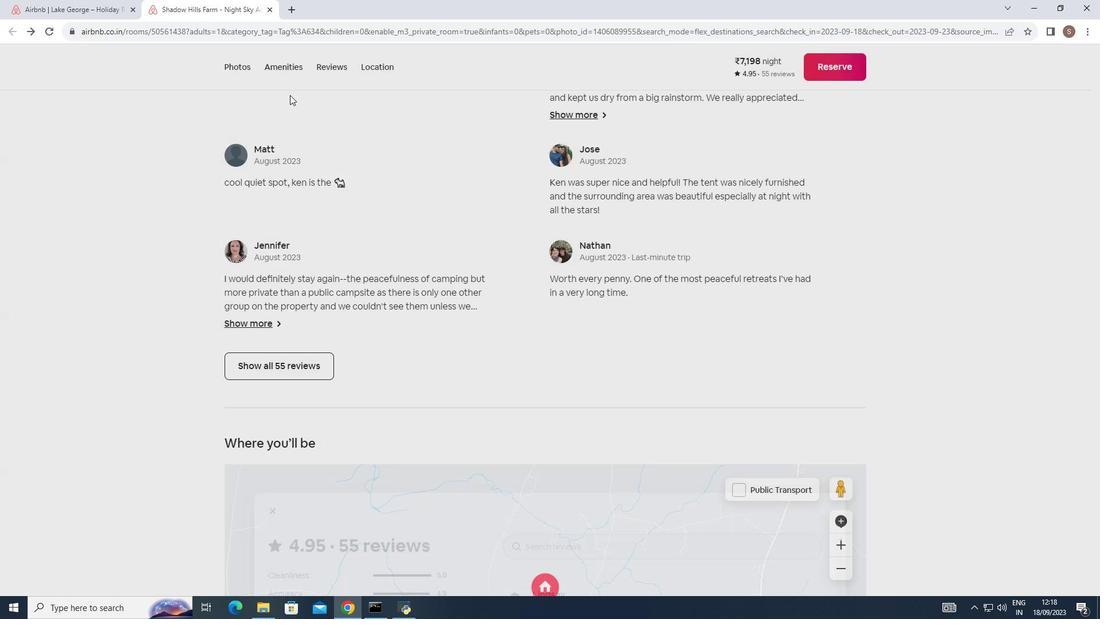 
Action: Mouse moved to (359, 250)
Screenshot: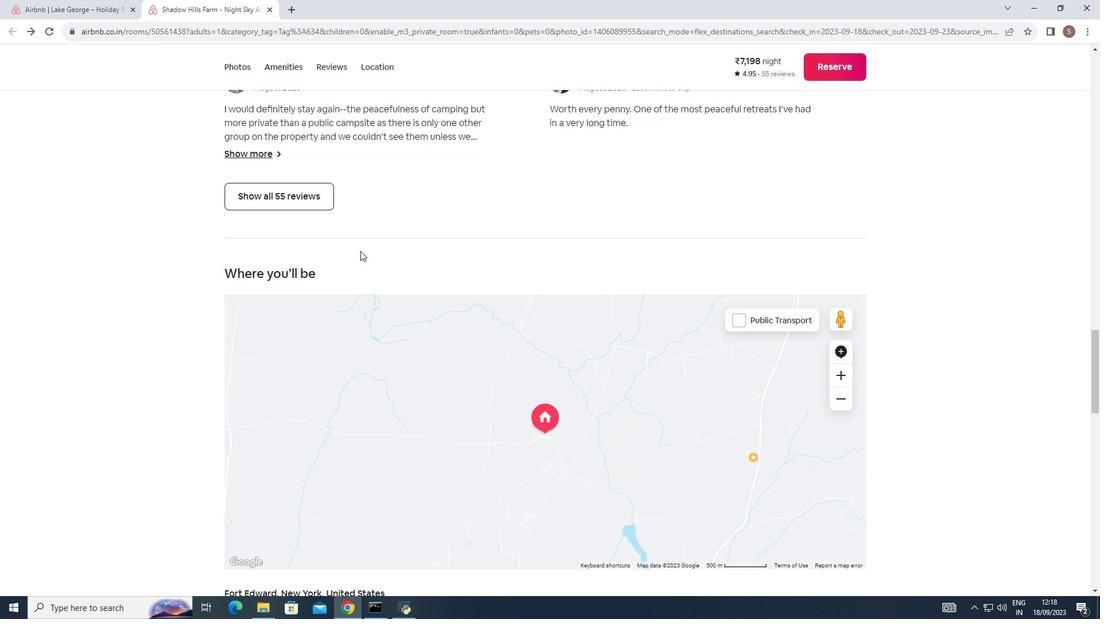 
Action: Mouse scrolled (359, 249) with delta (0, 0)
Screenshot: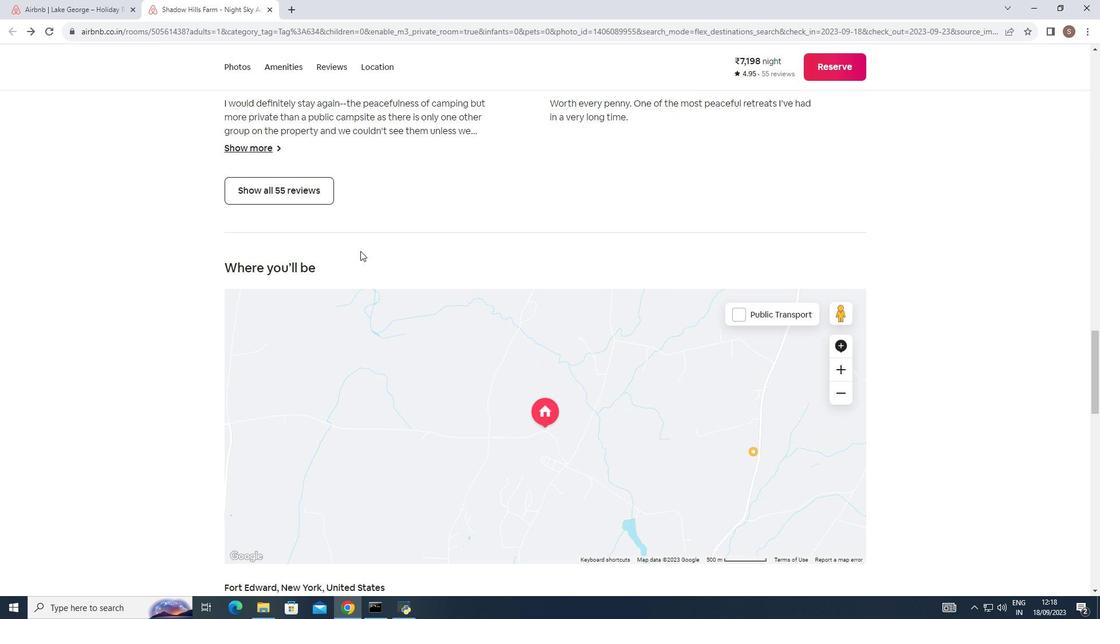 
Action: Mouse scrolled (359, 249) with delta (0, 0)
Screenshot: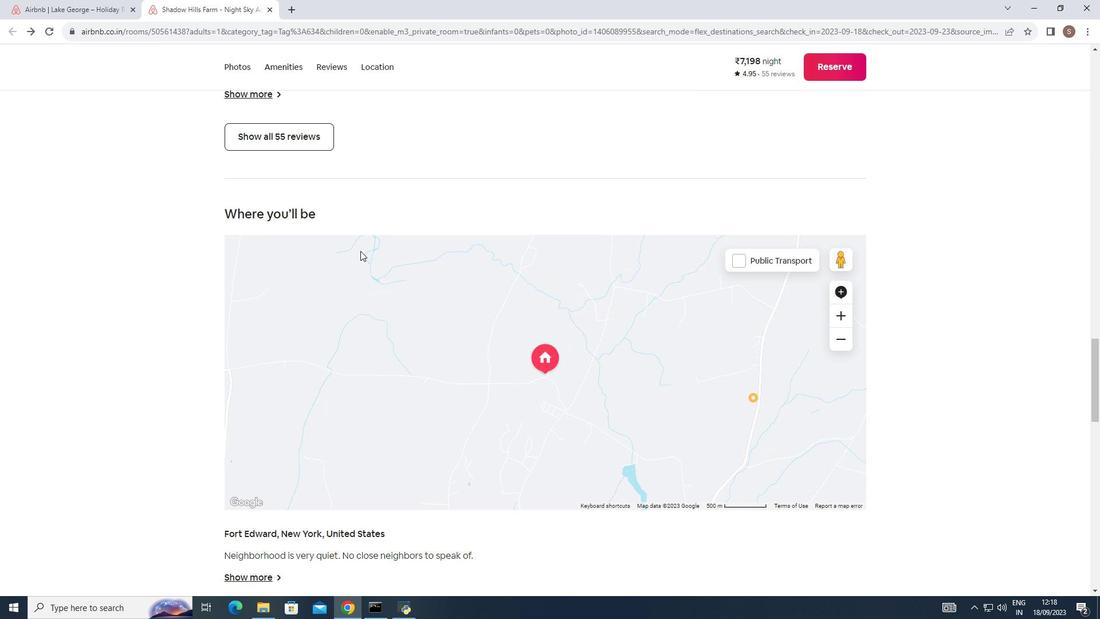 
Action: Mouse scrolled (359, 249) with delta (0, 0)
Screenshot: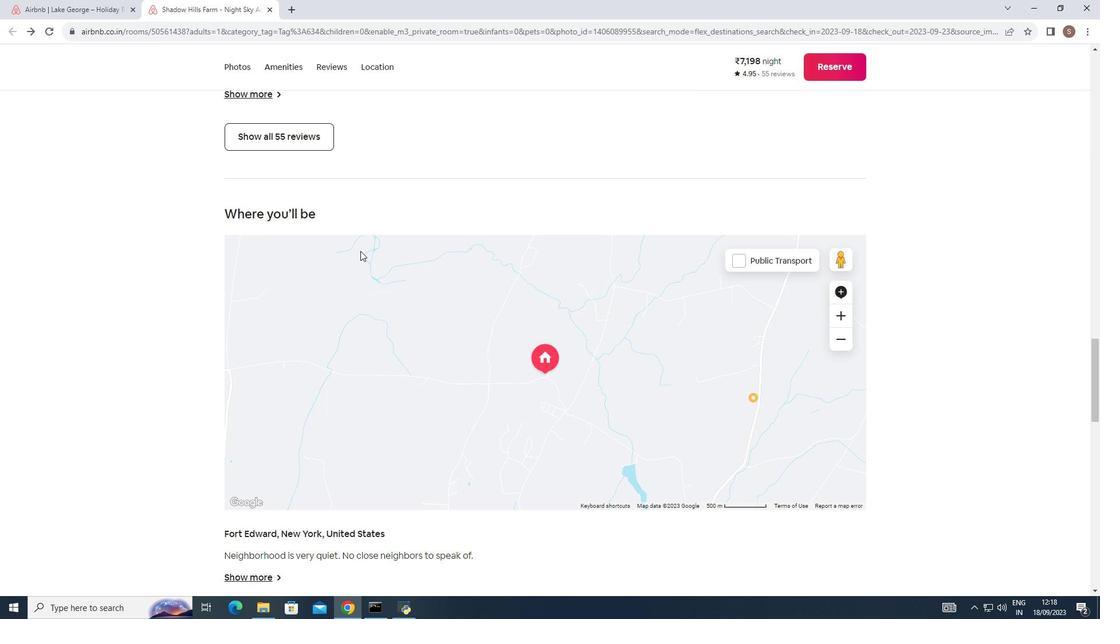 
Action: Mouse scrolled (359, 249) with delta (0, 0)
Screenshot: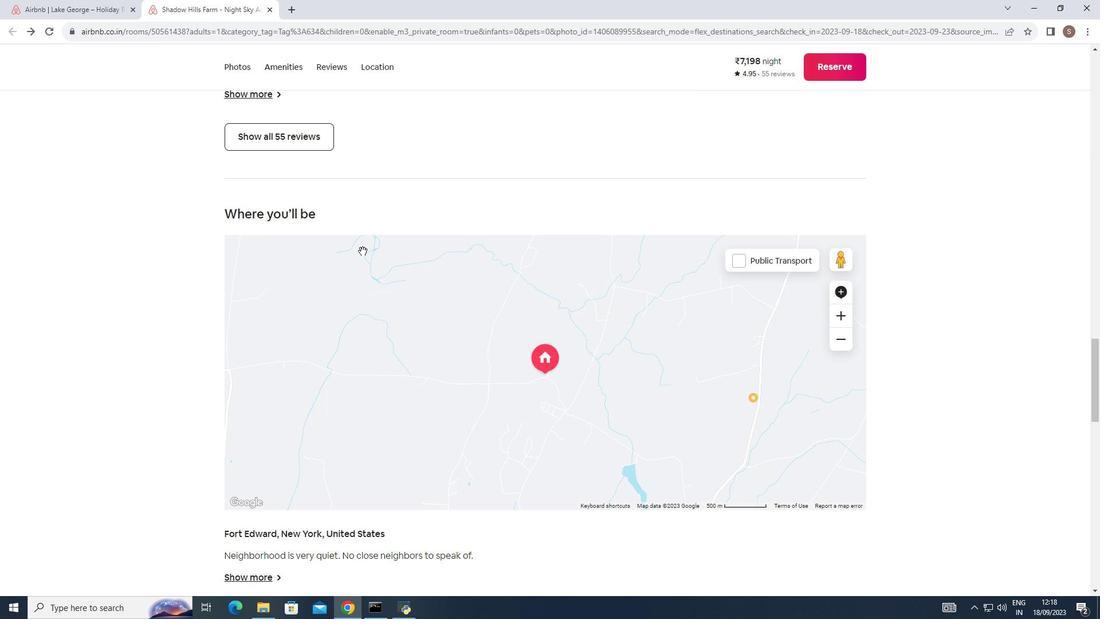 
Action: Mouse moved to (362, 250)
Screenshot: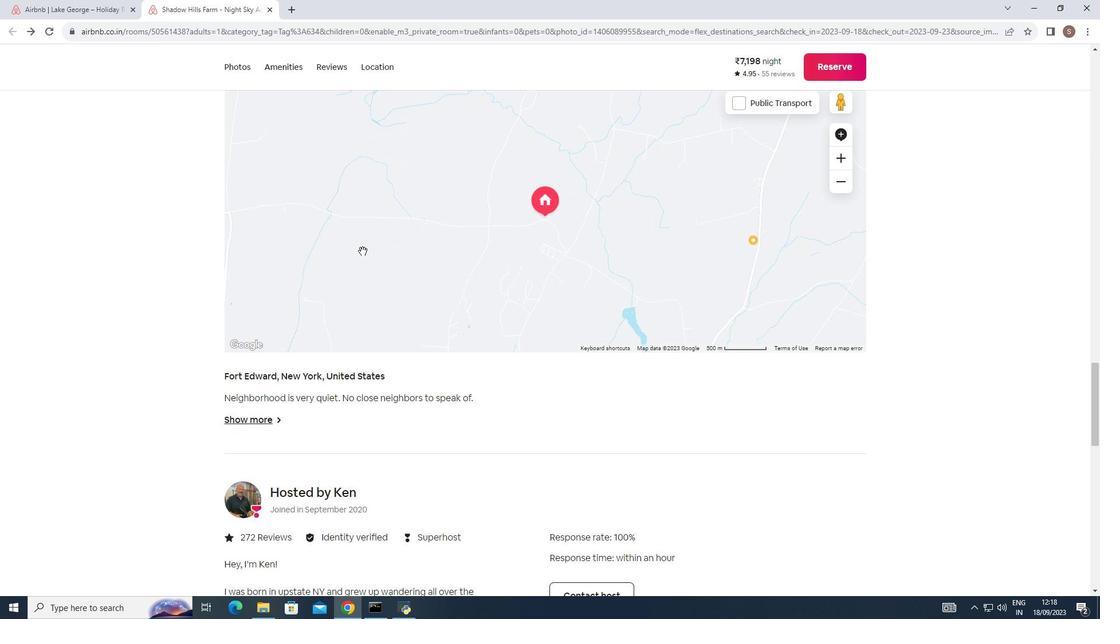 
Action: Mouse scrolled (362, 249) with delta (0, 0)
Screenshot: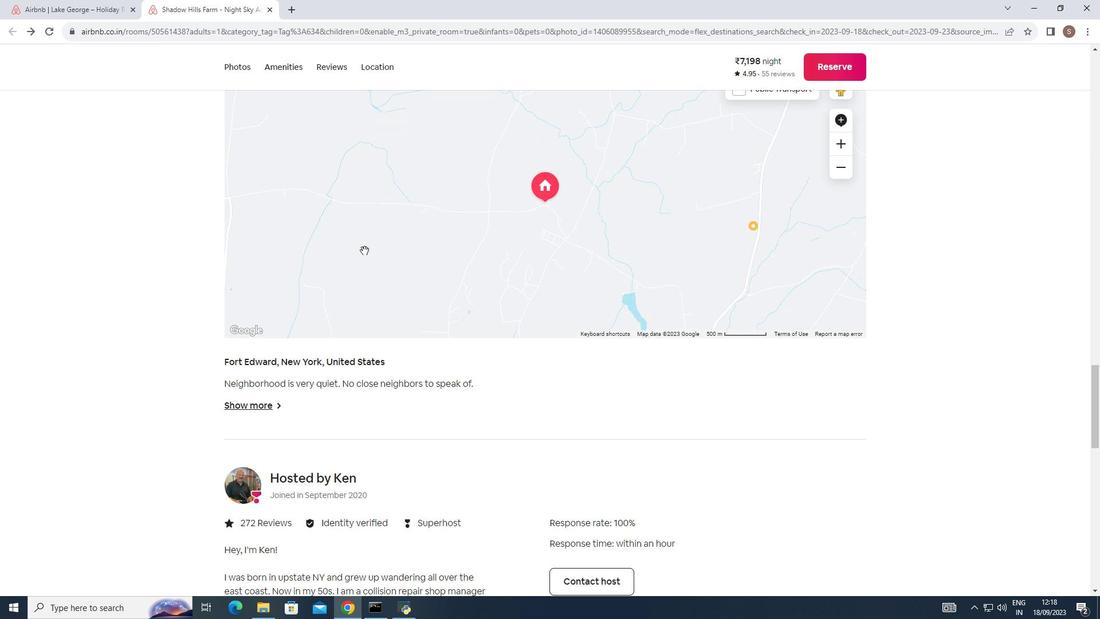 
Action: Mouse scrolled (362, 249) with delta (0, 0)
Screenshot: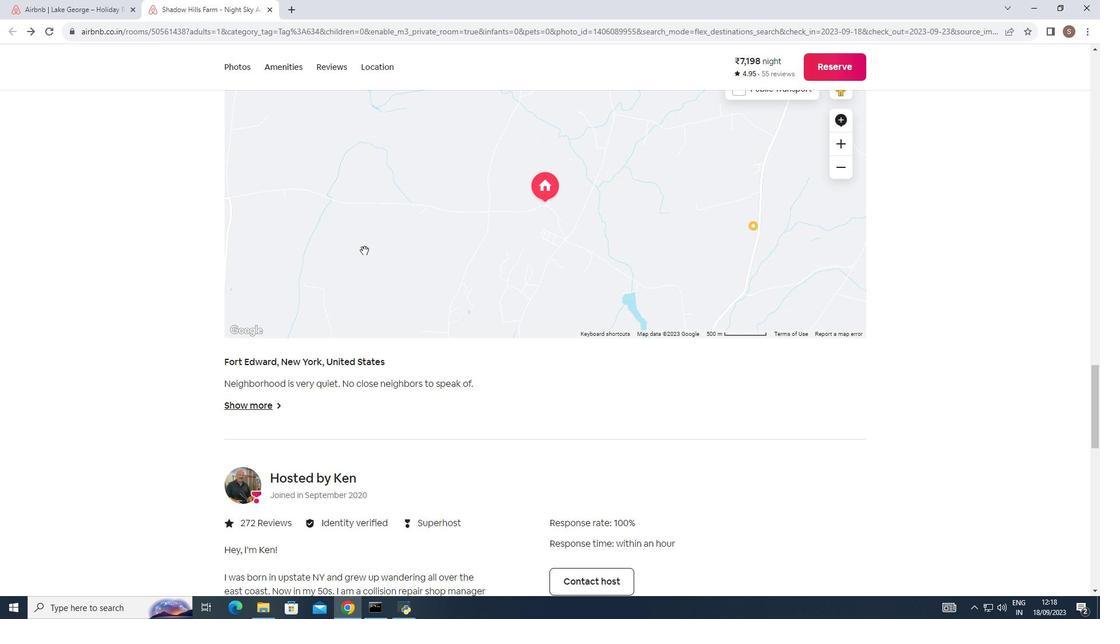 
Action: Mouse scrolled (362, 249) with delta (0, 0)
Screenshot: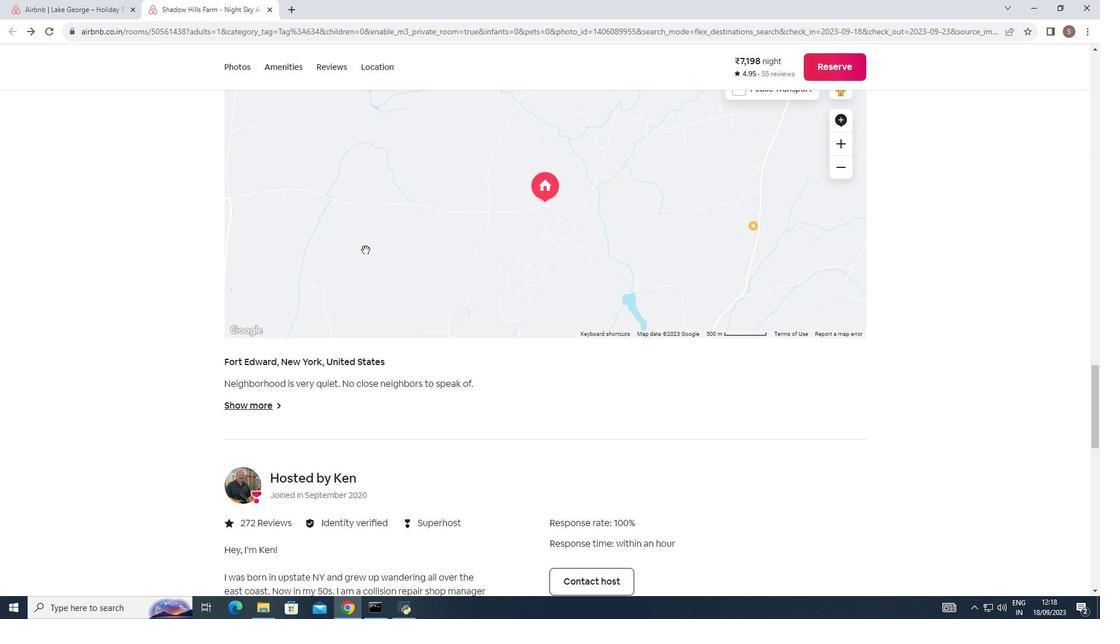 
Action: Mouse moved to (368, 247)
Screenshot: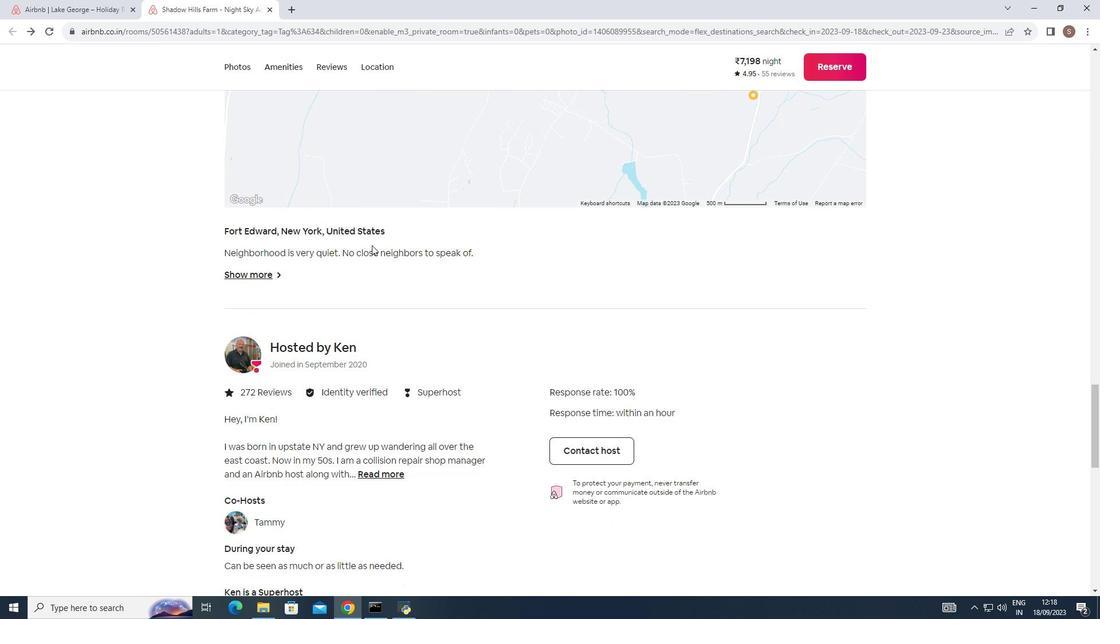 
Action: Mouse scrolled (368, 247) with delta (0, 0)
Screenshot: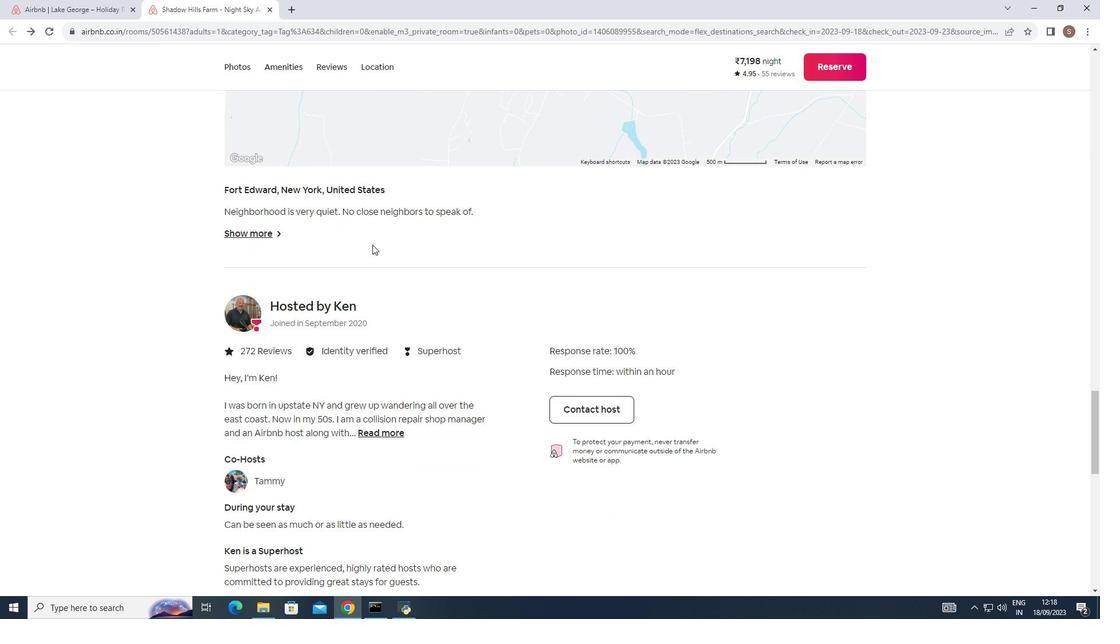 
Action: Mouse scrolled (368, 247) with delta (0, 0)
Screenshot: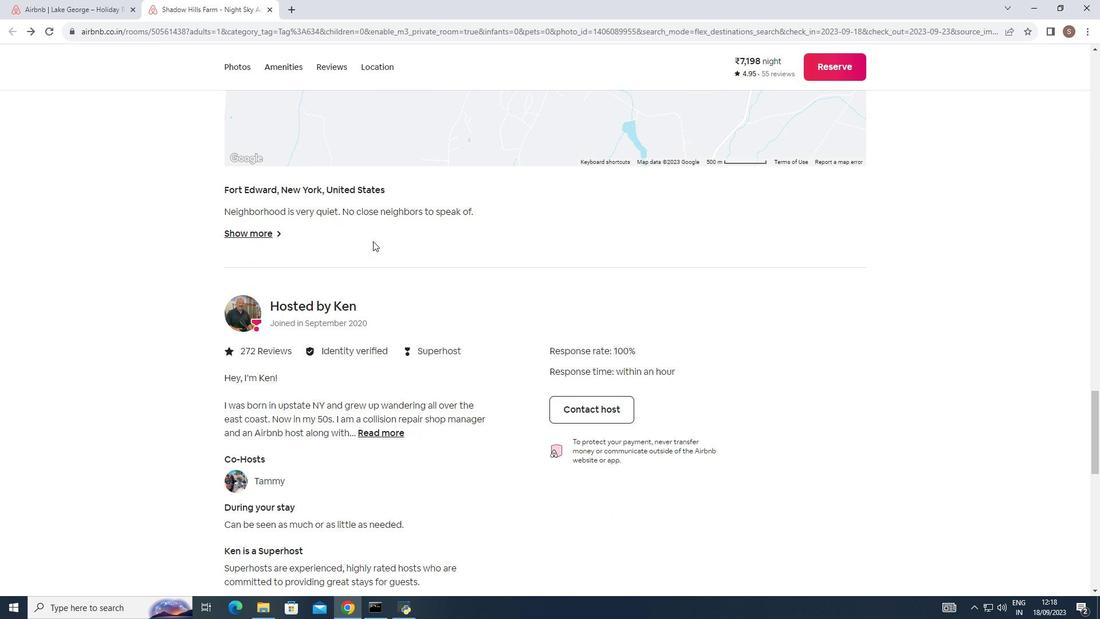 
Action: Mouse scrolled (368, 247) with delta (0, 0)
Screenshot: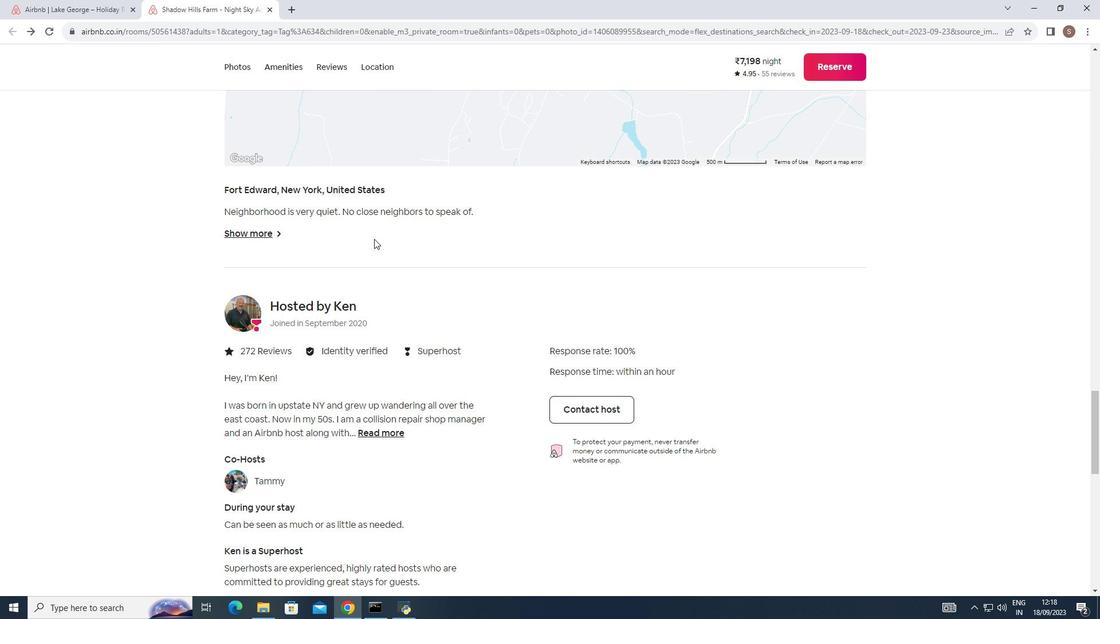 
Action: Mouse moved to (373, 238)
Screenshot: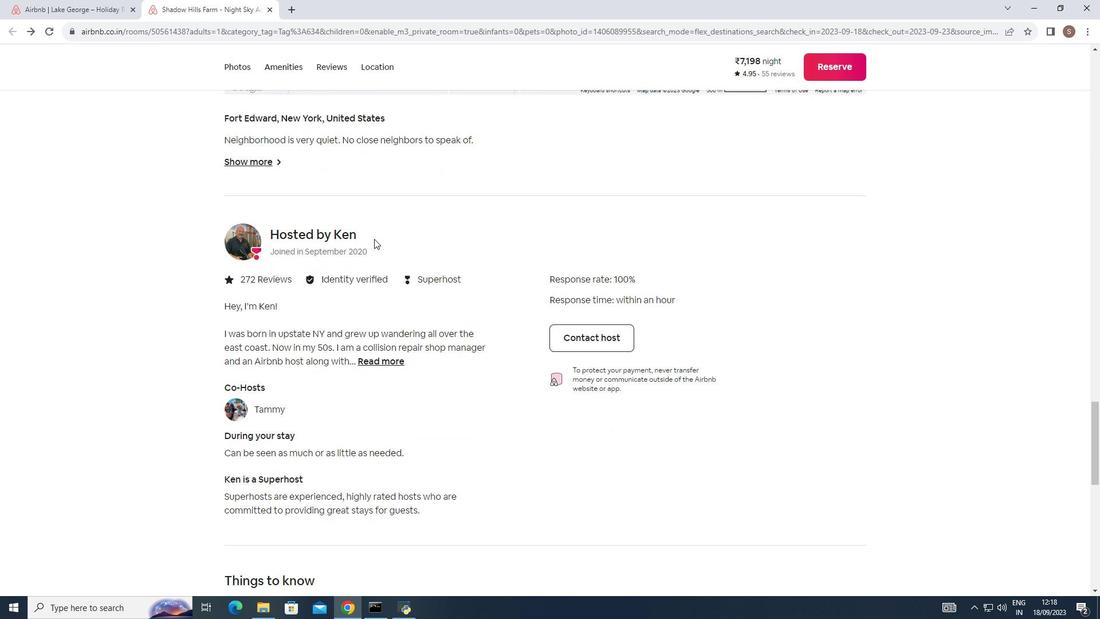
Action: Mouse scrolled (373, 237) with delta (0, 0)
Screenshot: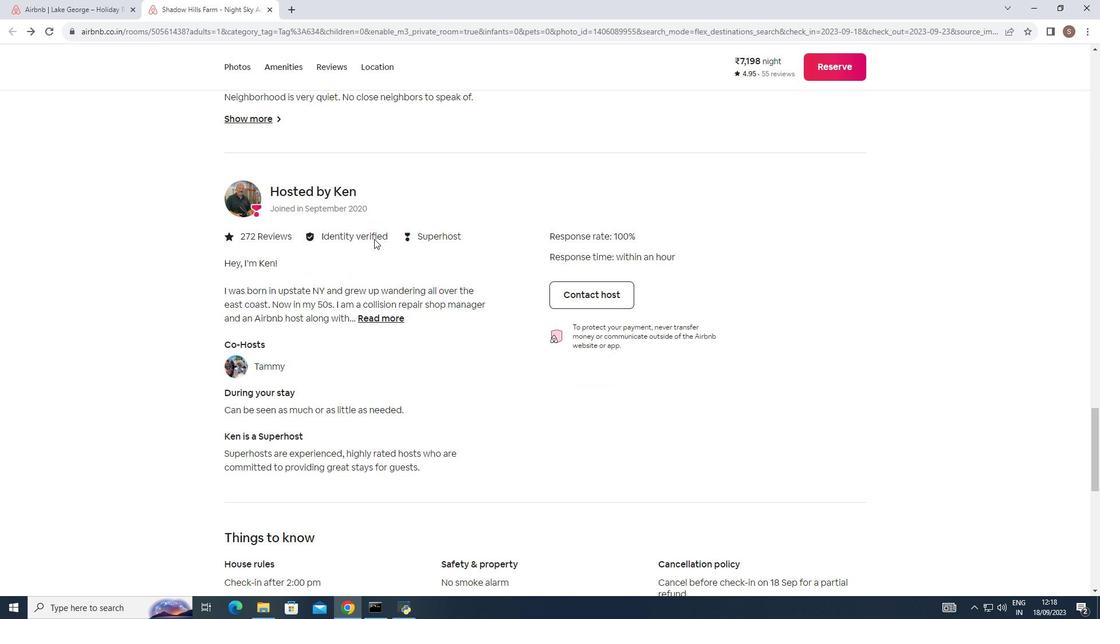 
Action: Mouse scrolled (373, 237) with delta (0, 0)
Screenshot: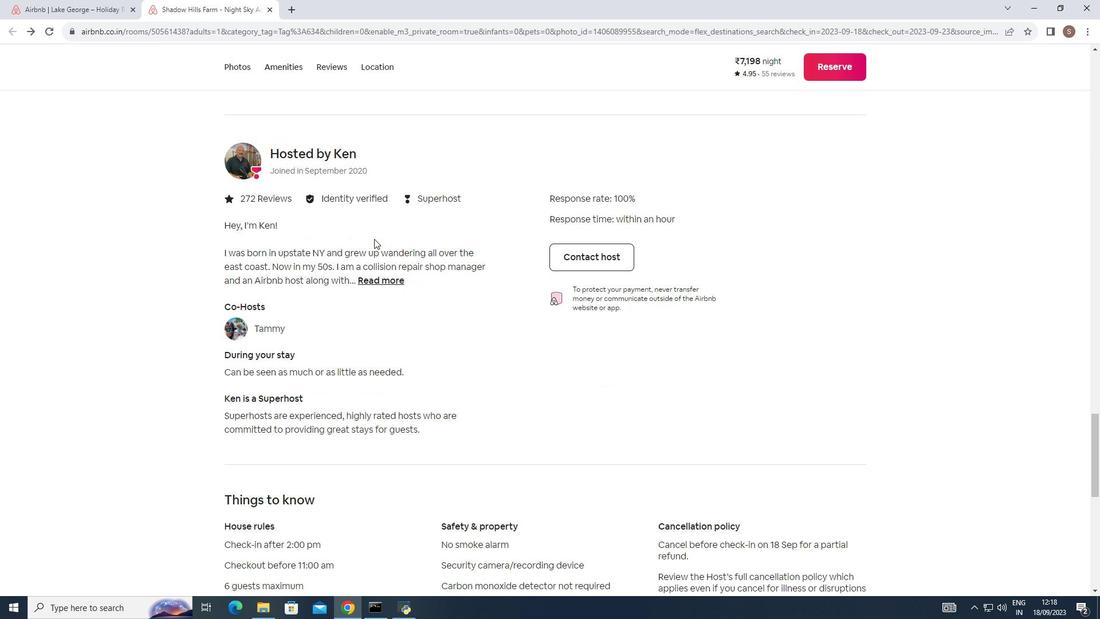 
Action: Mouse scrolled (373, 237) with delta (0, 0)
Screenshot: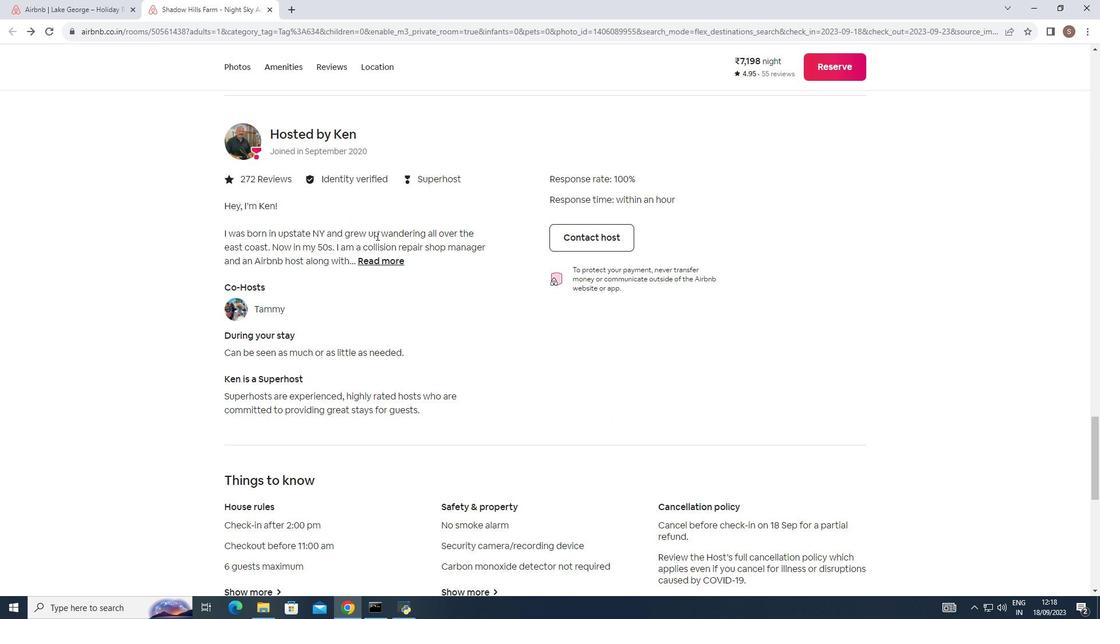 
Action: Mouse moved to (376, 235)
Screenshot: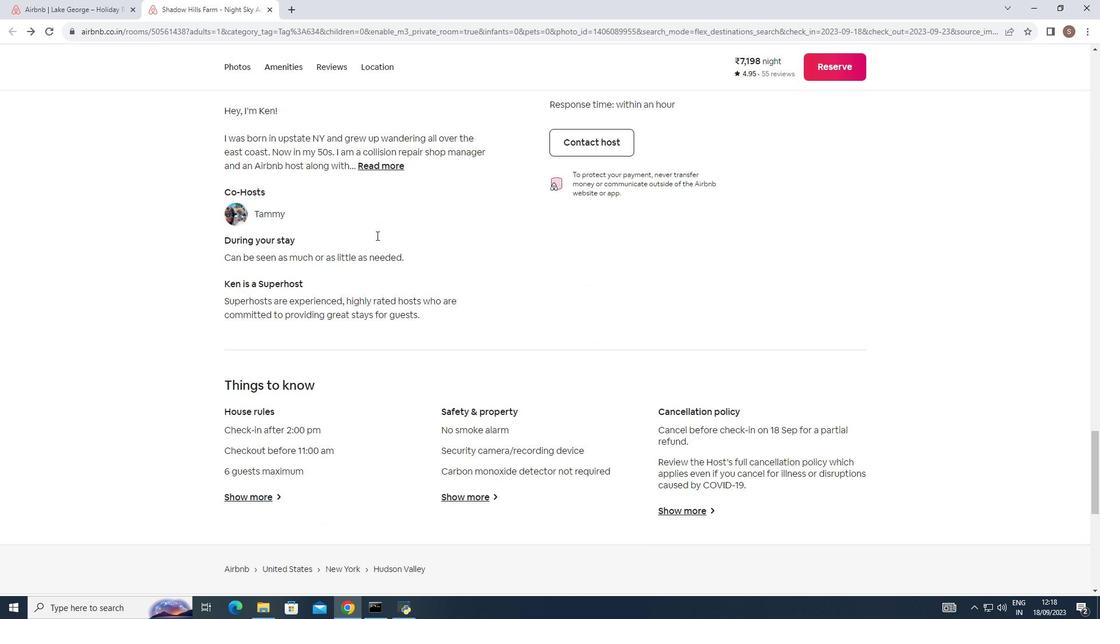 
Action: Mouse scrolled (376, 234) with delta (0, 0)
Screenshot: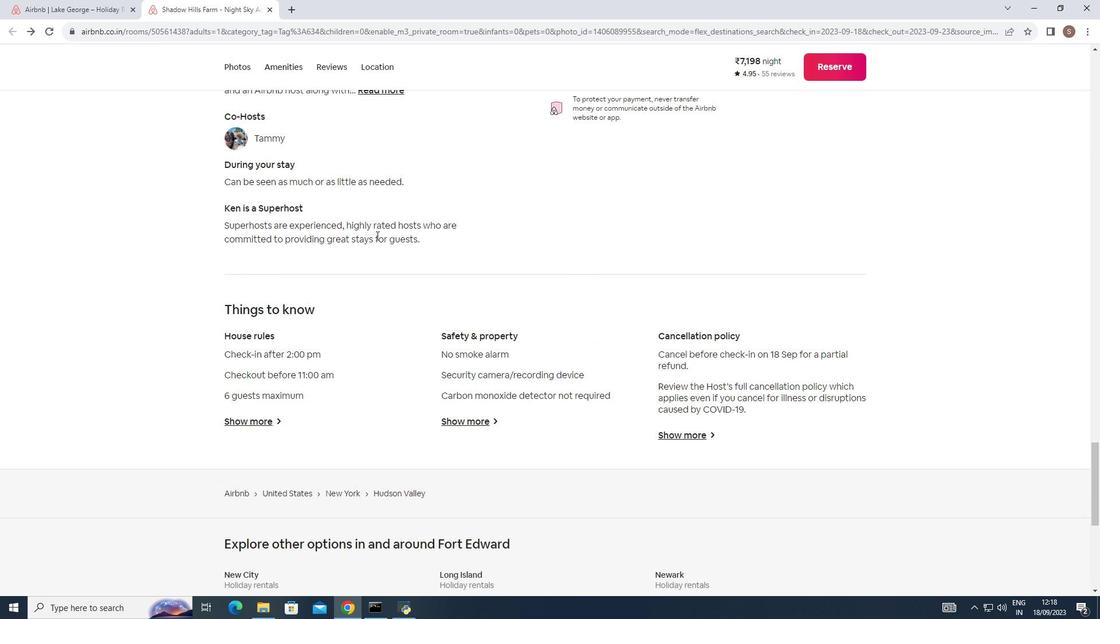 
Action: Mouse scrolled (376, 234) with delta (0, 0)
Screenshot: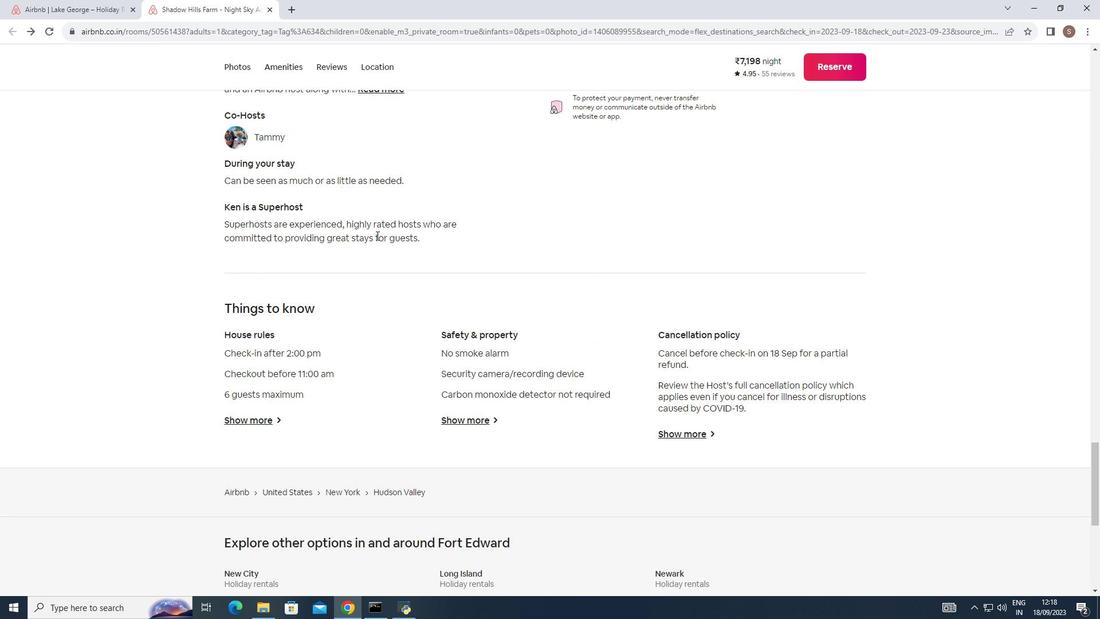 
Action: Mouse scrolled (376, 234) with delta (0, 0)
Screenshot: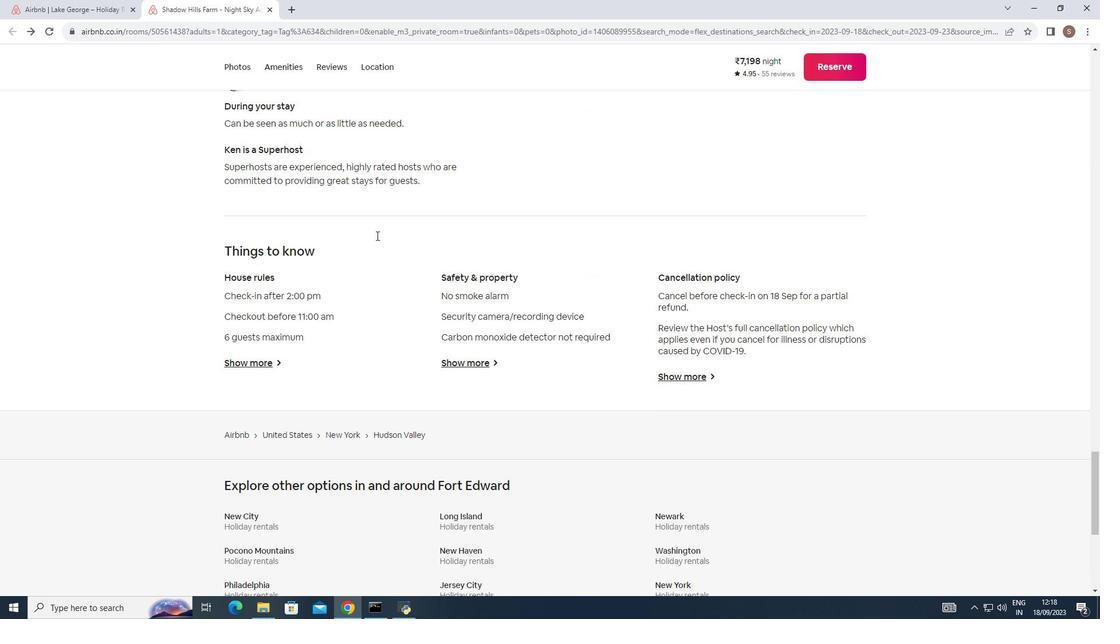 
Action: Mouse scrolled (376, 234) with delta (0, 0)
Screenshot: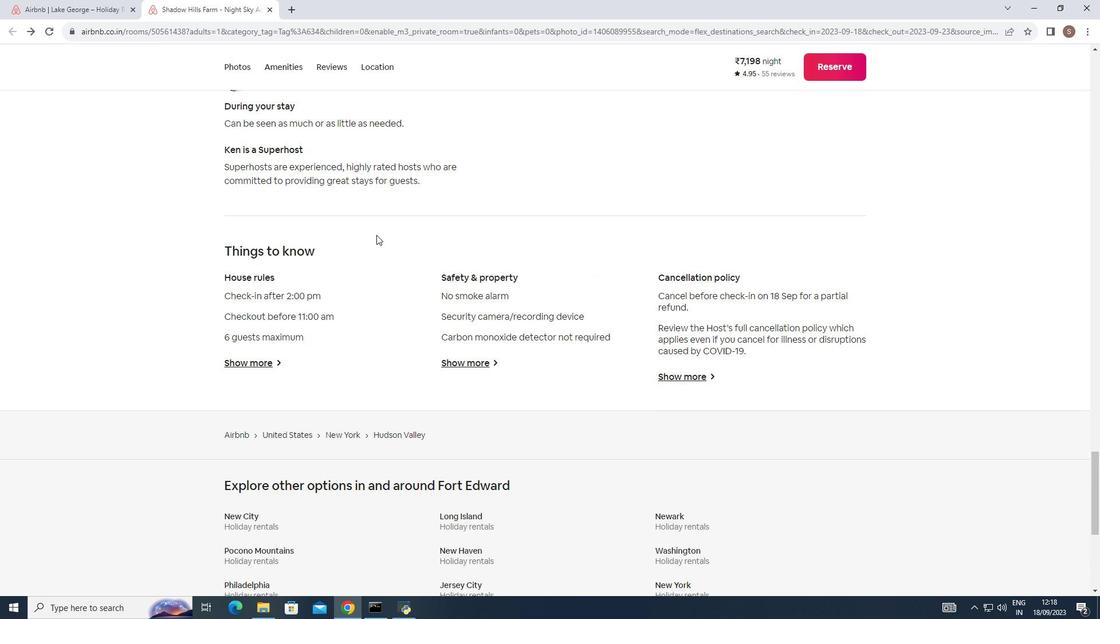 
Action: Mouse moved to (379, 232)
Screenshot: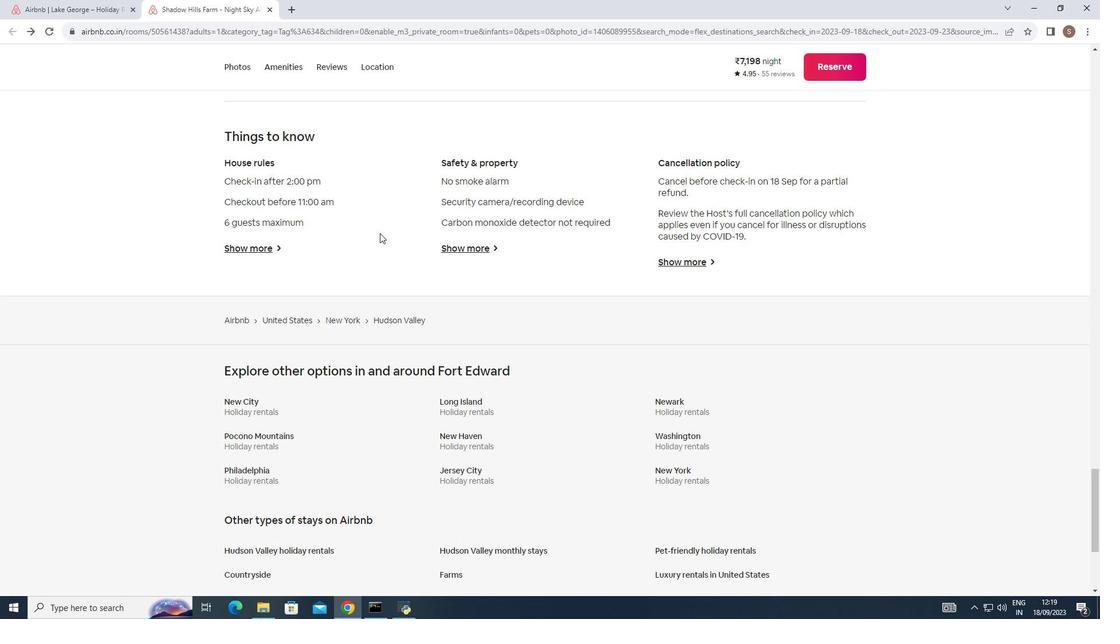 
Action: Mouse scrolled (379, 232) with delta (0, 0)
Screenshot: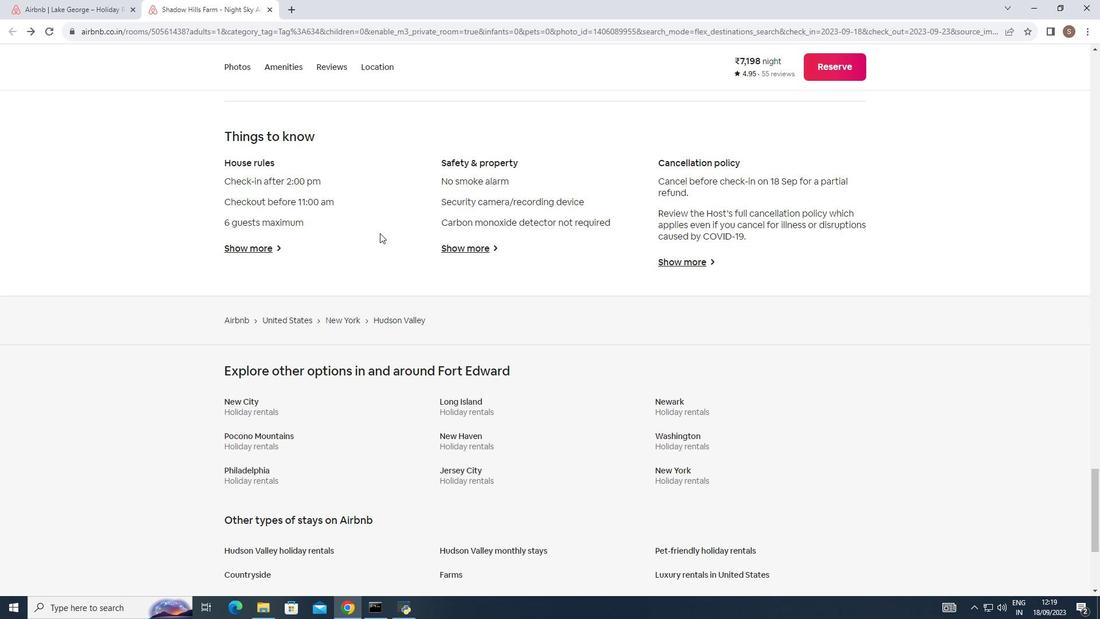 
Action: Mouse scrolled (379, 232) with delta (0, 0)
Screenshot: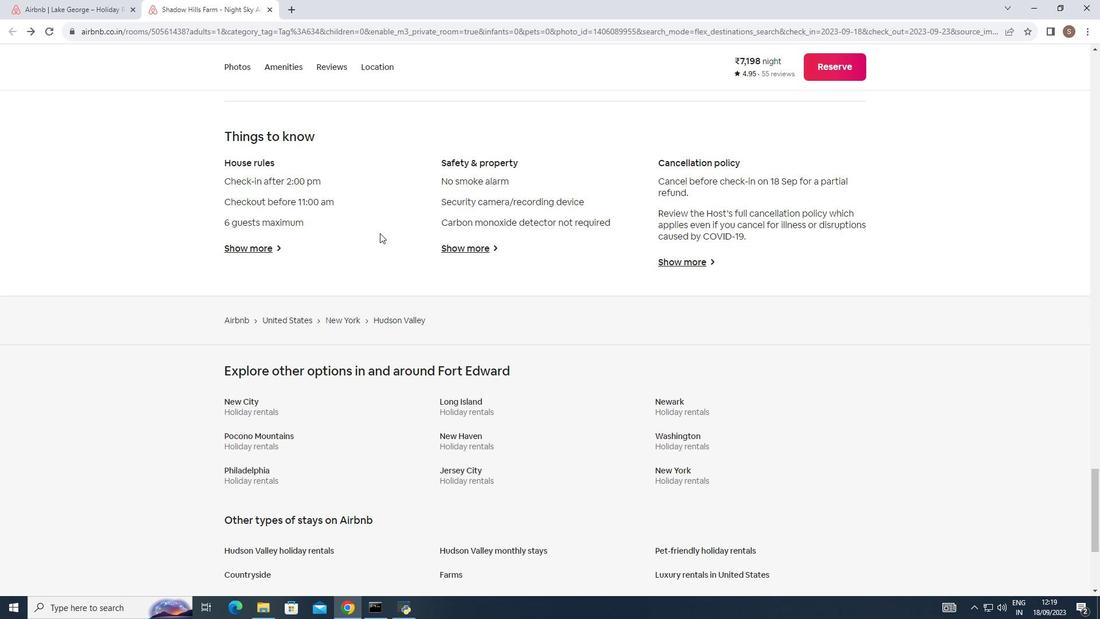 
Action: Mouse scrolled (379, 232) with delta (0, 0)
Screenshot: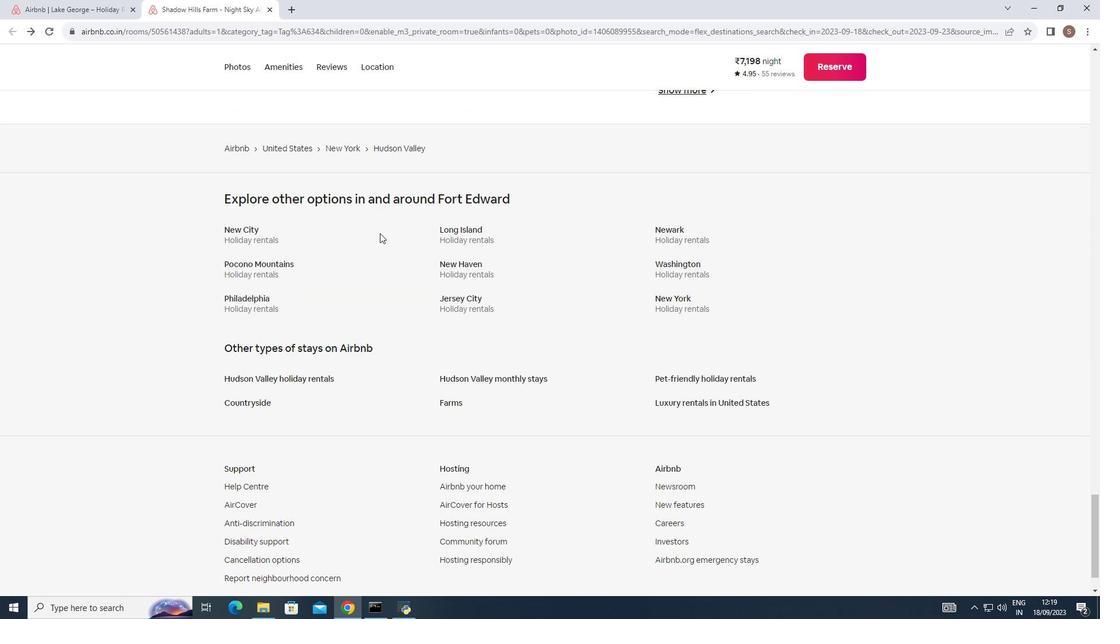 
Action: Mouse scrolled (379, 232) with delta (0, 0)
Screenshot: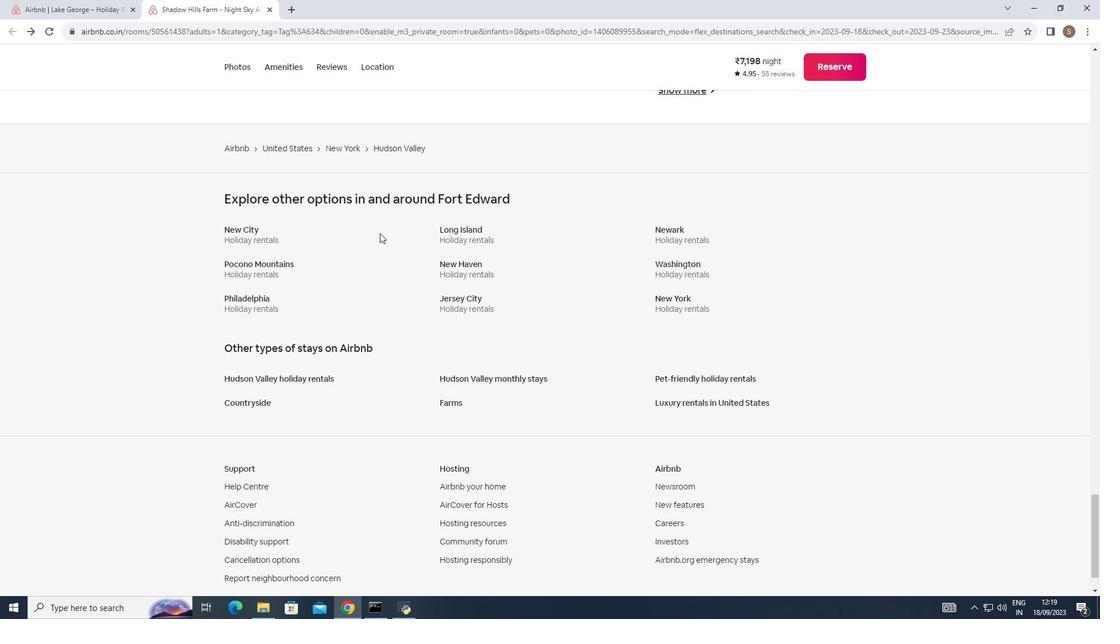 
Action: Mouse scrolled (379, 232) with delta (0, 0)
Screenshot: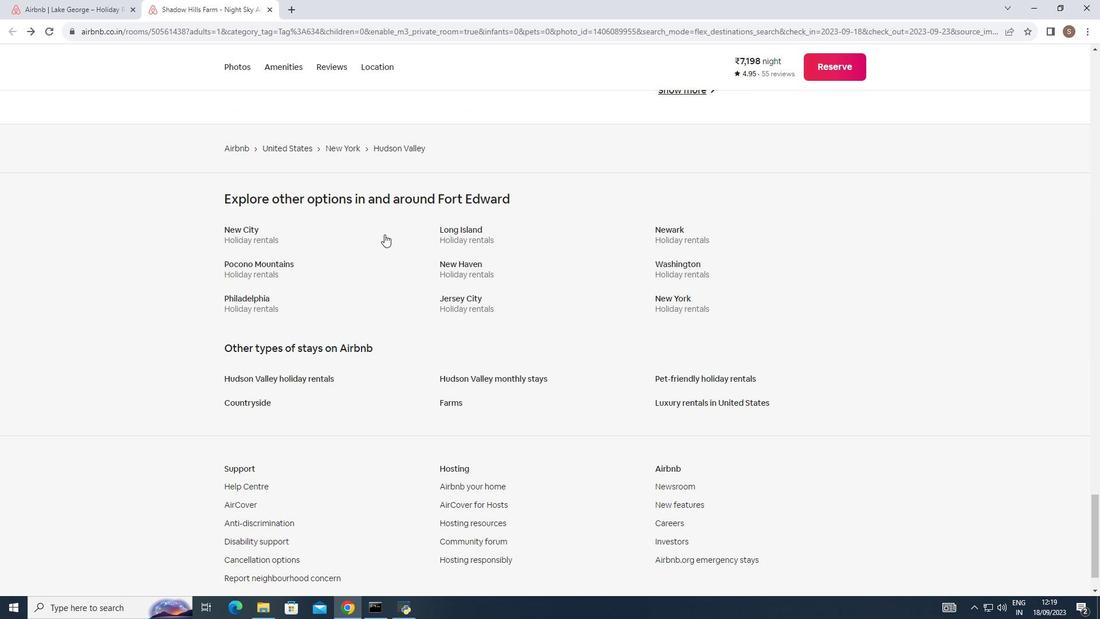 
Action: Mouse moved to (386, 233)
Screenshot: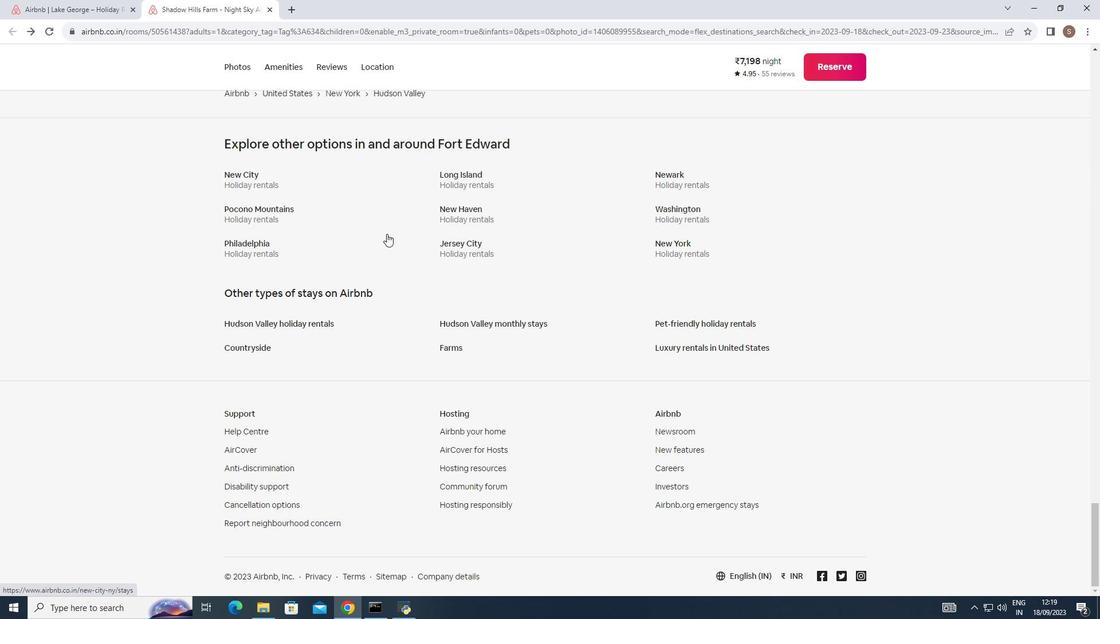 
Action: Mouse scrolled (386, 232) with delta (0, 0)
Screenshot: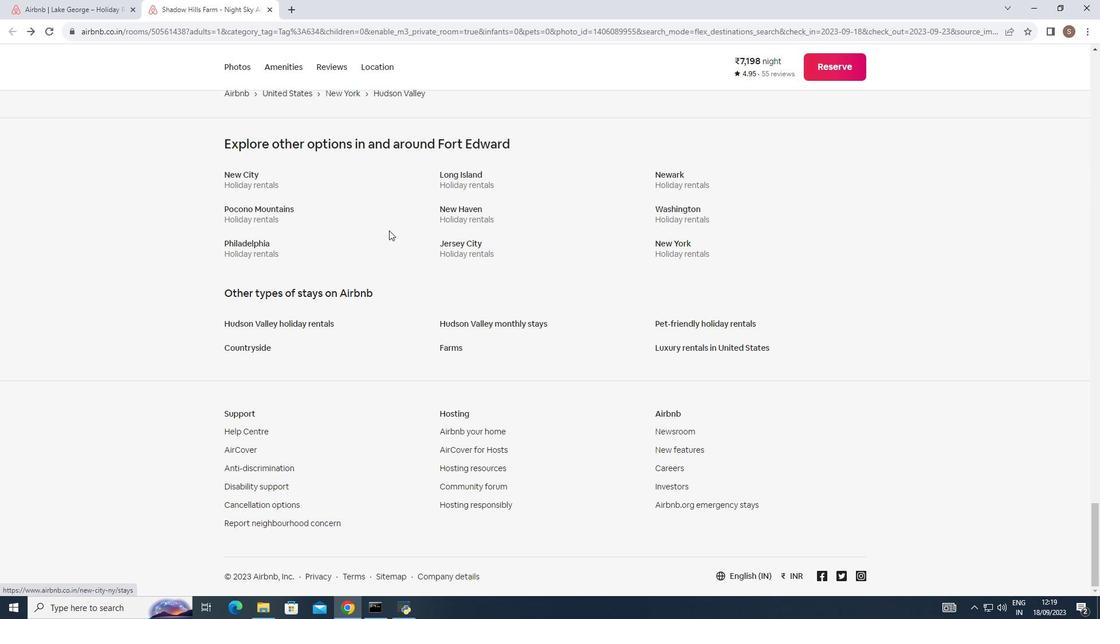 
Action: Mouse scrolled (386, 232) with delta (0, 0)
Screenshot: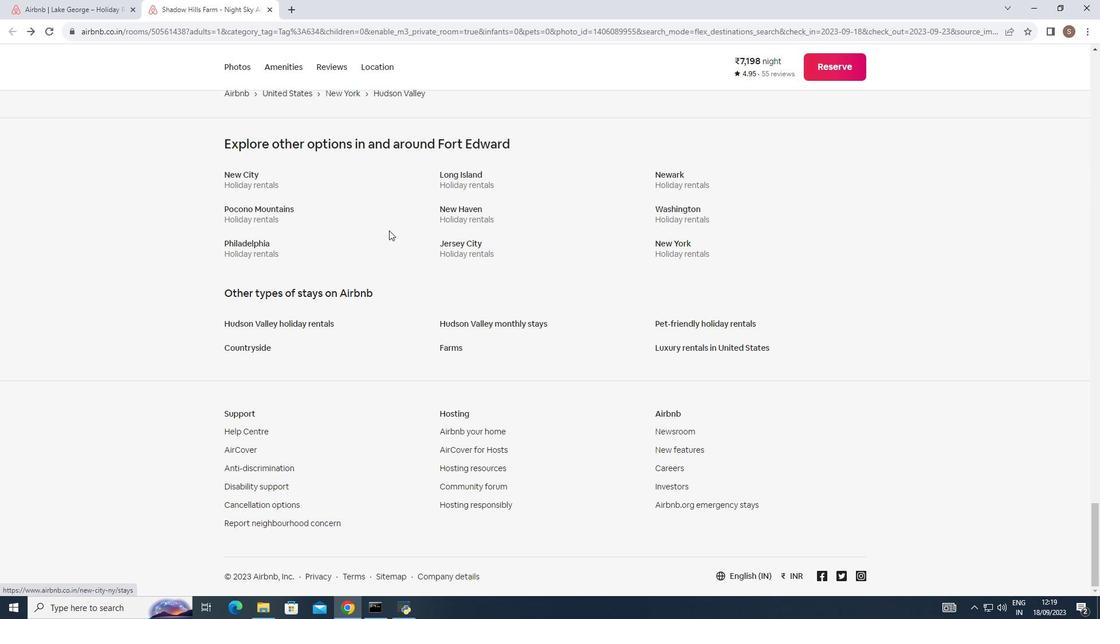
Action: Mouse scrolled (386, 232) with delta (0, 0)
Screenshot: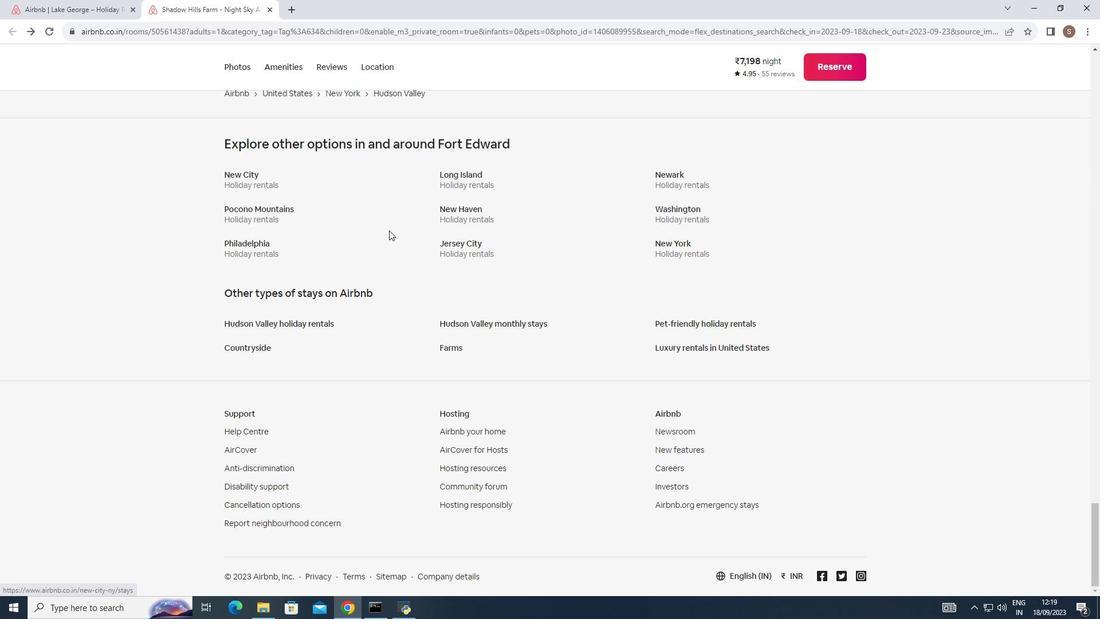 
Action: Mouse moved to (388, 229)
Screenshot: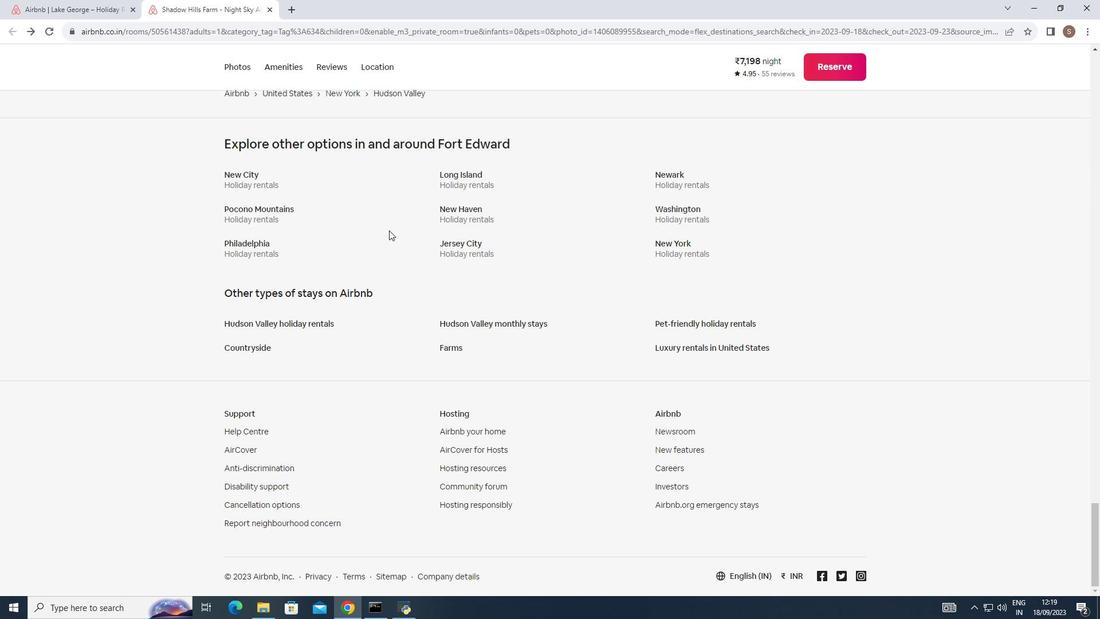 
Action: Mouse scrolled (388, 230) with delta (0, 0)
Screenshot: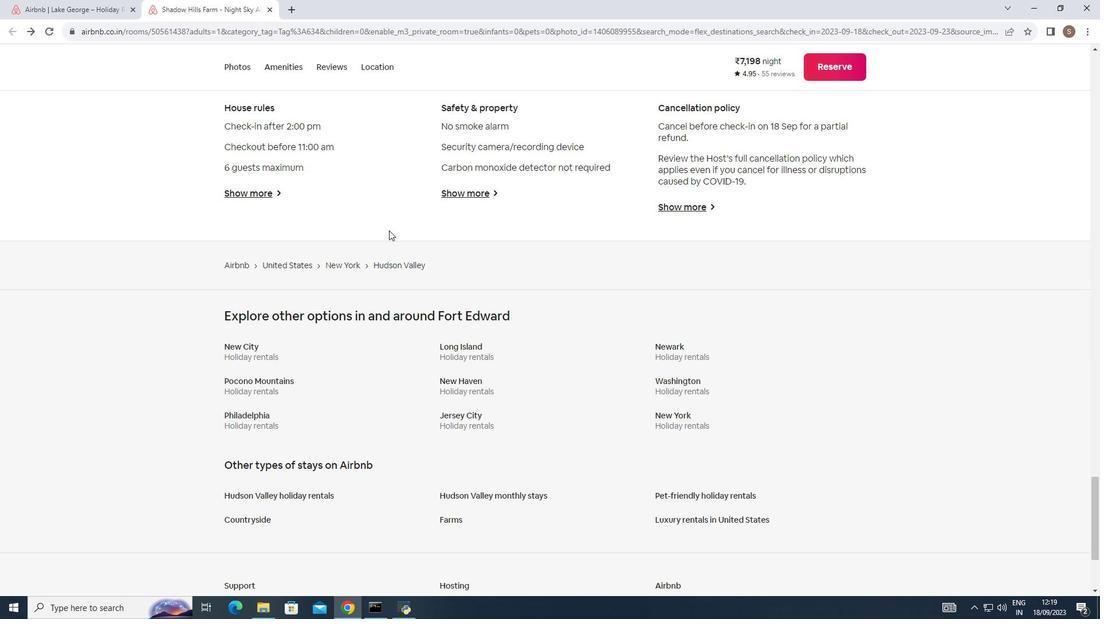 
Action: Mouse scrolled (388, 230) with delta (0, 0)
Screenshot: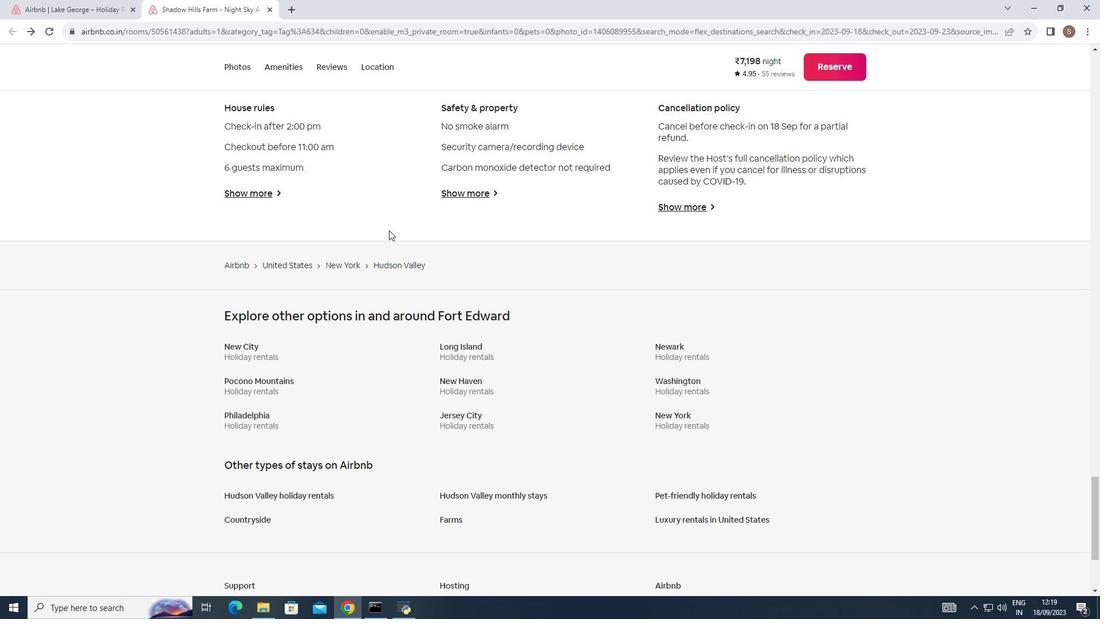 
Action: Mouse scrolled (388, 230) with delta (0, 0)
Screenshot: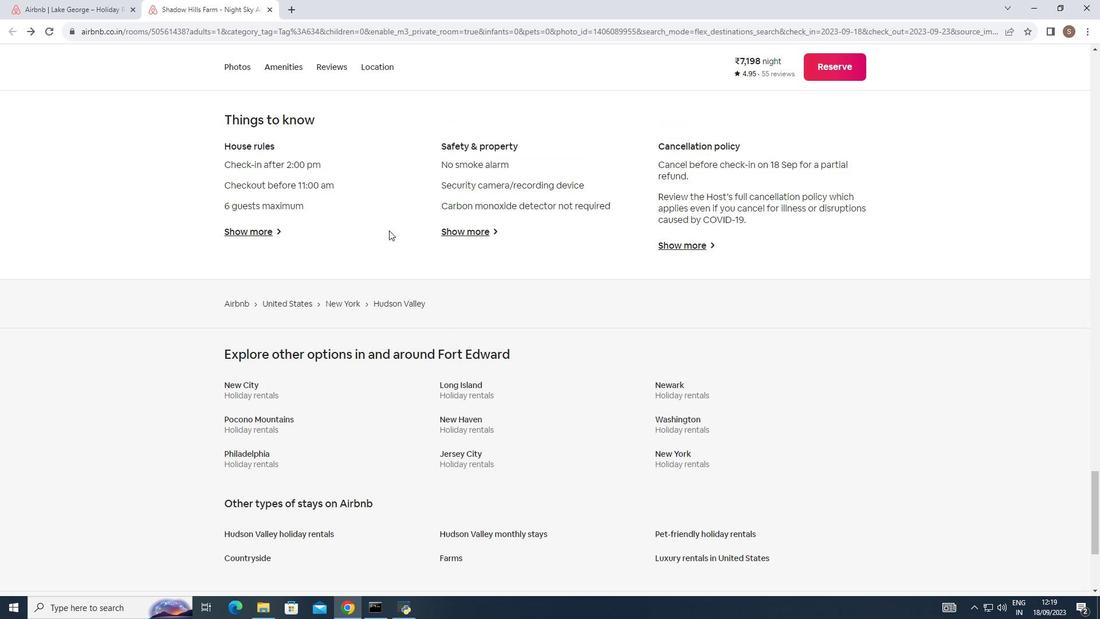 
Action: Mouse scrolled (388, 230) with delta (0, 0)
Screenshot: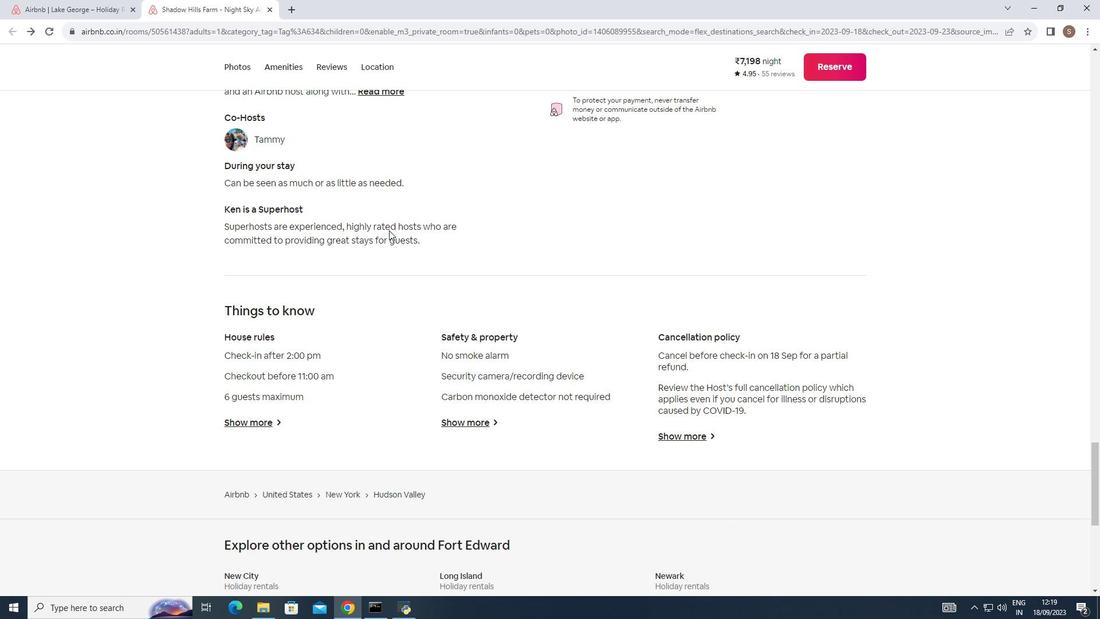 
Action: Mouse scrolled (388, 230) with delta (0, 0)
Screenshot: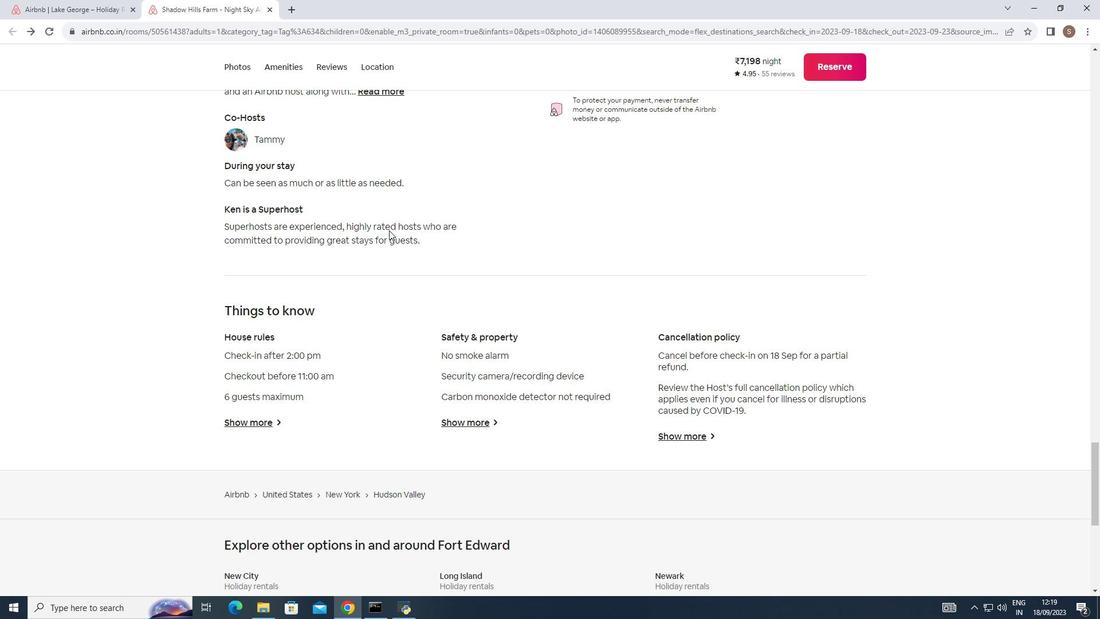 
Action: Mouse scrolled (388, 230) with delta (0, 0)
Screenshot: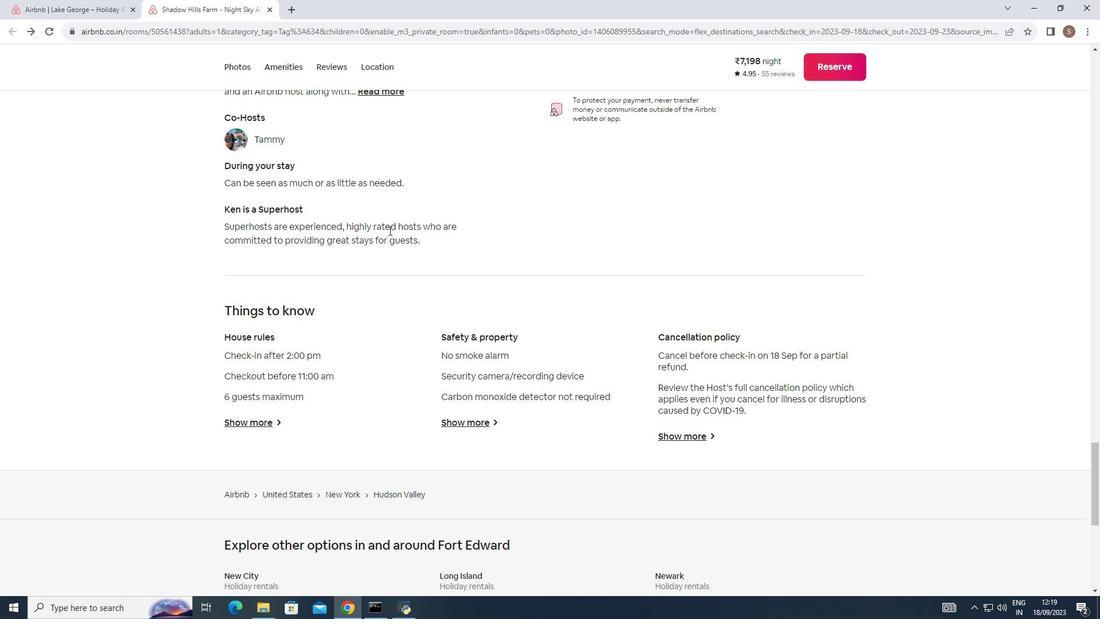 
Action: Mouse scrolled (388, 230) with delta (0, 0)
Screenshot: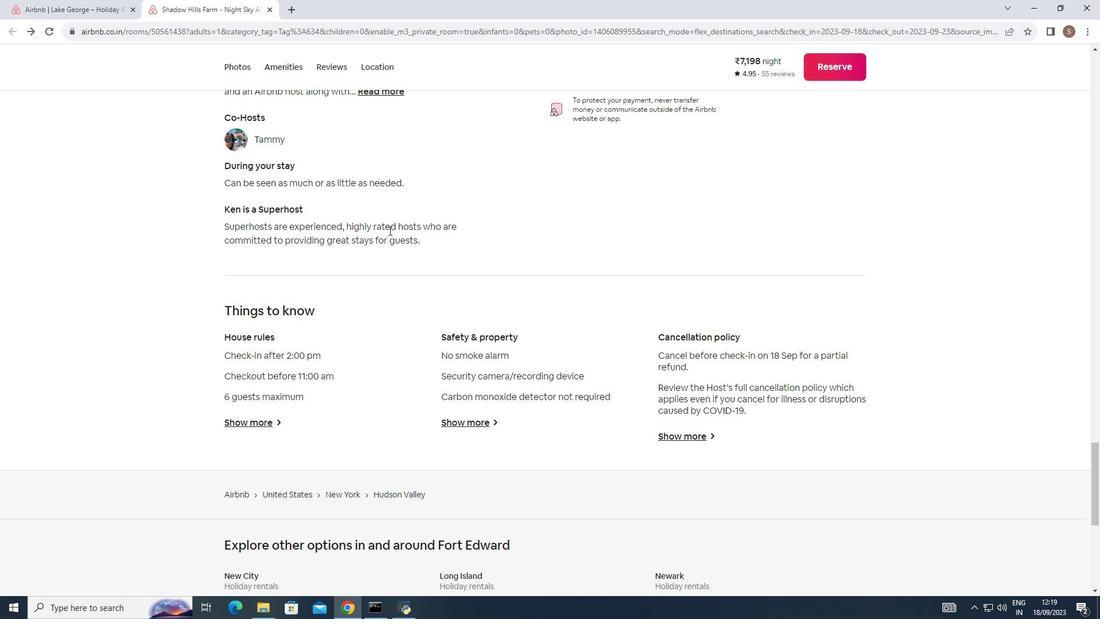 
Action: Mouse scrolled (388, 230) with delta (0, 0)
Screenshot: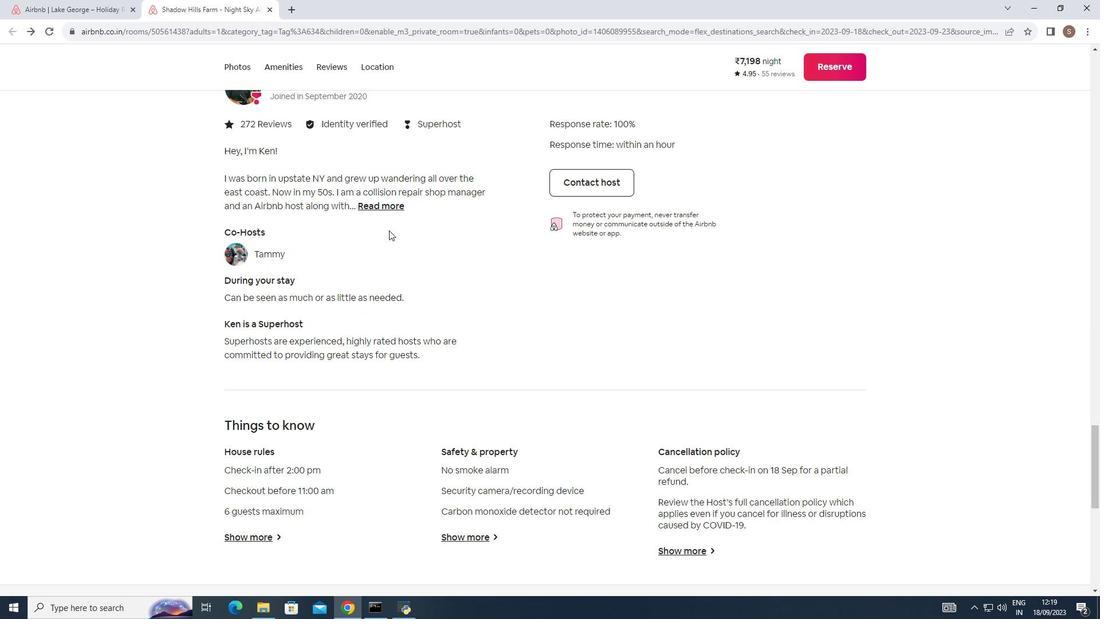 
Action: Mouse scrolled (388, 230) with delta (0, 0)
Screenshot: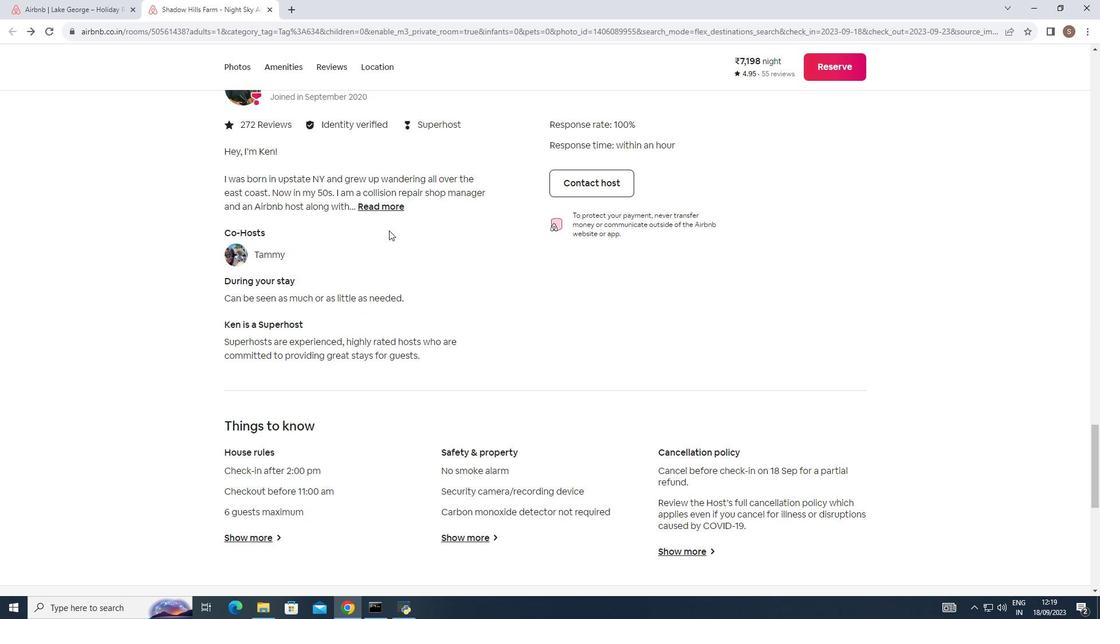 
Action: Mouse scrolled (388, 230) with delta (0, 0)
Screenshot: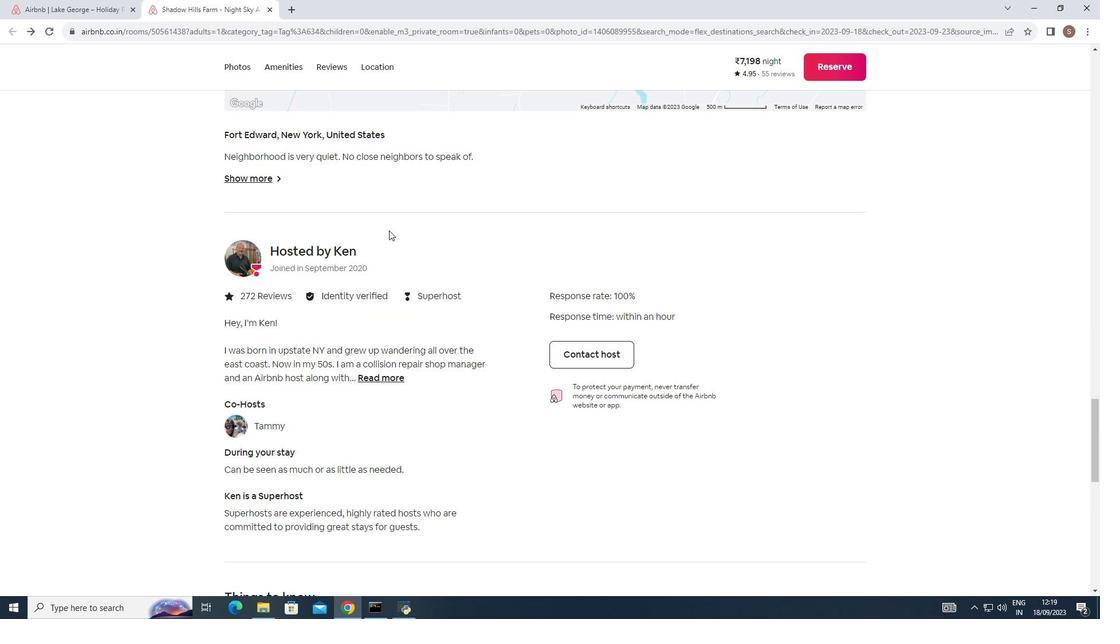 
Action: Mouse scrolled (388, 230) with delta (0, 0)
Screenshot: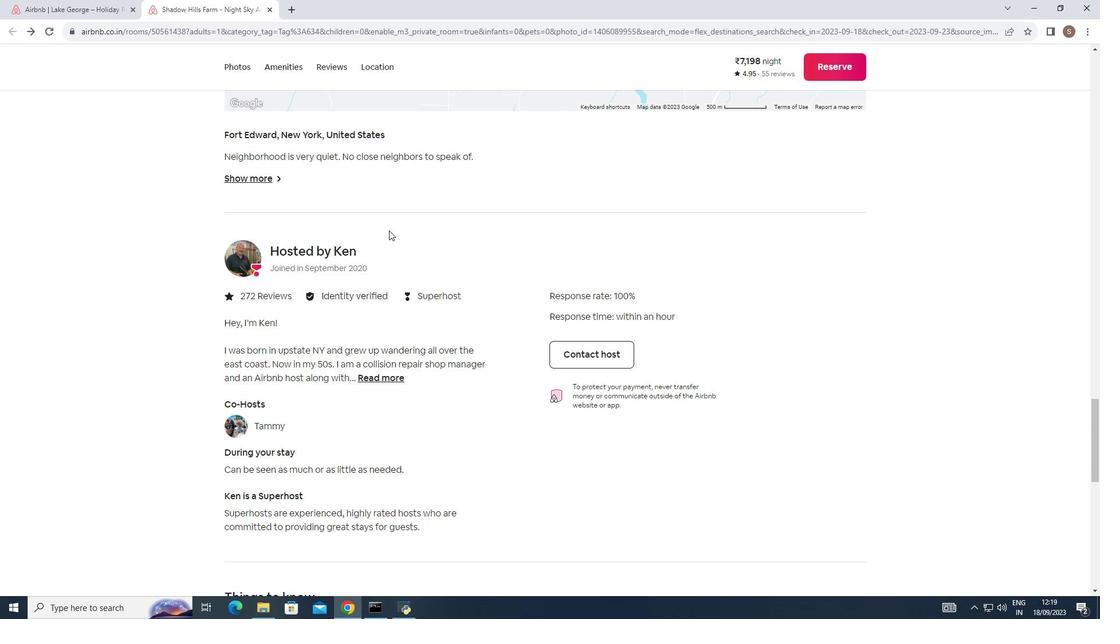 
Action: Mouse scrolled (388, 230) with delta (0, 0)
Screenshot: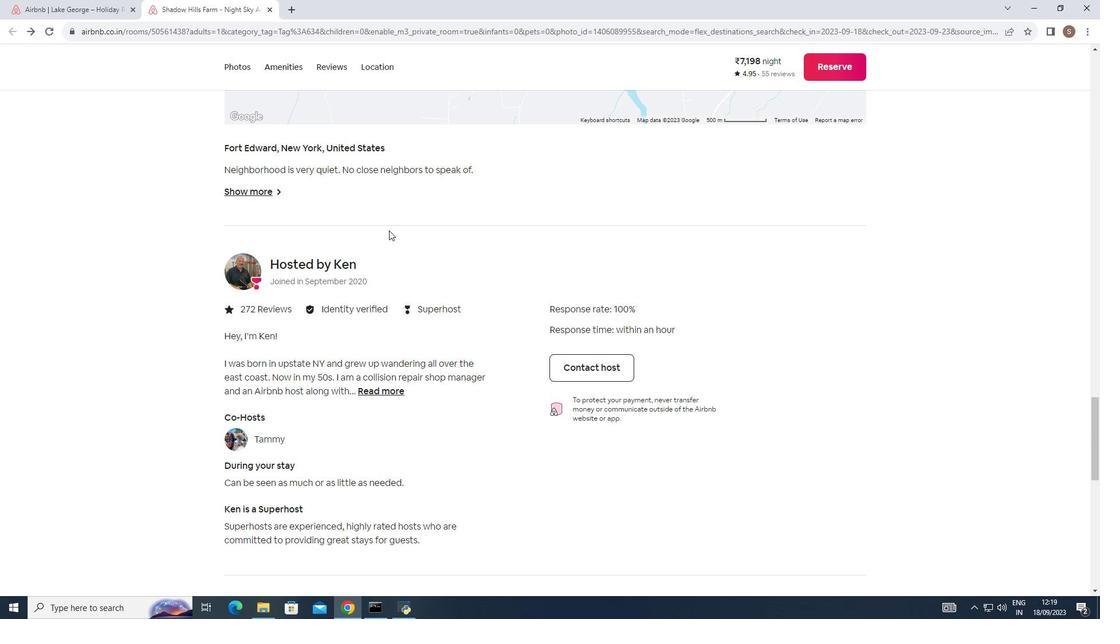 
Action: Mouse scrolled (388, 230) with delta (0, 0)
Screenshot: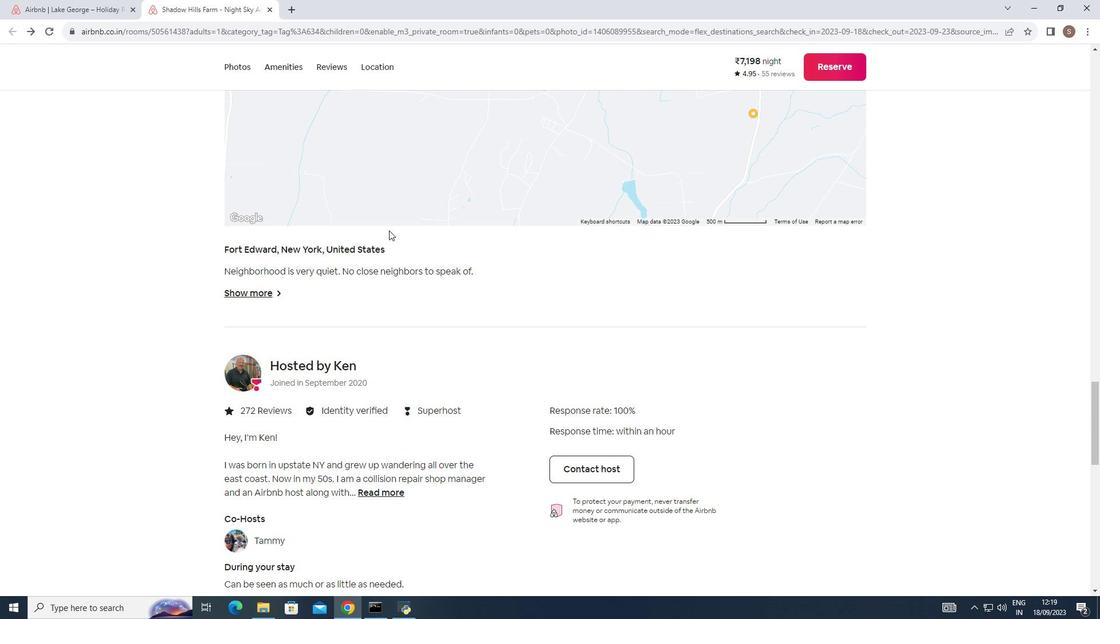 
Action: Mouse scrolled (388, 230) with delta (0, 0)
Screenshot: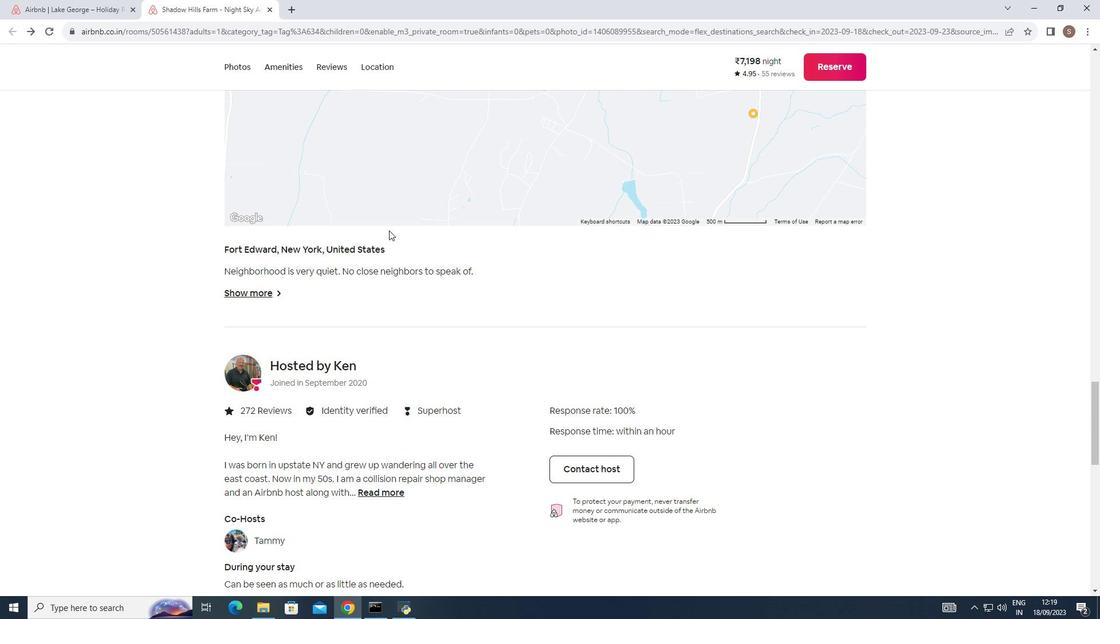 
Action: Mouse moved to (388, 229)
Screenshot: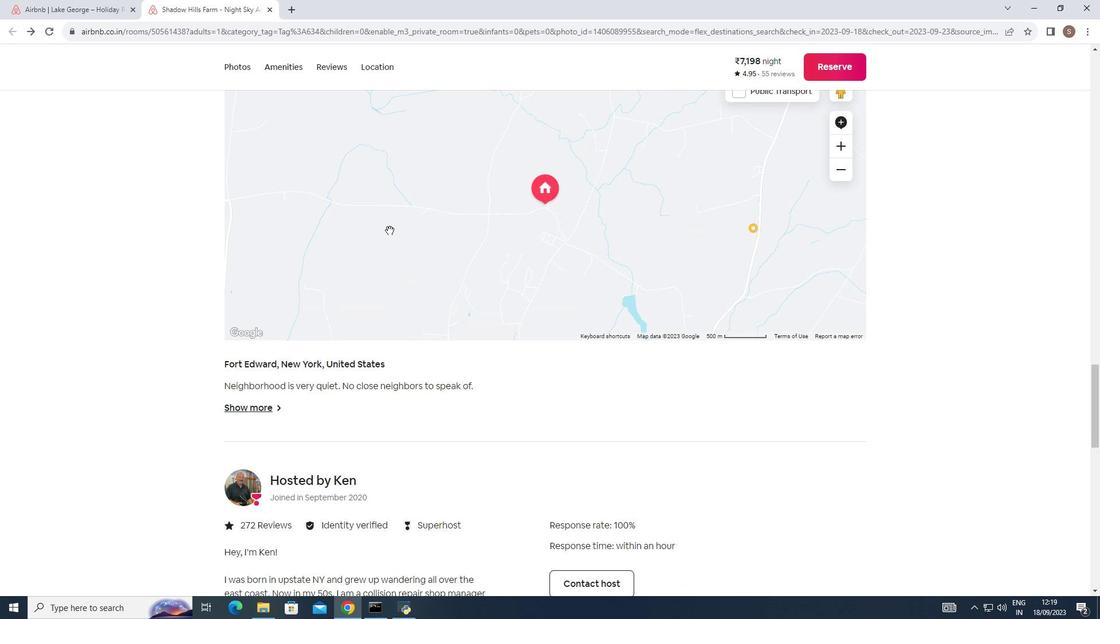 
Action: Mouse scrolled (388, 230) with delta (0, 0)
Screenshot: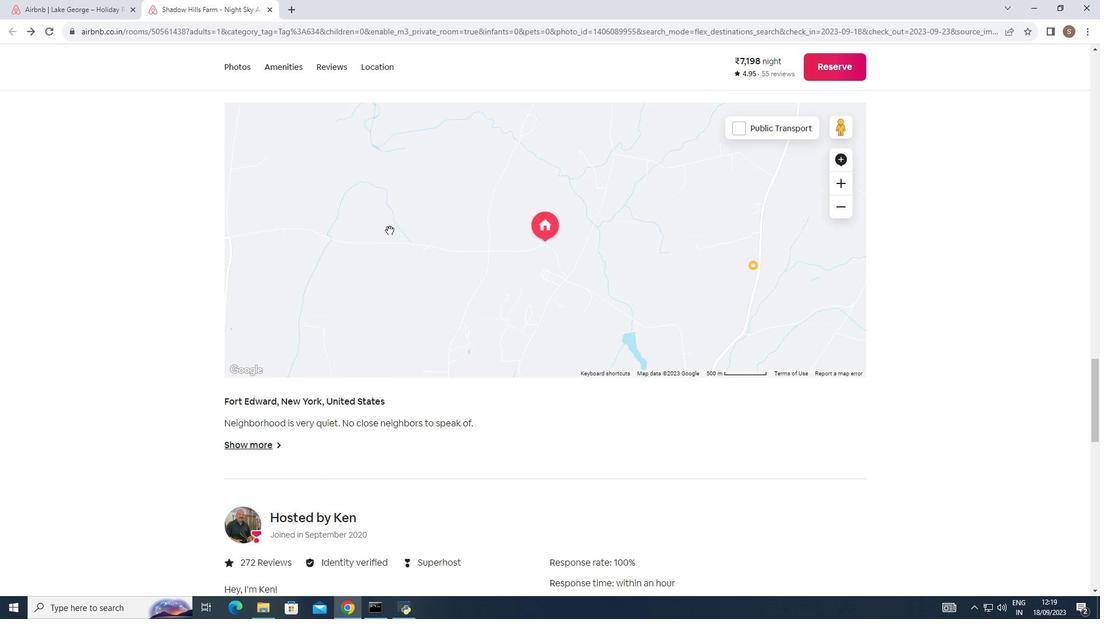 
Action: Mouse scrolled (388, 230) with delta (0, 0)
Screenshot: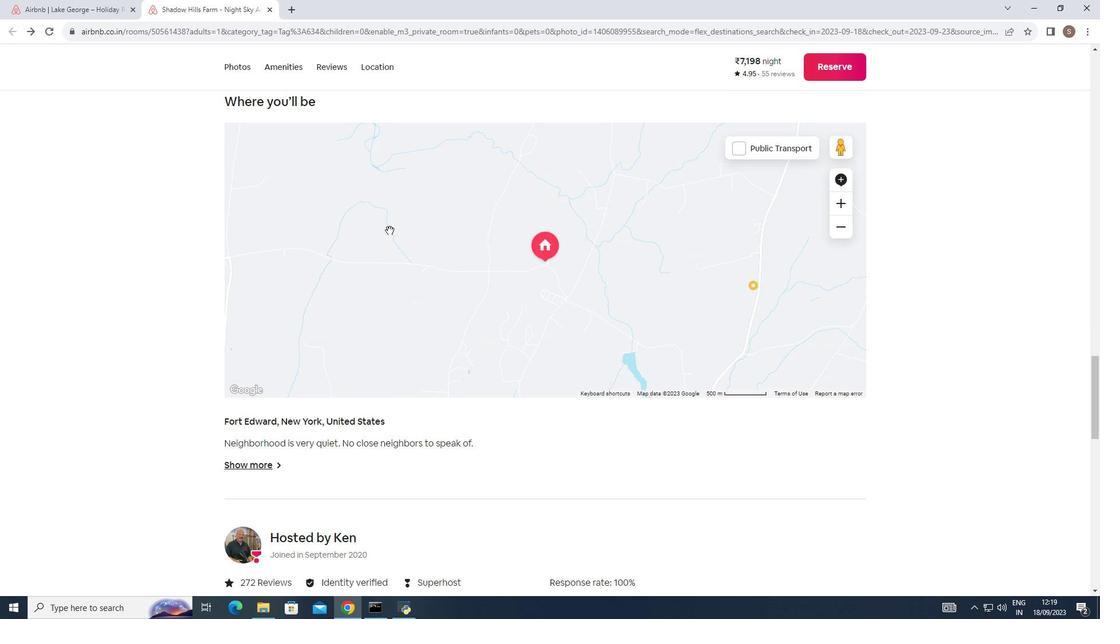 
Action: Mouse moved to (389, 229)
Screenshot: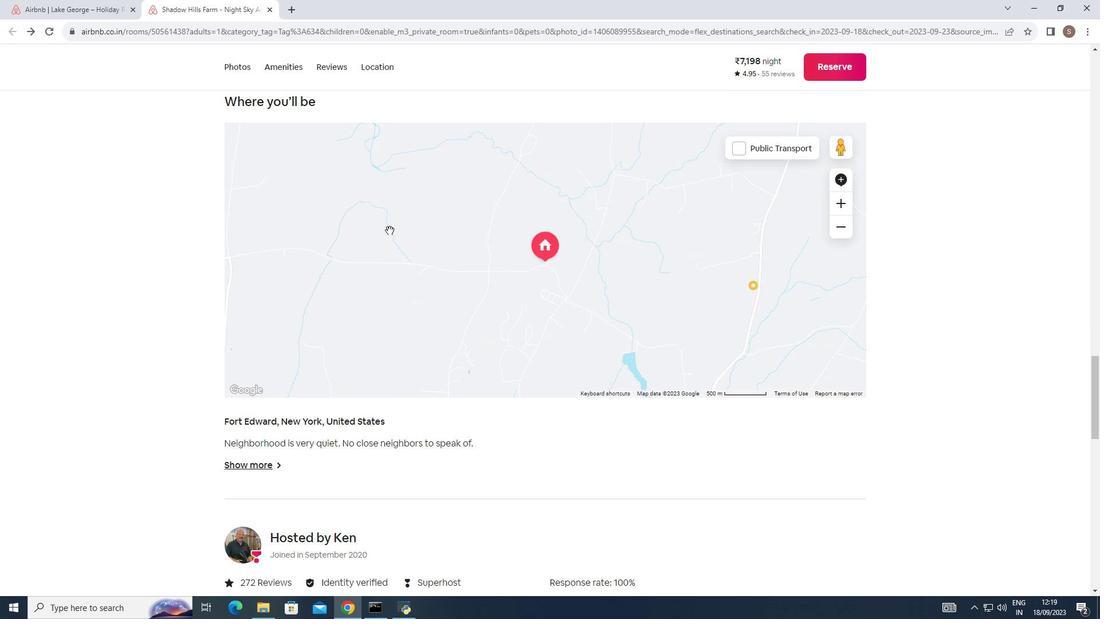 
Action: Mouse scrolled (389, 230) with delta (0, 0)
Screenshot: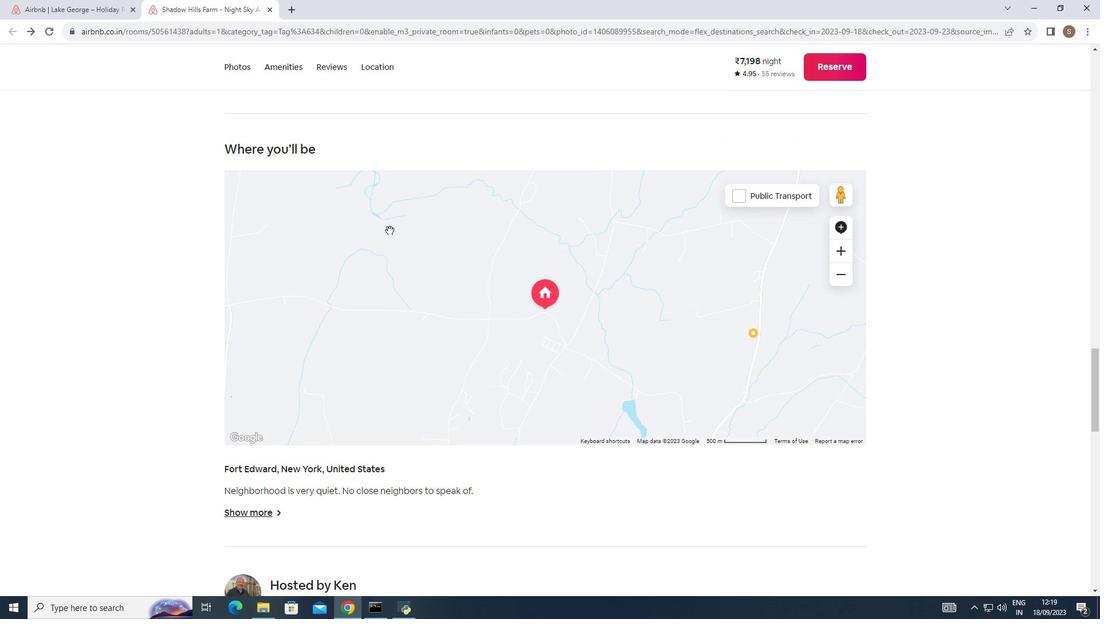 
Action: Mouse scrolled (389, 230) with delta (0, 0)
Screenshot: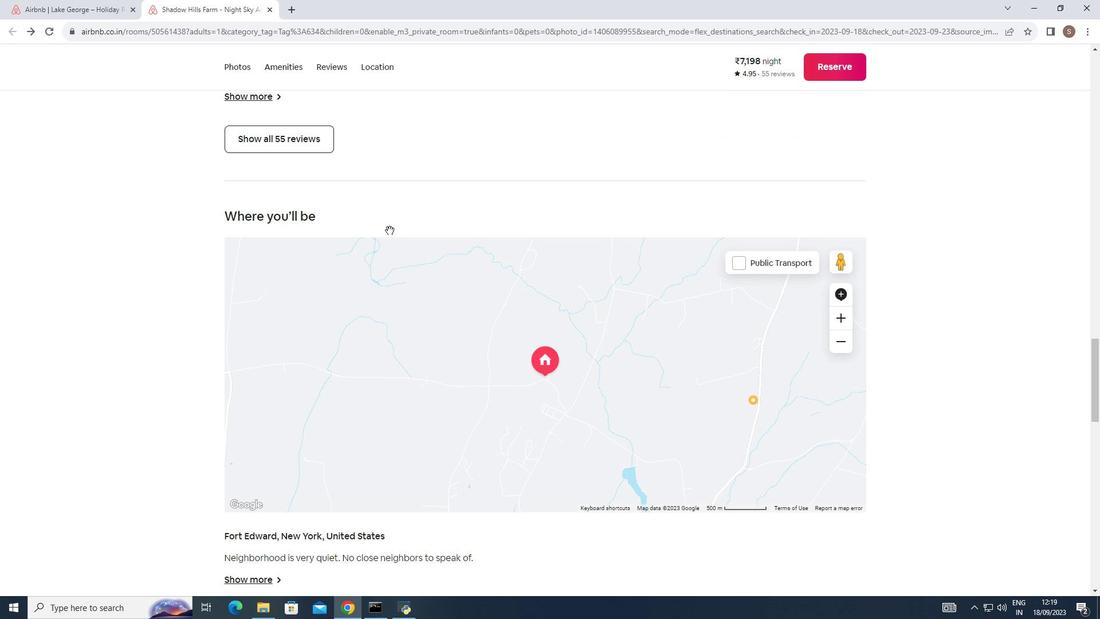 
Action: Mouse scrolled (389, 230) with delta (0, 0)
Screenshot: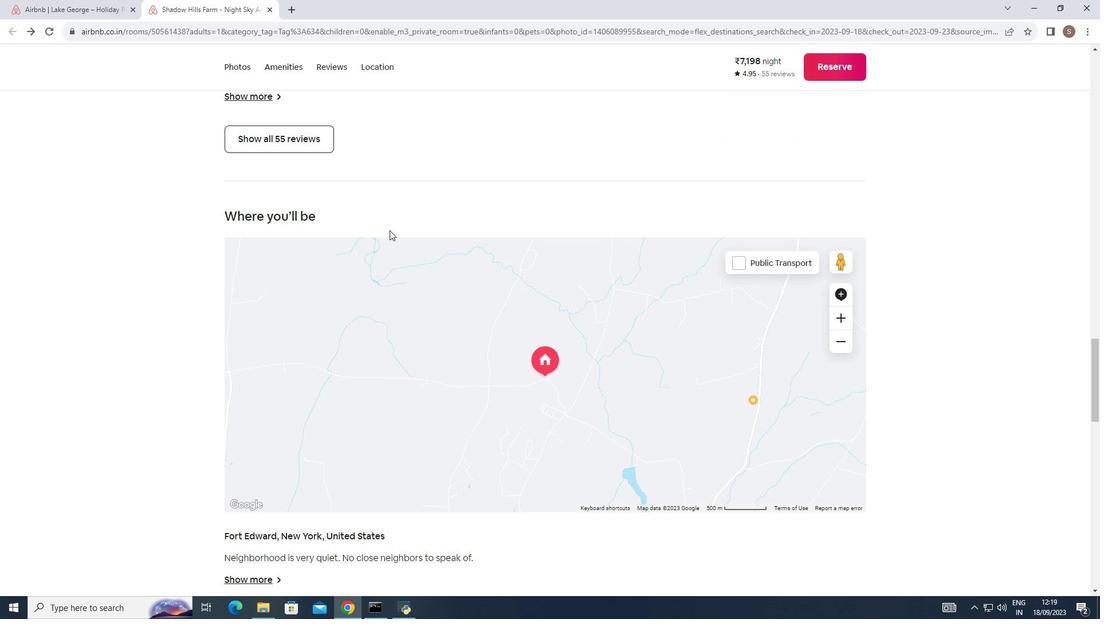 
Action: Mouse scrolled (389, 230) with delta (0, 0)
Screenshot: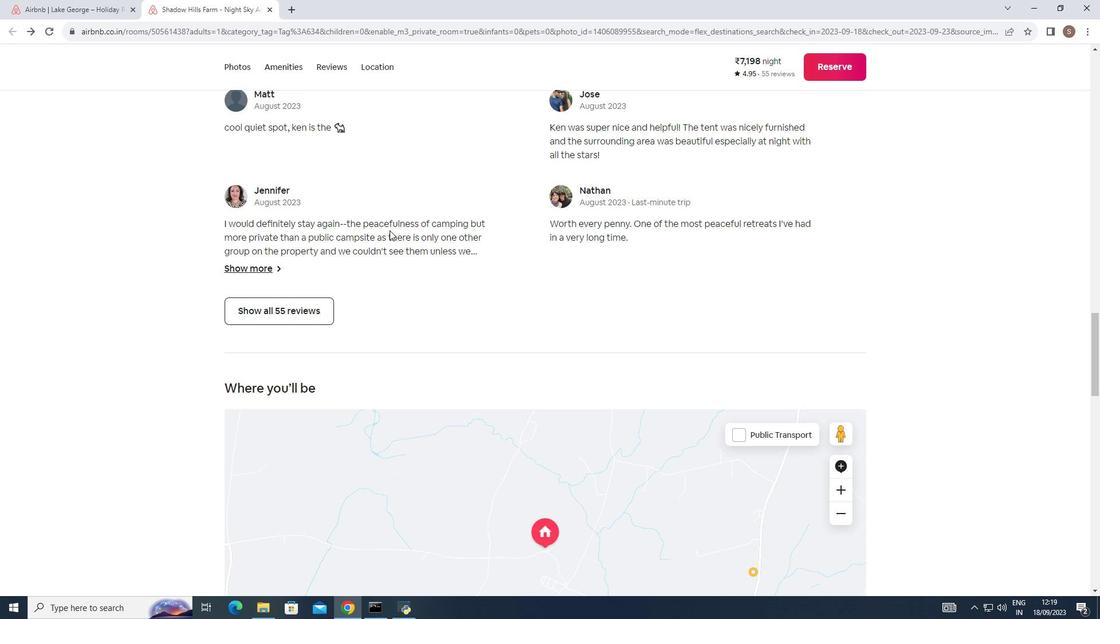 
Action: Mouse scrolled (389, 230) with delta (0, 0)
Screenshot: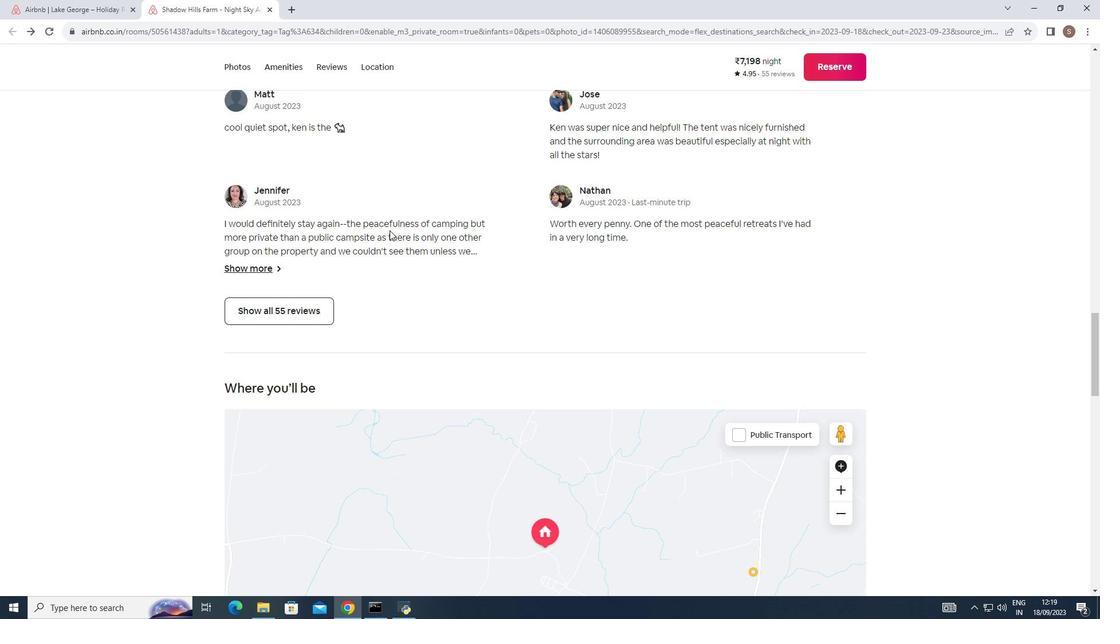 
Action: Mouse scrolled (389, 230) with delta (0, 0)
Screenshot: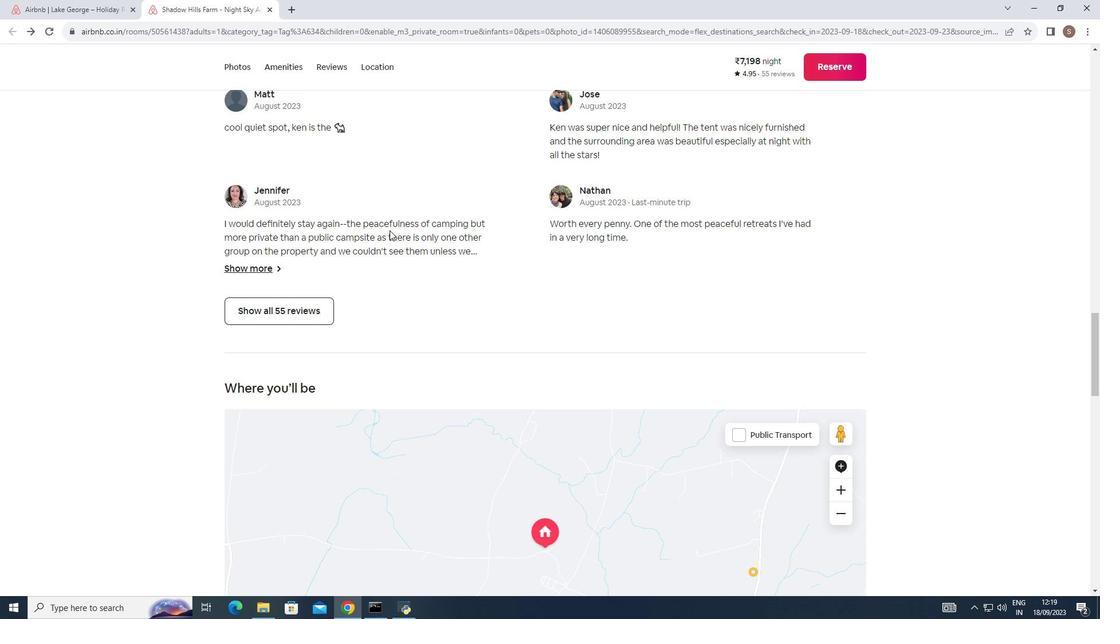 
Action: Mouse scrolled (389, 230) with delta (0, 0)
Screenshot: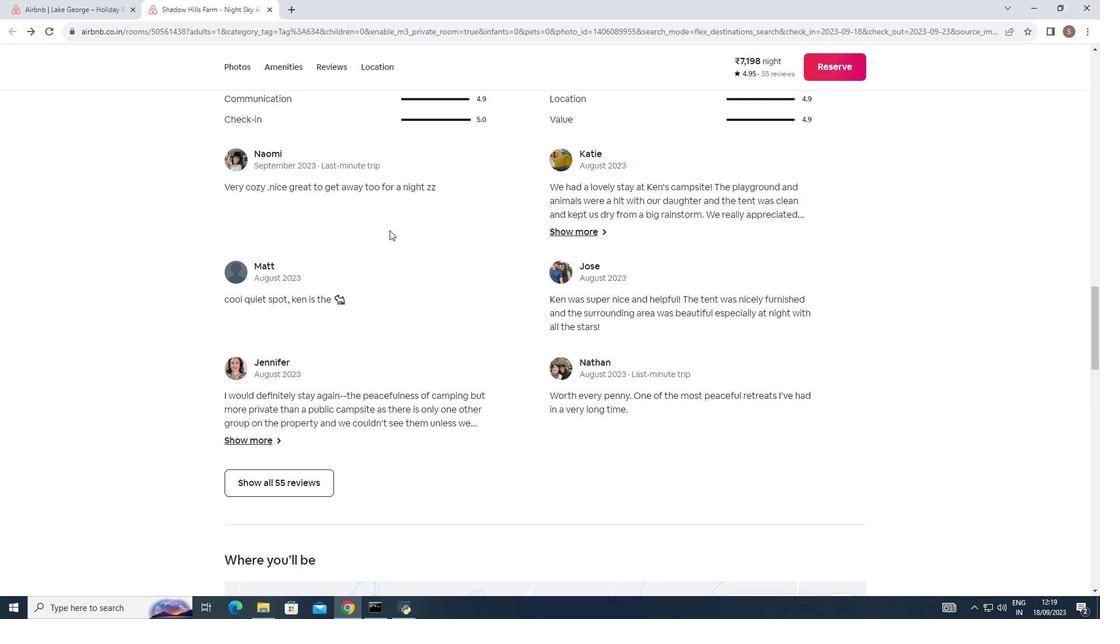 
Action: Mouse scrolled (389, 230) with delta (0, 0)
Screenshot: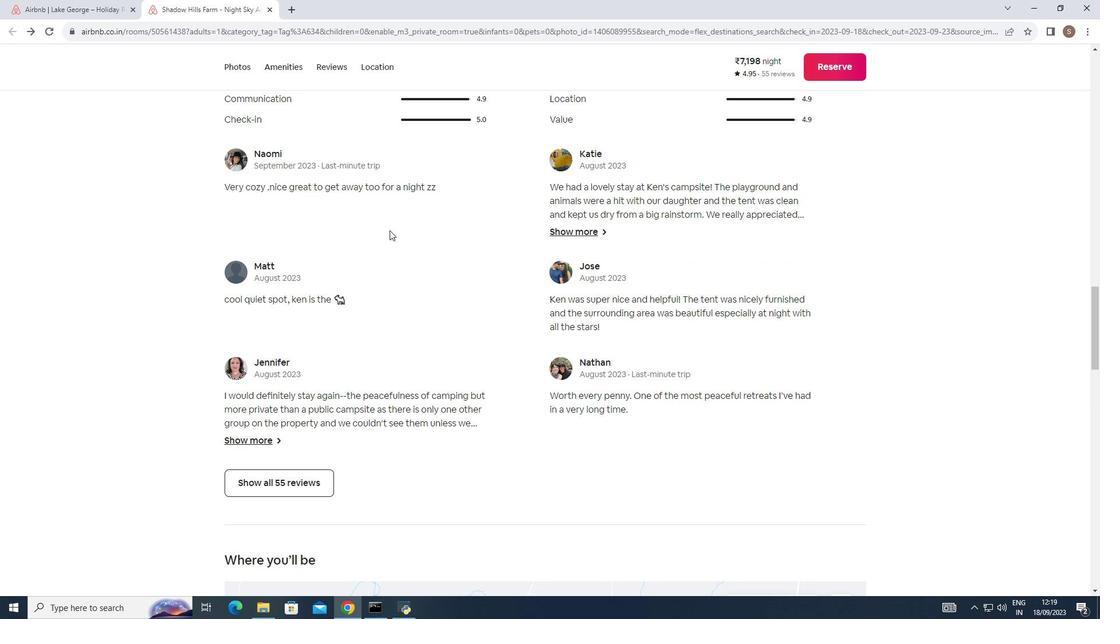 
Action: Mouse scrolled (389, 230) with delta (0, 0)
Screenshot: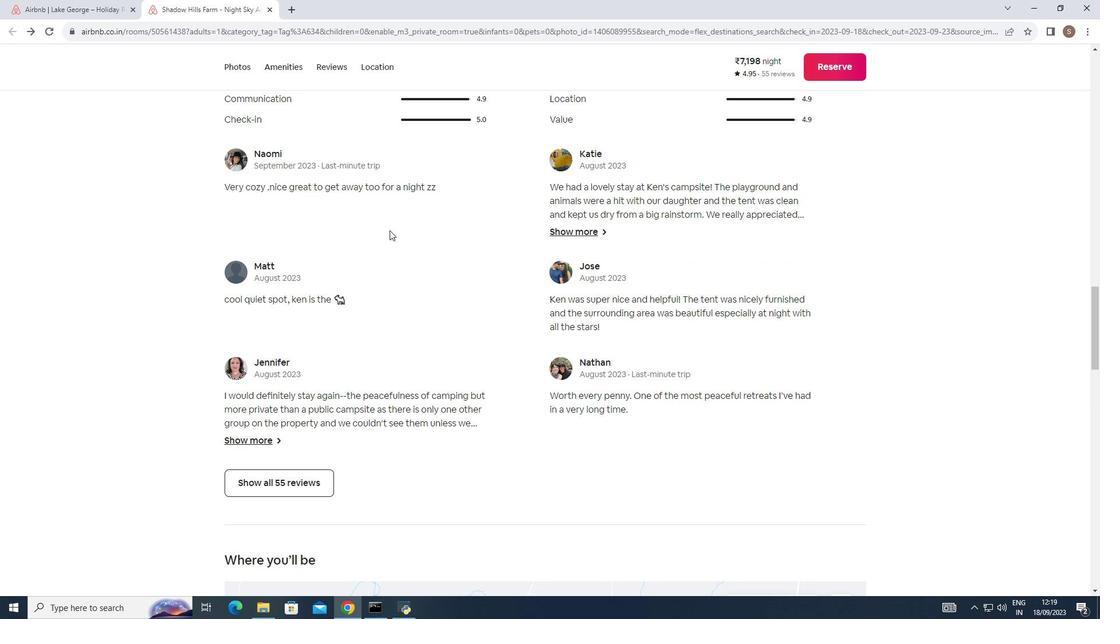 
Action: Mouse scrolled (389, 230) with delta (0, 0)
Screenshot: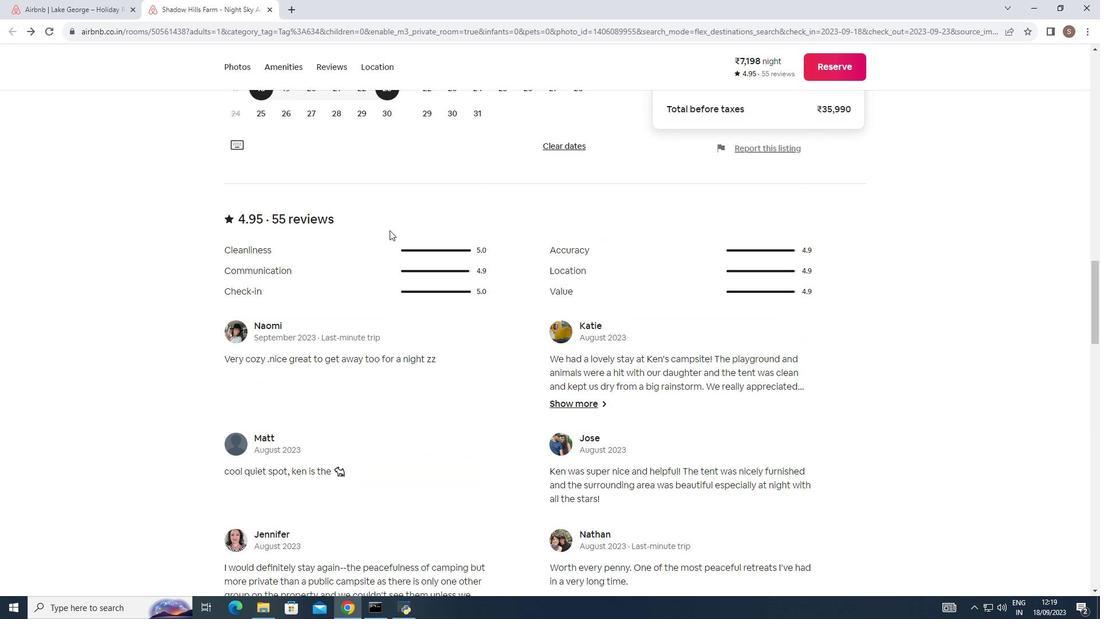 
Action: Mouse scrolled (389, 230) with delta (0, 0)
Screenshot: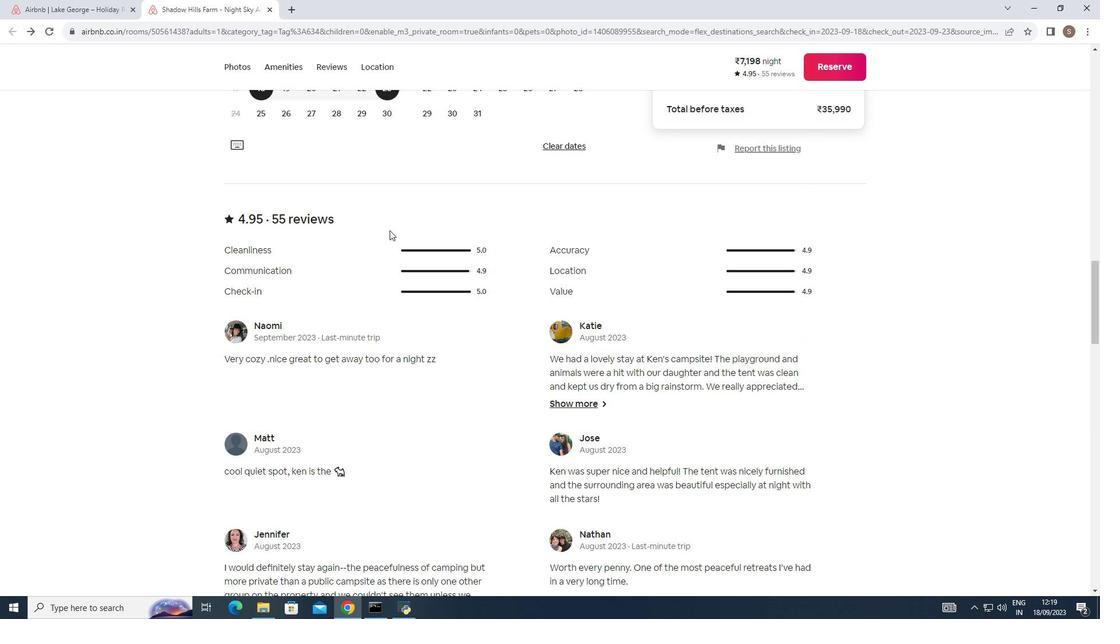 
Action: Mouse scrolled (389, 230) with delta (0, 0)
Screenshot: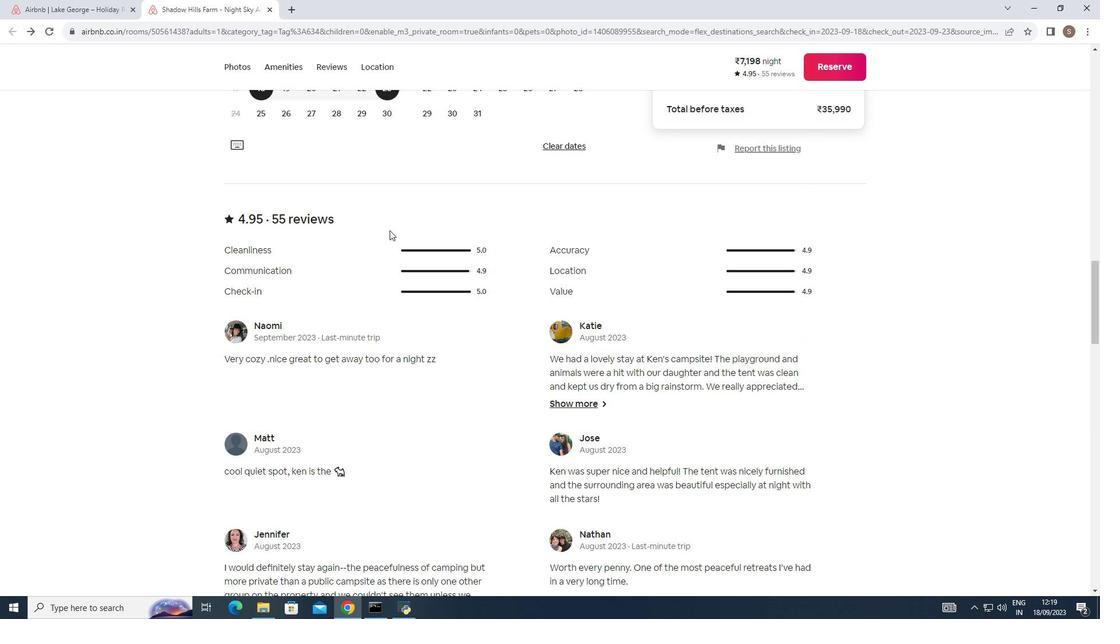 
Action: Mouse scrolled (389, 230) with delta (0, 0)
